 Task: Create a travel brochure for Switzerland, highlighting key tourist attractions and travel tips.
Action: Mouse moved to (360, 620)
Screenshot: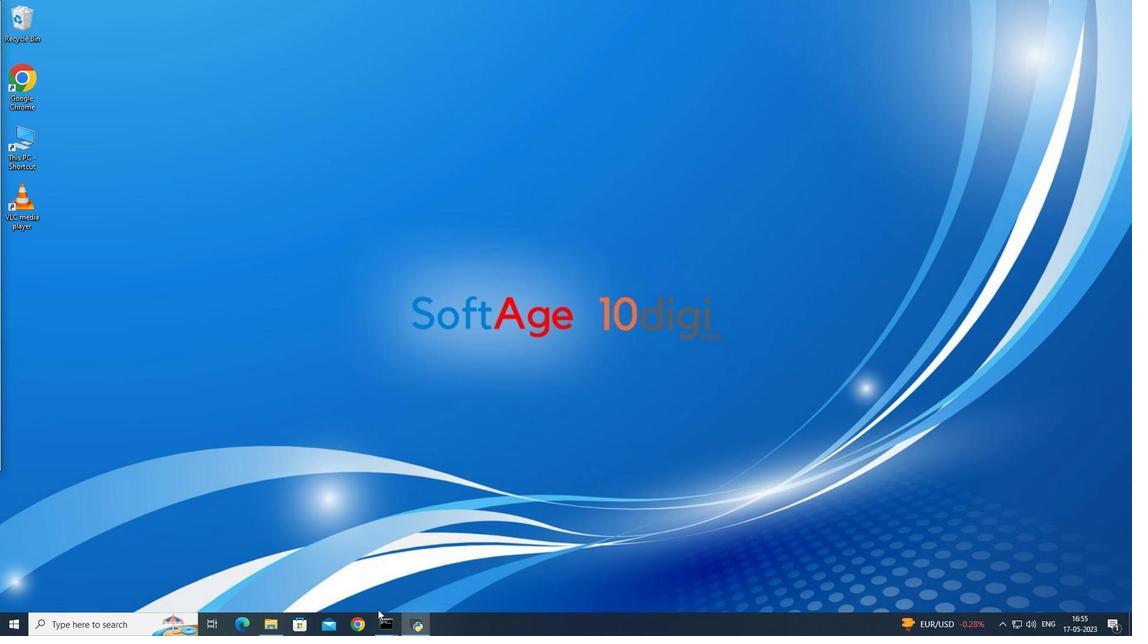 
Action: Mouse pressed left at (360, 620)
Screenshot: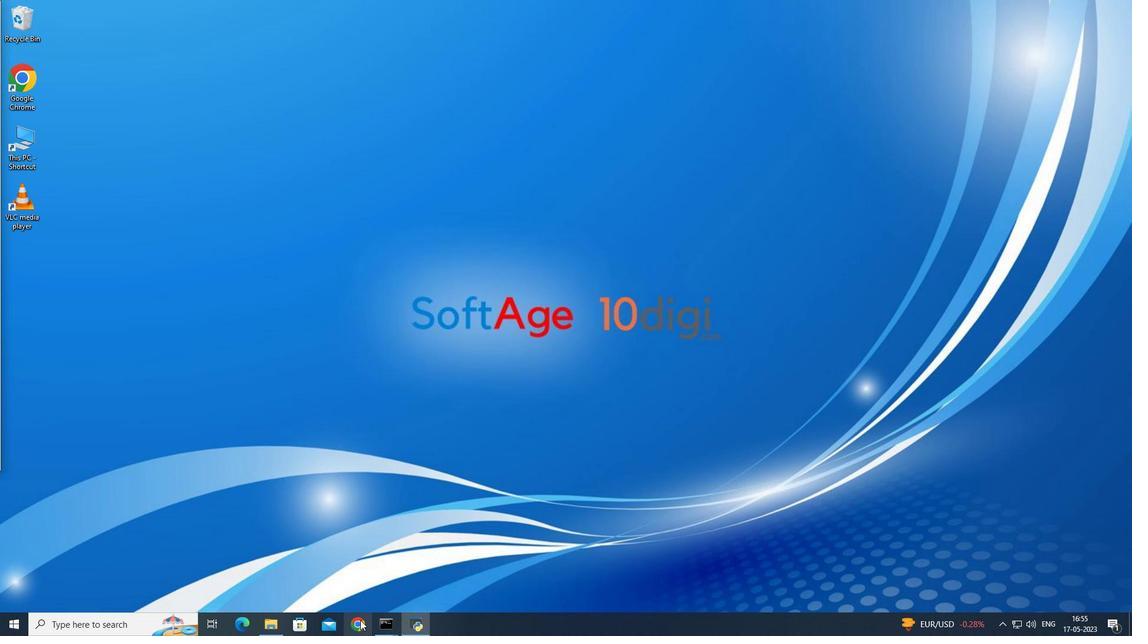 
Action: Mouse moved to (218, 30)
Screenshot: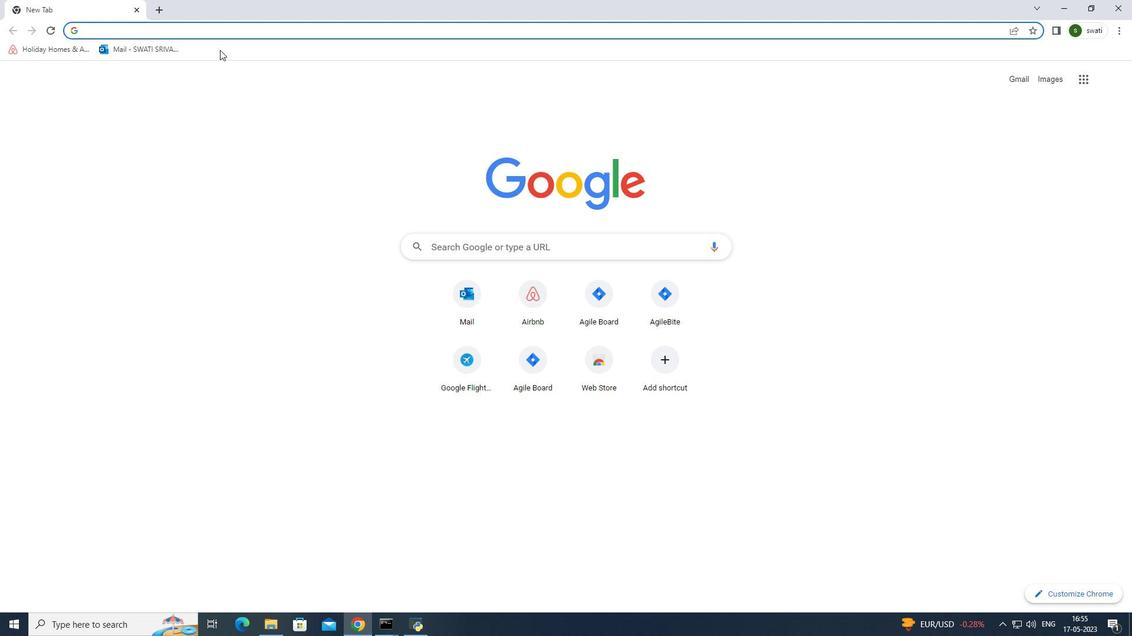 
Action: Mouse pressed left at (218, 30)
Screenshot: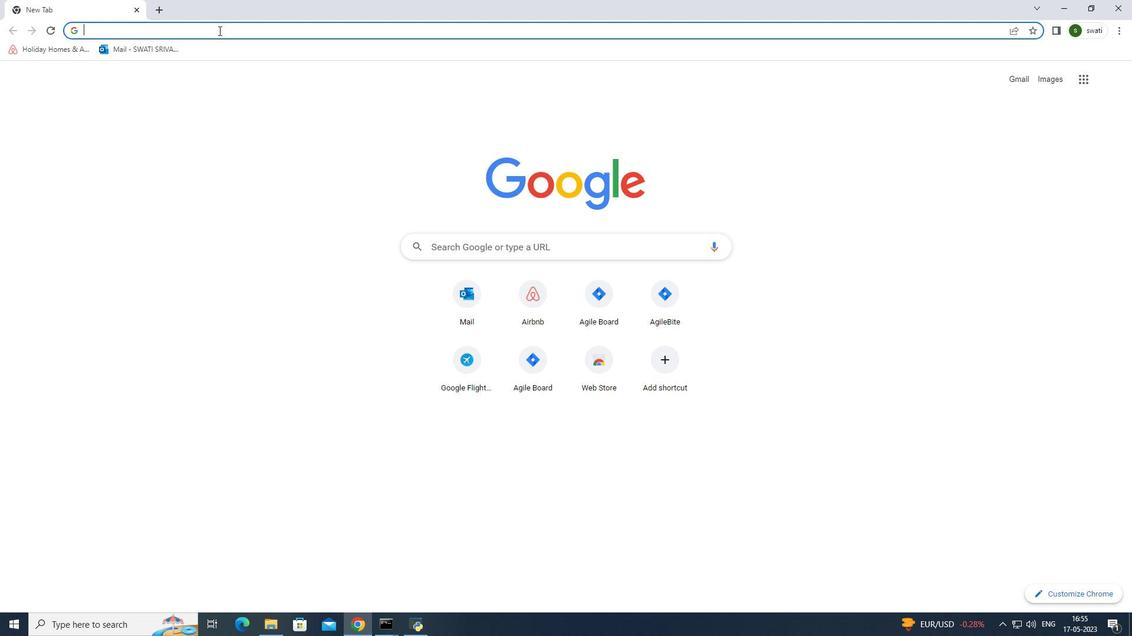 
Action: Key pressed canva
Screenshot: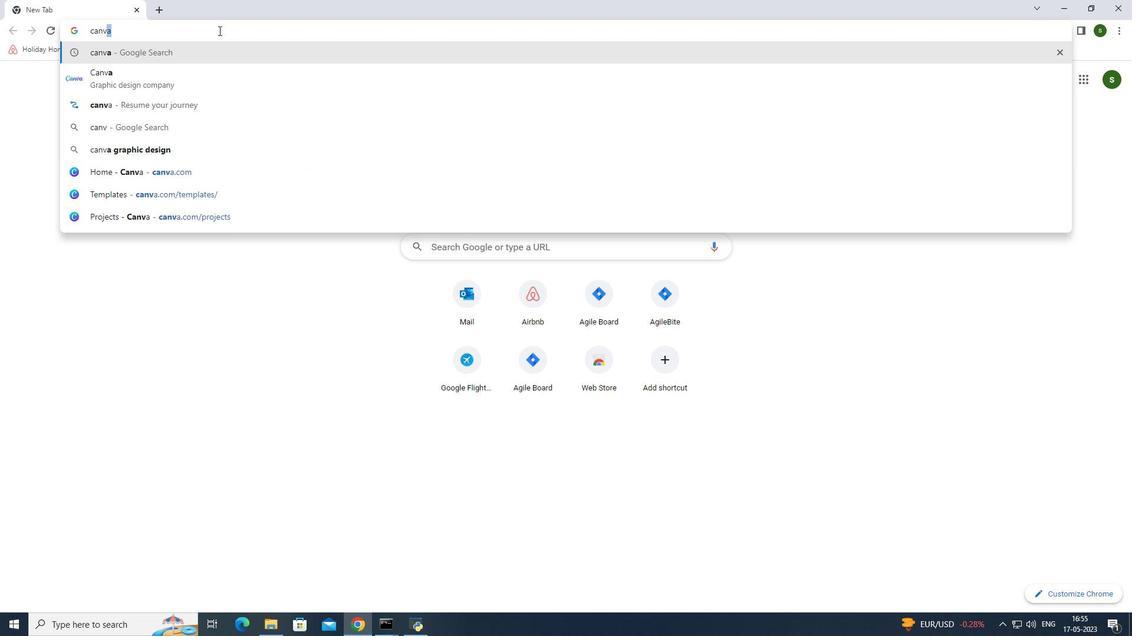 
Action: Mouse moved to (192, 82)
Screenshot: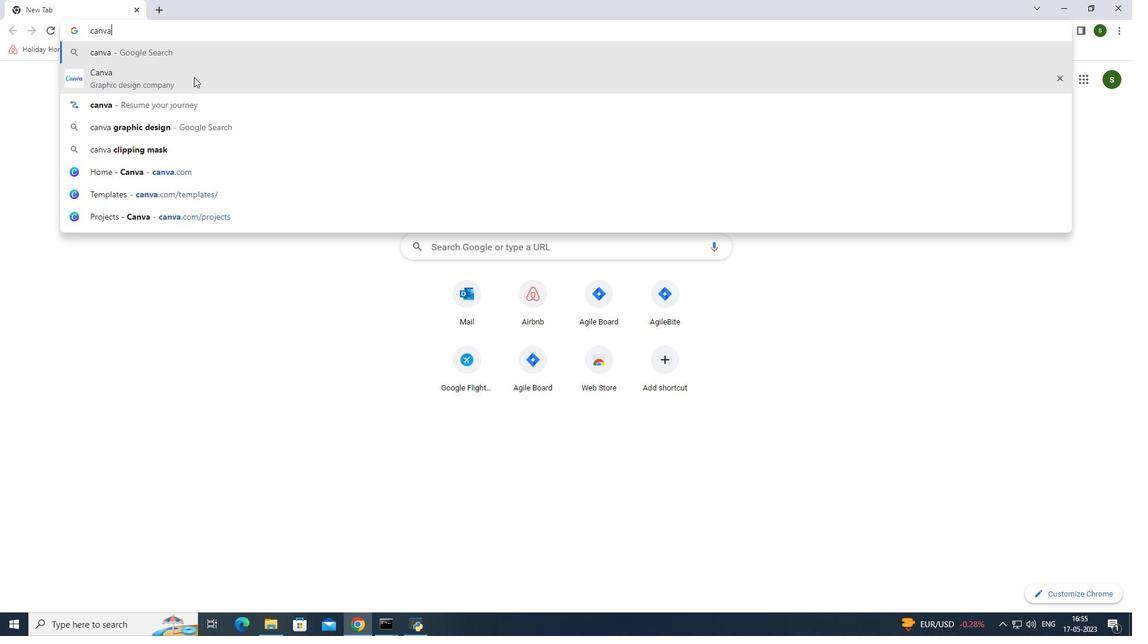 
Action: Mouse pressed left at (192, 82)
Screenshot: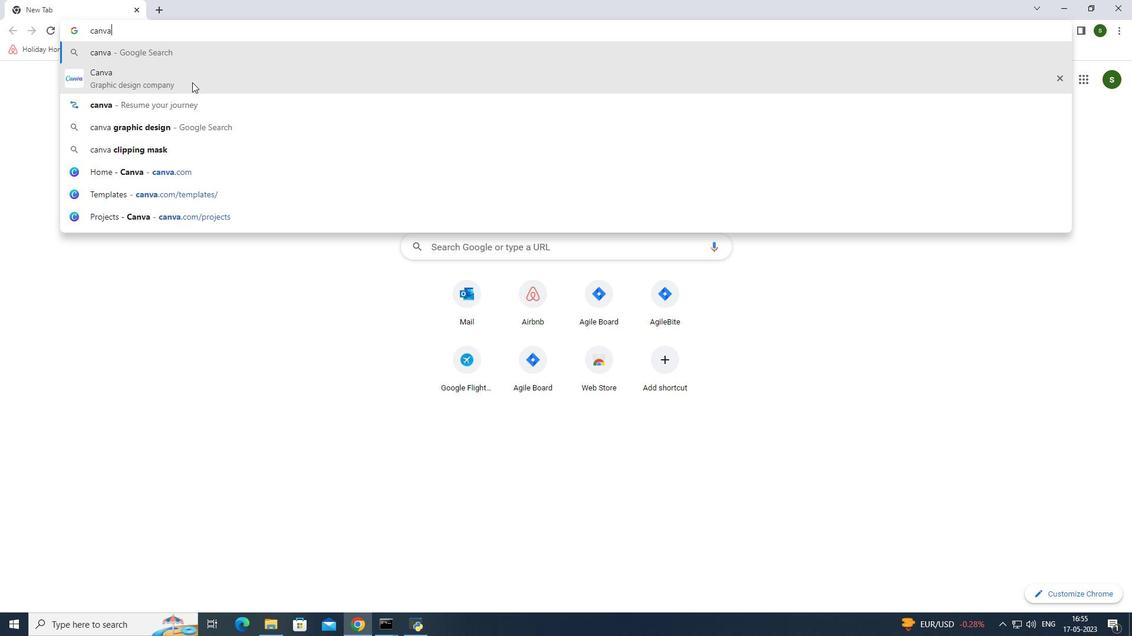 
Action: Mouse moved to (211, 178)
Screenshot: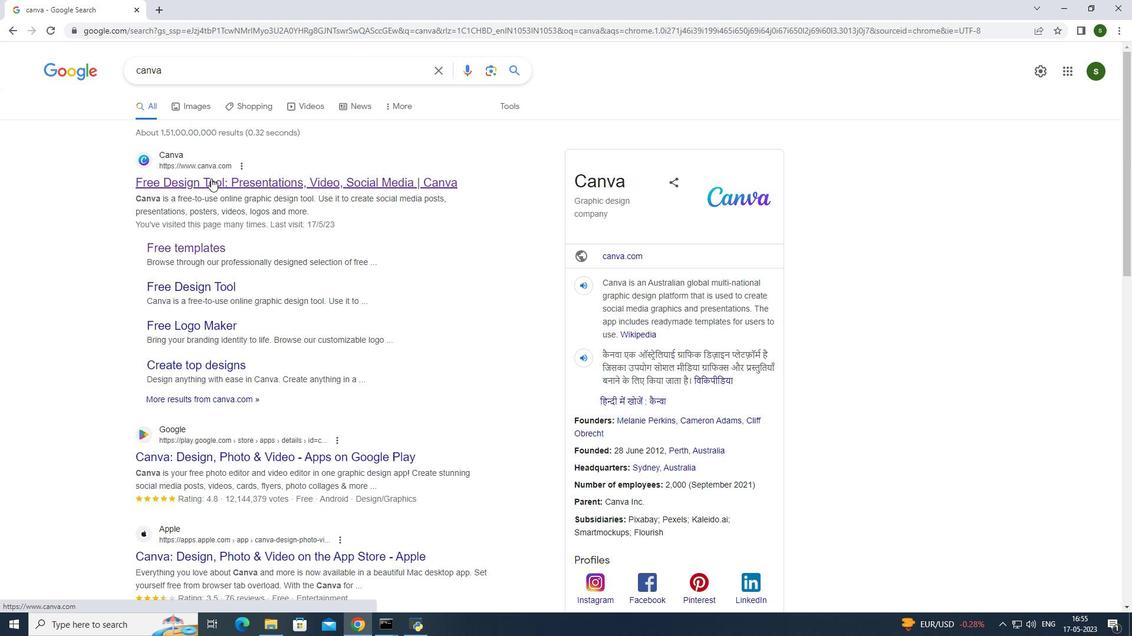
Action: Mouse pressed left at (211, 178)
Screenshot: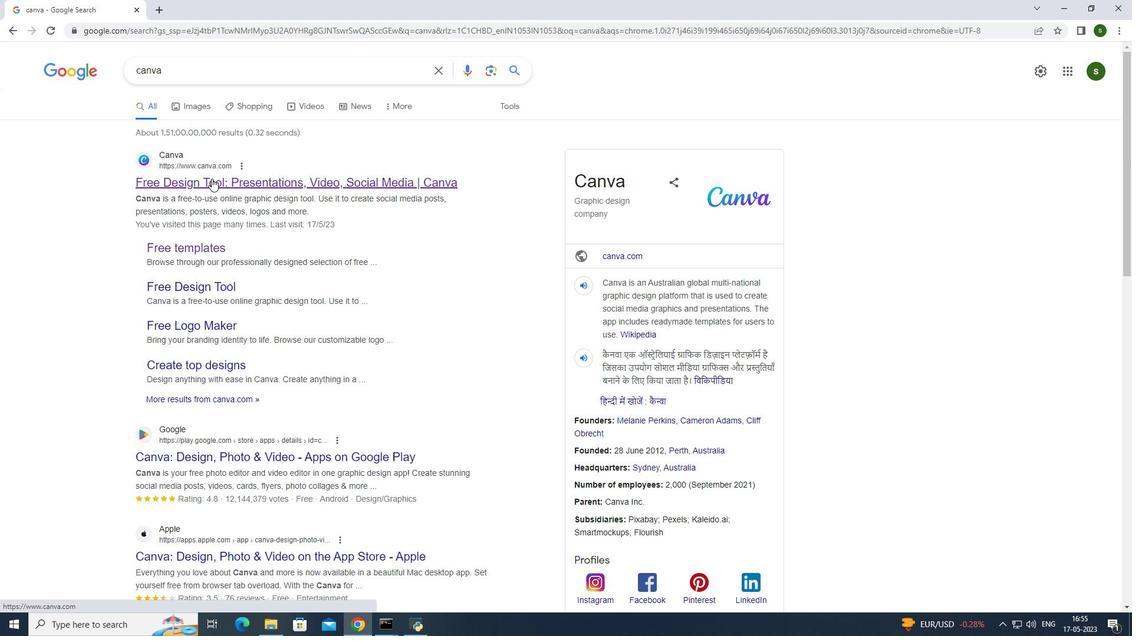 
Action: Mouse moved to (537, 160)
Screenshot: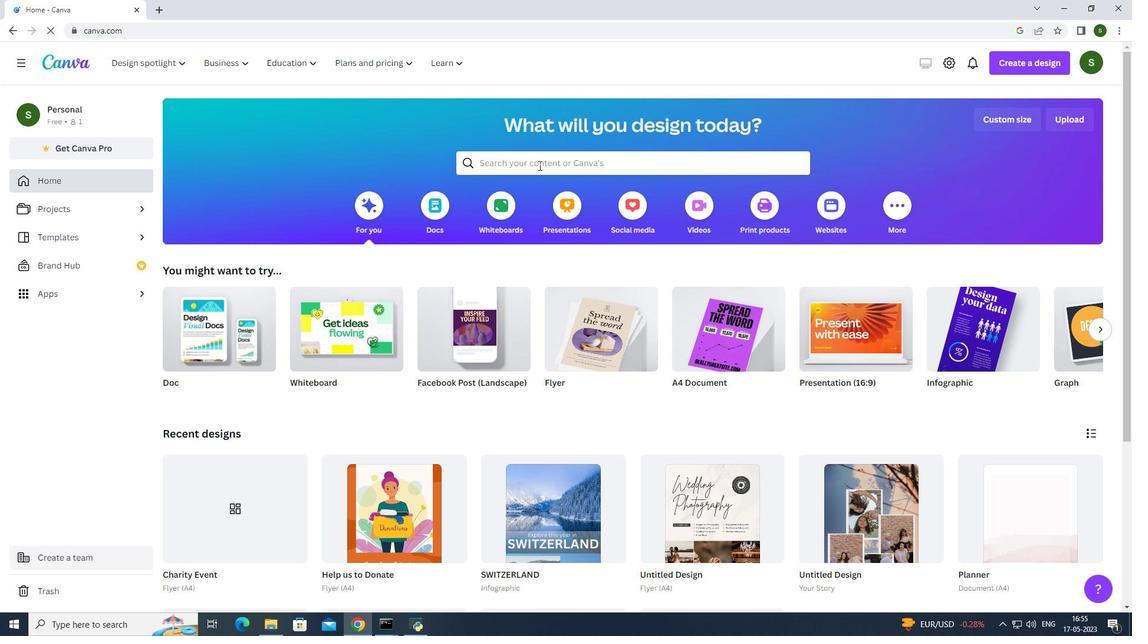 
Action: Mouse pressed left at (537, 160)
Screenshot: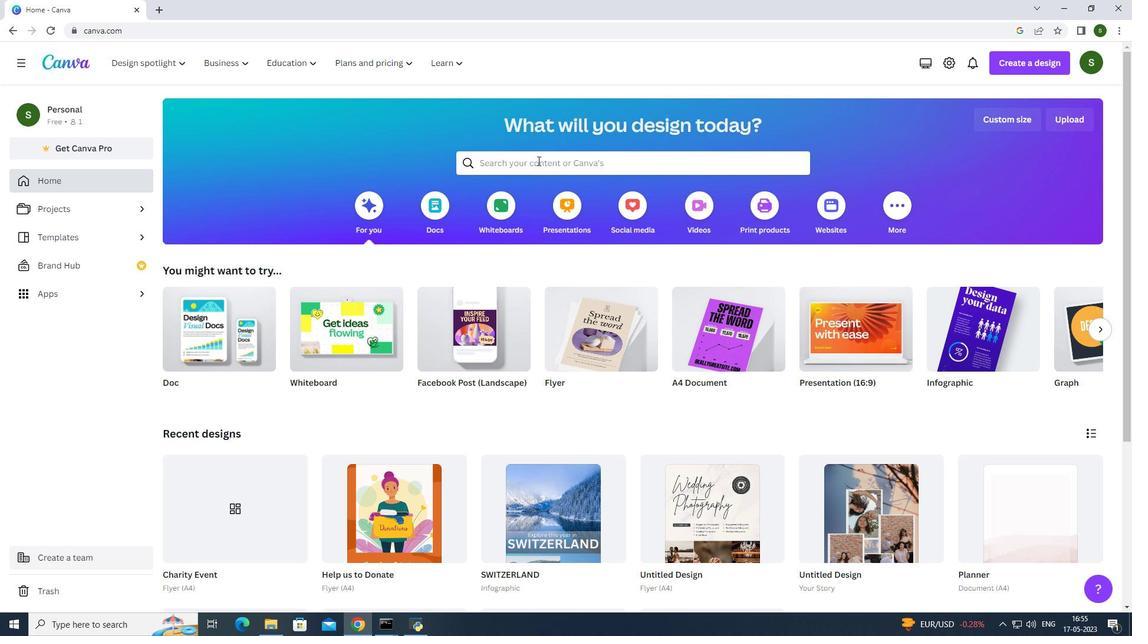 
Action: Mouse moved to (535, 160)
Screenshot: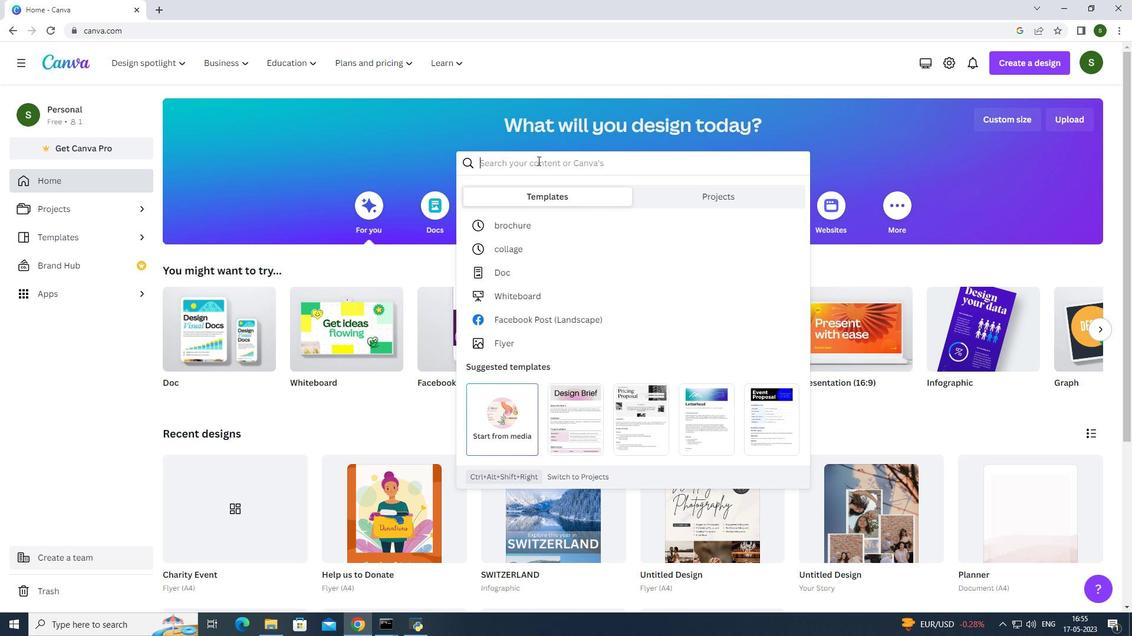 
Action: Key pressed brochure<Key.enter>
Screenshot: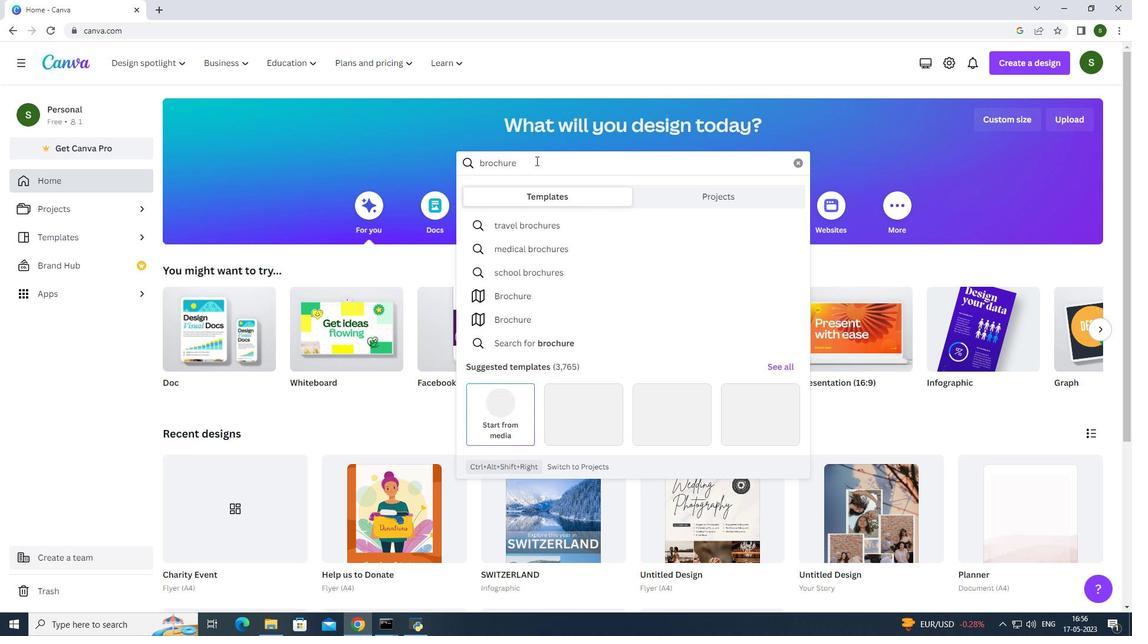 
Action: Mouse moved to (237, 383)
Screenshot: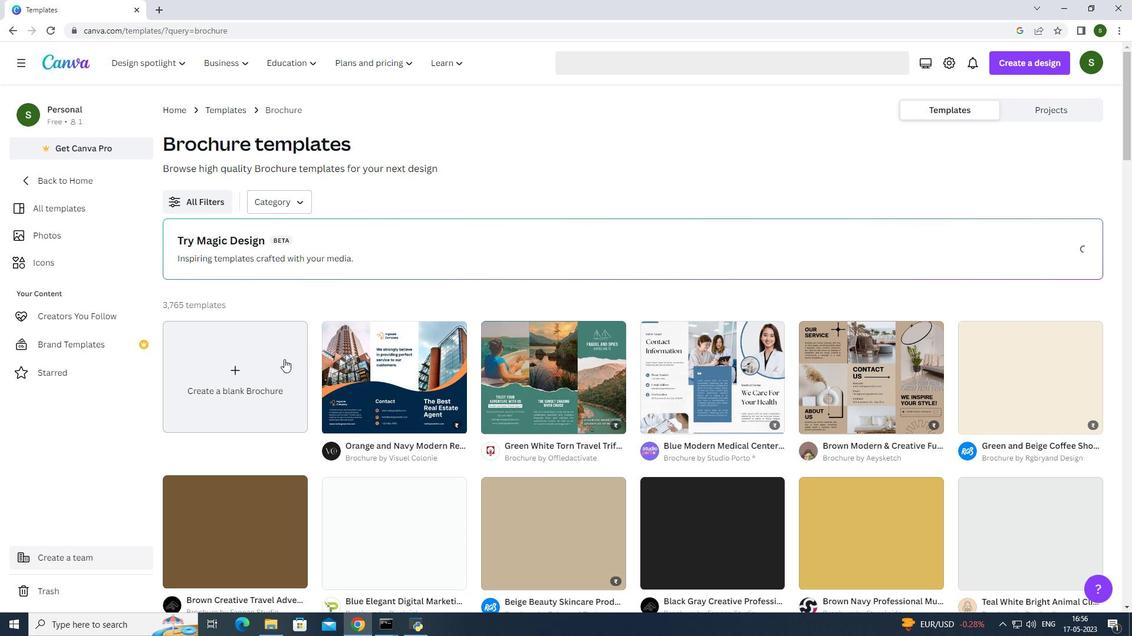 
Action: Mouse pressed left at (237, 383)
Screenshot: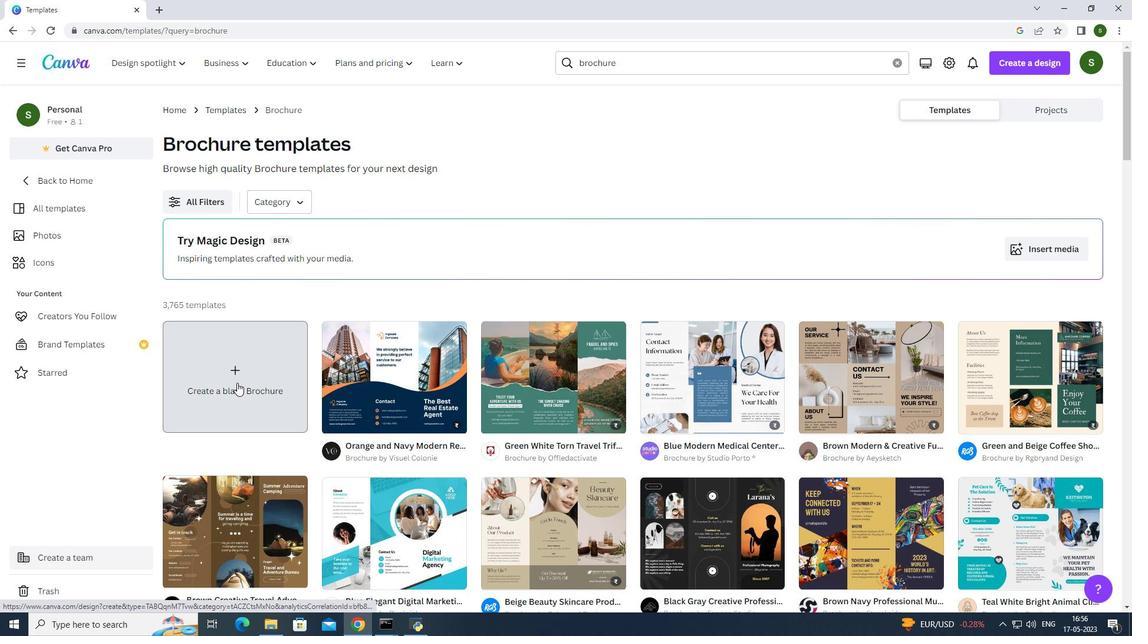 
Action: Mouse moved to (577, 253)
Screenshot: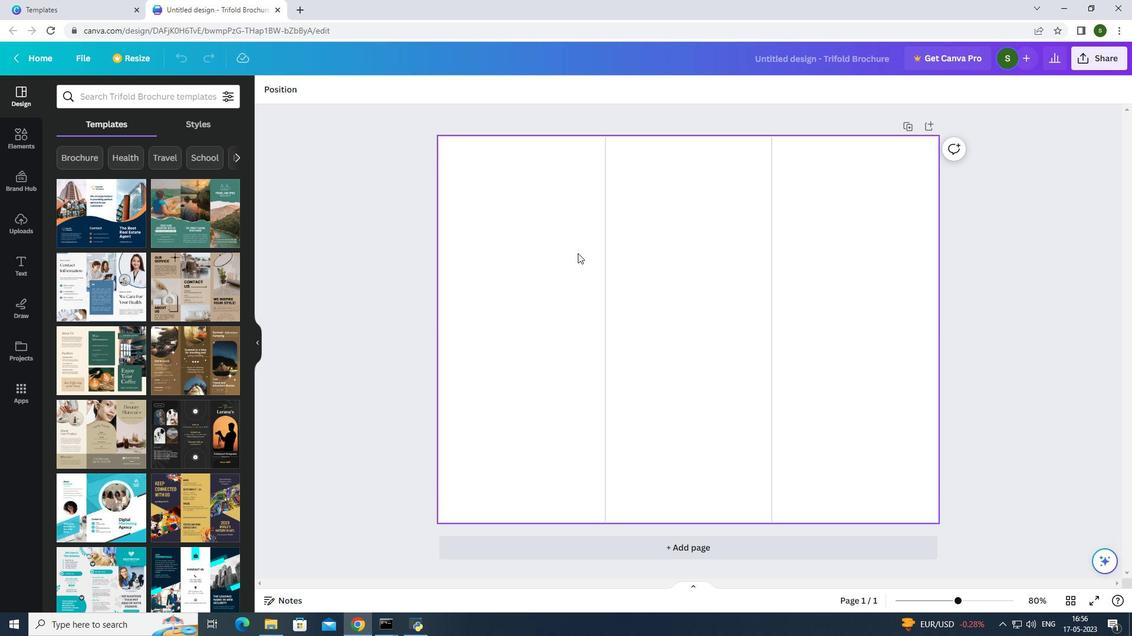 
Action: Mouse pressed left at (577, 253)
Screenshot: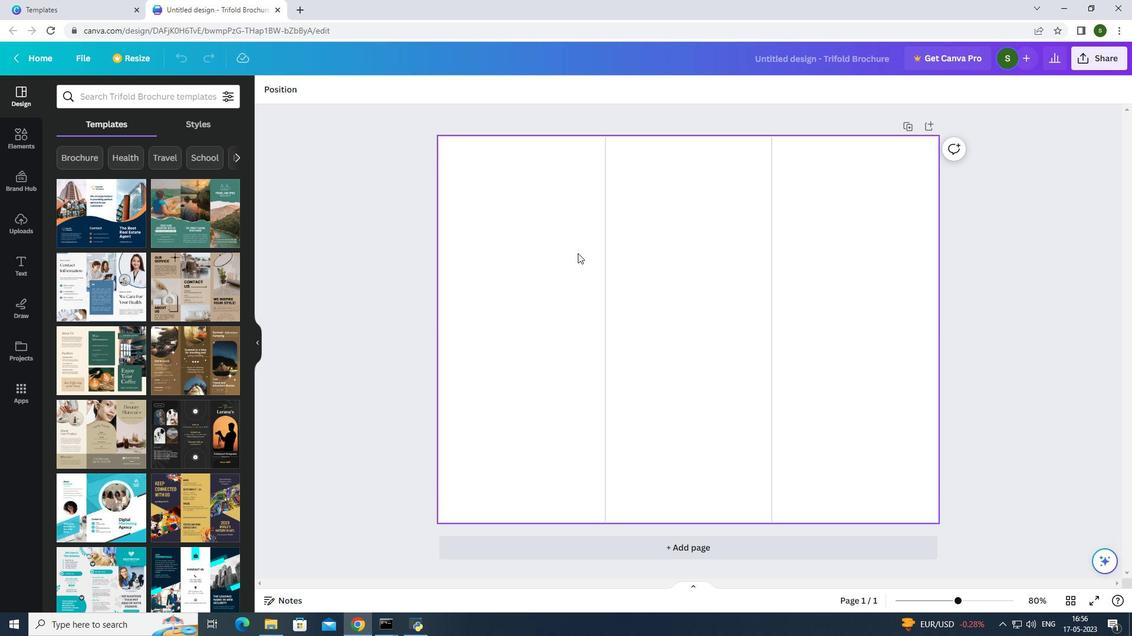 
Action: Mouse moved to (670, 251)
Screenshot: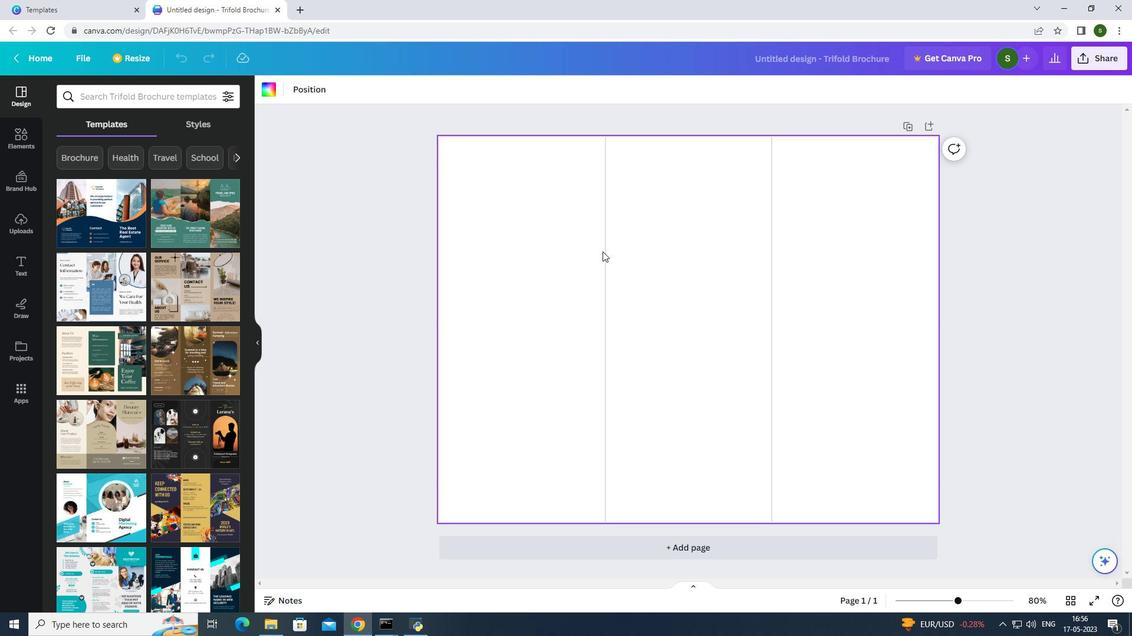 
Action: Mouse pressed left at (670, 251)
Screenshot: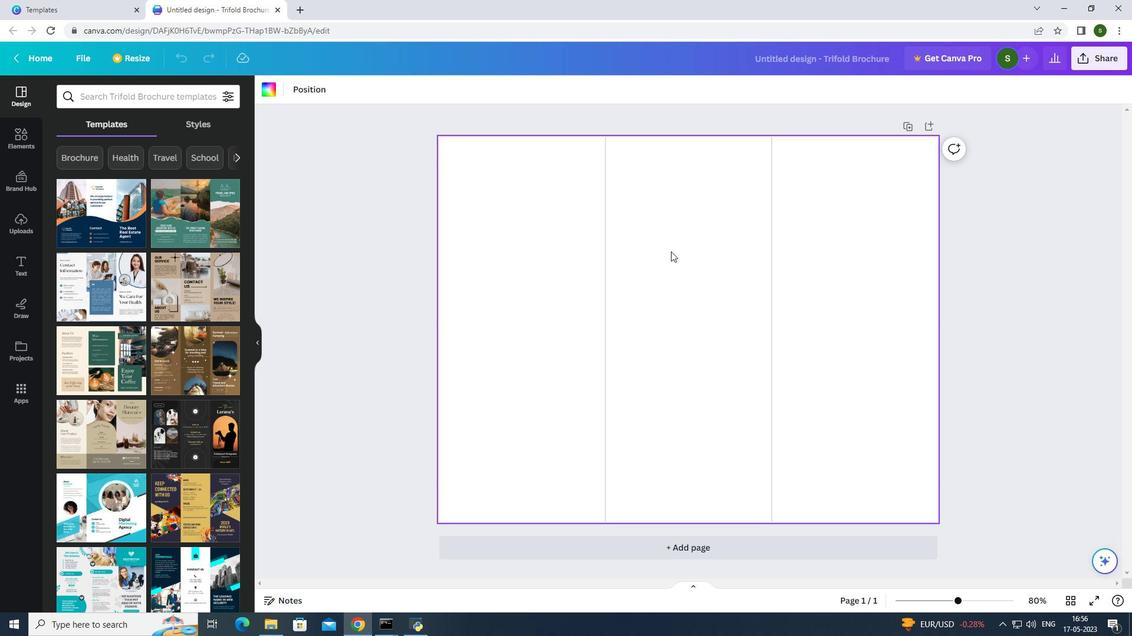 
Action: Mouse moved to (593, 242)
Screenshot: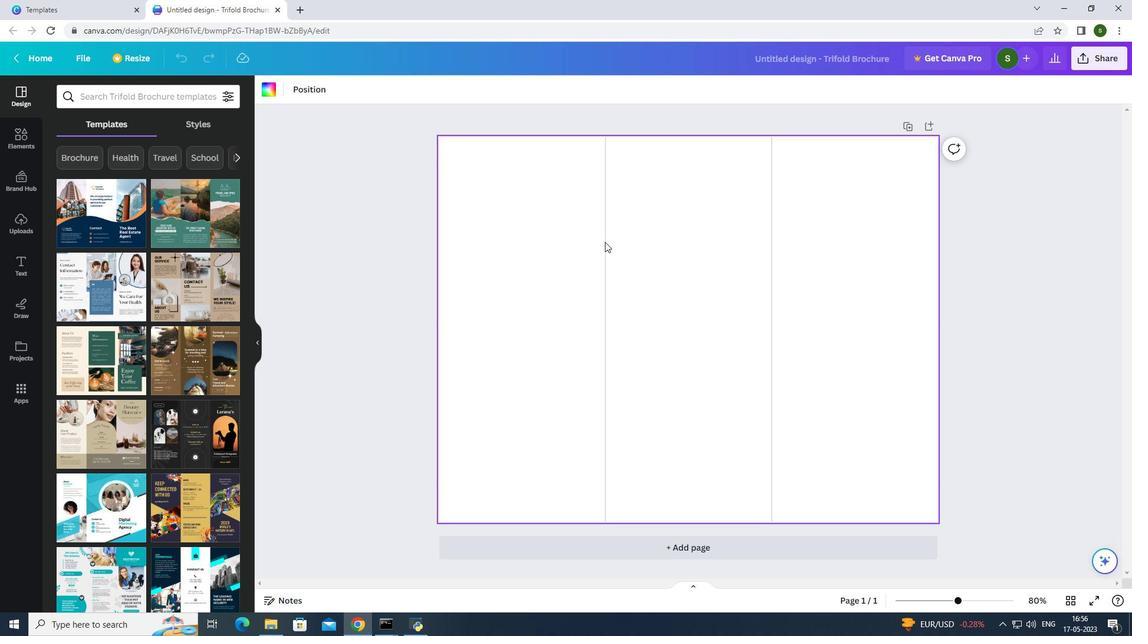 
Action: Mouse pressed left at (593, 242)
Screenshot: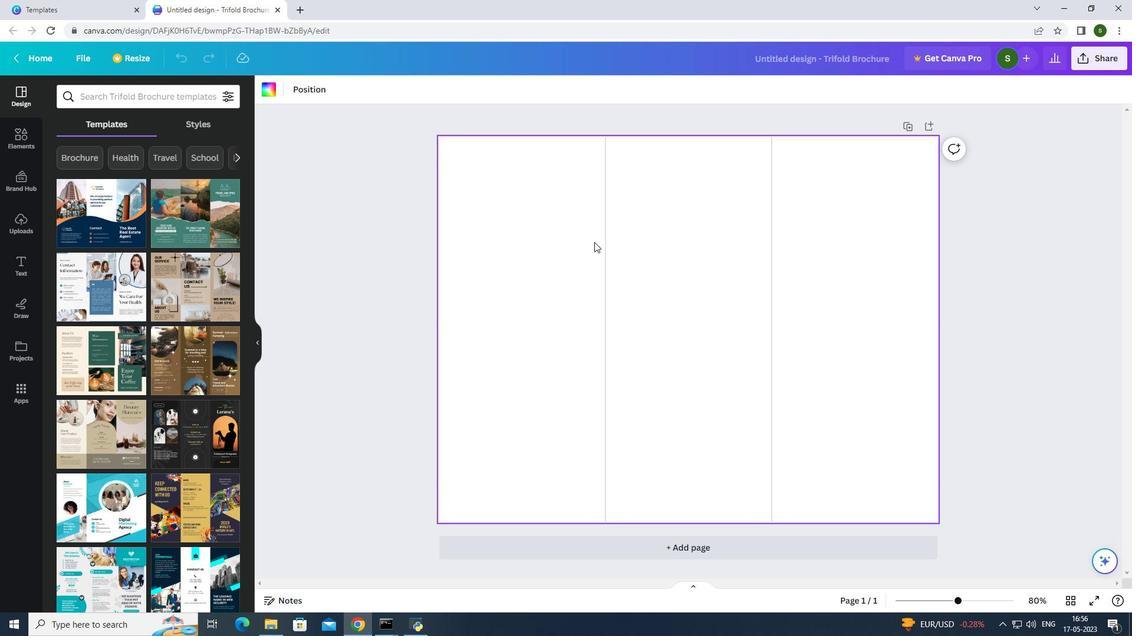 
Action: Mouse pressed left at (593, 242)
Screenshot: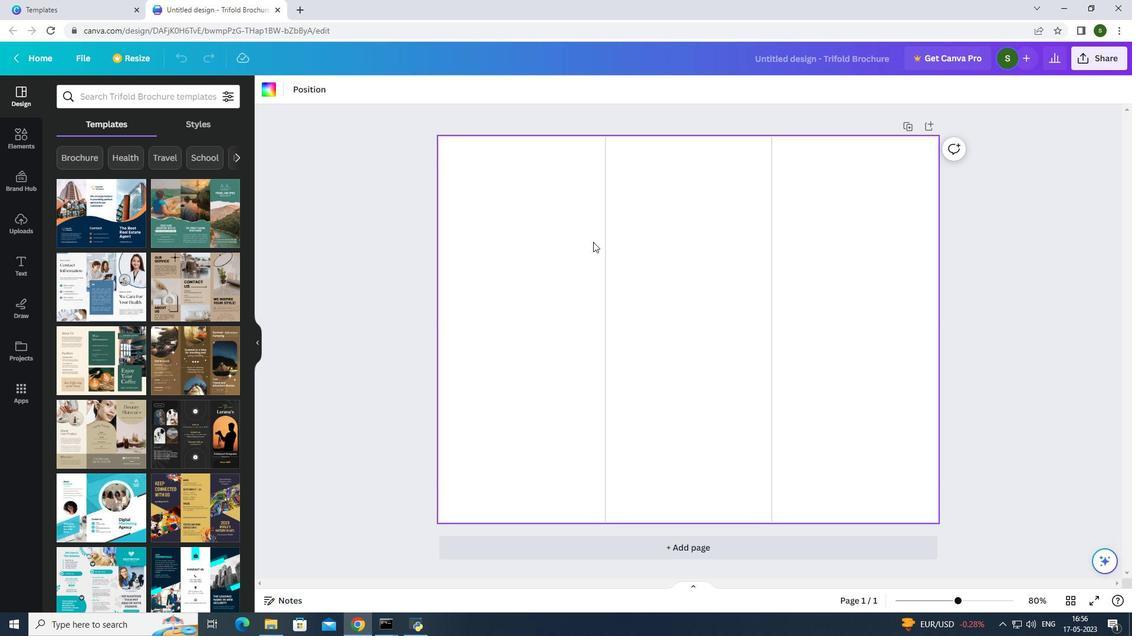 
Action: Mouse moved to (686, 238)
Screenshot: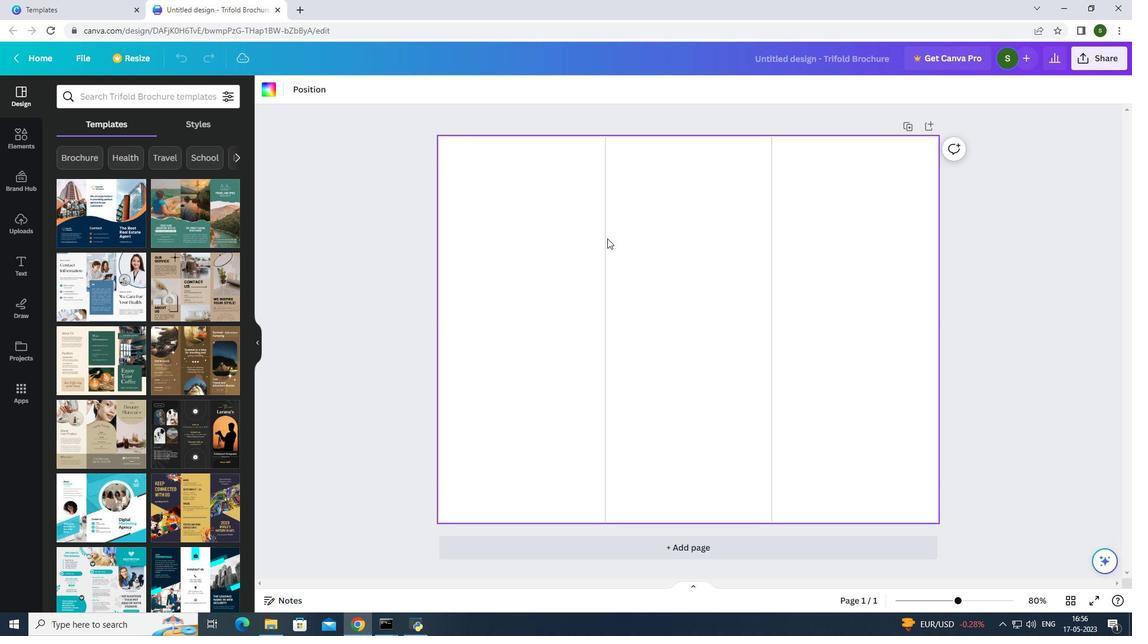 
Action: Mouse pressed left at (686, 238)
Screenshot: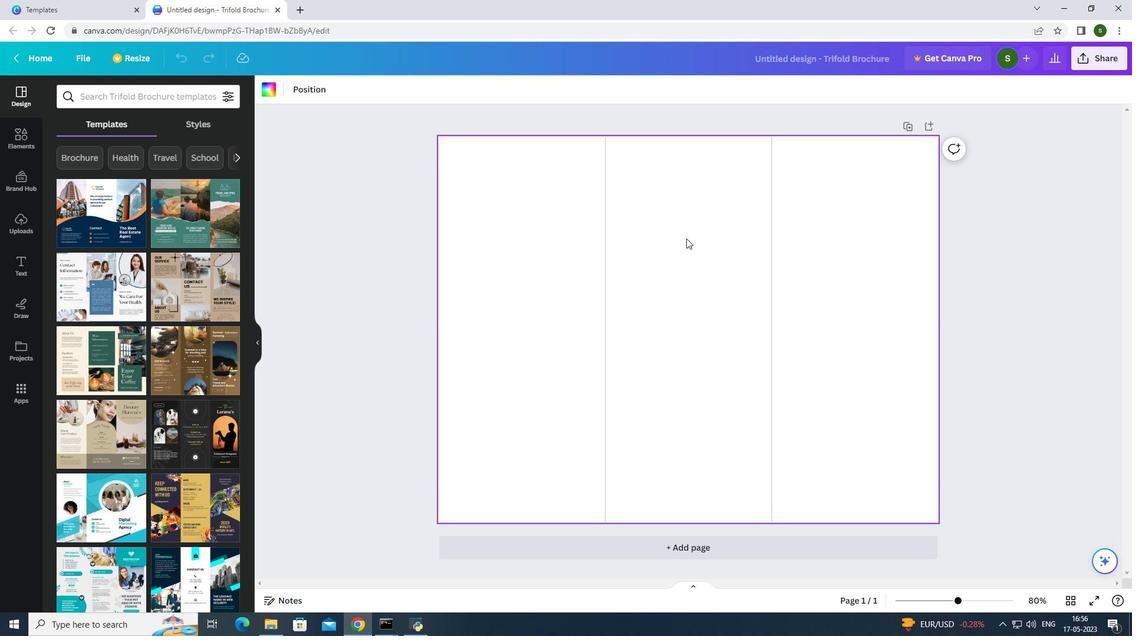 
Action: Mouse moved to (262, 84)
Screenshot: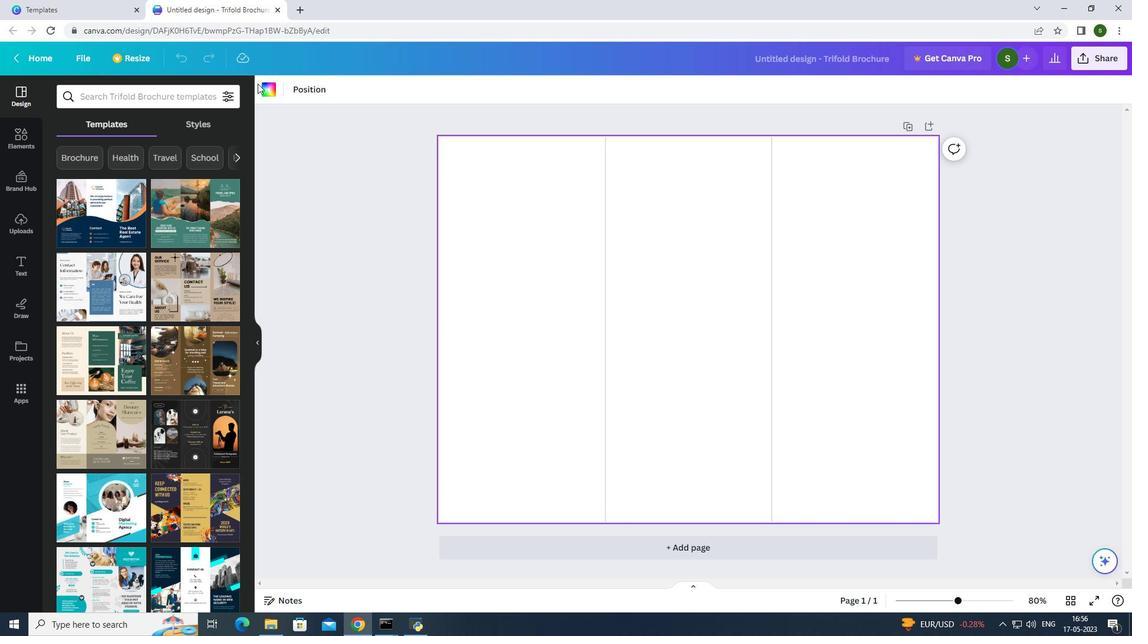 
Action: Mouse pressed left at (262, 84)
Screenshot: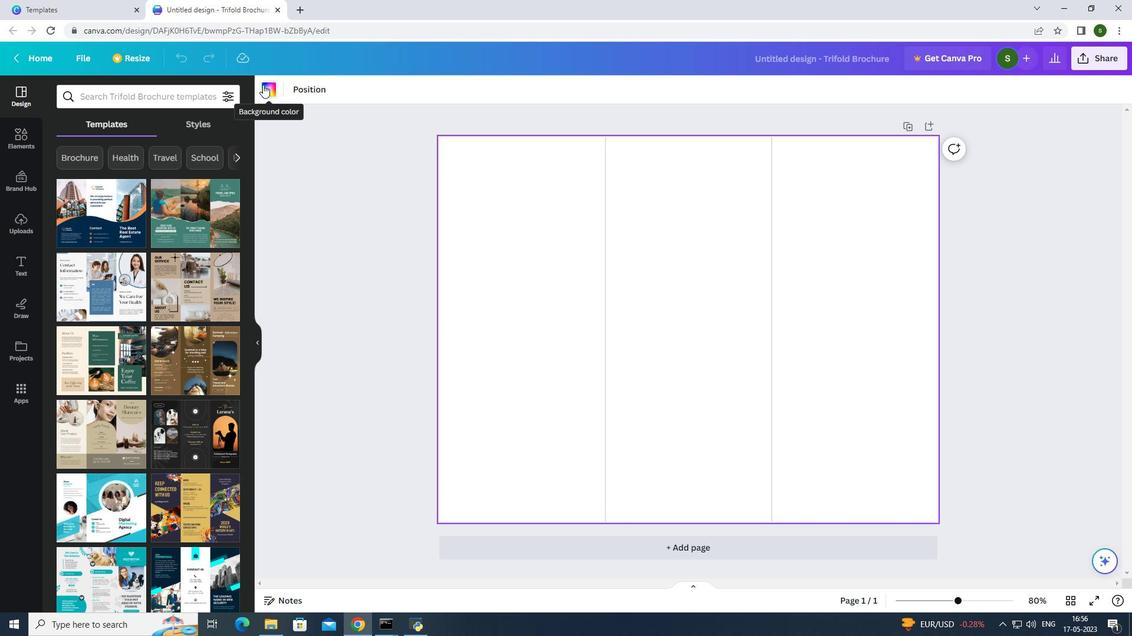 
Action: Mouse moved to (133, 382)
Screenshot: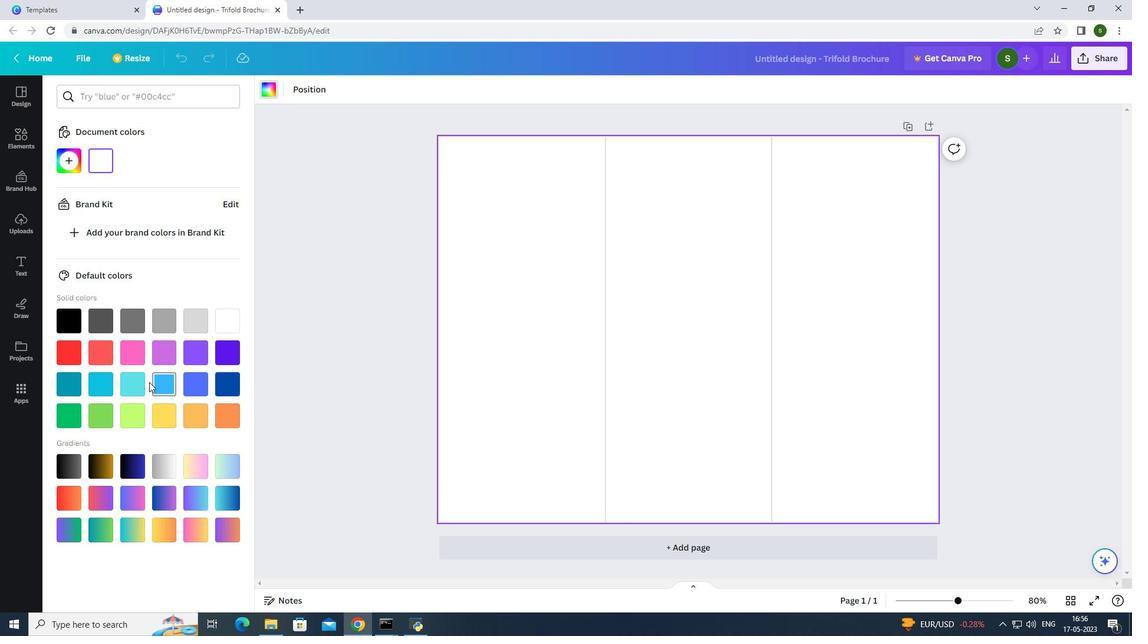 
Action: Mouse pressed left at (133, 382)
Screenshot: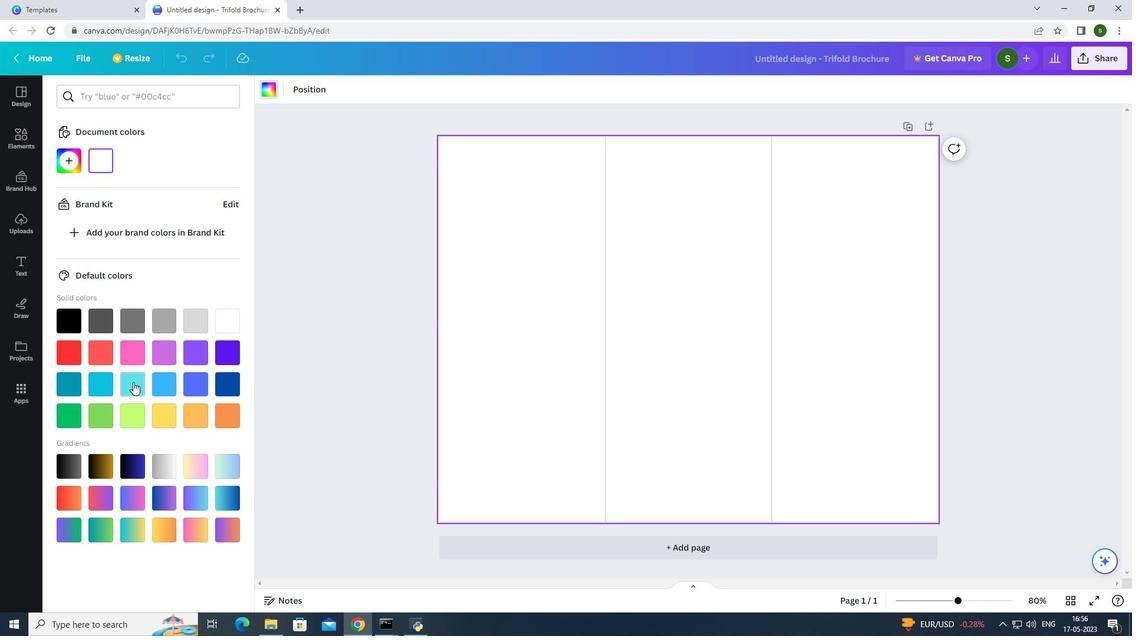 
Action: Mouse moved to (62, 153)
Screenshot: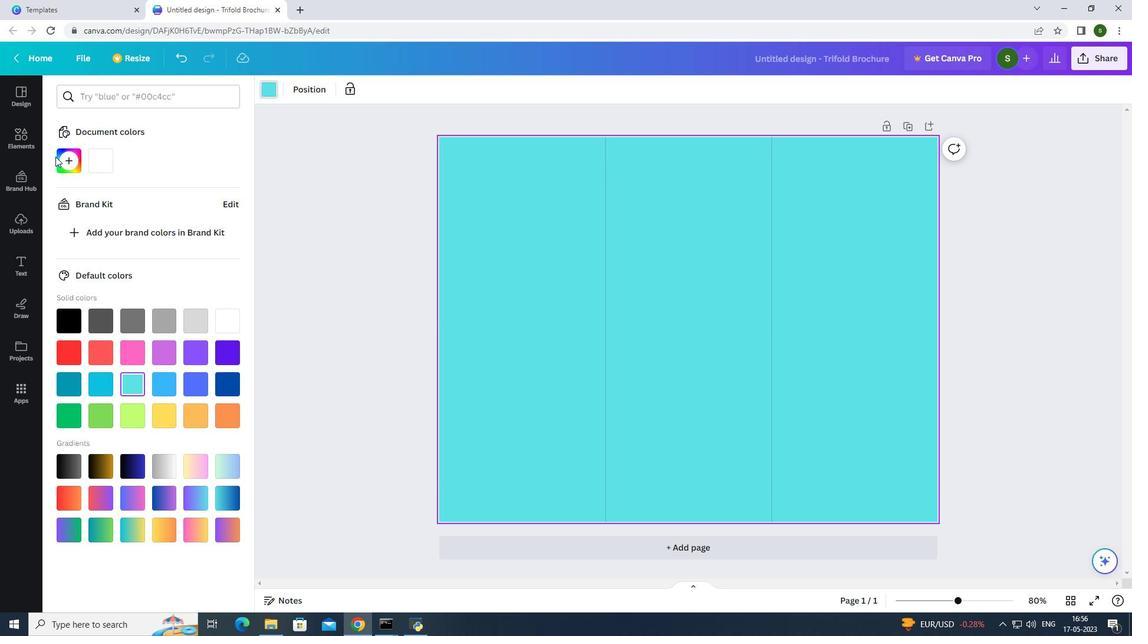 
Action: Mouse pressed left at (62, 153)
Screenshot: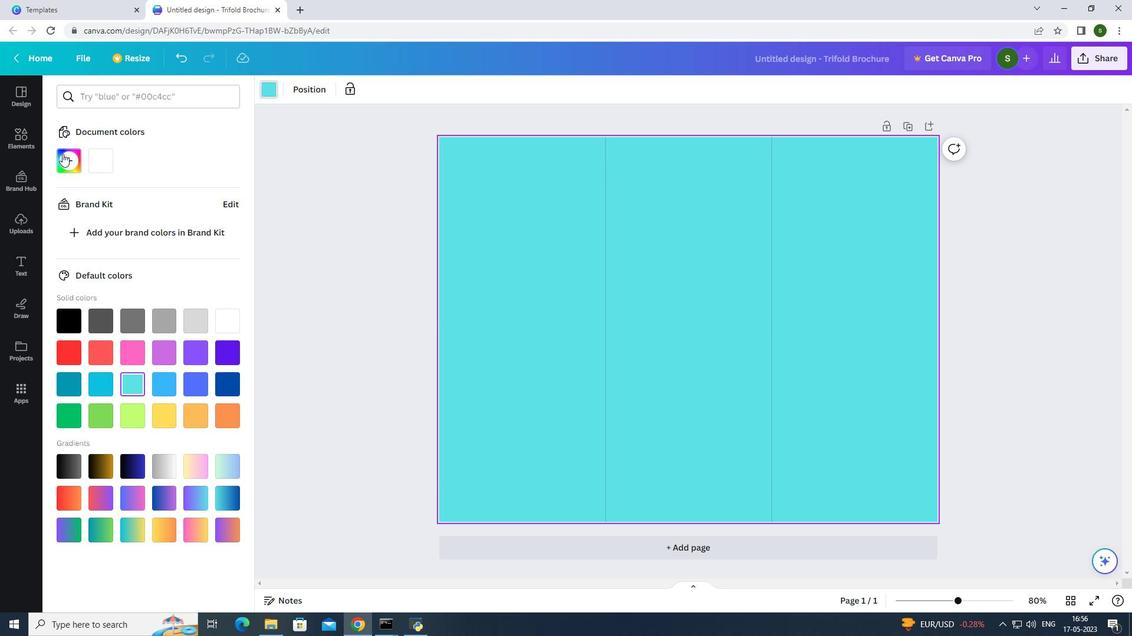 
Action: Mouse moved to (145, 224)
Screenshot: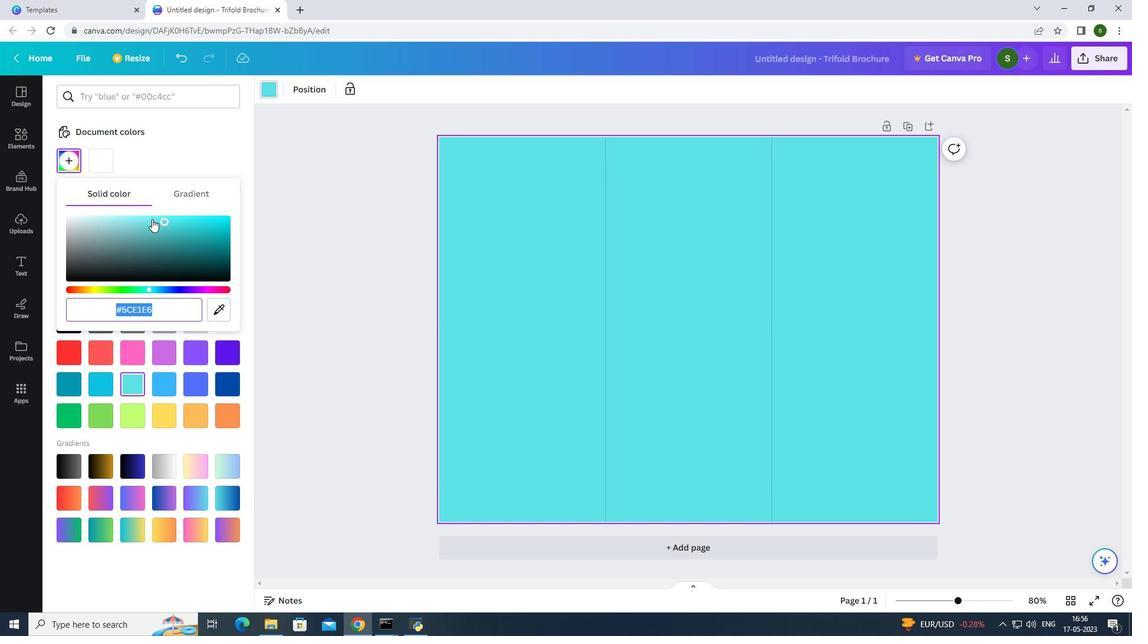 
Action: Mouse pressed left at (145, 224)
Screenshot: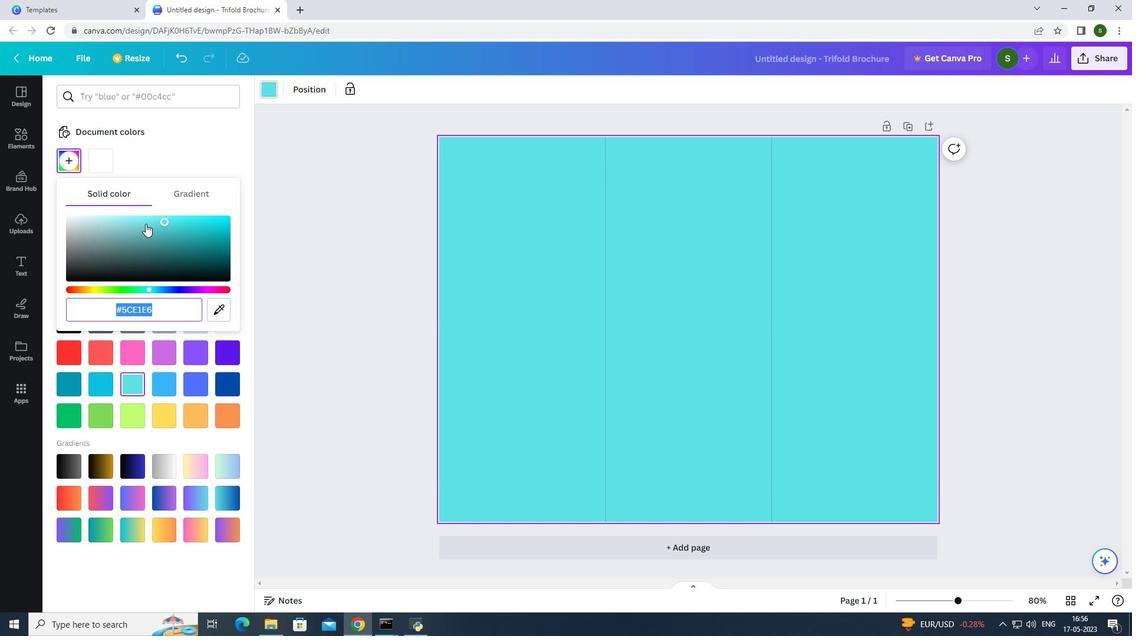 
Action: Mouse moved to (124, 219)
Screenshot: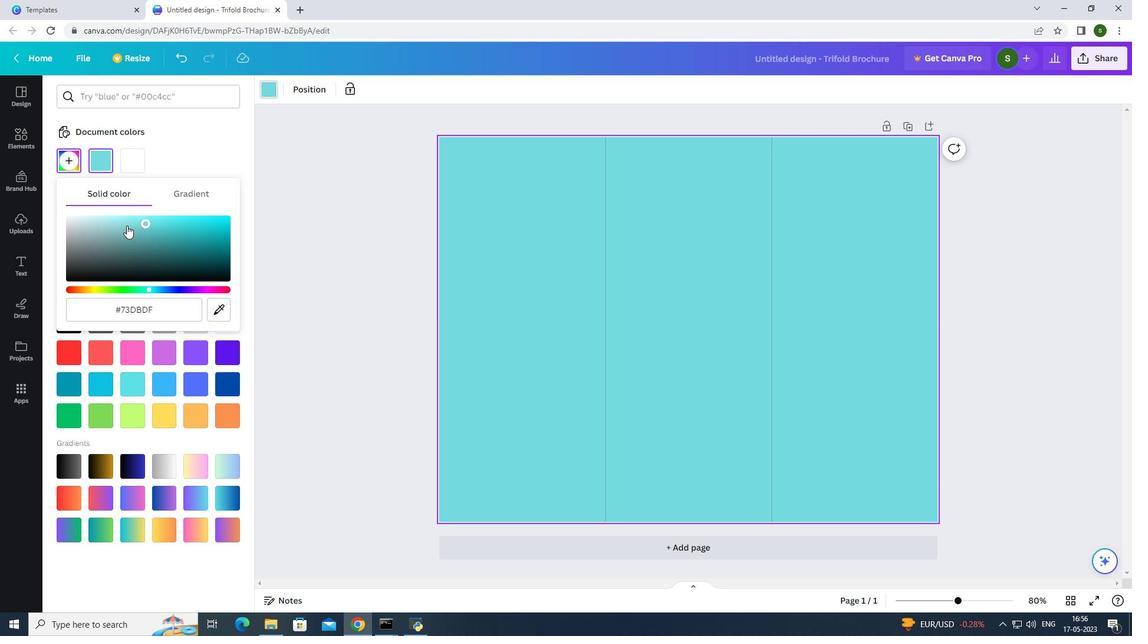 
Action: Mouse pressed left at (124, 219)
Screenshot: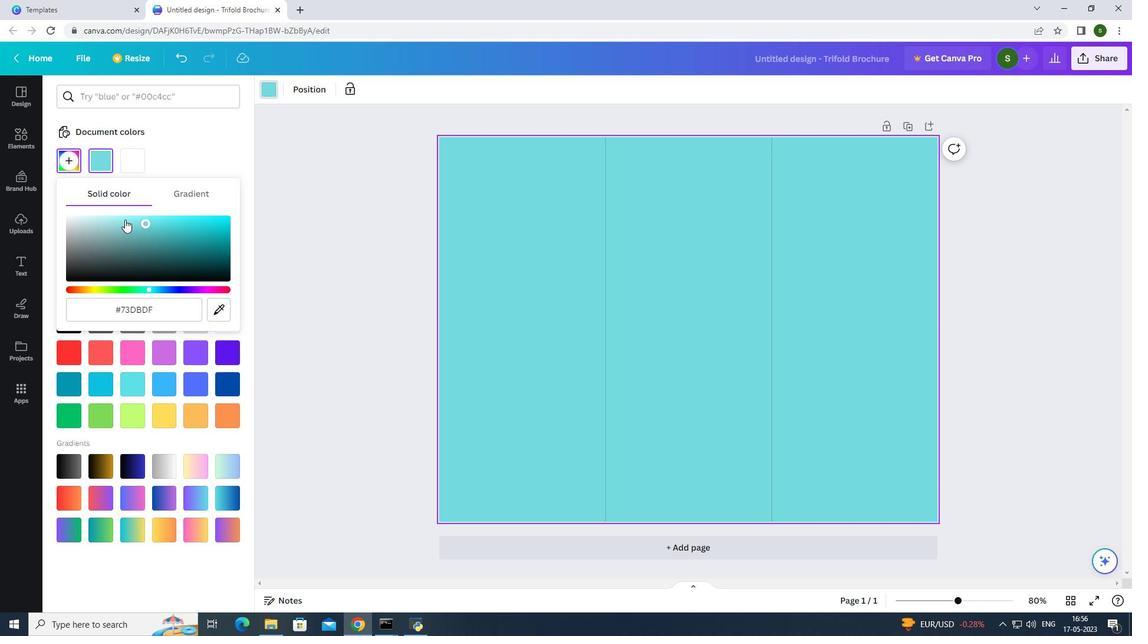 
Action: Mouse moved to (99, 219)
Screenshot: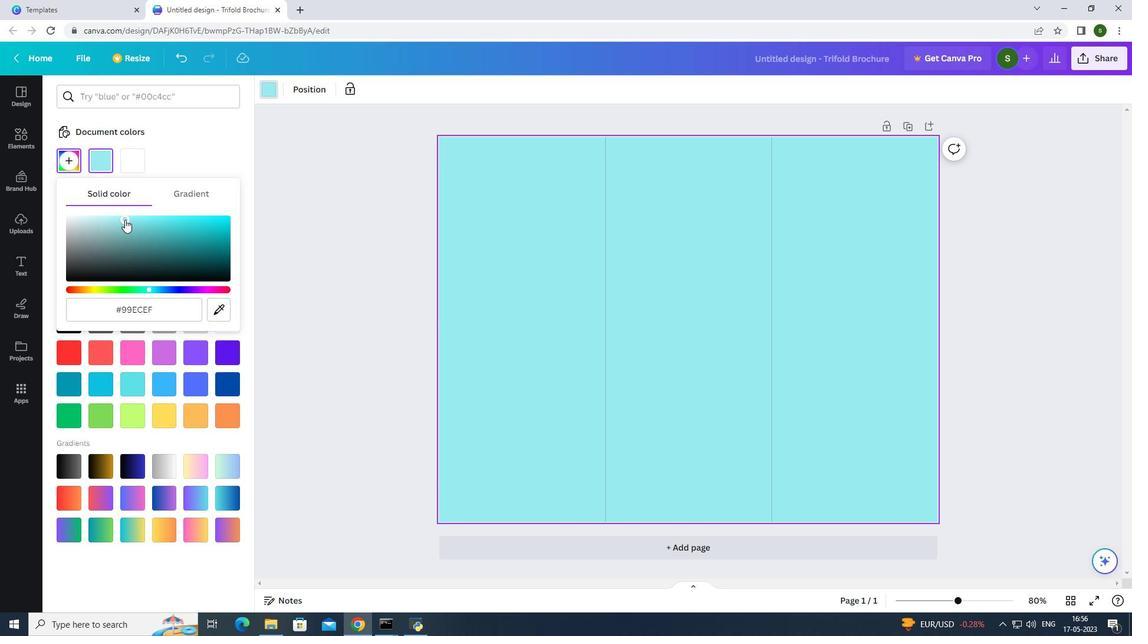 
Action: Mouse pressed left at (99, 219)
Screenshot: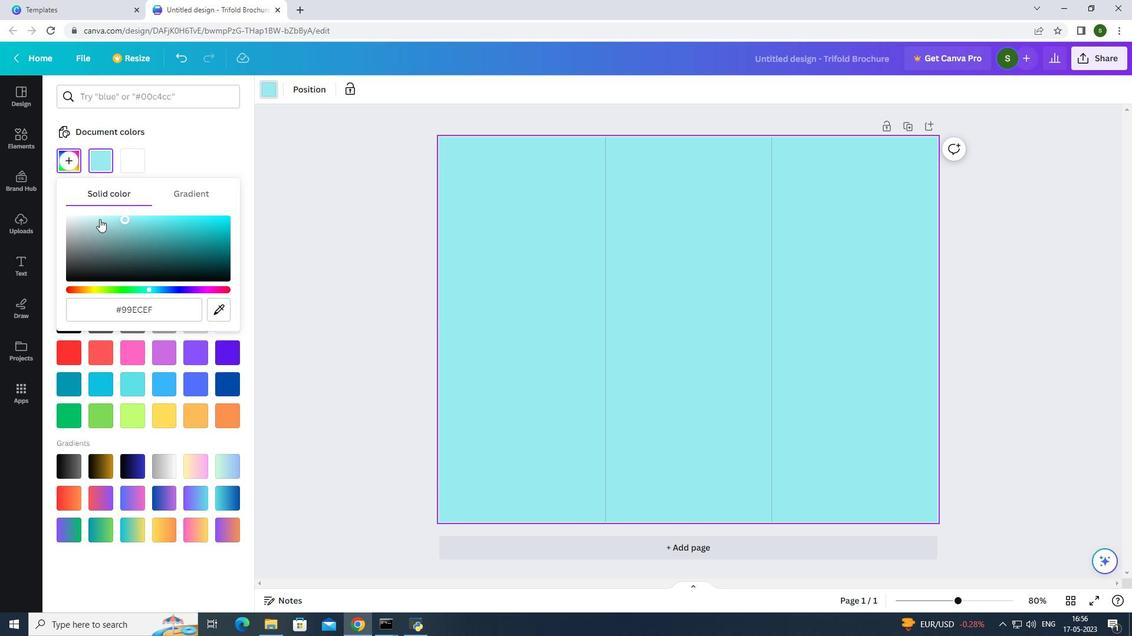 
Action: Mouse moved to (95, 219)
Screenshot: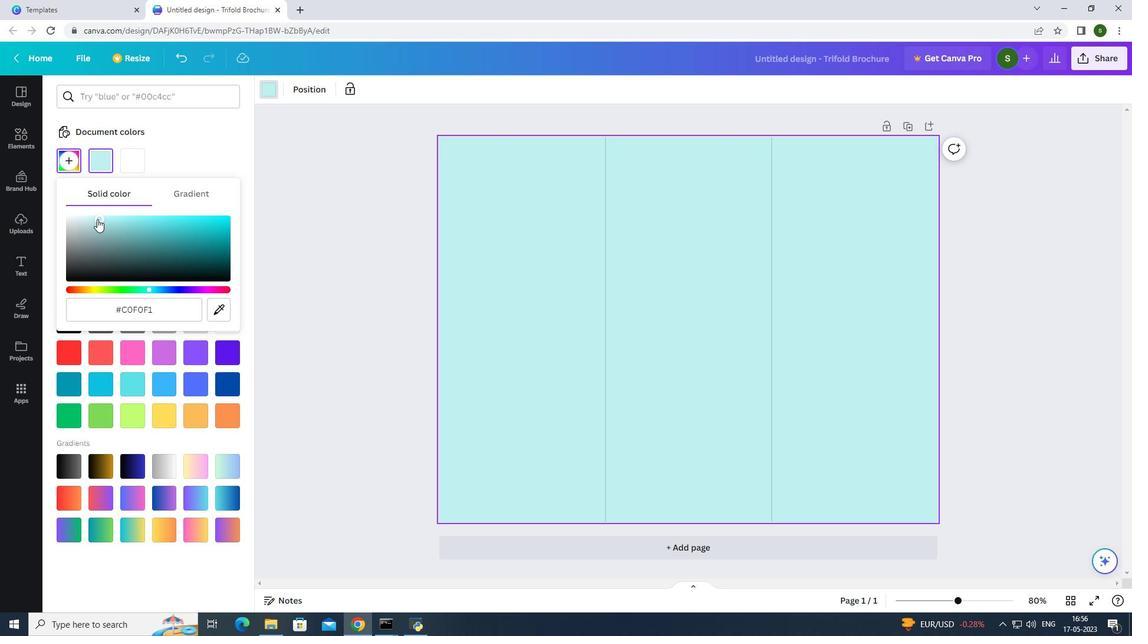 
Action: Mouse pressed left at (95, 219)
Screenshot: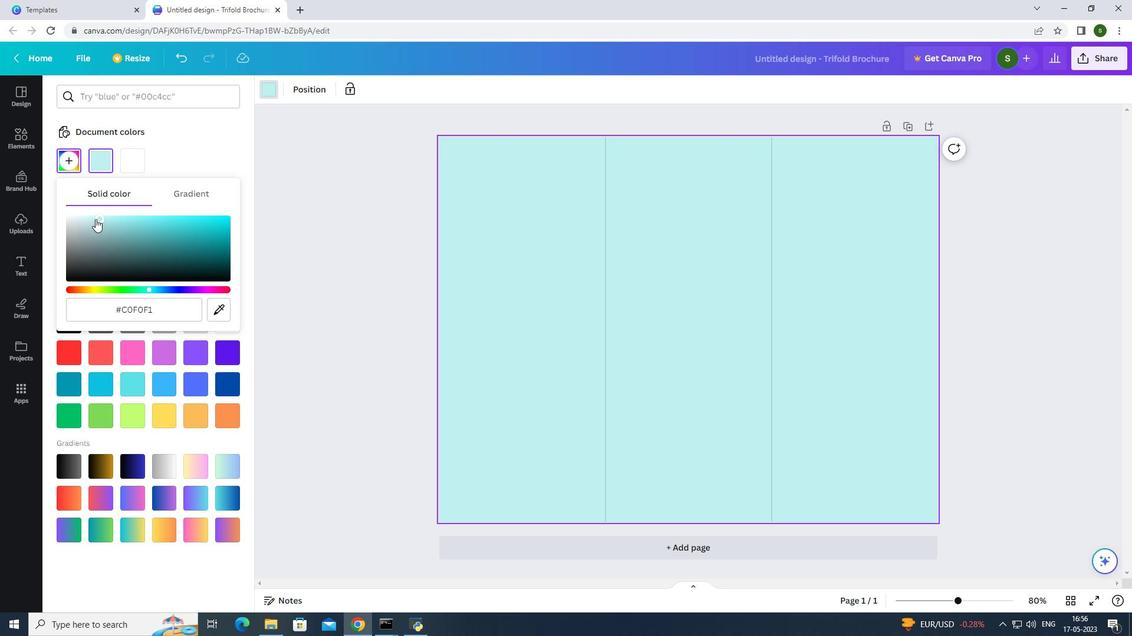 
Action: Mouse moved to (310, 189)
Screenshot: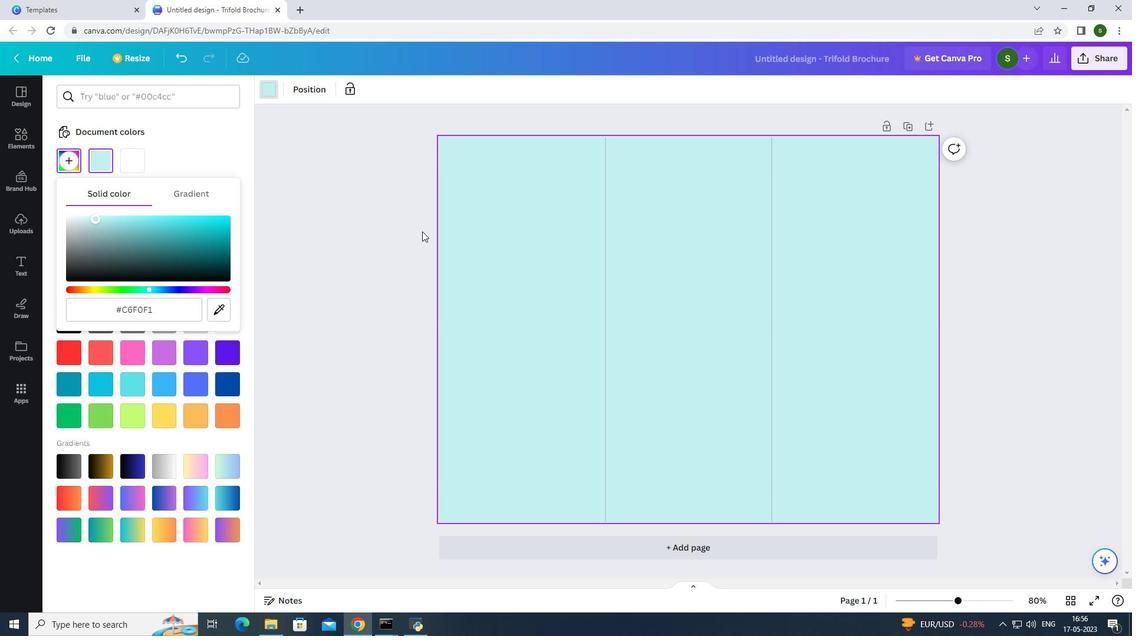 
Action: Mouse pressed left at (310, 189)
Screenshot: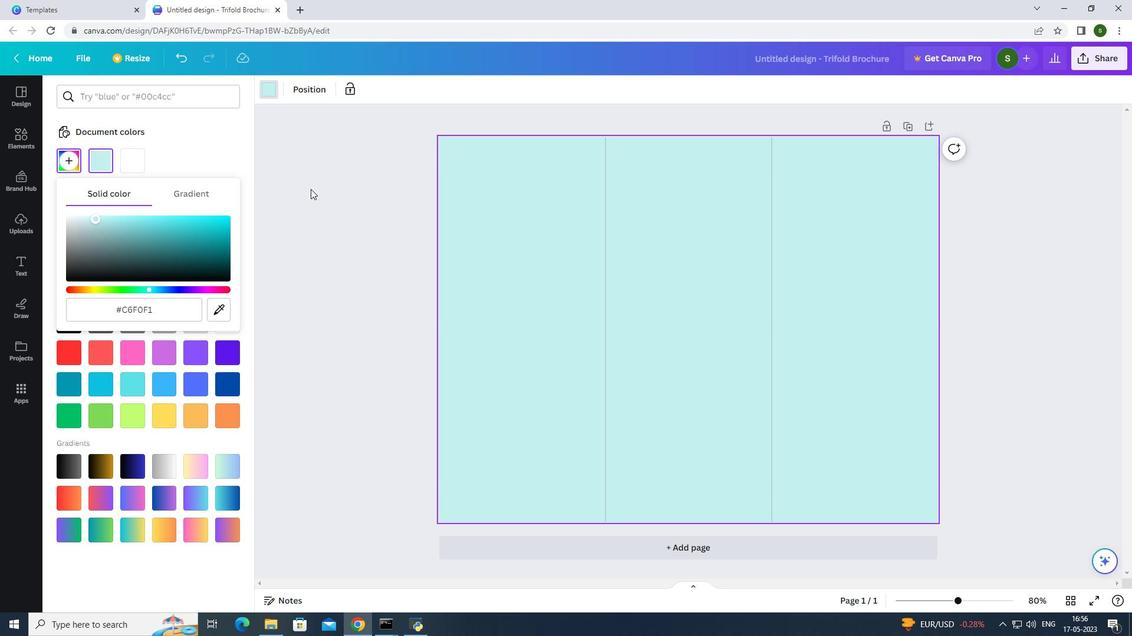 
Action: Mouse moved to (296, 5)
Screenshot: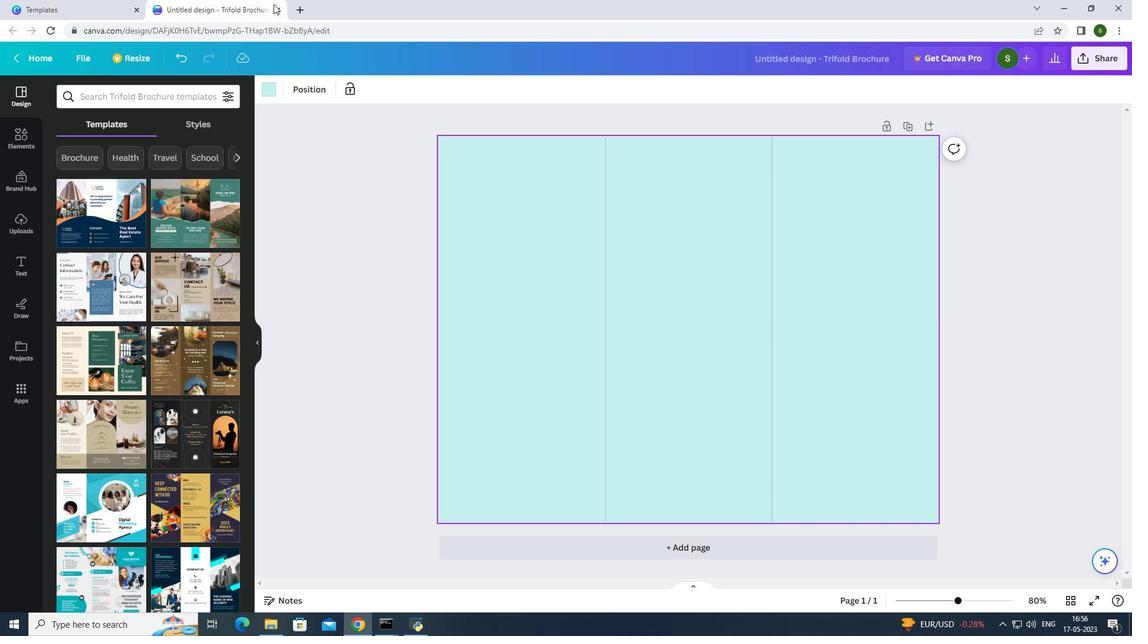 
Action: Mouse pressed left at (296, 5)
Screenshot: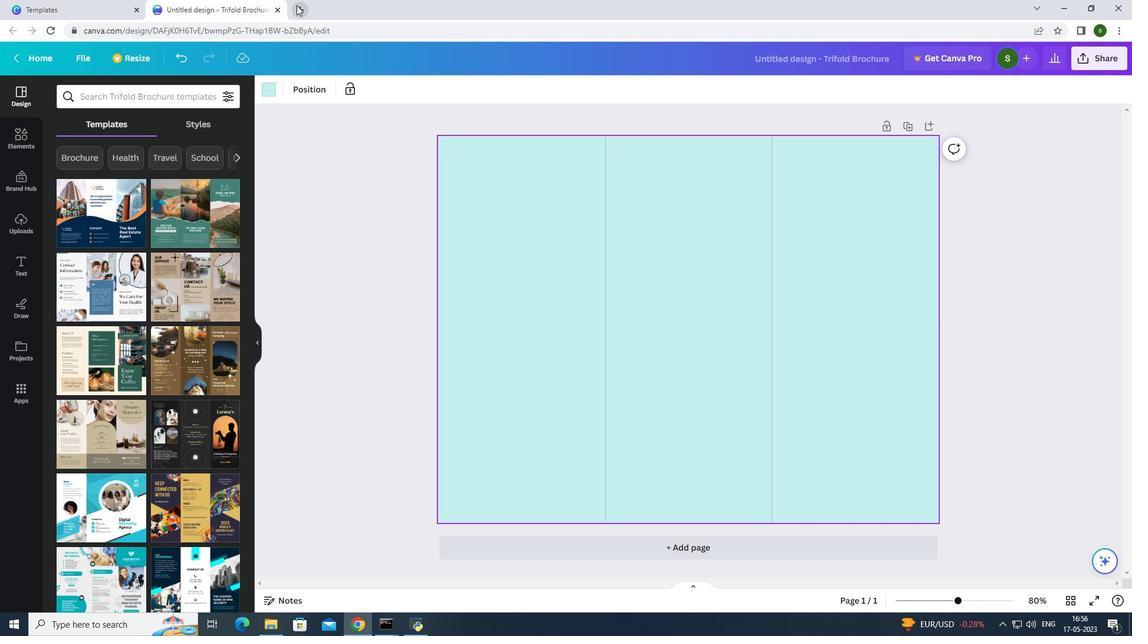 
Action: Mouse moved to (315, 25)
Screenshot: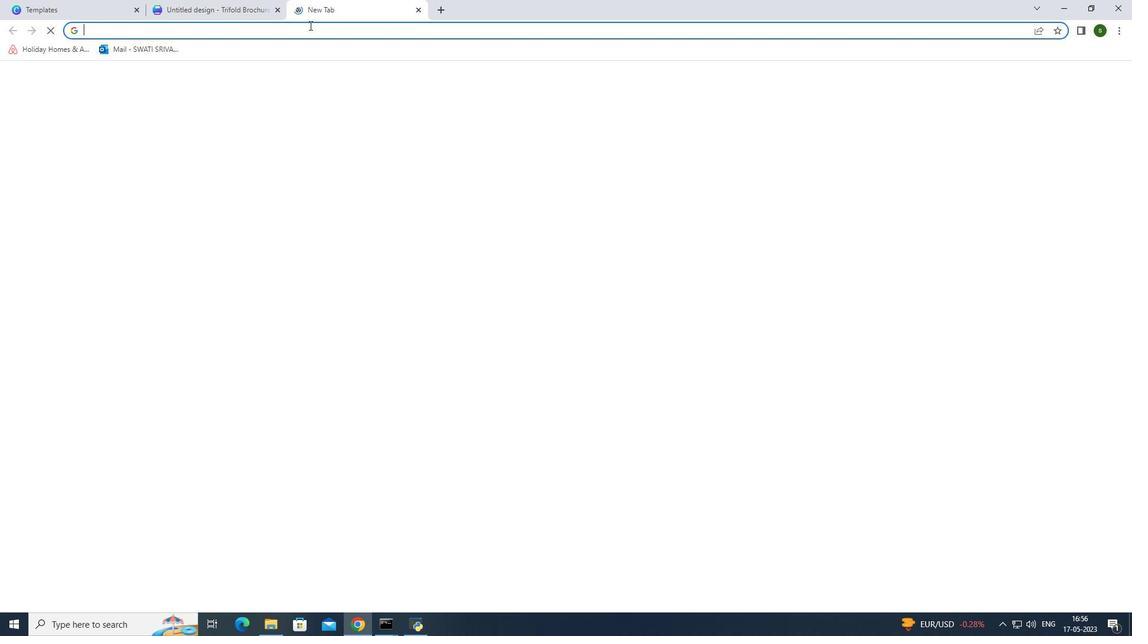 
Action: Key pressed freepik<Key.enter>
Screenshot: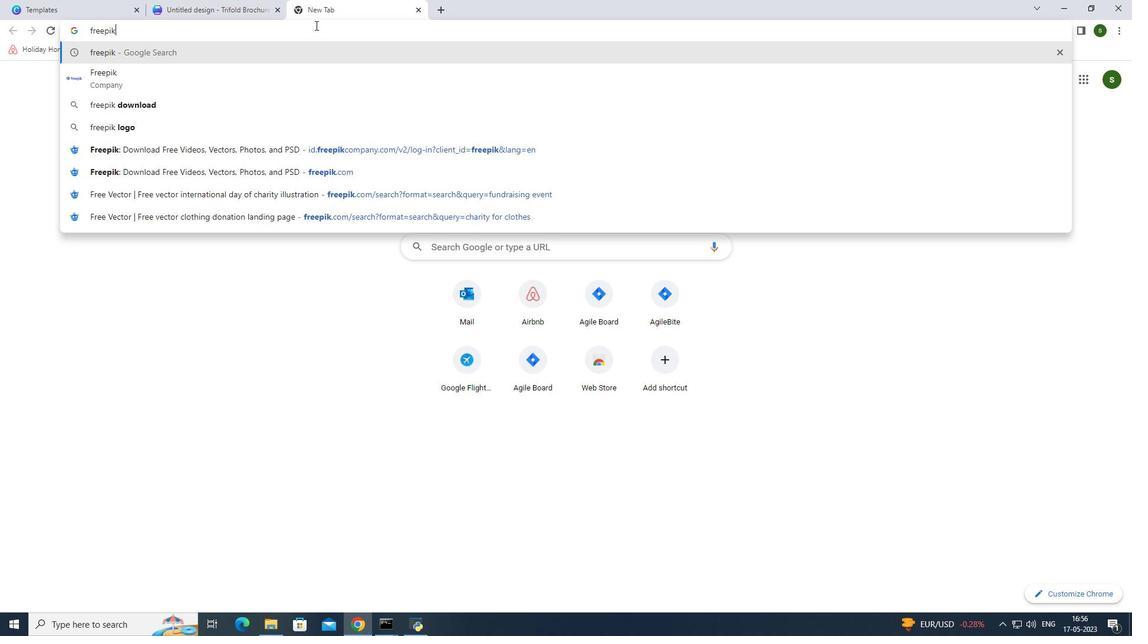 
Action: Mouse moved to (240, 175)
Screenshot: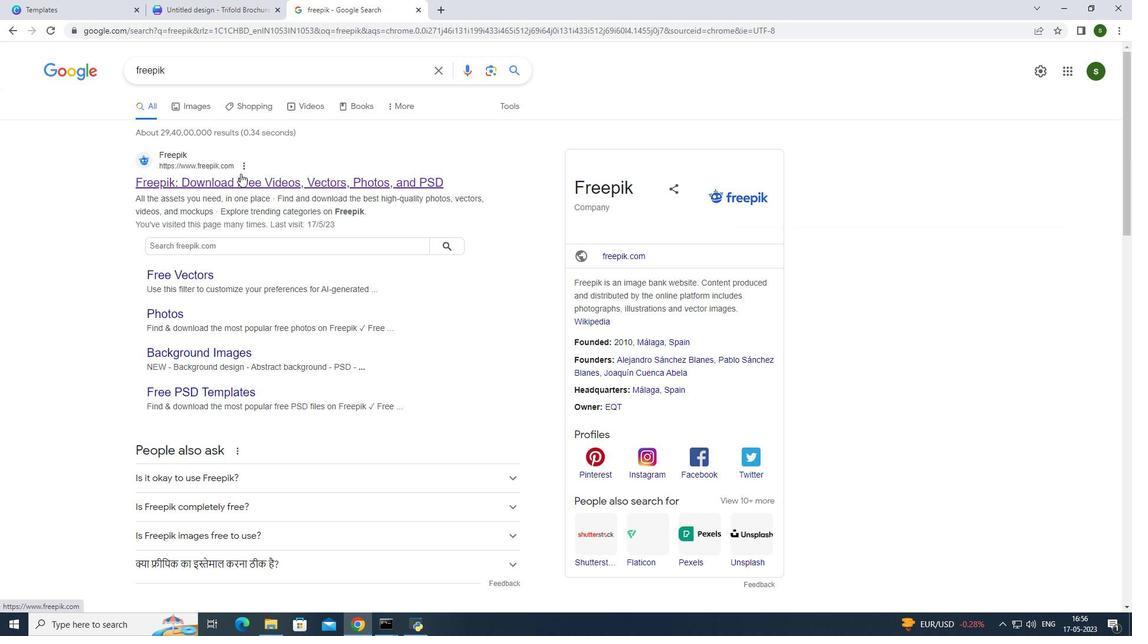 
Action: Mouse pressed left at (240, 175)
Screenshot: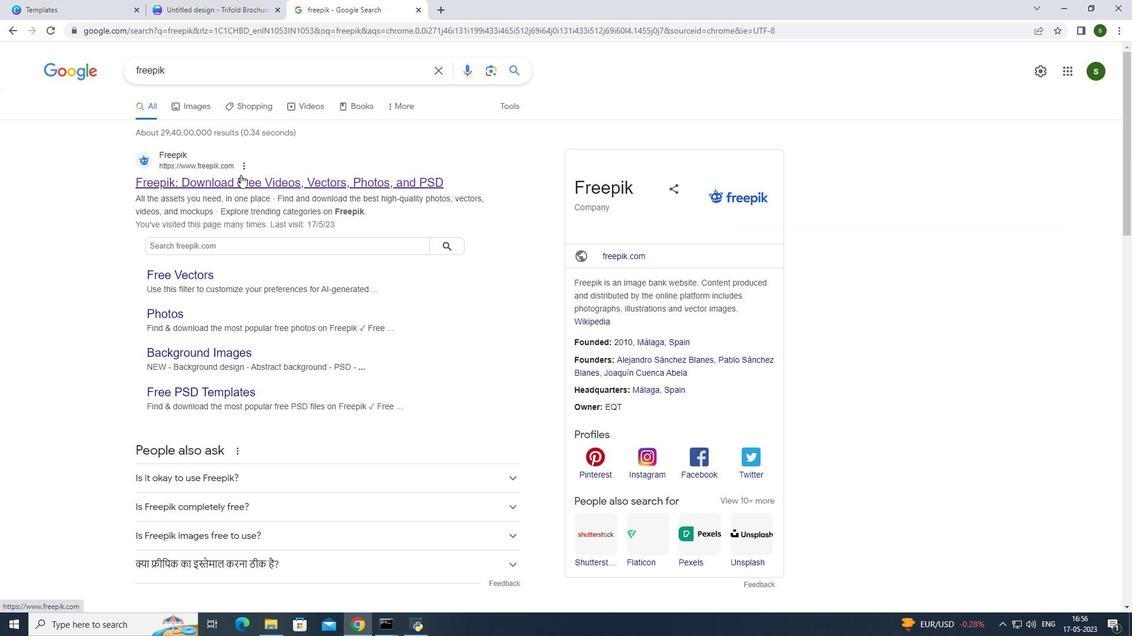 
Action: Mouse moved to (519, 188)
Screenshot: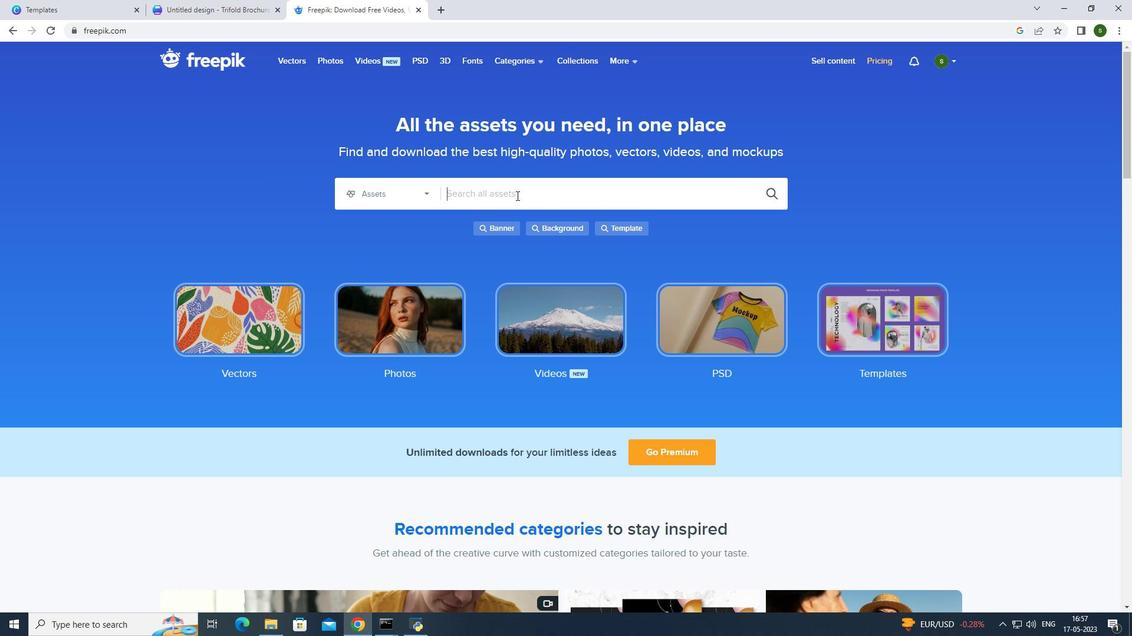 
Action: Mouse pressed left at (519, 188)
Screenshot: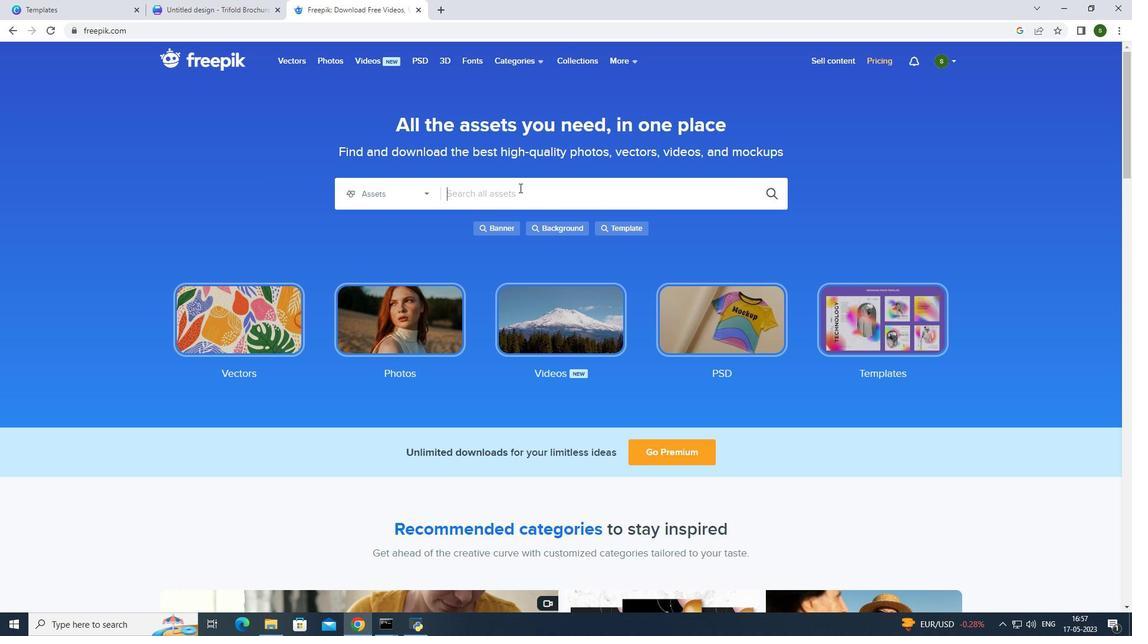 
Action: Mouse moved to (442, 8)
Screenshot: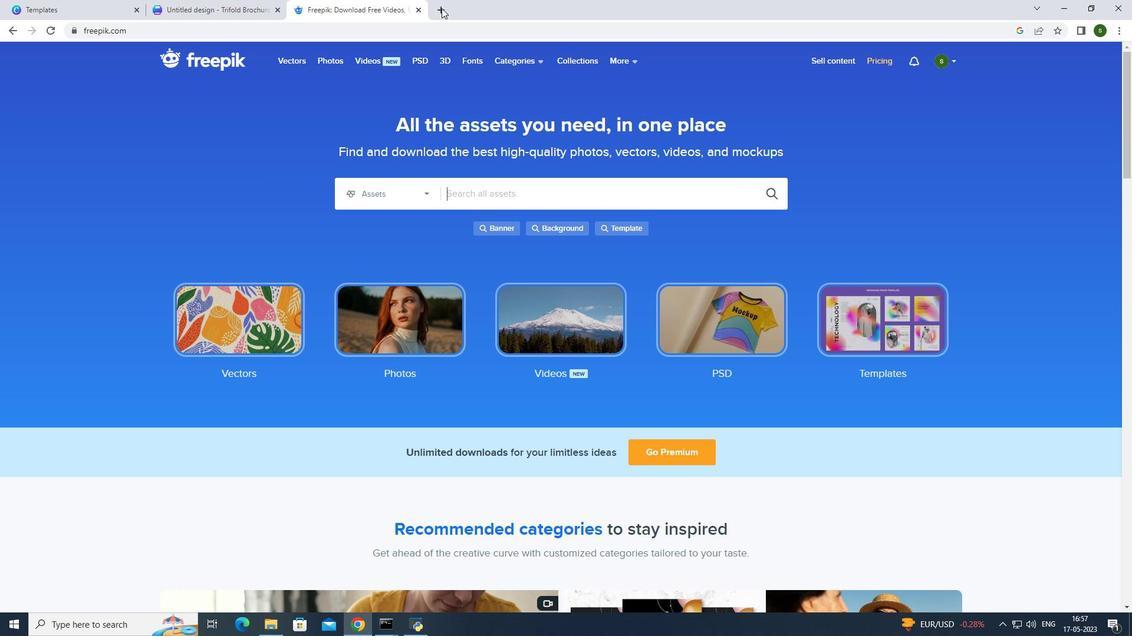 
Action: Mouse pressed left at (442, 8)
Screenshot: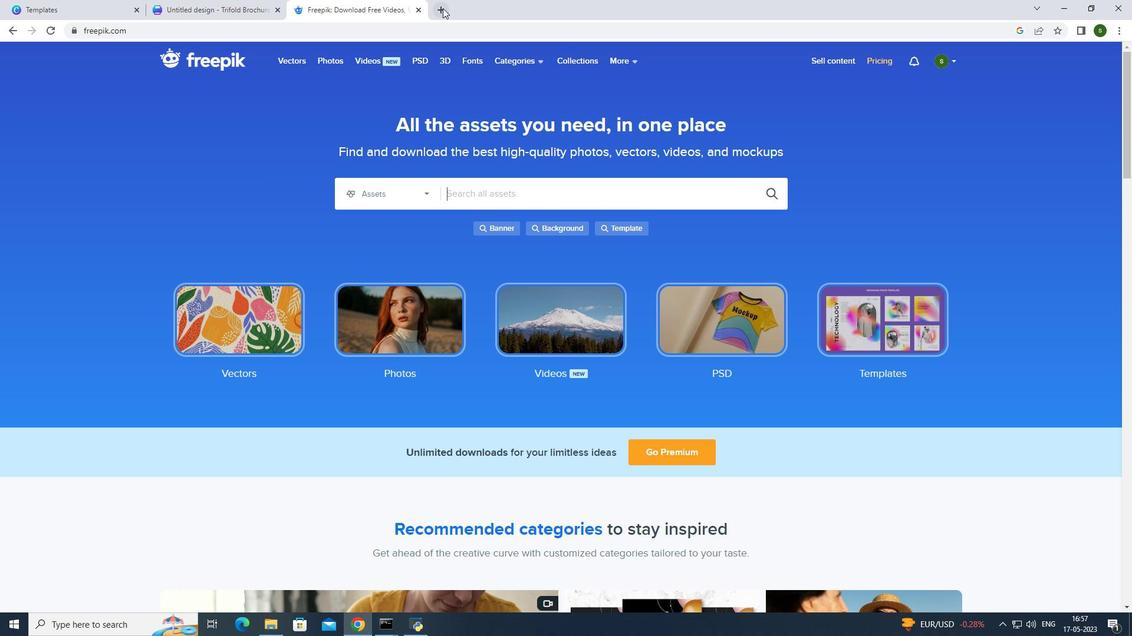 
Action: Mouse moved to (439, 30)
Screenshot: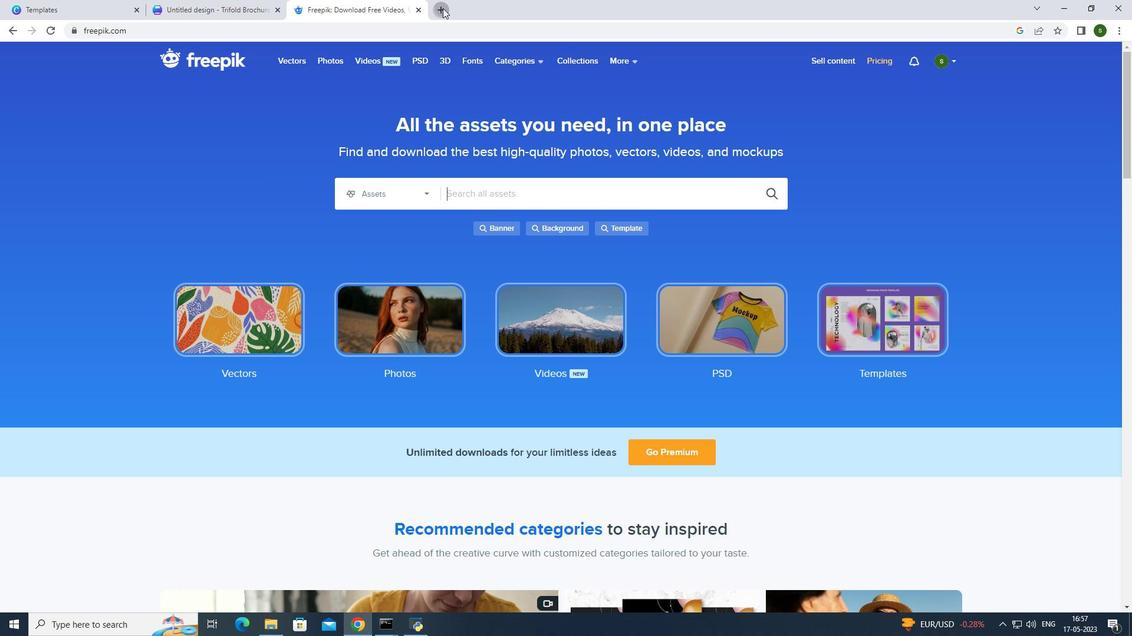 
Action: Mouse pressed left at (439, 30)
Screenshot: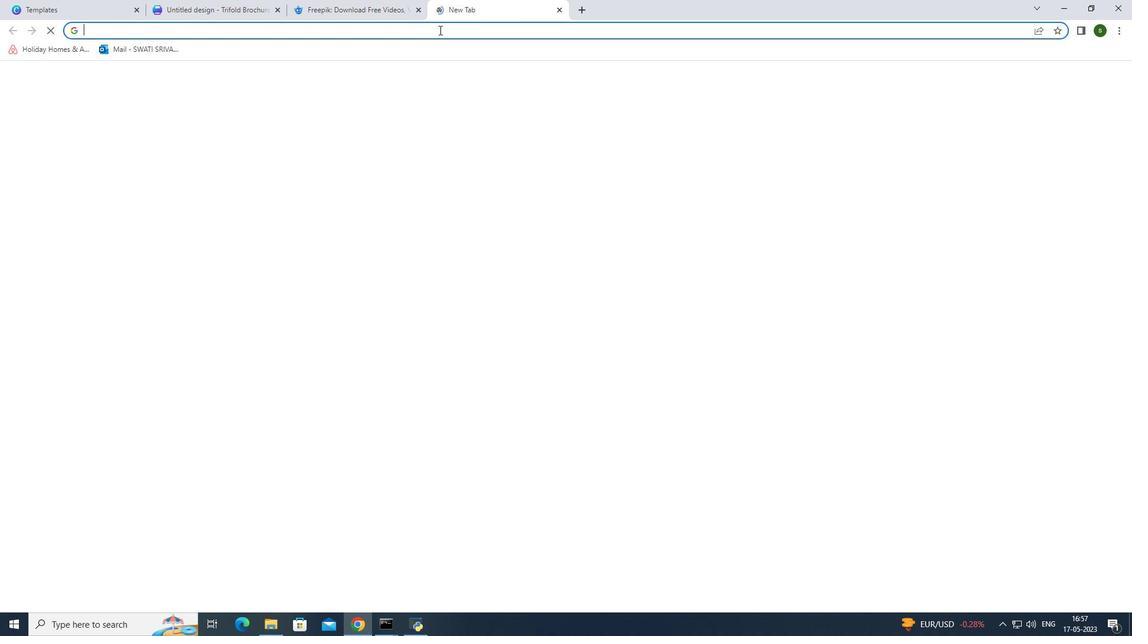 
Action: Key pressed best<Key.space>tourist<Key.space>attraction<Key.space>in<Key.space>switzerland<Key.enter>
Screenshot: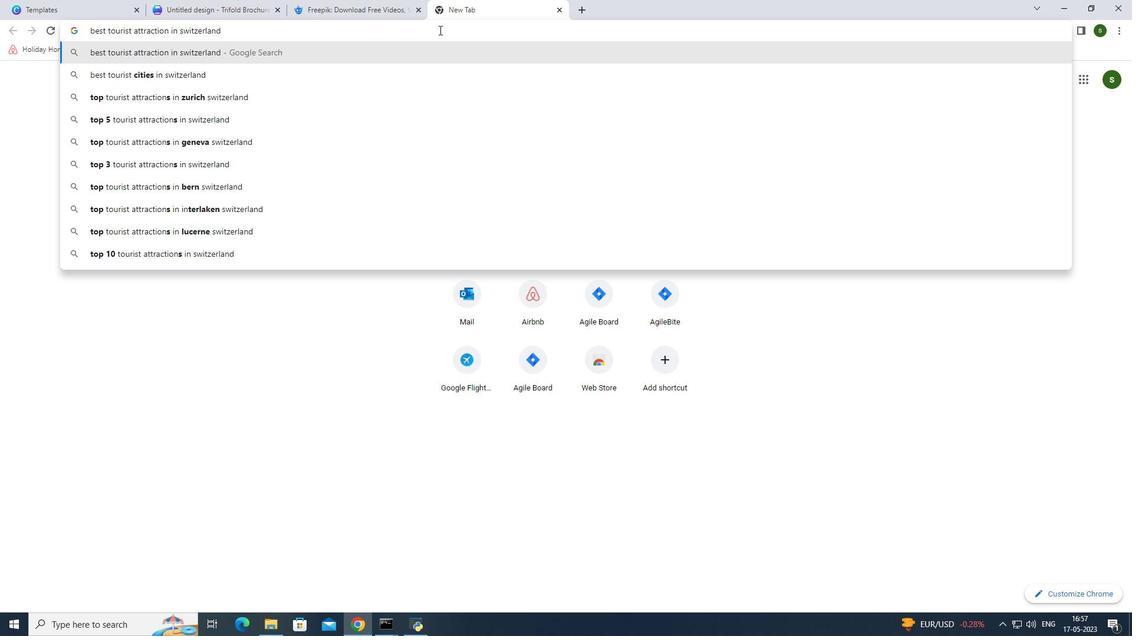 
Action: Mouse moved to (199, 105)
Screenshot: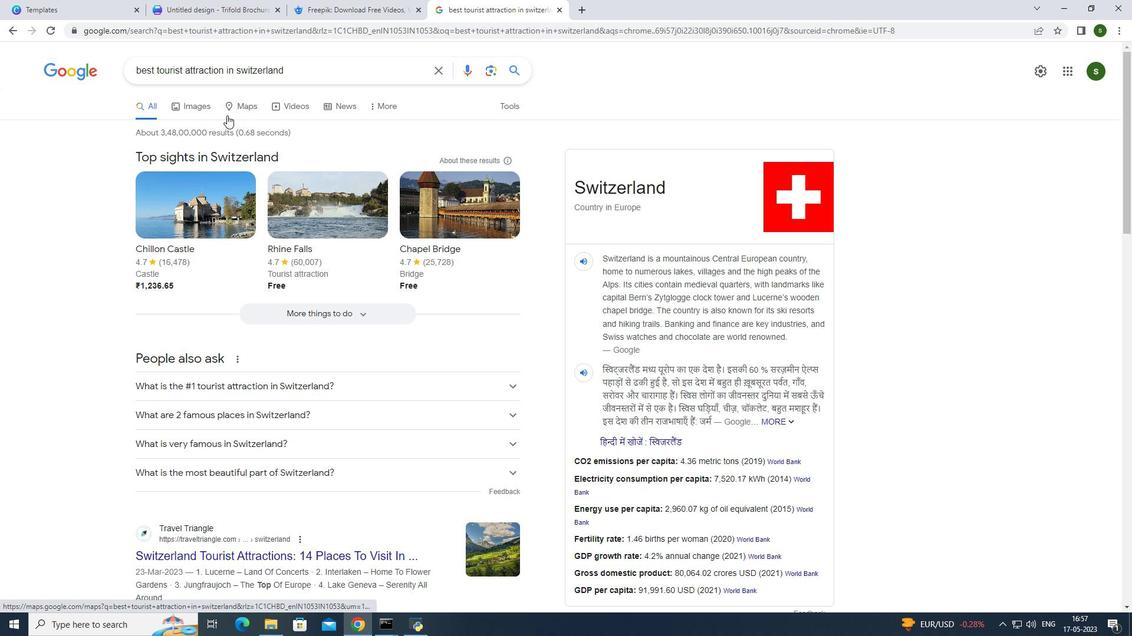 
Action: Mouse pressed left at (199, 105)
Screenshot: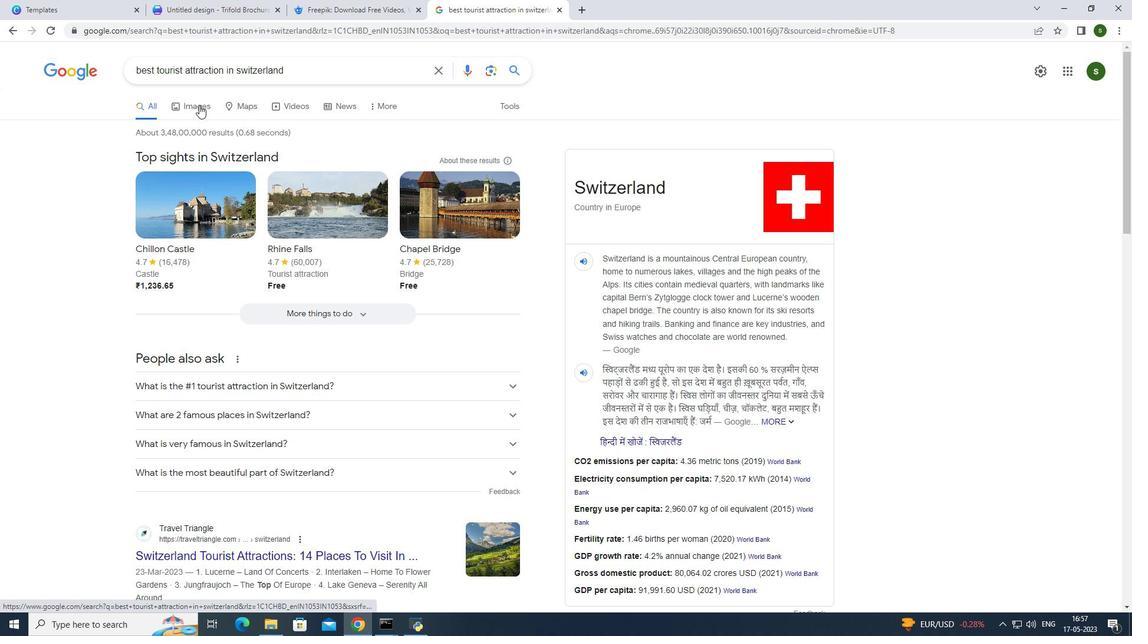 
Action: Mouse moved to (431, 208)
Screenshot: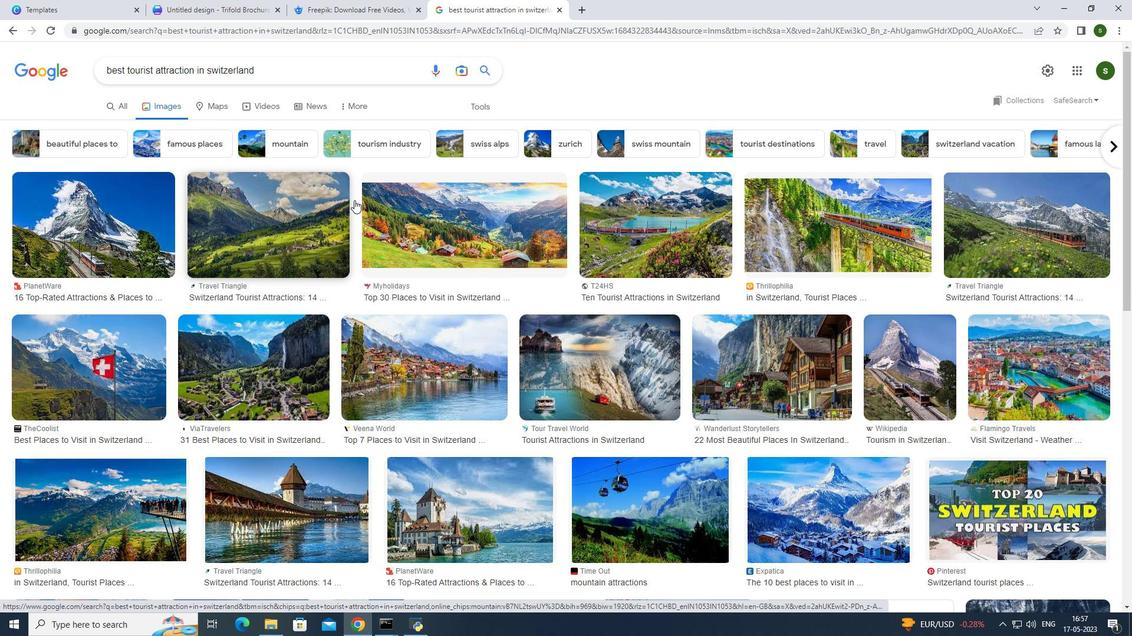 
Action: Mouse scrolled (431, 207) with delta (0, 0)
Screenshot: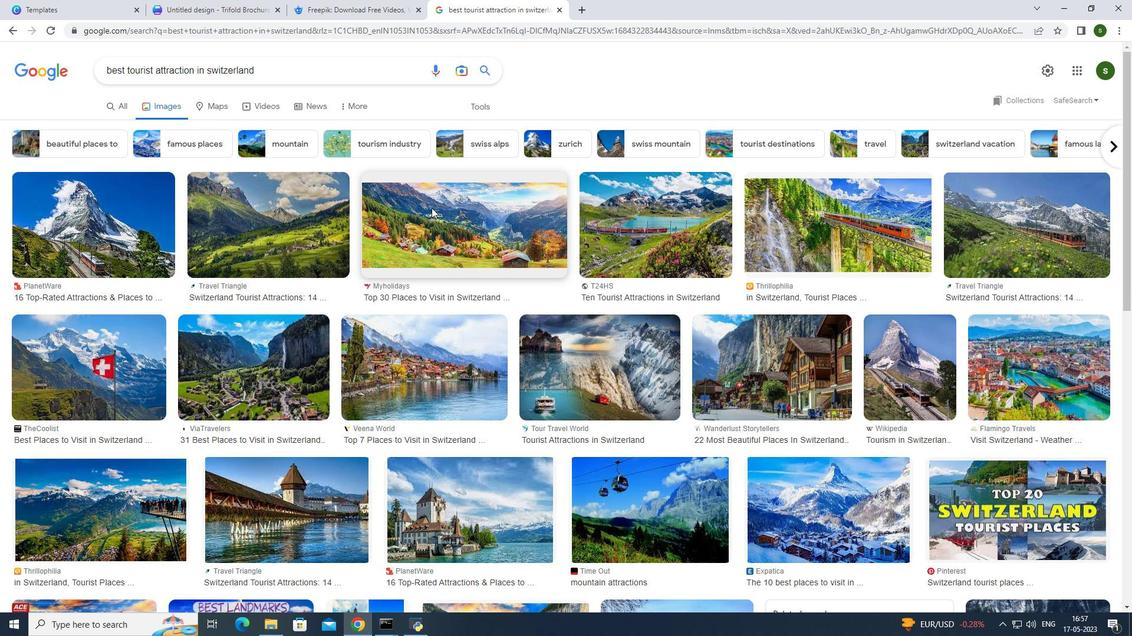 
Action: Mouse scrolled (431, 207) with delta (0, 0)
Screenshot: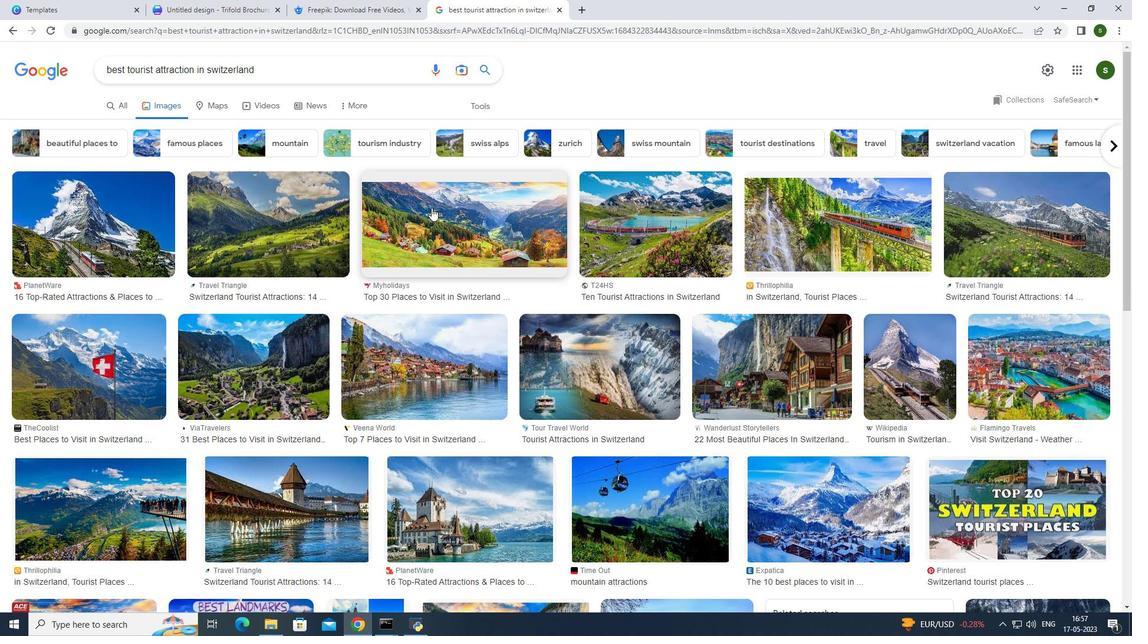 
Action: Mouse scrolled (431, 207) with delta (0, 0)
Screenshot: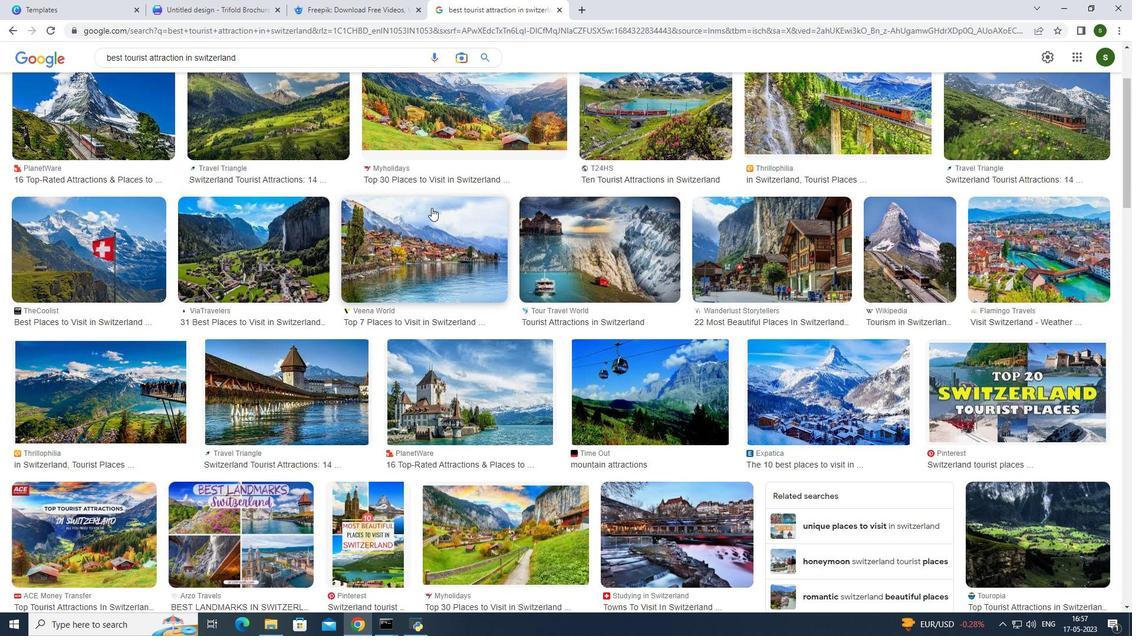 
Action: Mouse scrolled (431, 207) with delta (0, 0)
Screenshot: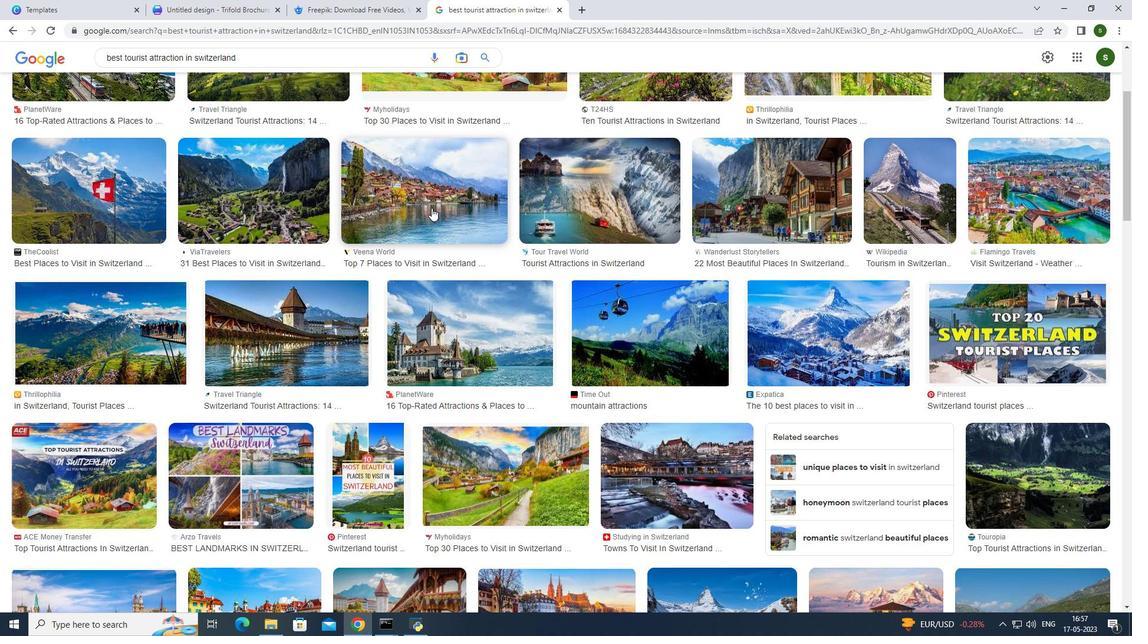 
Action: Mouse scrolled (431, 207) with delta (0, 0)
Screenshot: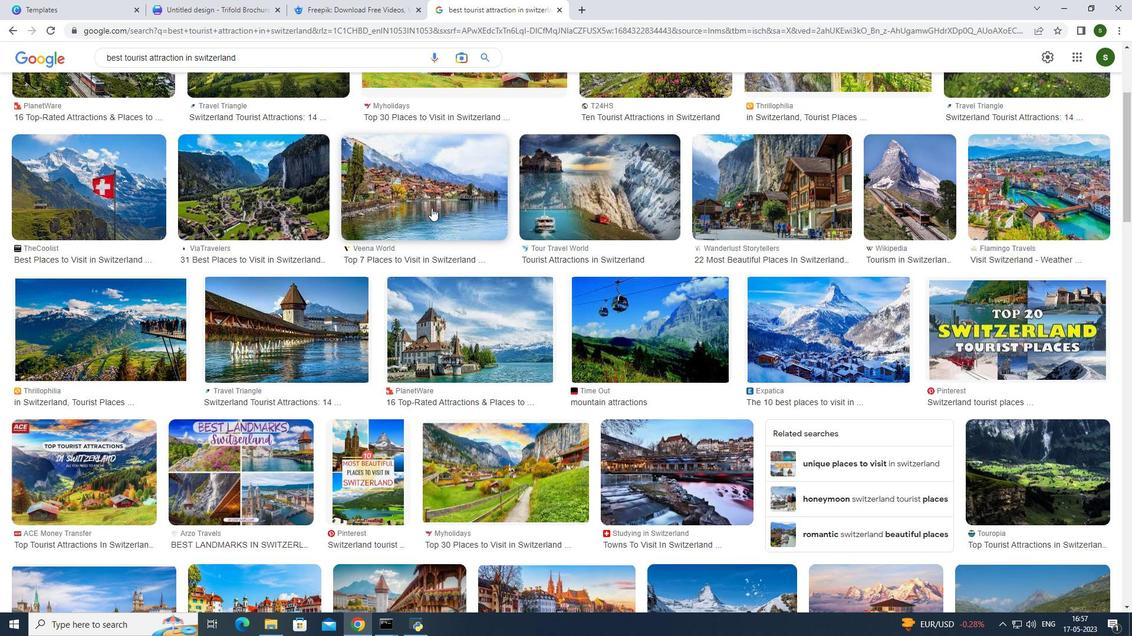 
Action: Mouse scrolled (431, 207) with delta (0, 0)
Screenshot: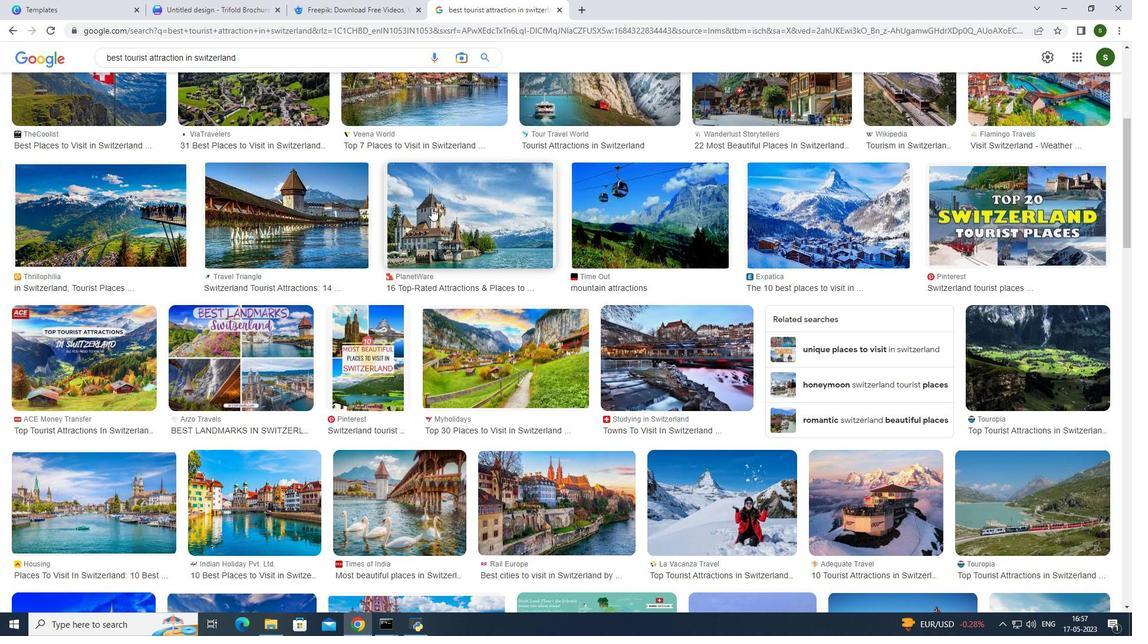 
Action: Mouse scrolled (431, 207) with delta (0, 0)
Screenshot: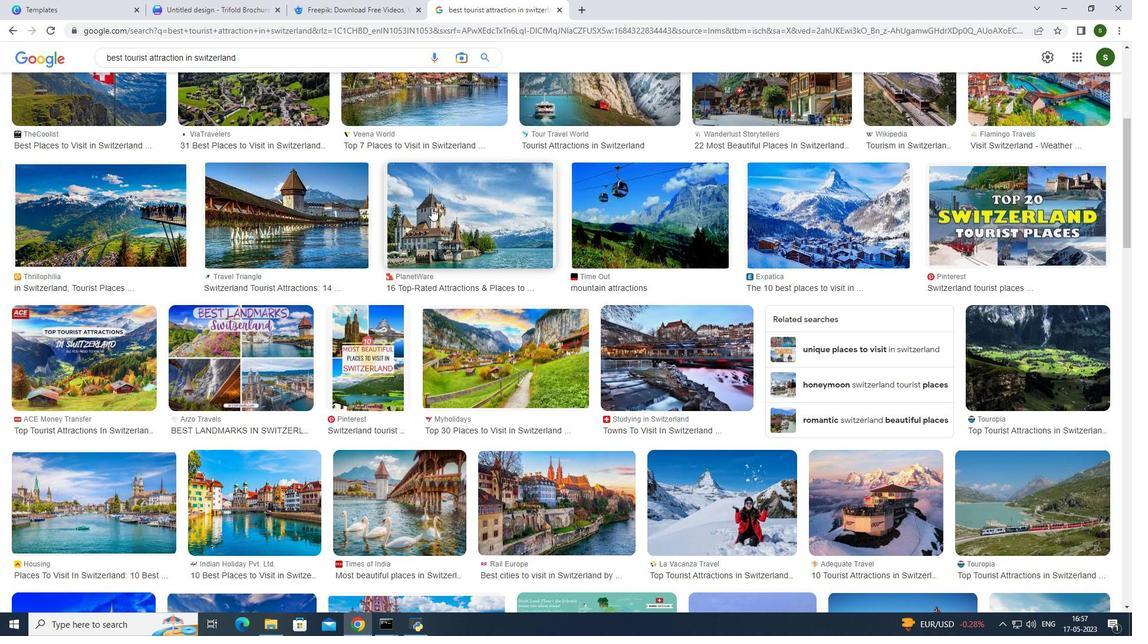 
Action: Mouse scrolled (431, 207) with delta (0, 0)
Screenshot: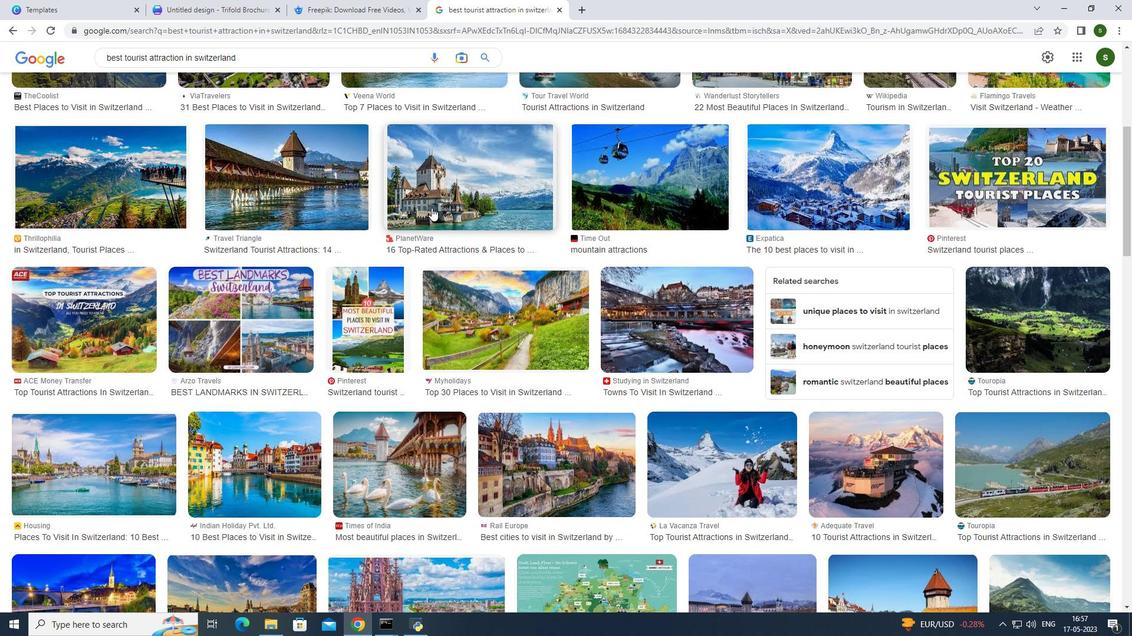 
Action: Mouse scrolled (431, 207) with delta (0, 0)
Screenshot: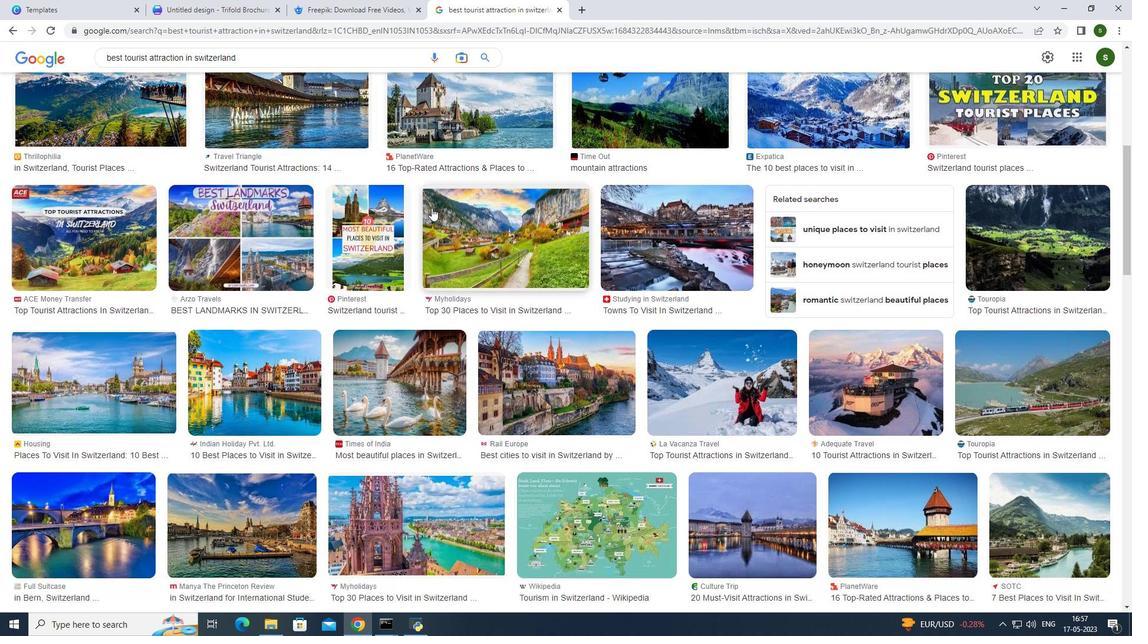 
Action: Mouse scrolled (431, 207) with delta (0, 0)
Screenshot: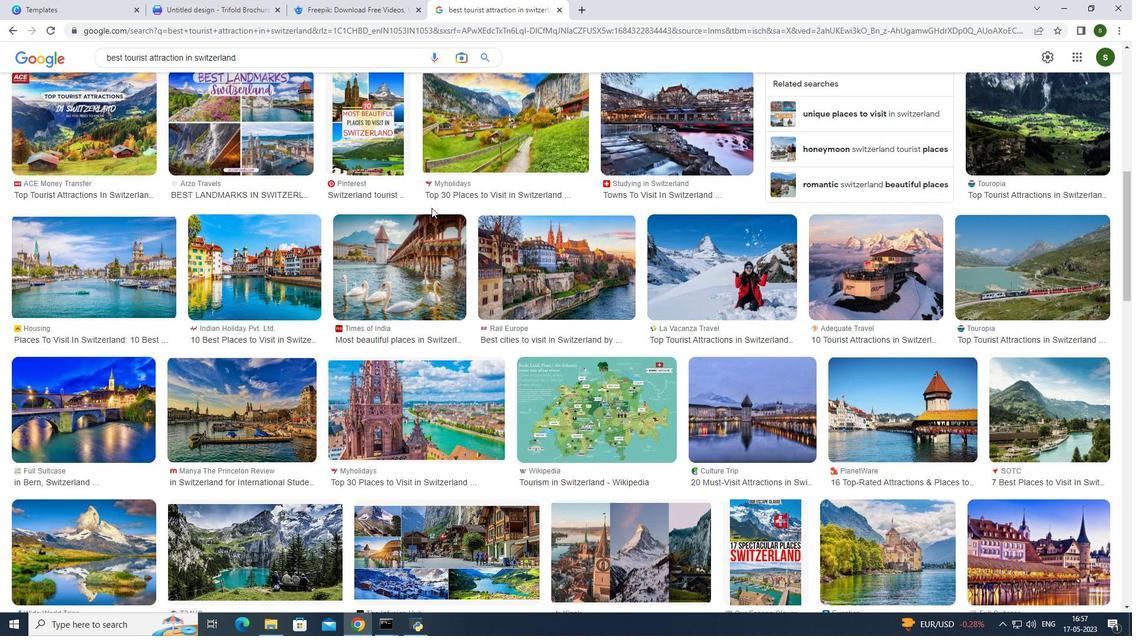 
Action: Mouse scrolled (431, 207) with delta (0, 0)
Screenshot: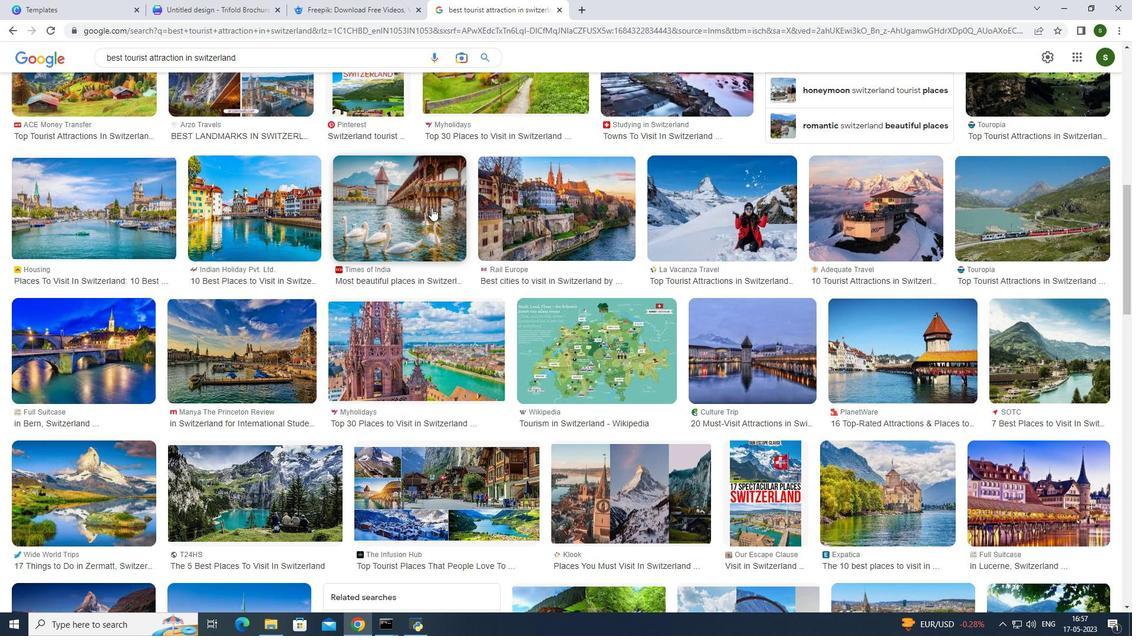 
Action: Mouse scrolled (431, 208) with delta (0, 0)
Screenshot: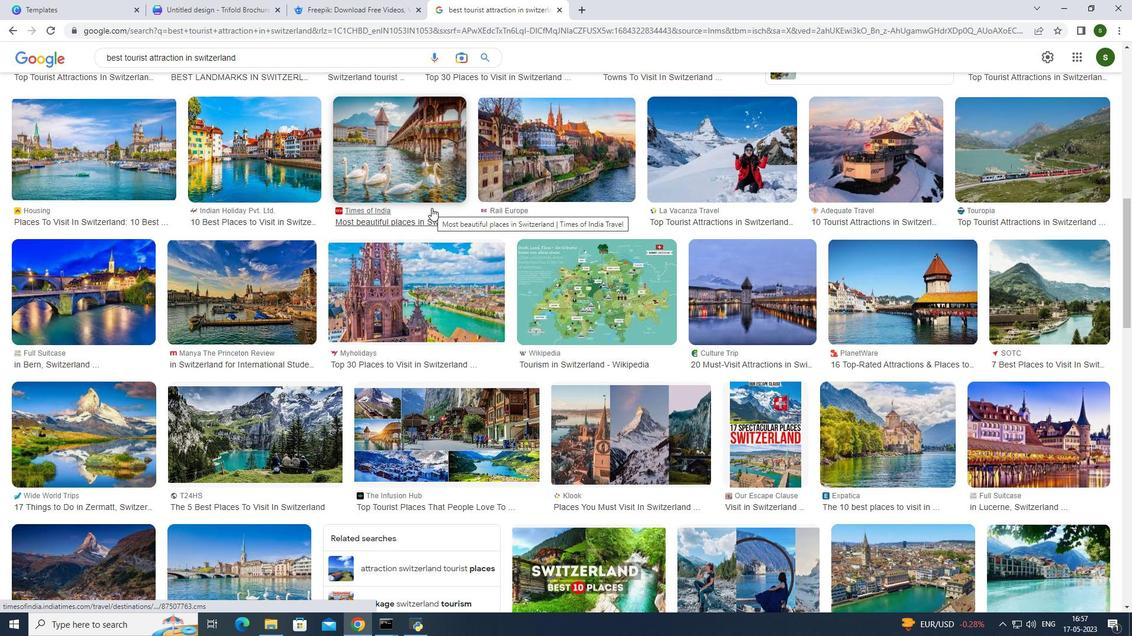 
Action: Mouse scrolled (431, 208) with delta (0, 0)
Screenshot: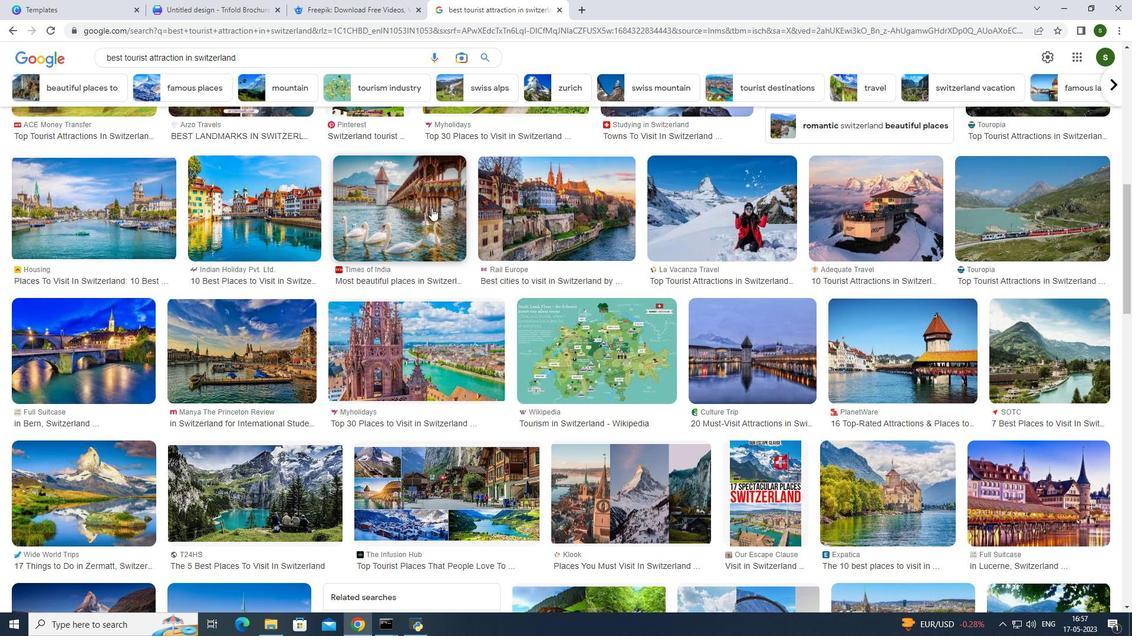 
Action: Mouse scrolled (431, 208) with delta (0, 0)
Screenshot: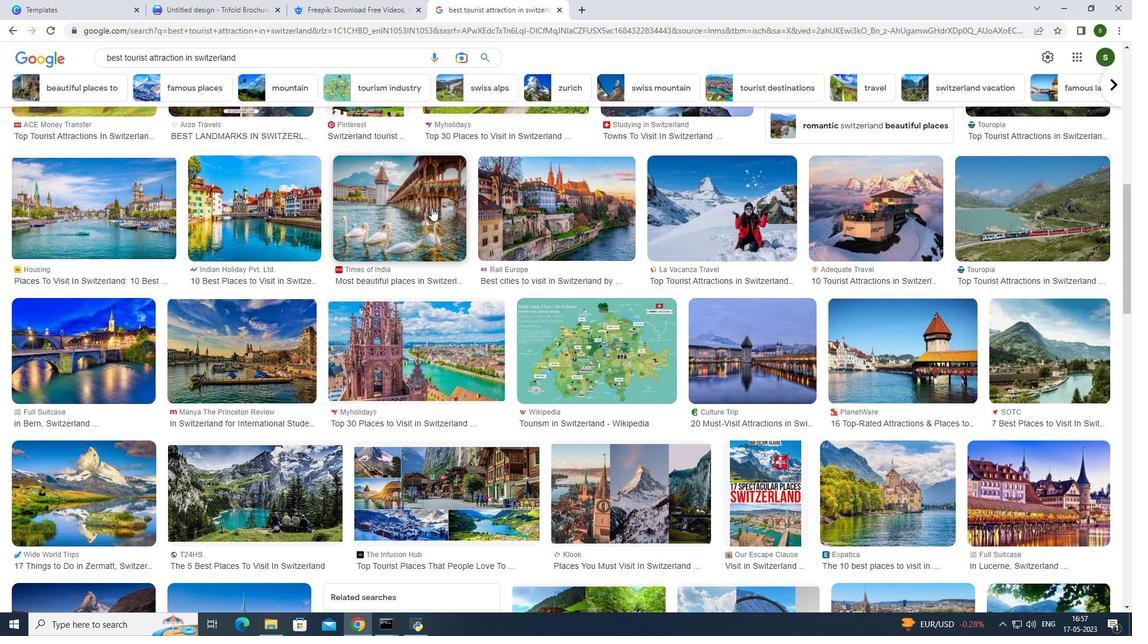
Action: Mouse scrolled (431, 208) with delta (0, 0)
Screenshot: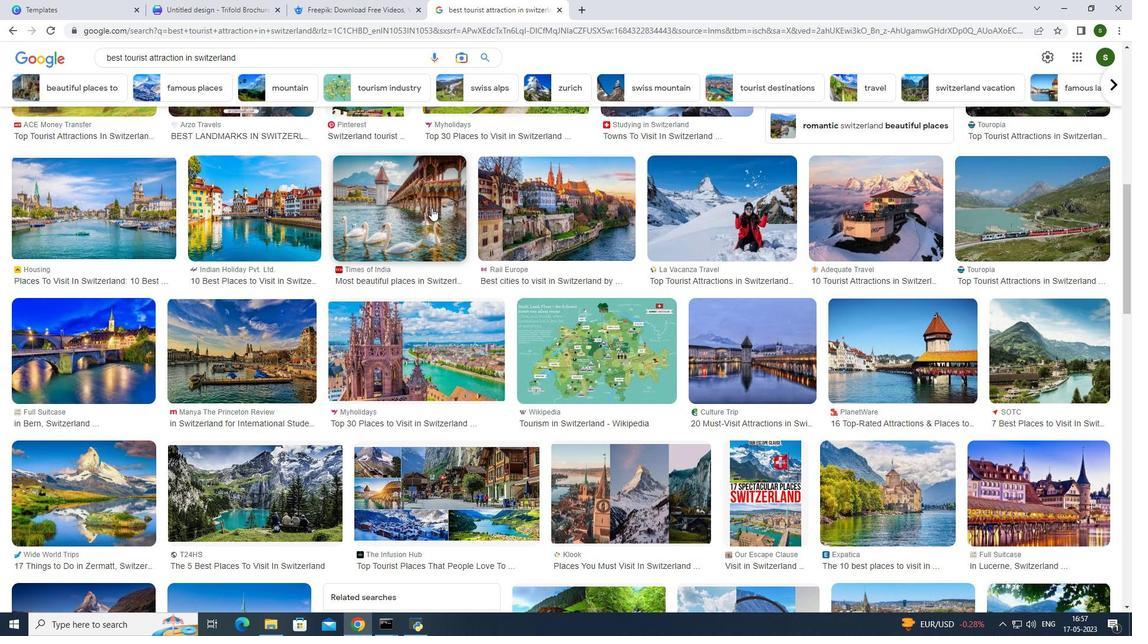 
Action: Mouse scrolled (431, 208) with delta (0, 0)
Screenshot: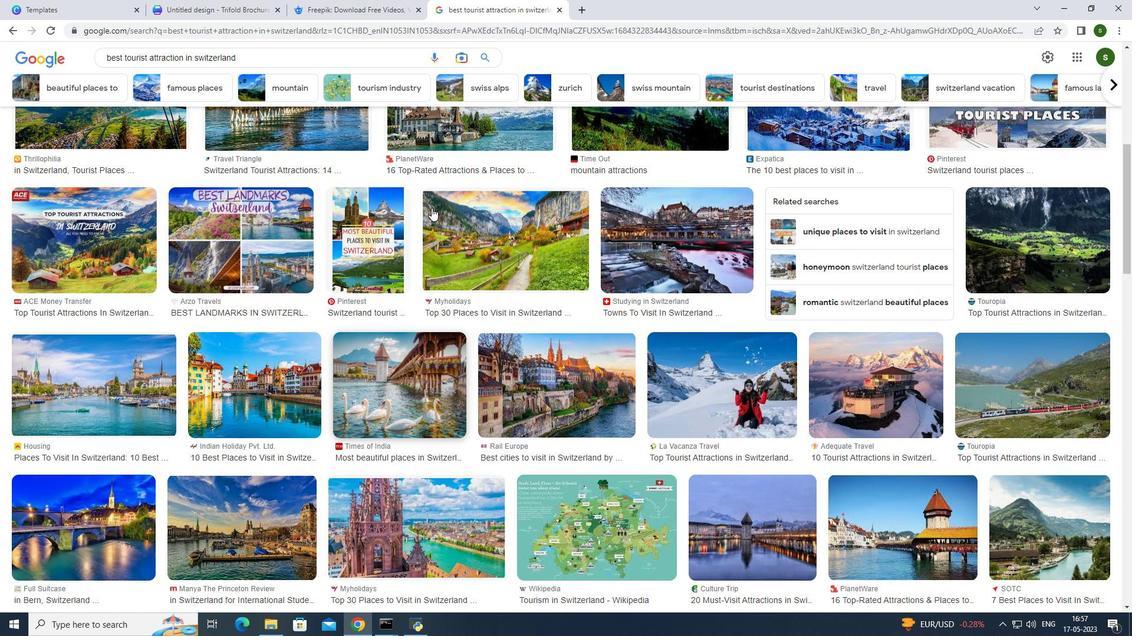 
Action: Mouse scrolled (431, 208) with delta (0, 0)
Screenshot: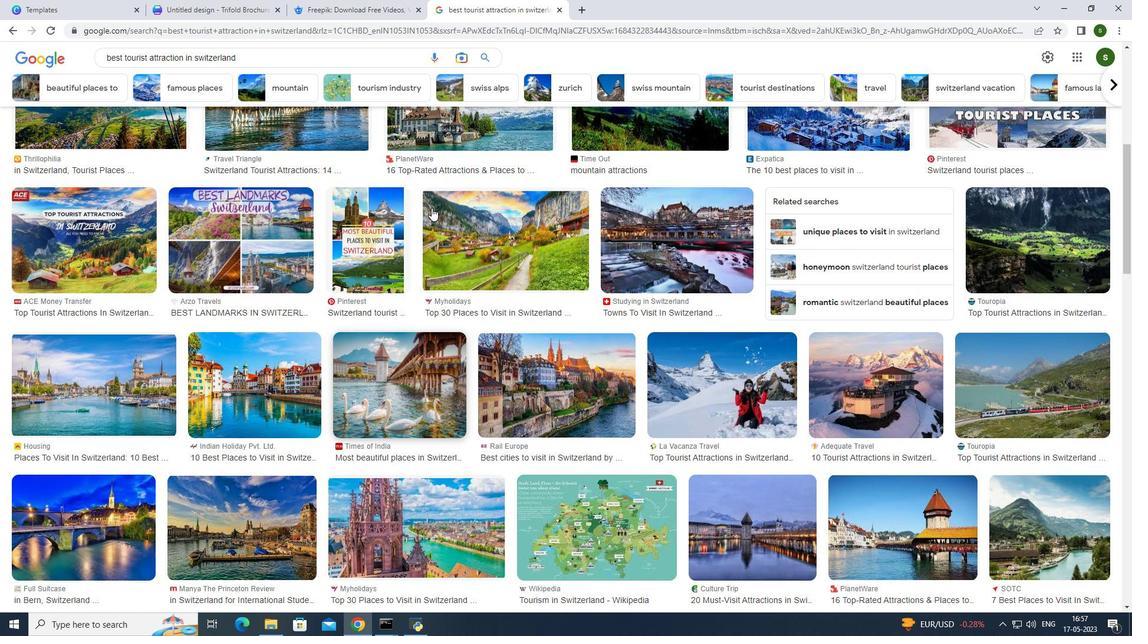 
Action: Mouse scrolled (431, 208) with delta (0, 0)
Screenshot: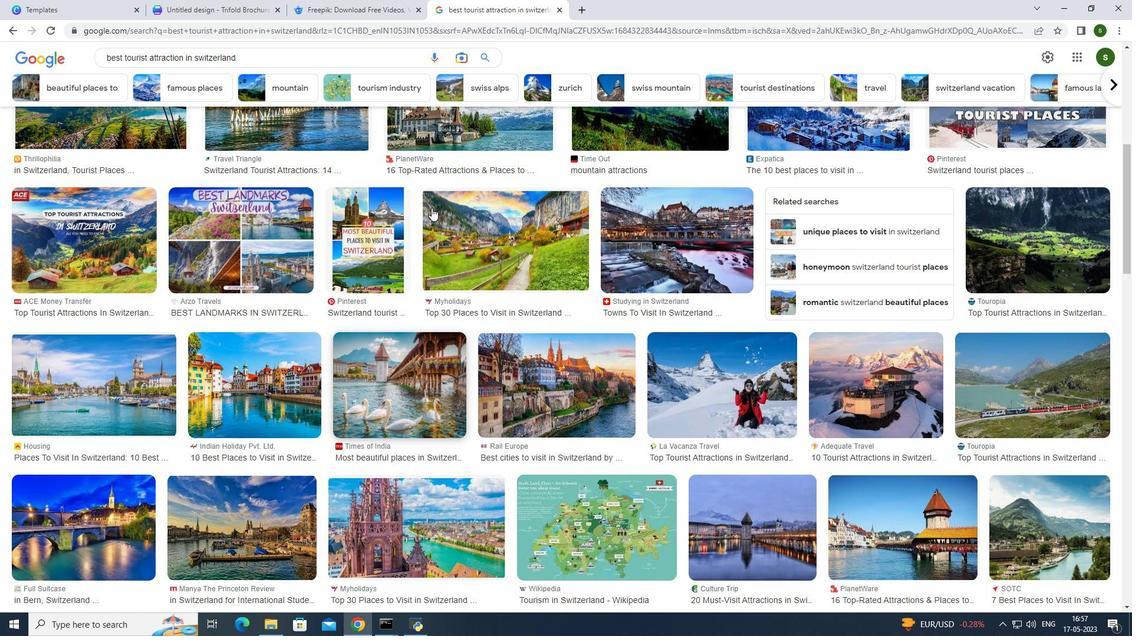 
Action: Mouse scrolled (431, 208) with delta (0, 0)
Screenshot: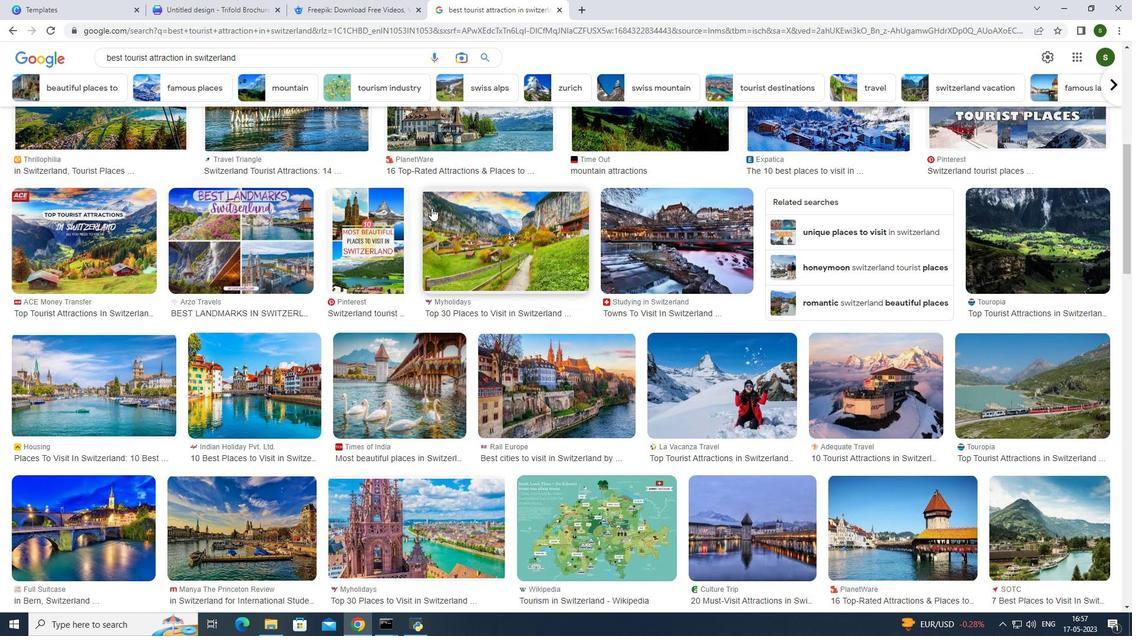 
Action: Mouse scrolled (431, 208) with delta (0, 0)
Screenshot: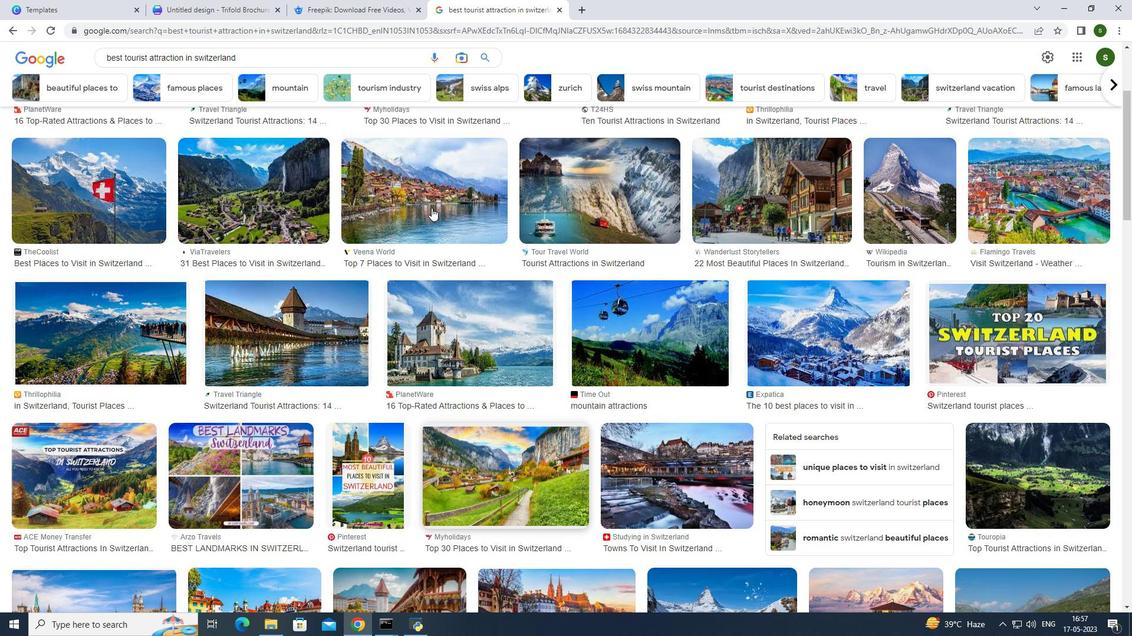 
Action: Mouse scrolled (431, 208) with delta (0, 0)
Screenshot: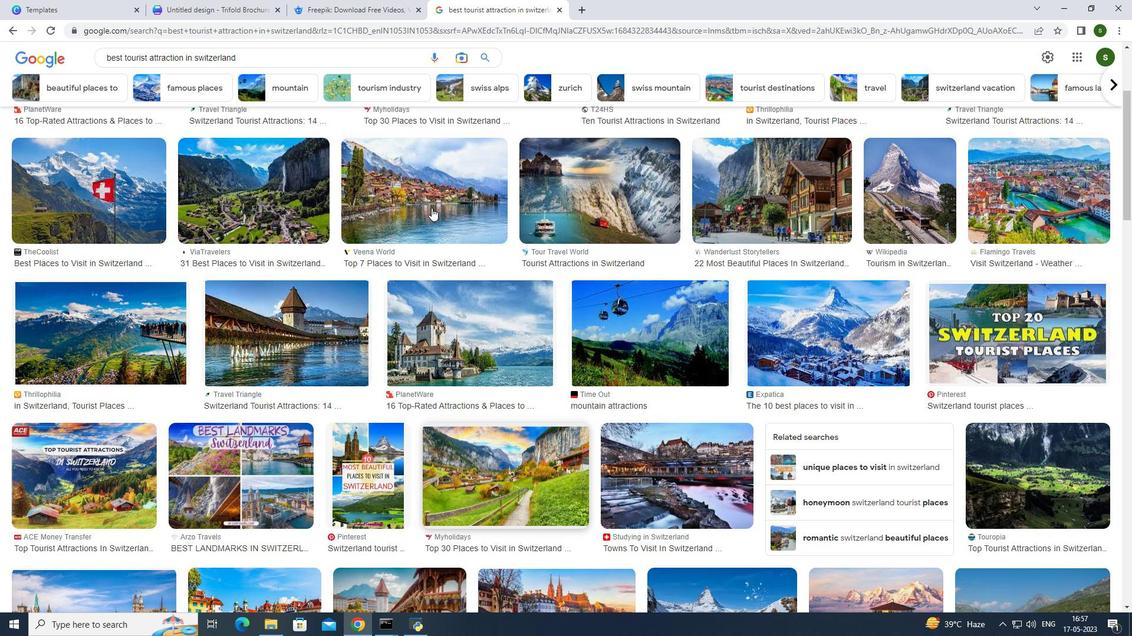 
Action: Mouse scrolled (431, 208) with delta (0, 0)
Screenshot: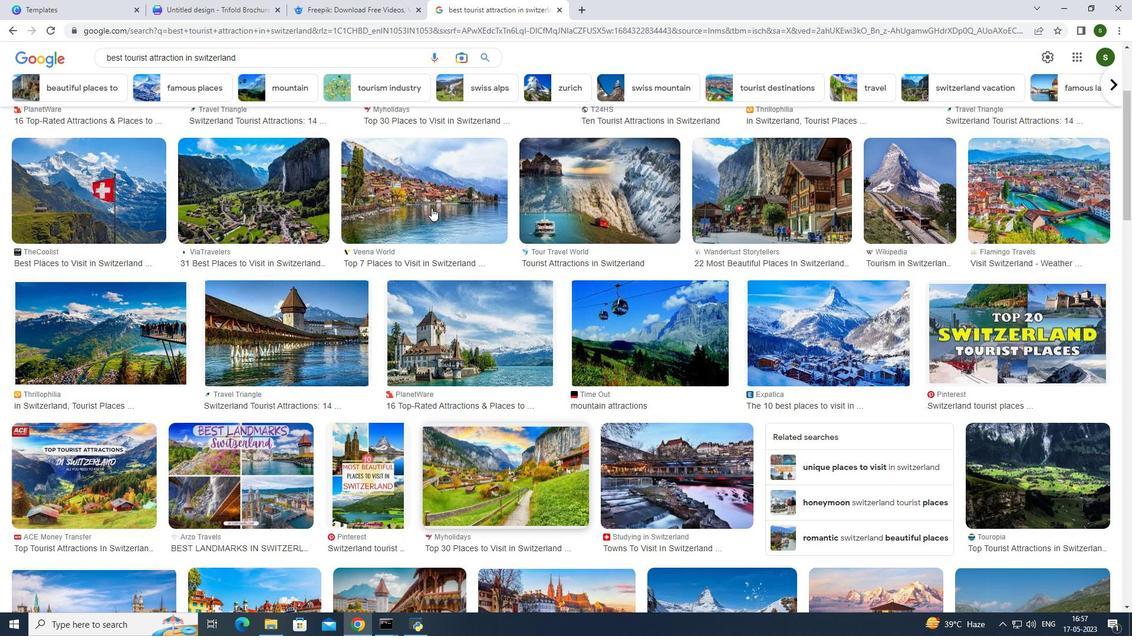 
Action: Mouse scrolled (431, 208) with delta (0, 0)
Screenshot: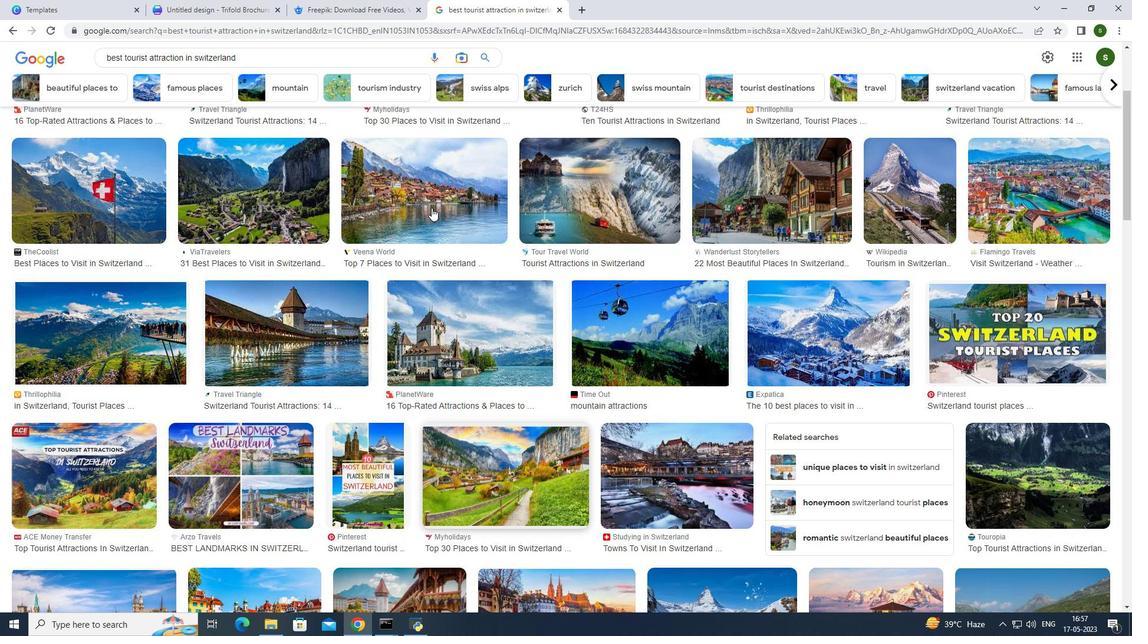 
Action: Mouse scrolled (431, 208) with delta (0, 0)
Screenshot: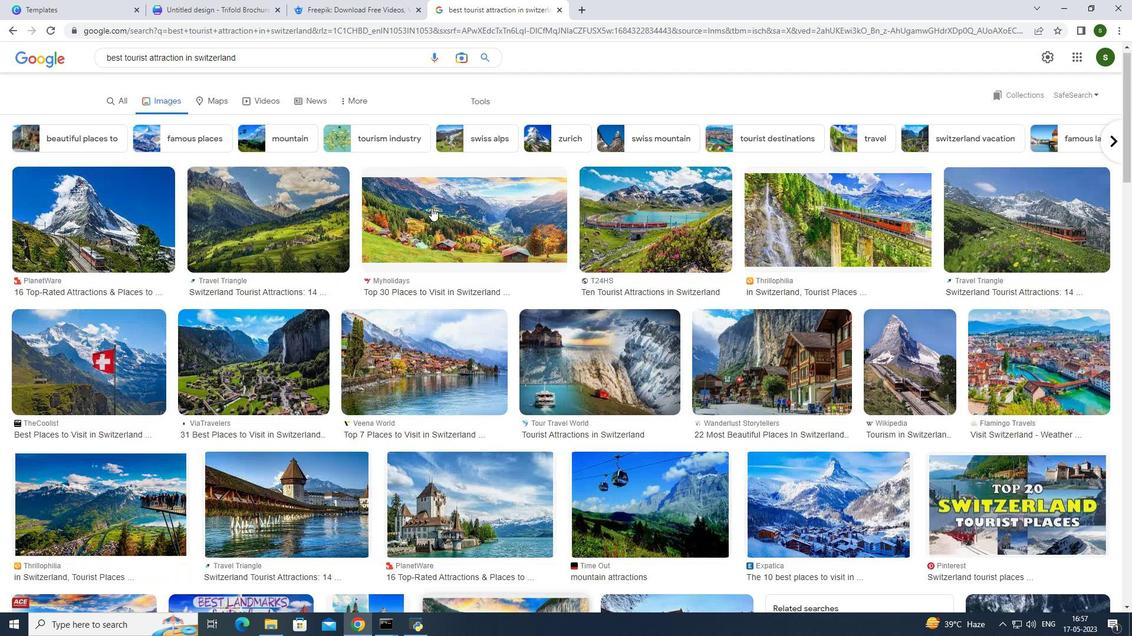 
Action: Mouse scrolled (431, 208) with delta (0, 0)
Screenshot: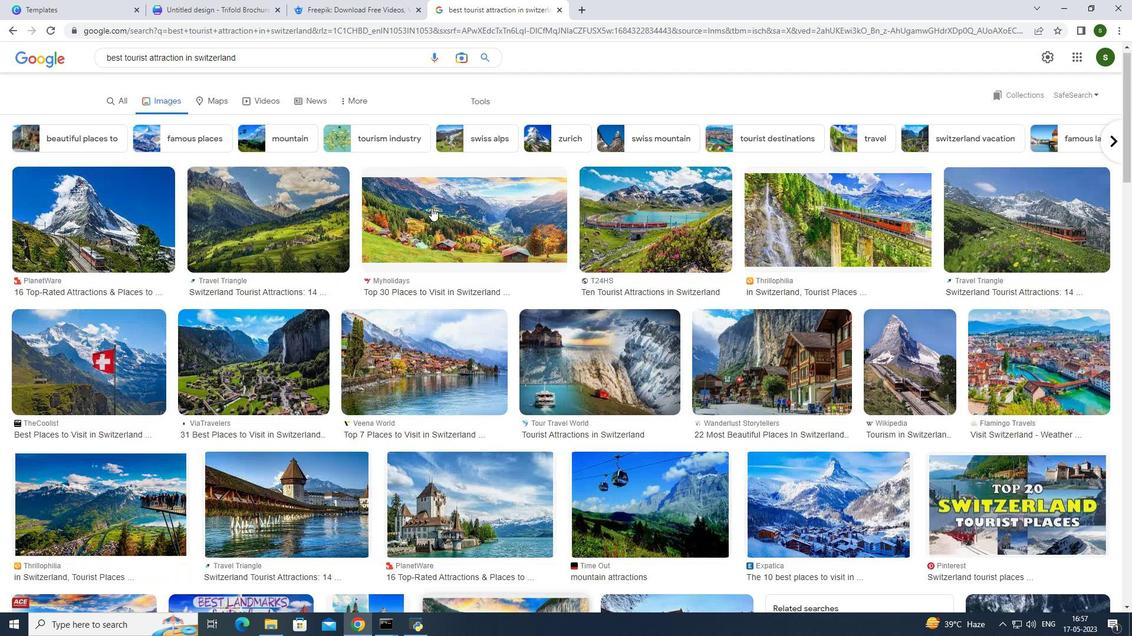 
Action: Mouse scrolled (431, 208) with delta (0, 0)
Screenshot: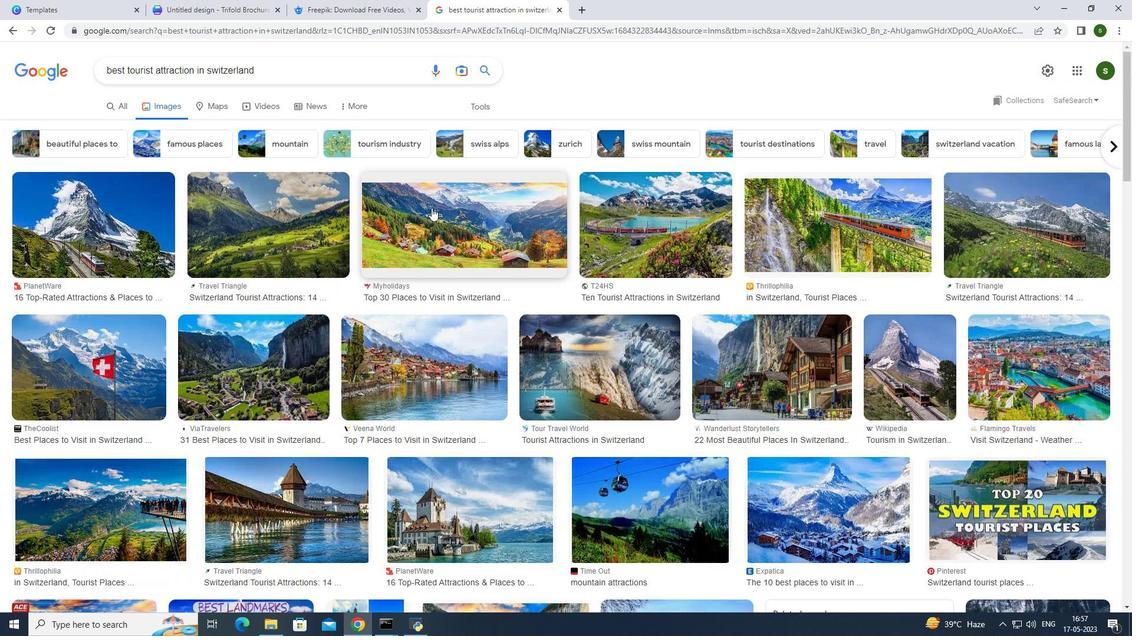 
Action: Mouse scrolled (431, 208) with delta (0, 0)
Screenshot: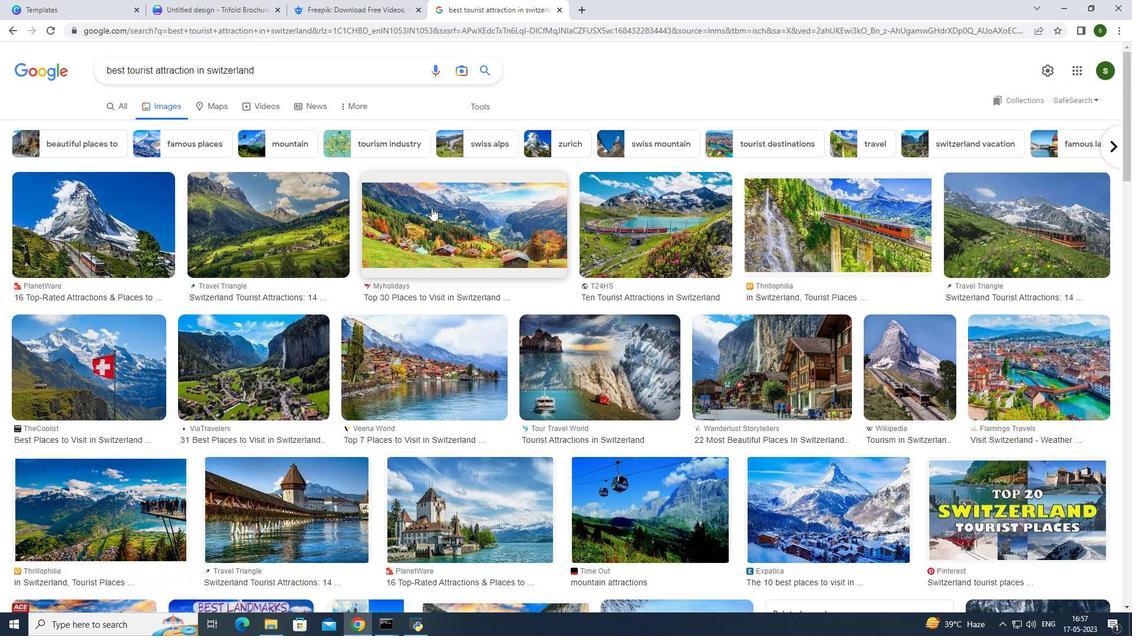 
Action: Mouse moved to (11, 28)
Screenshot: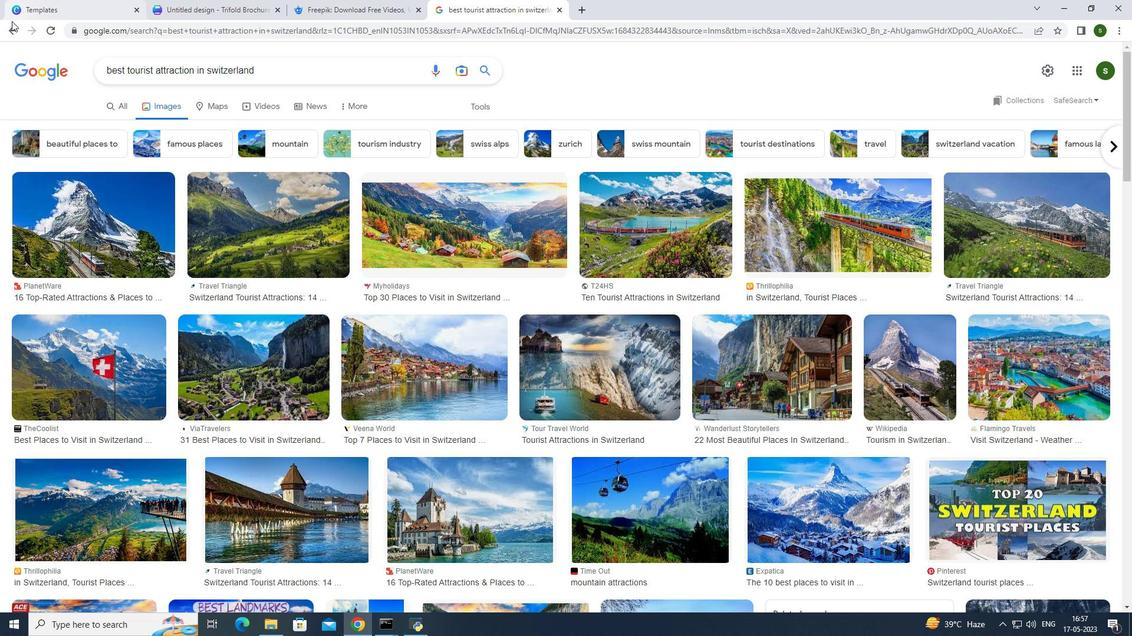 
Action: Mouse pressed left at (11, 28)
Screenshot: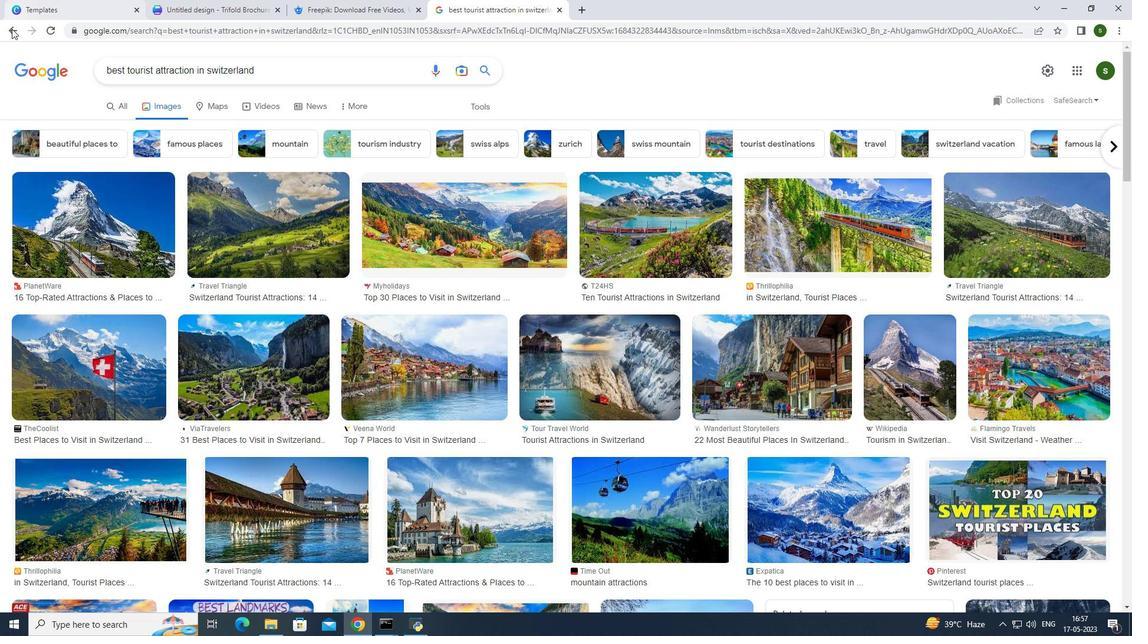 
Action: Mouse moved to (510, 386)
Screenshot: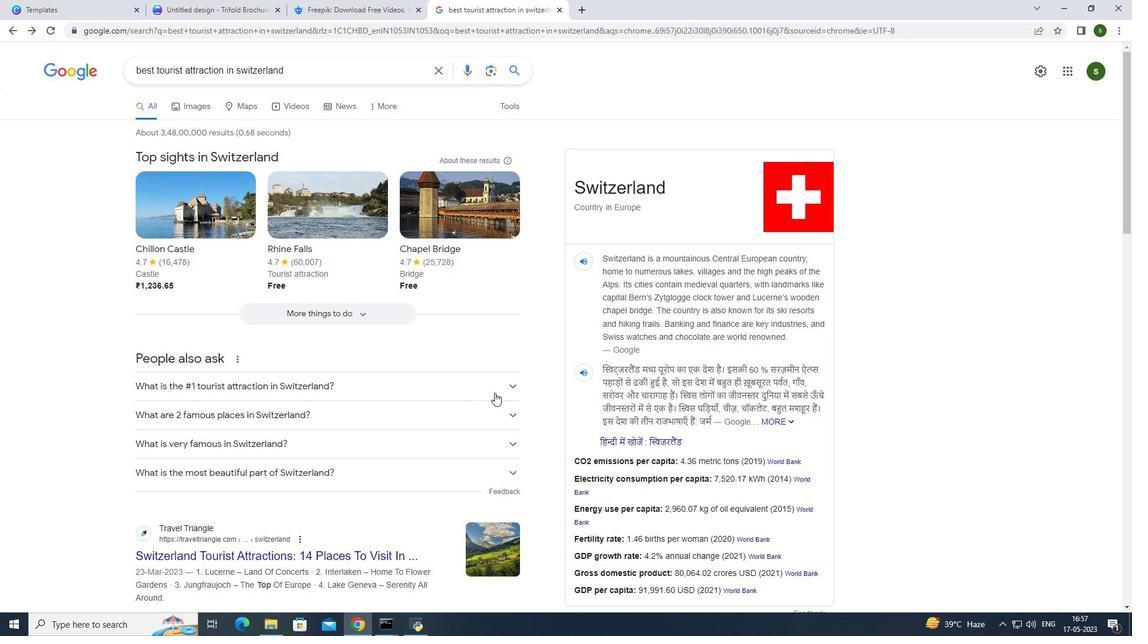 
Action: Mouse pressed left at (510, 386)
Screenshot: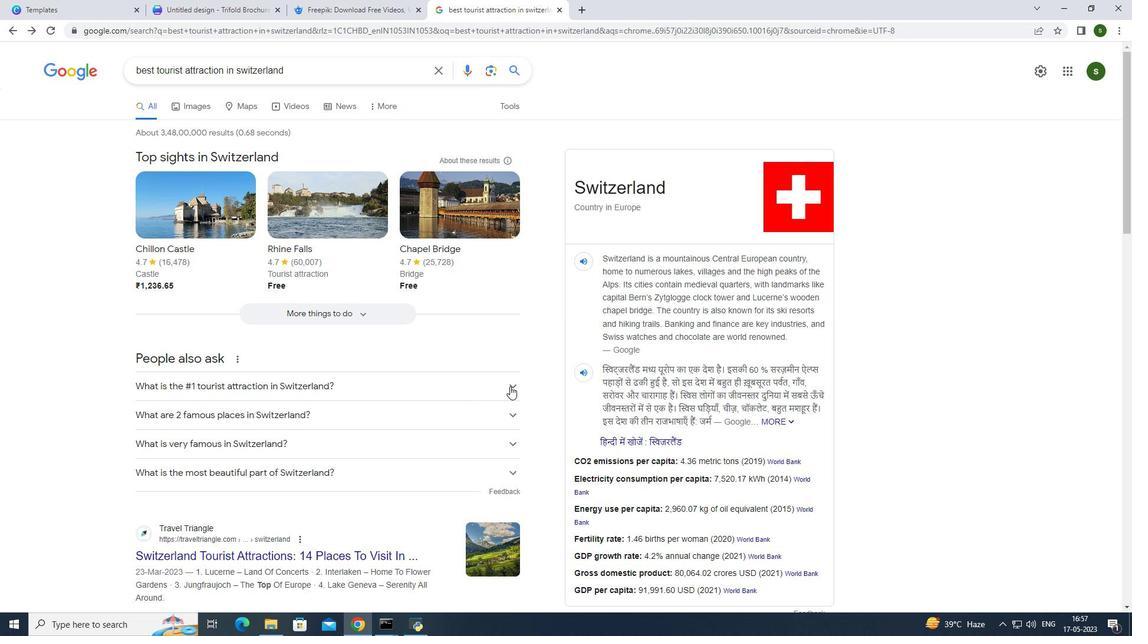 
Action: Mouse moved to (418, 408)
Screenshot: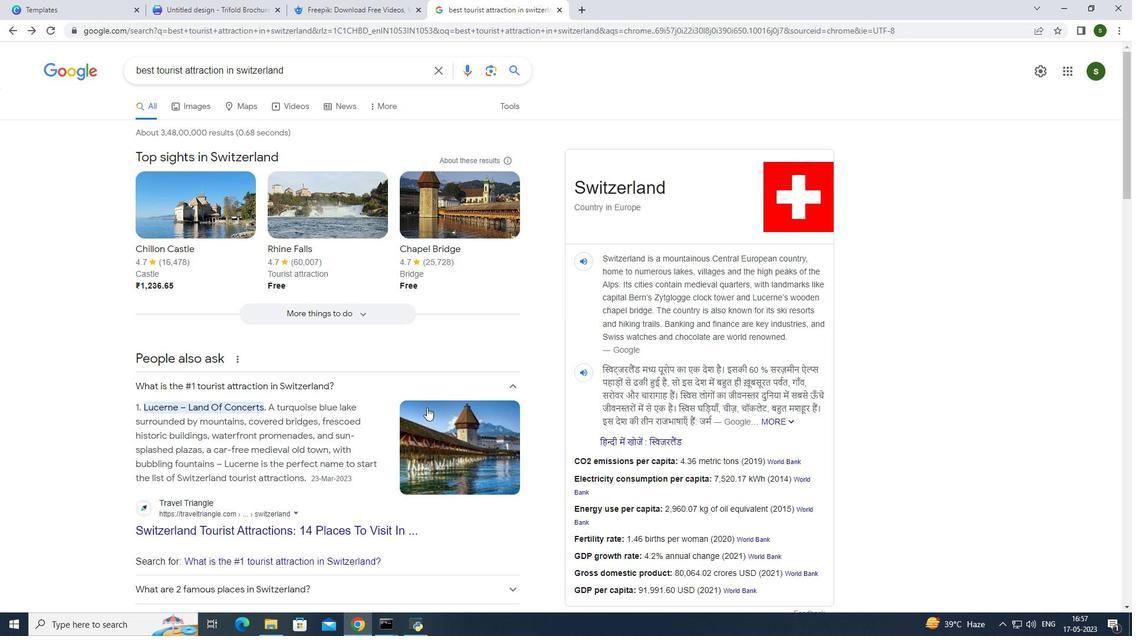 
Action: Mouse scrolled (418, 407) with delta (0, 0)
Screenshot: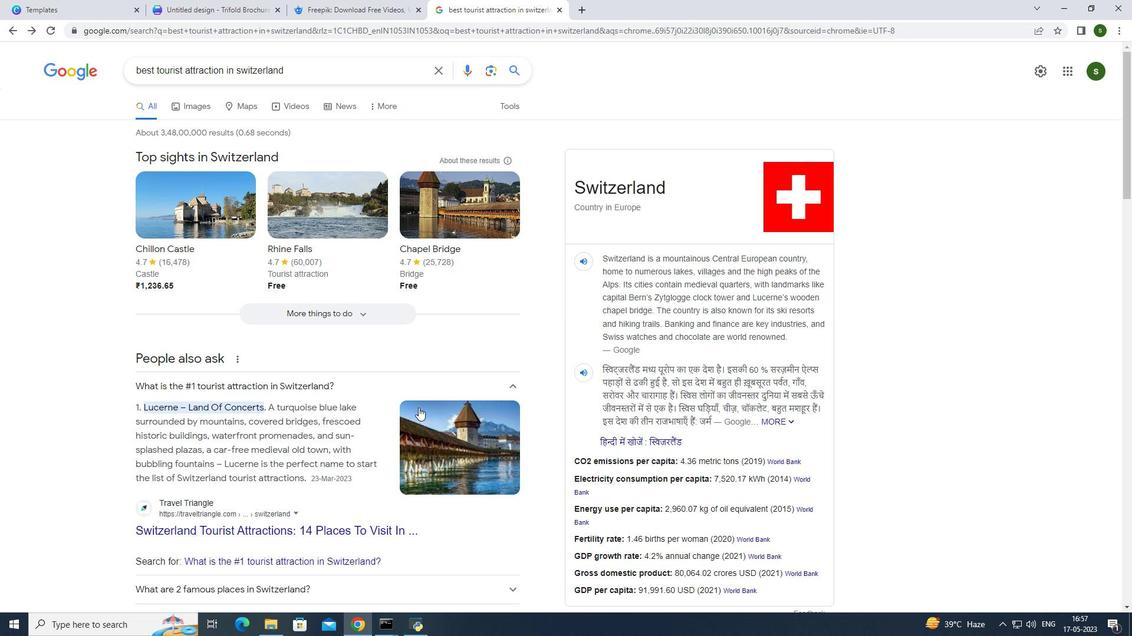 
Action: Mouse scrolled (418, 407) with delta (0, 0)
Screenshot: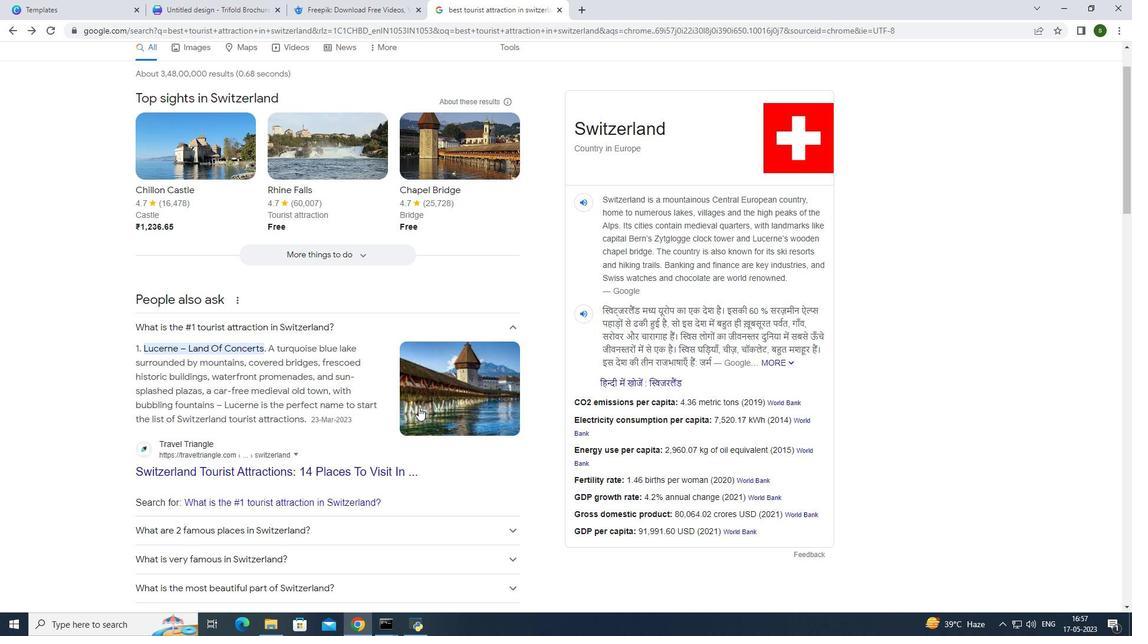 
Action: Mouse scrolled (418, 407) with delta (0, 0)
Screenshot: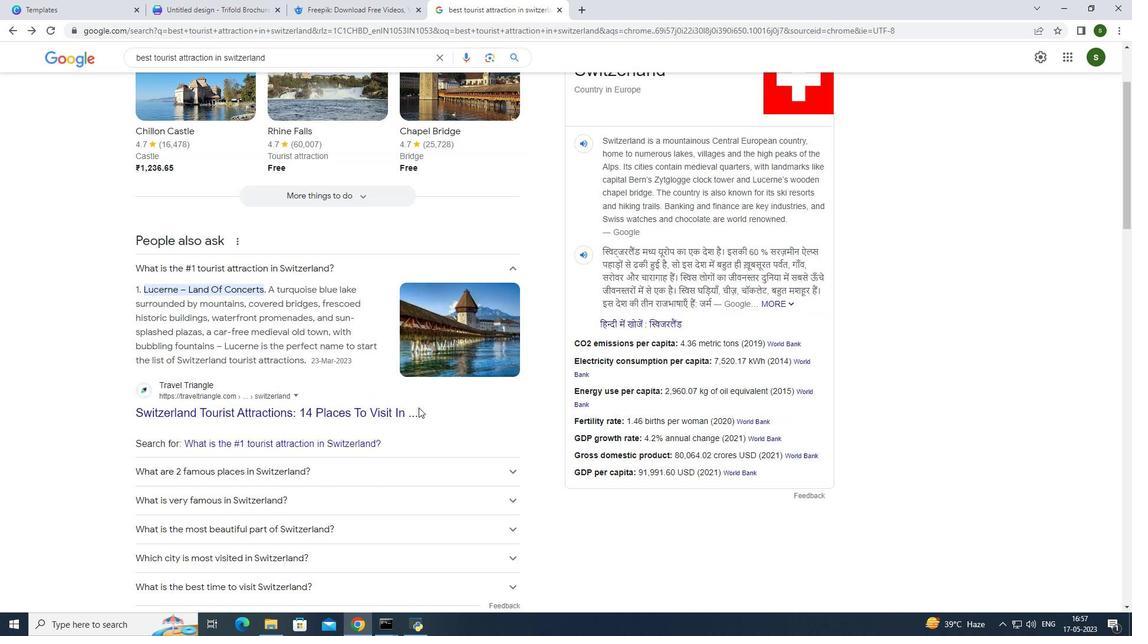 
Action: Mouse scrolled (418, 407) with delta (0, 0)
Screenshot: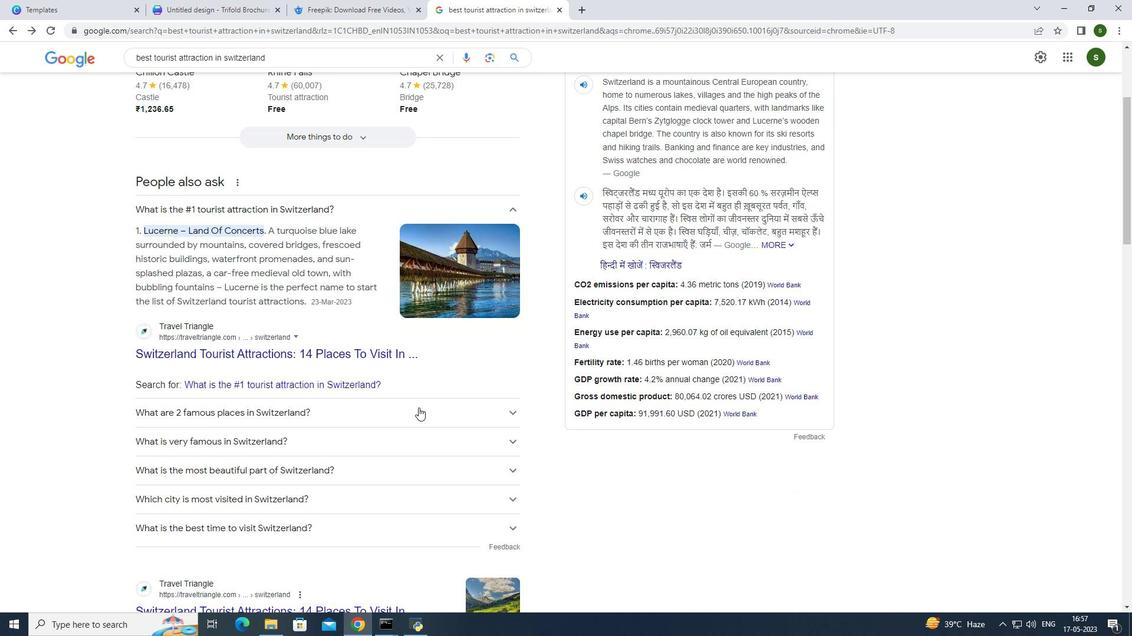 
Action: Mouse scrolled (418, 407) with delta (0, 0)
Screenshot: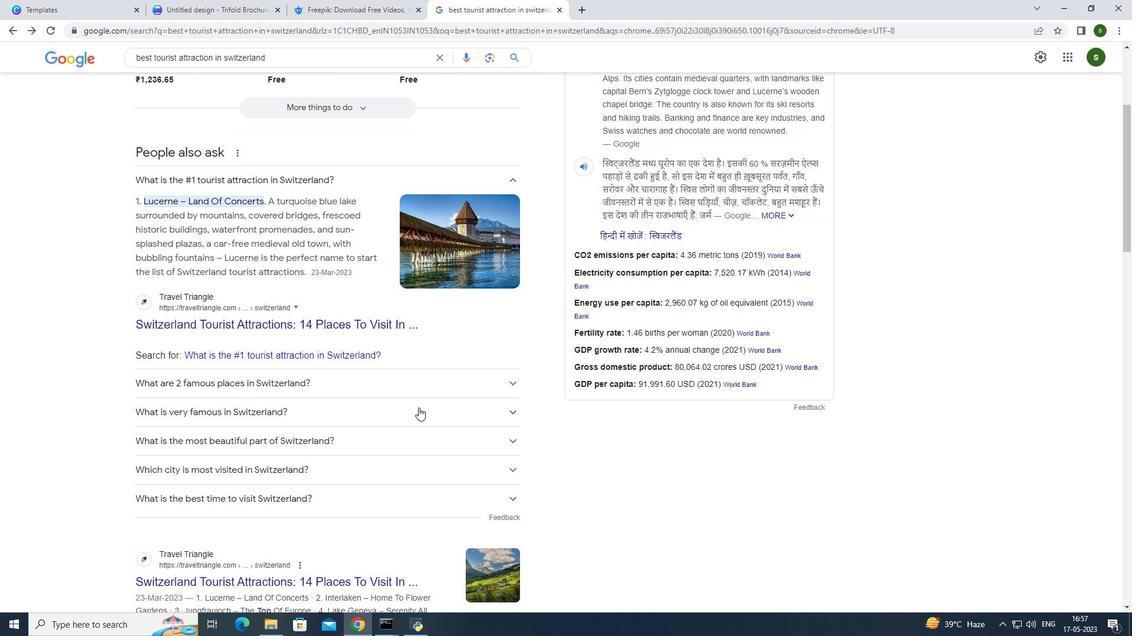 
Action: Mouse moved to (502, 318)
Screenshot: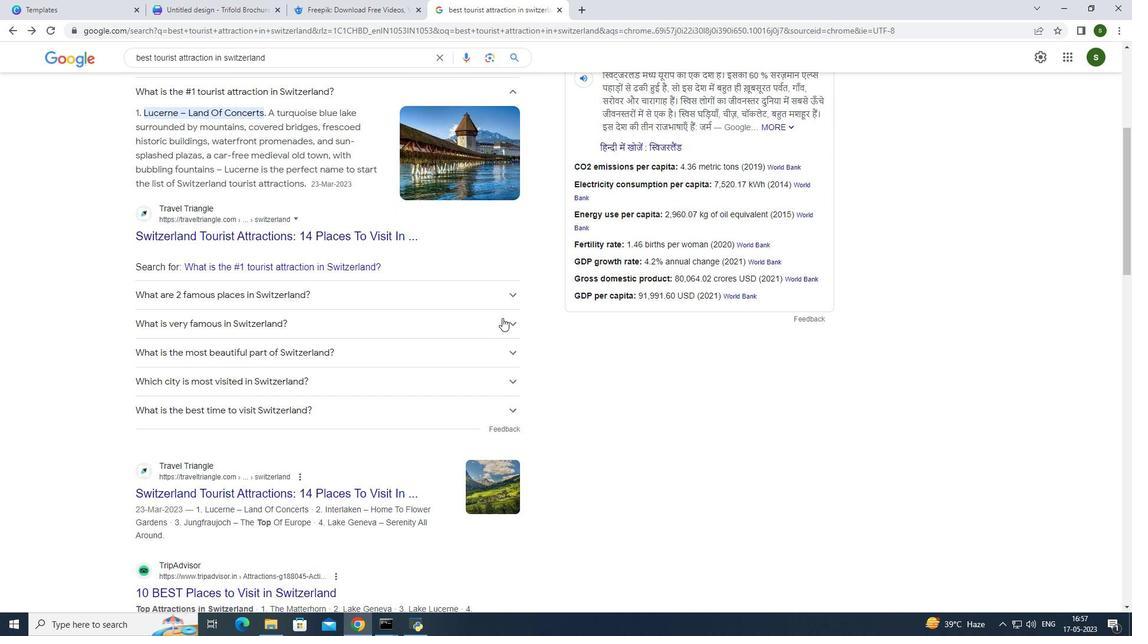 
Action: Mouse pressed left at (502, 318)
Screenshot: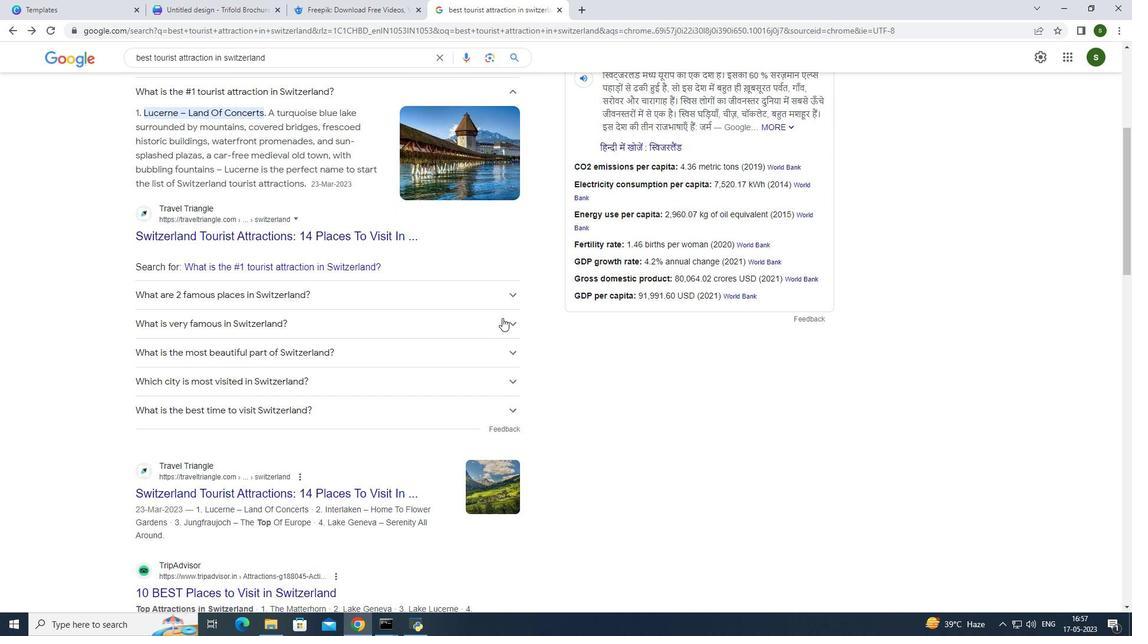 
Action: Mouse moved to (547, 395)
Screenshot: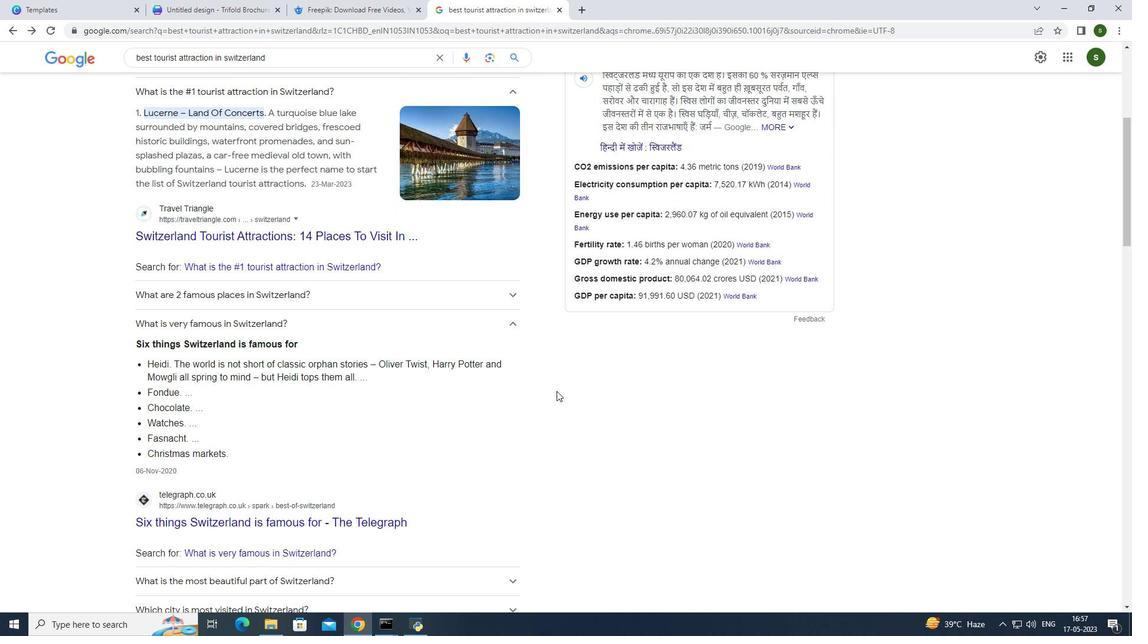 
Action: Mouse scrolled (547, 395) with delta (0, 0)
Screenshot: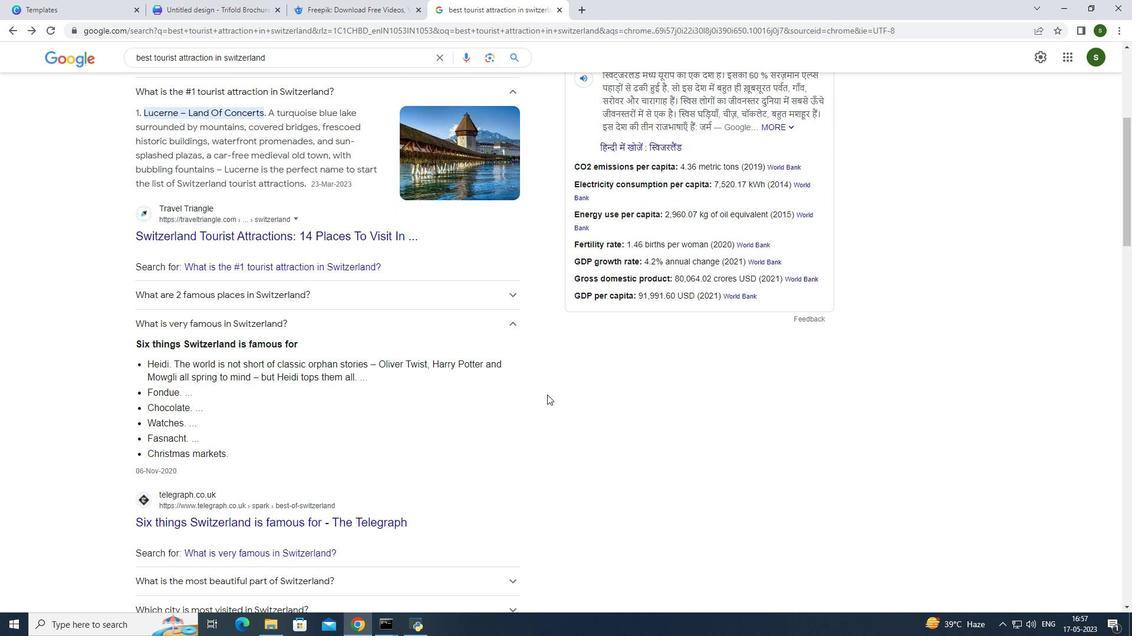 
Action: Mouse scrolled (547, 395) with delta (0, 0)
Screenshot: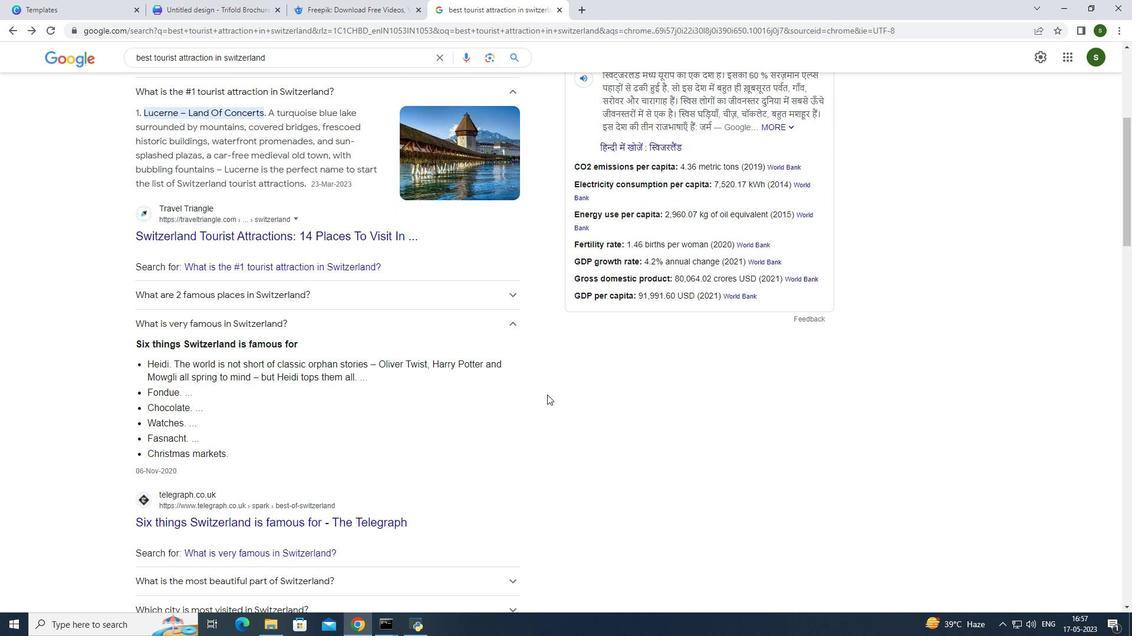 
Action: Mouse scrolled (547, 395) with delta (0, 0)
Screenshot: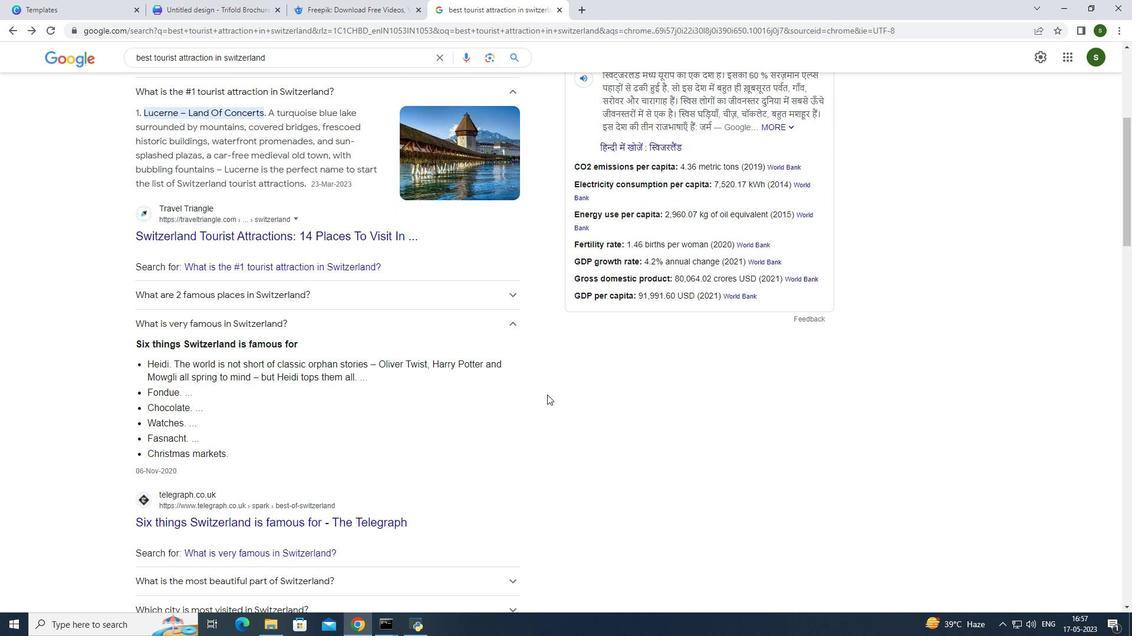 
Action: Mouse scrolled (547, 395) with delta (0, 0)
Screenshot: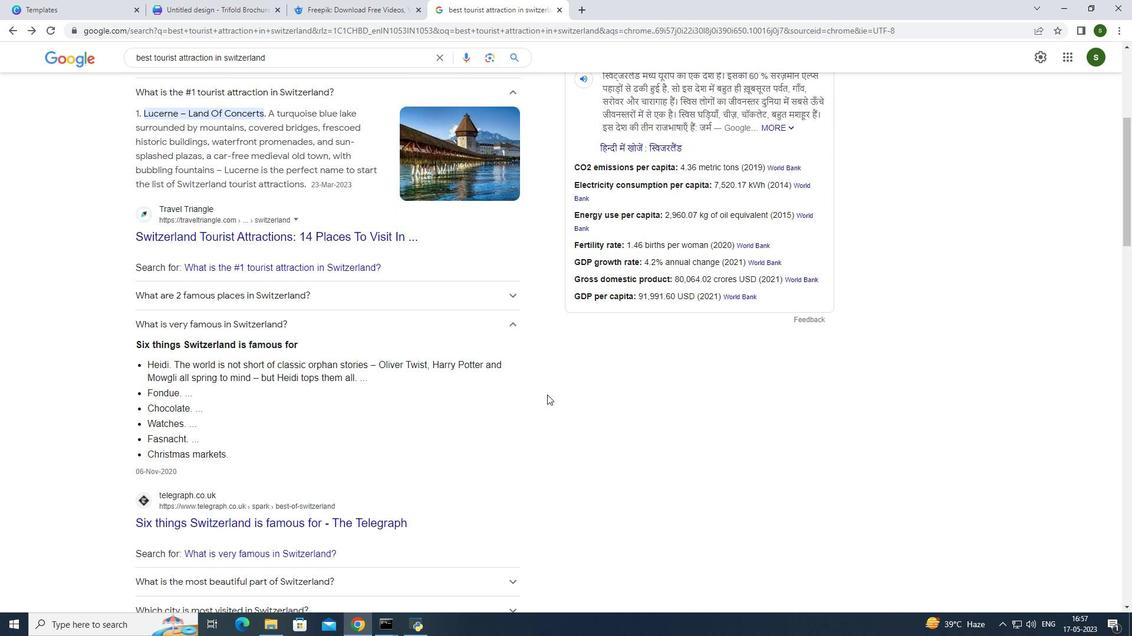 
Action: Mouse moved to (310, 103)
Screenshot: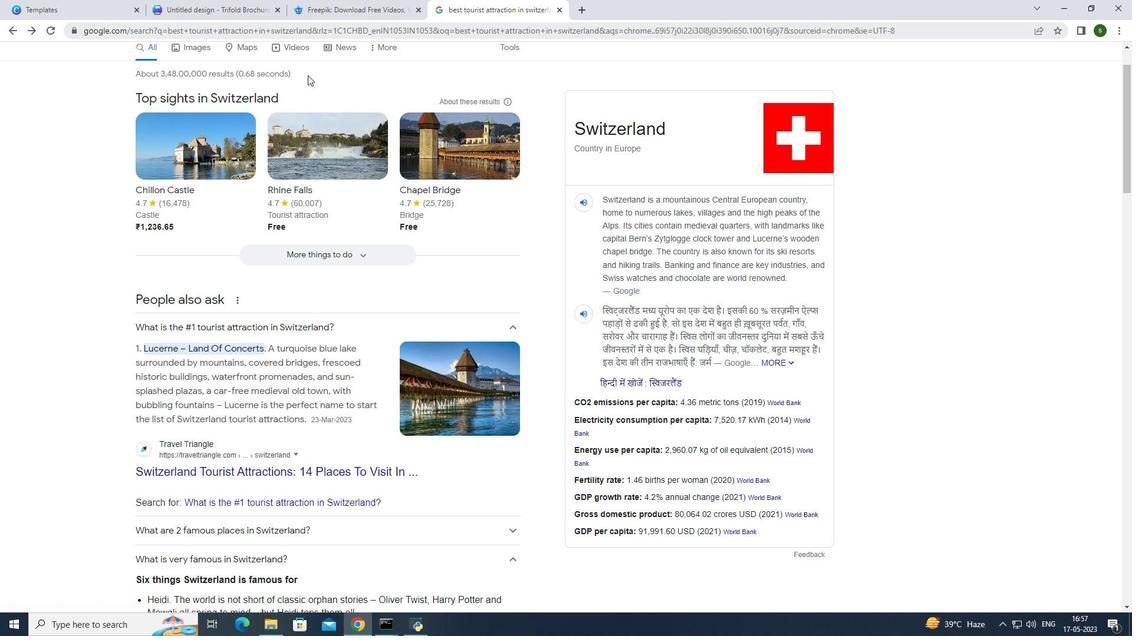 
Action: Mouse scrolled (310, 104) with delta (0, 0)
Screenshot: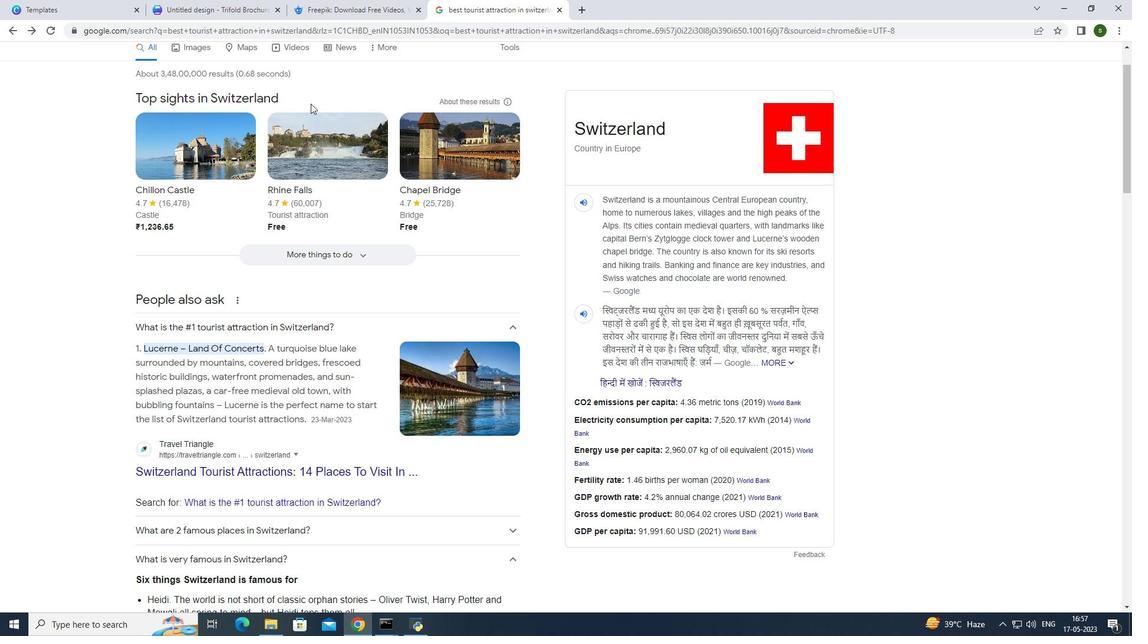 
Action: Mouse scrolled (310, 104) with delta (0, 0)
Screenshot: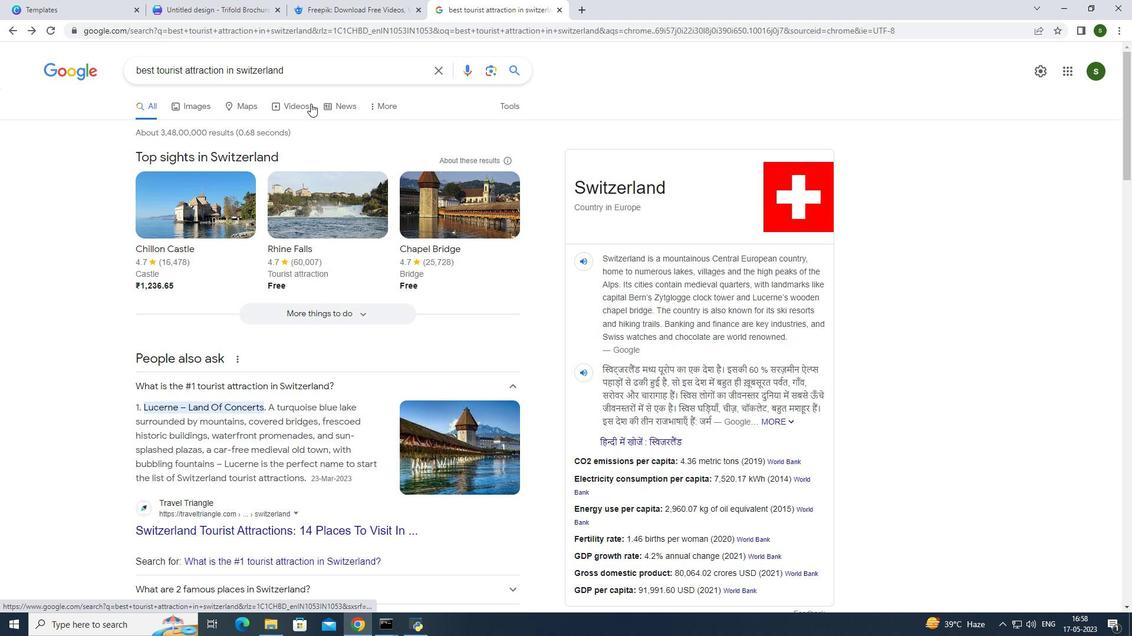 
Action: Mouse moved to (193, 101)
Screenshot: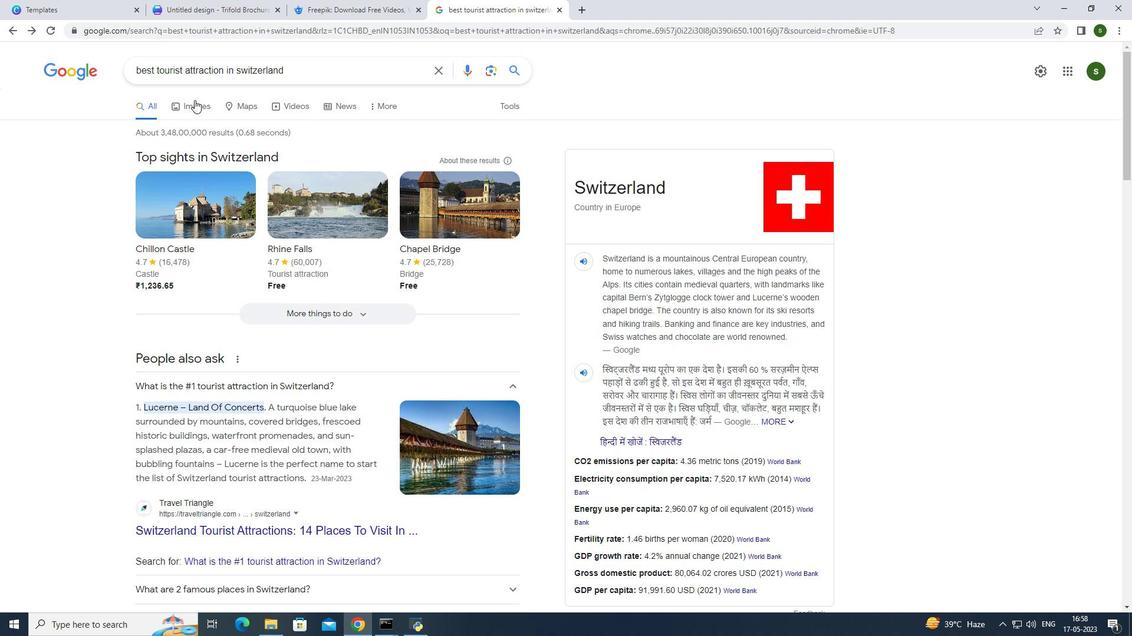 
Action: Mouse pressed left at (193, 101)
Screenshot: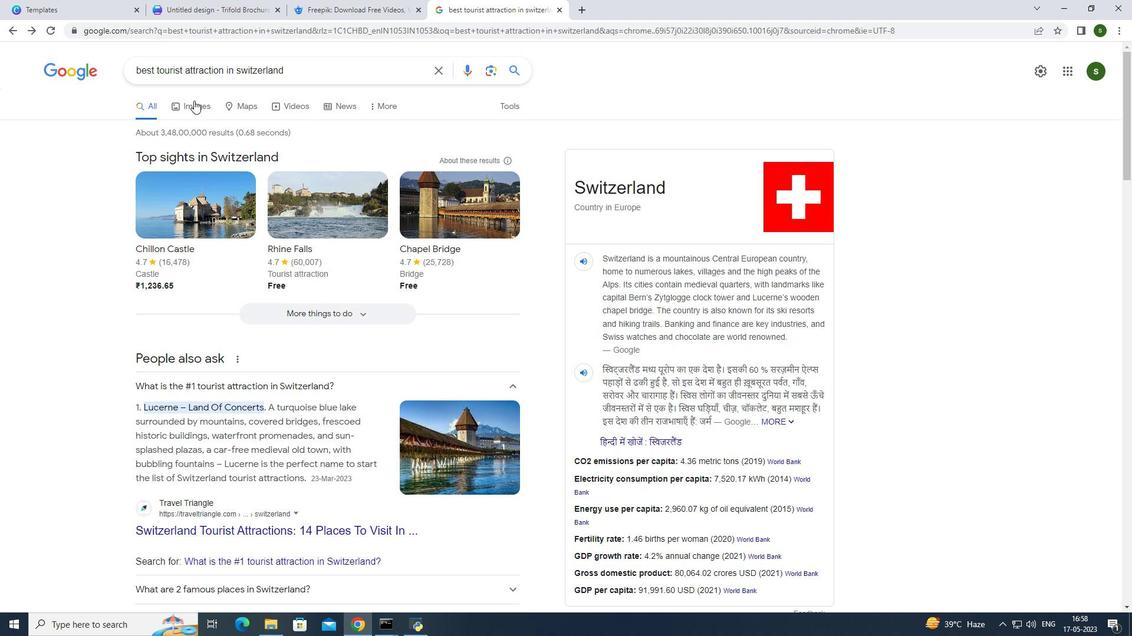 
Action: Mouse moved to (666, 307)
Screenshot: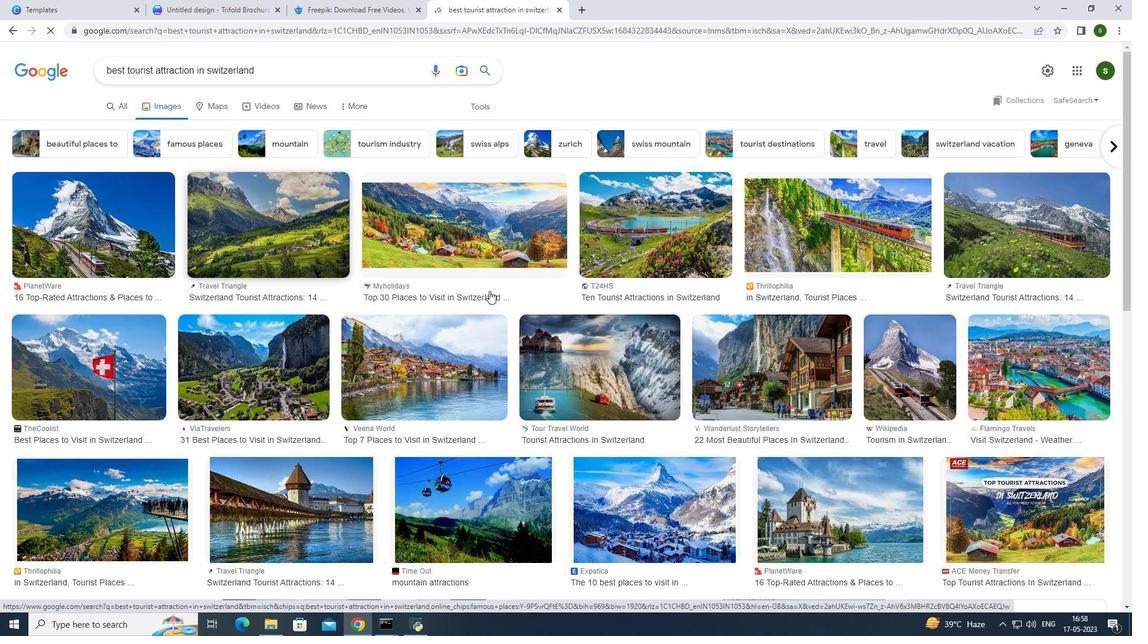 
Action: Mouse scrolled (666, 306) with delta (0, 0)
Screenshot: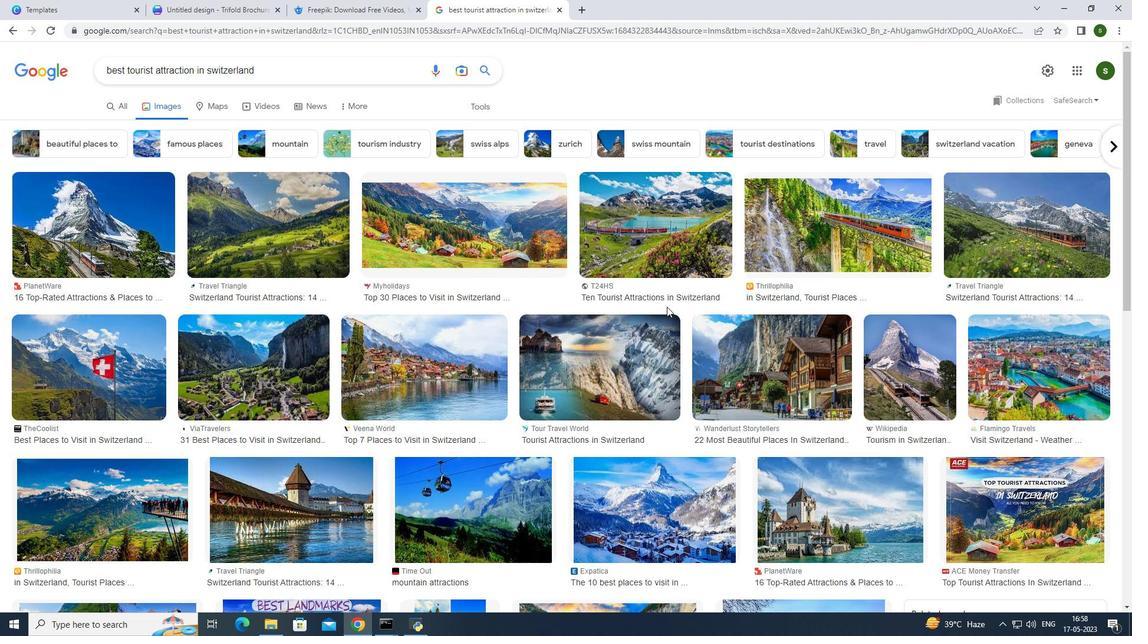 
Action: Mouse scrolled (666, 306) with delta (0, 0)
Screenshot: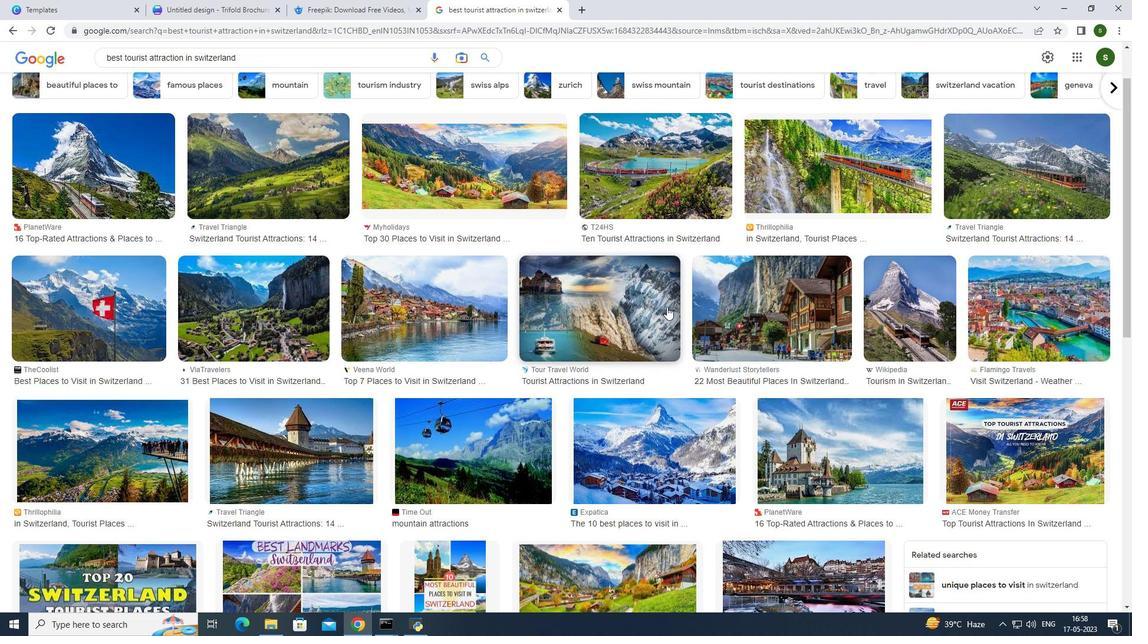 
Action: Mouse scrolled (666, 306) with delta (0, 0)
Screenshot: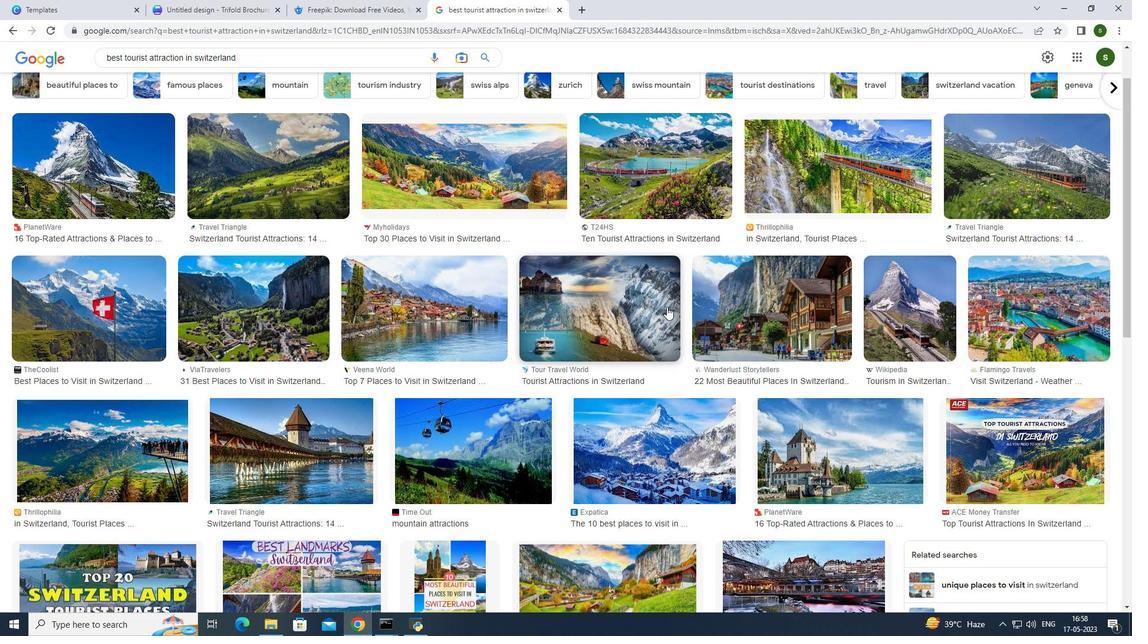 
Action: Mouse scrolled (666, 306) with delta (0, 0)
Screenshot: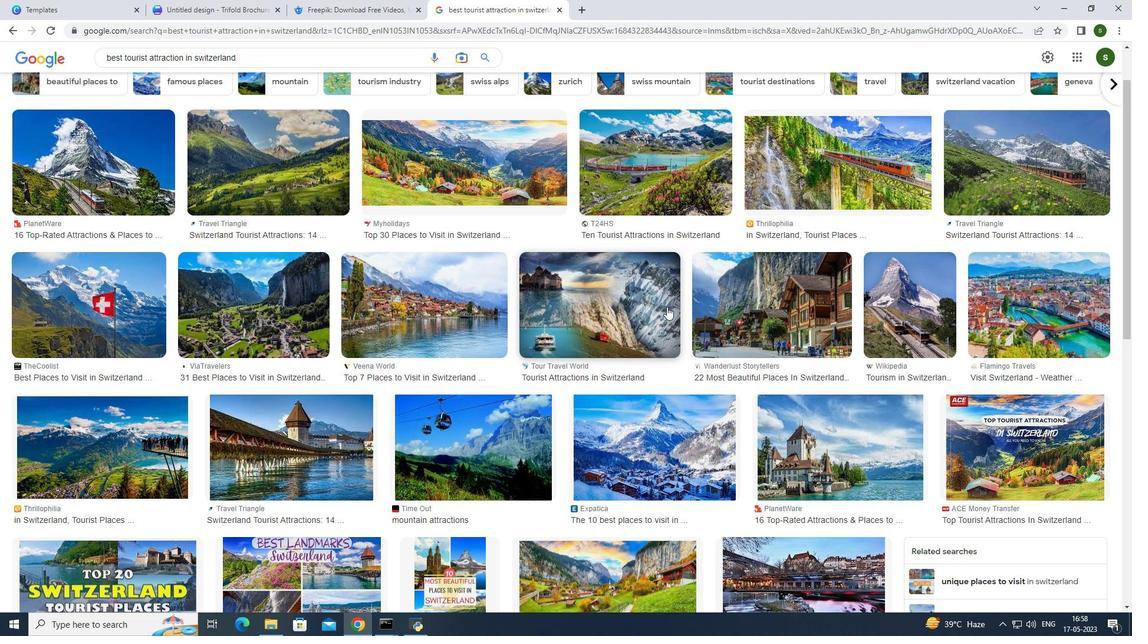 
Action: Mouse scrolled (666, 306) with delta (0, 0)
Screenshot: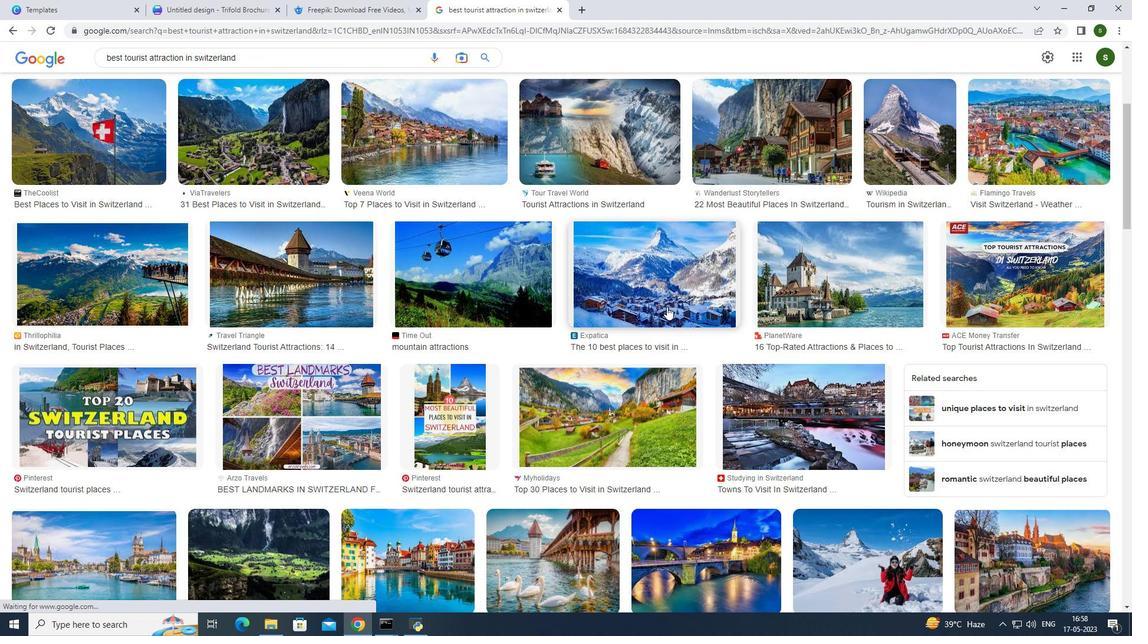 
Action: Mouse scrolled (666, 306) with delta (0, 0)
Screenshot: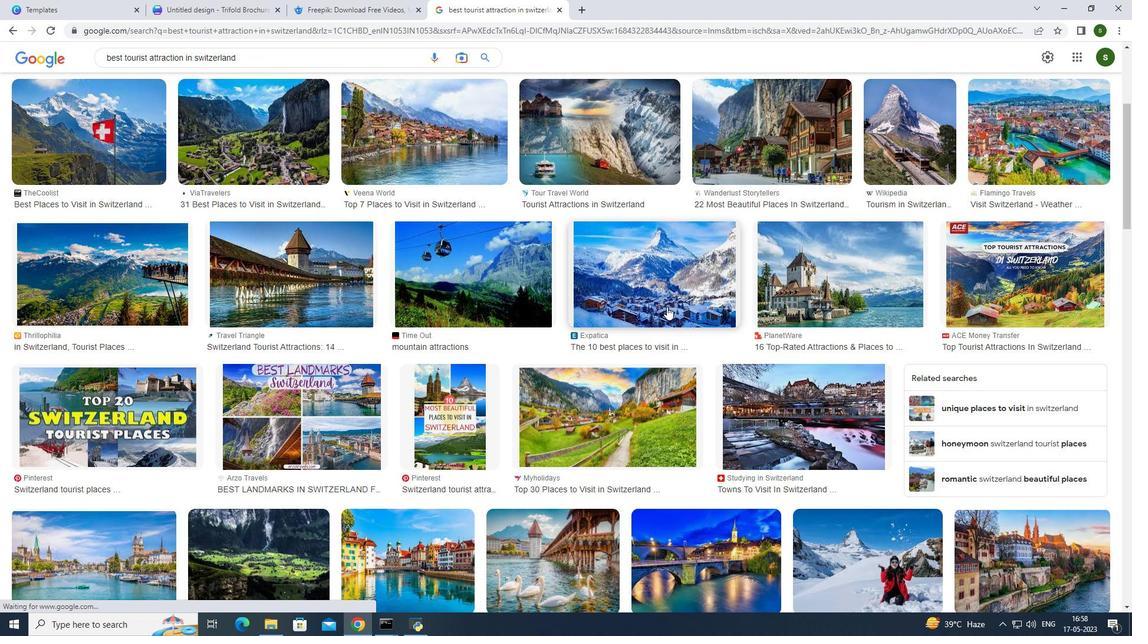 
Action: Mouse scrolled (666, 306) with delta (0, 0)
Screenshot: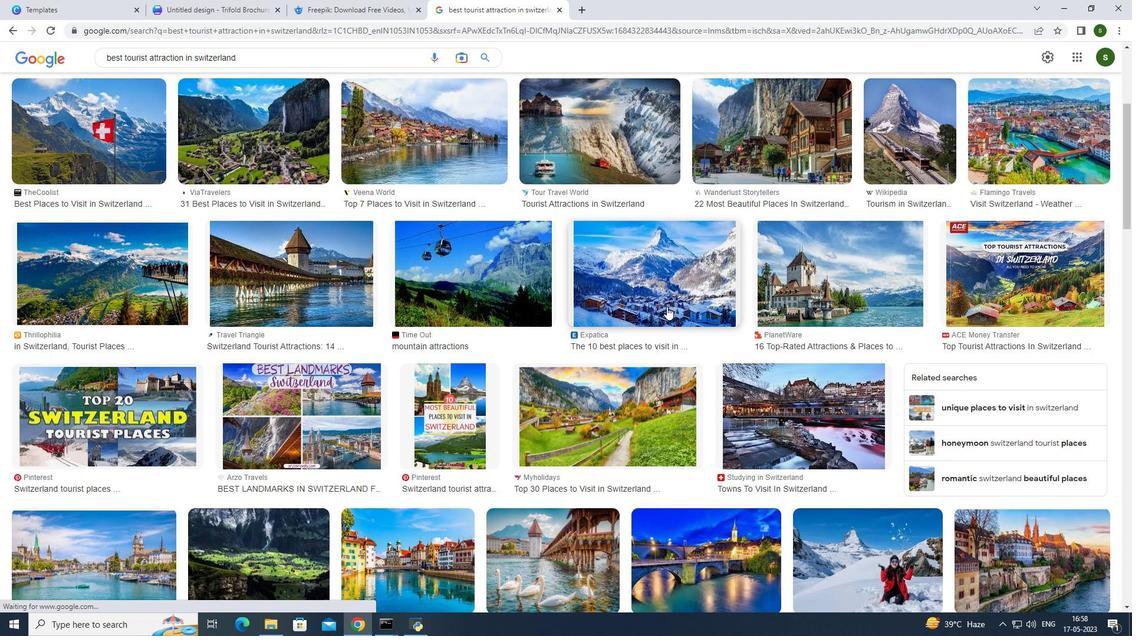 
Action: Mouse scrolled (666, 306) with delta (0, 0)
Screenshot: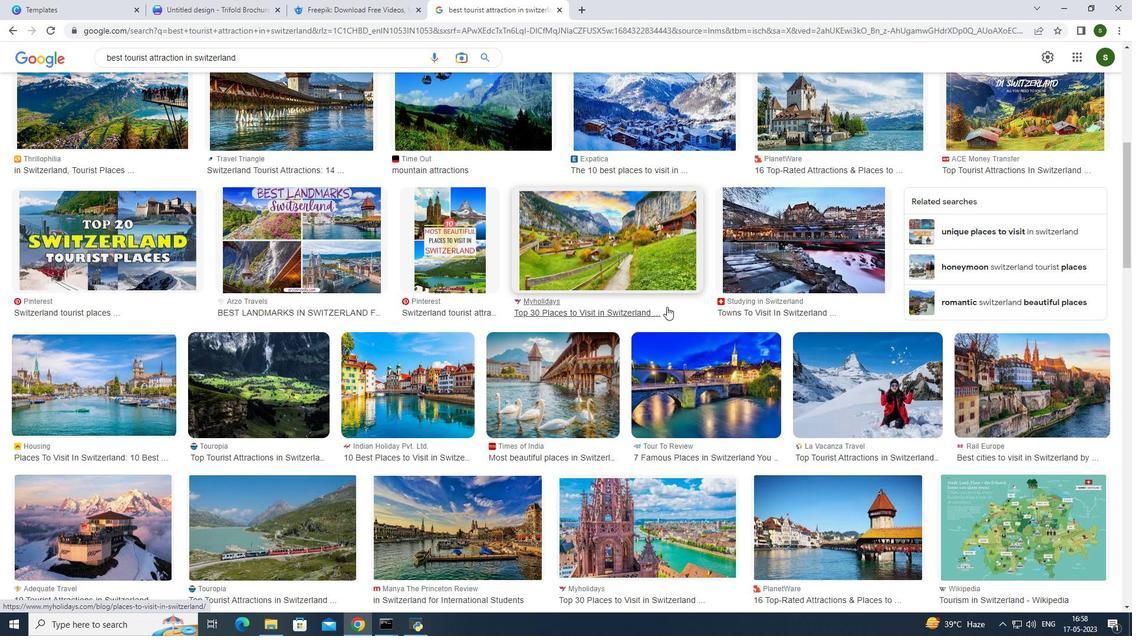 
Action: Mouse scrolled (666, 306) with delta (0, 0)
Screenshot: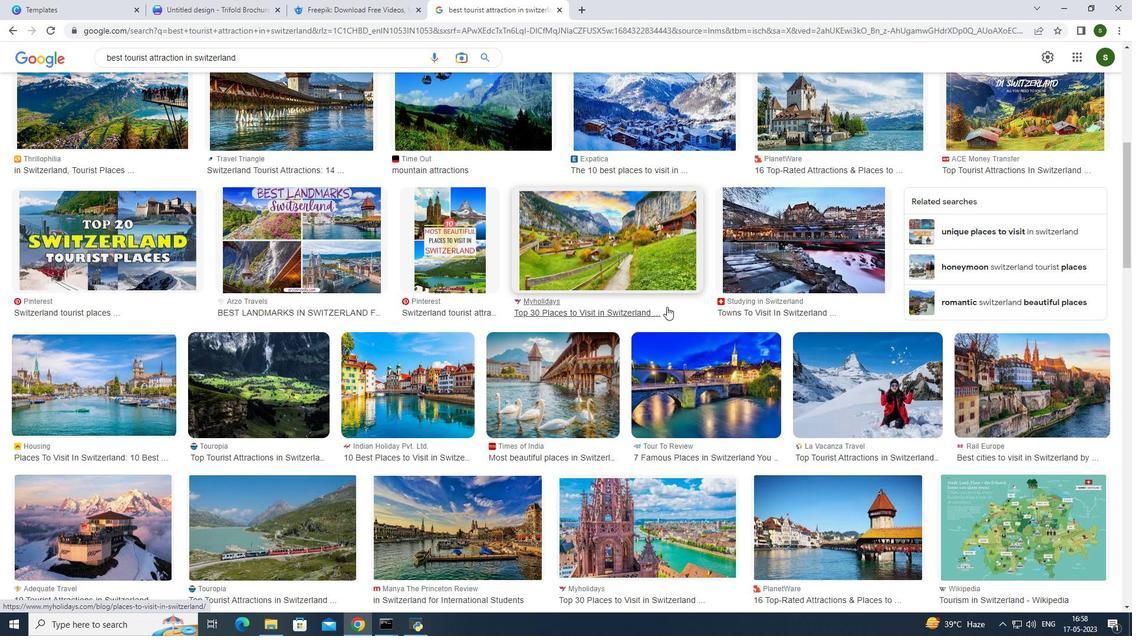
Action: Mouse scrolled (666, 306) with delta (0, 0)
Screenshot: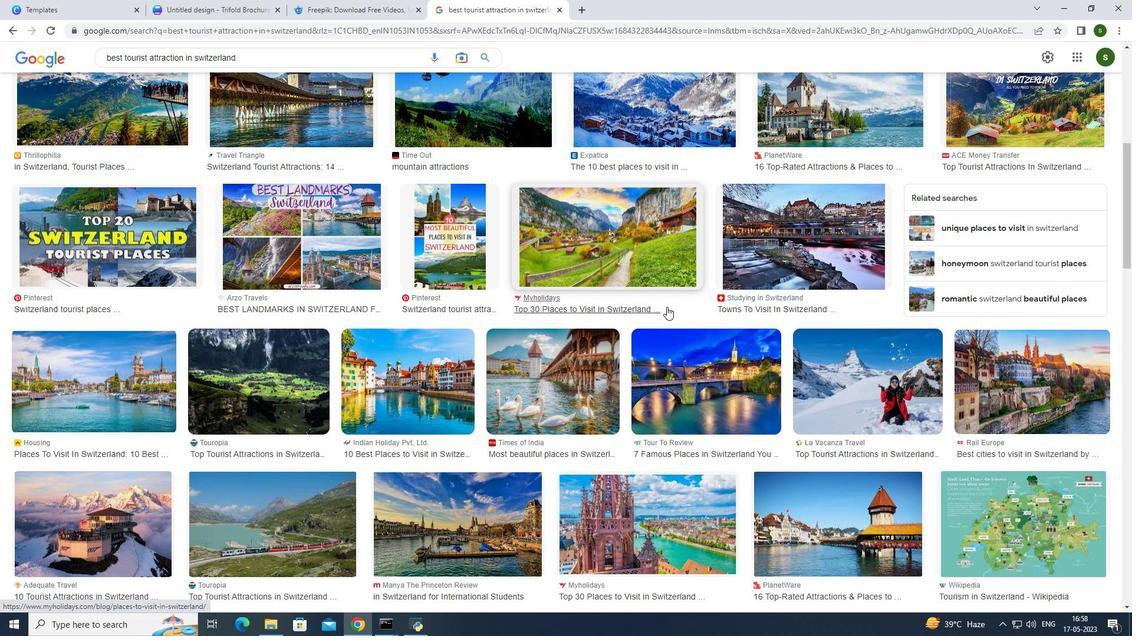 
Action: Mouse scrolled (666, 307) with delta (0, 0)
Screenshot: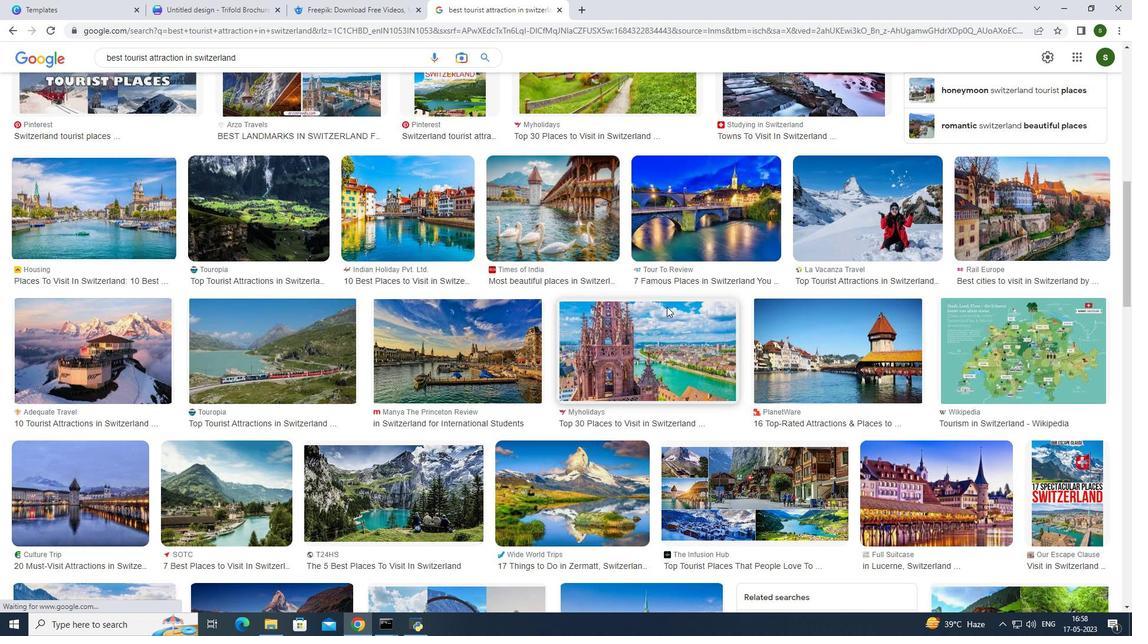 
Action: Mouse scrolled (666, 307) with delta (0, 0)
Screenshot: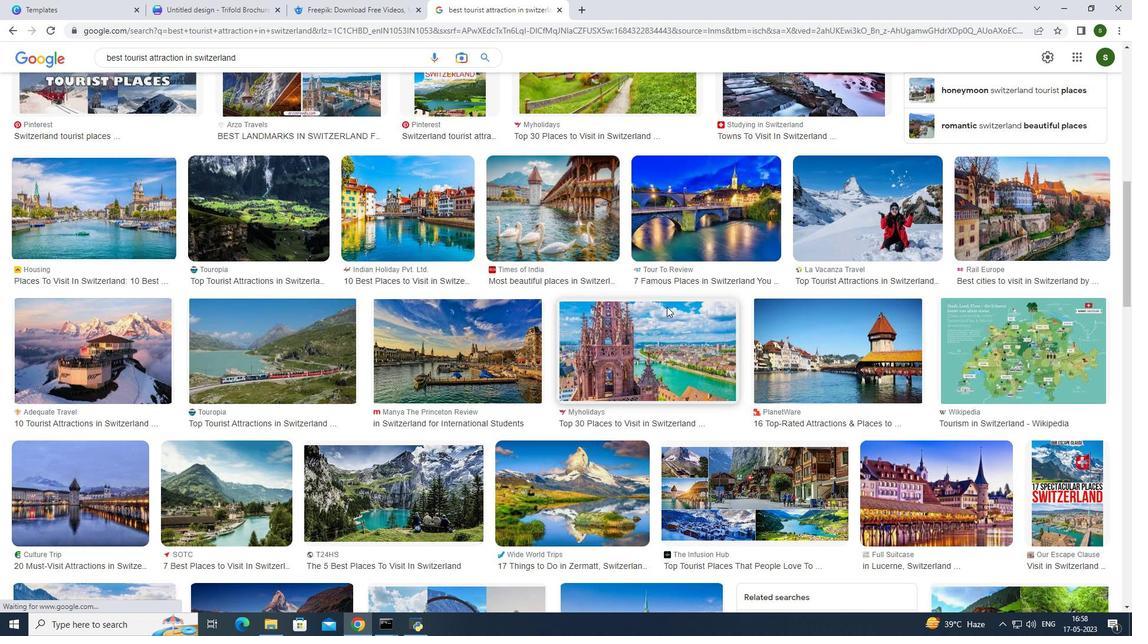 
Action: Mouse scrolled (666, 307) with delta (0, 0)
Screenshot: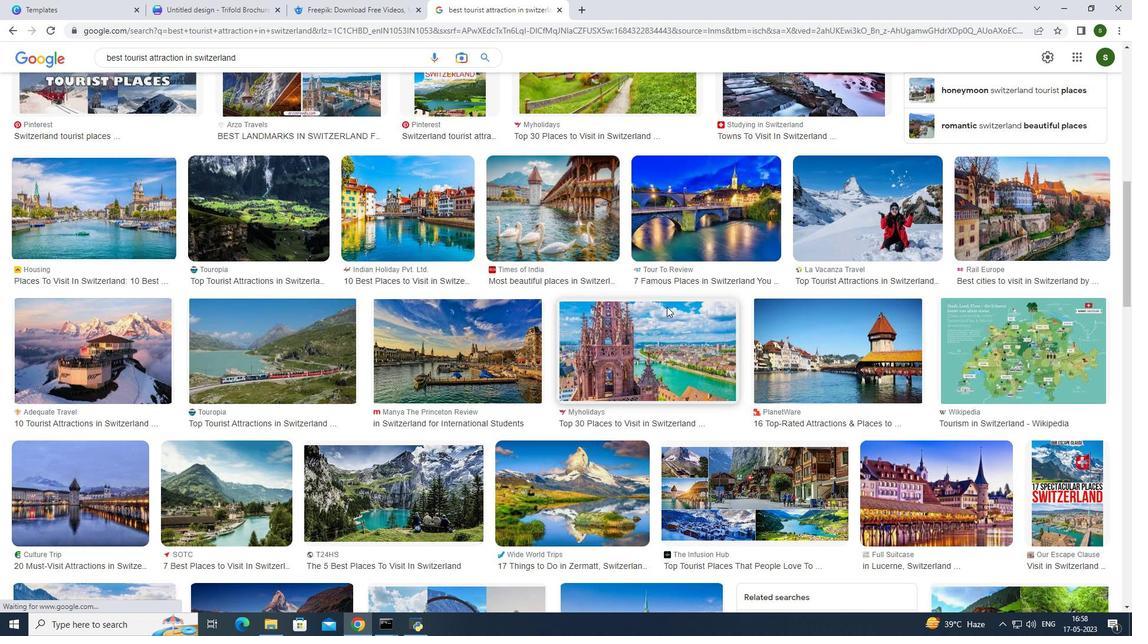 
Action: Mouse scrolled (666, 307) with delta (0, 0)
Screenshot: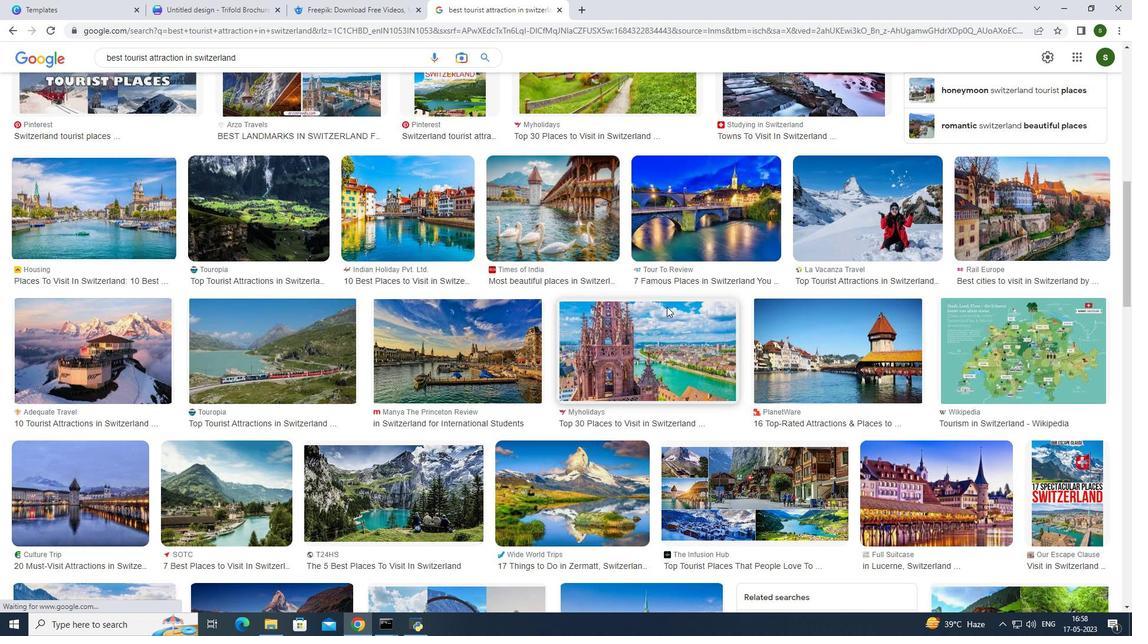 
Action: Mouse scrolled (666, 307) with delta (0, 0)
Screenshot: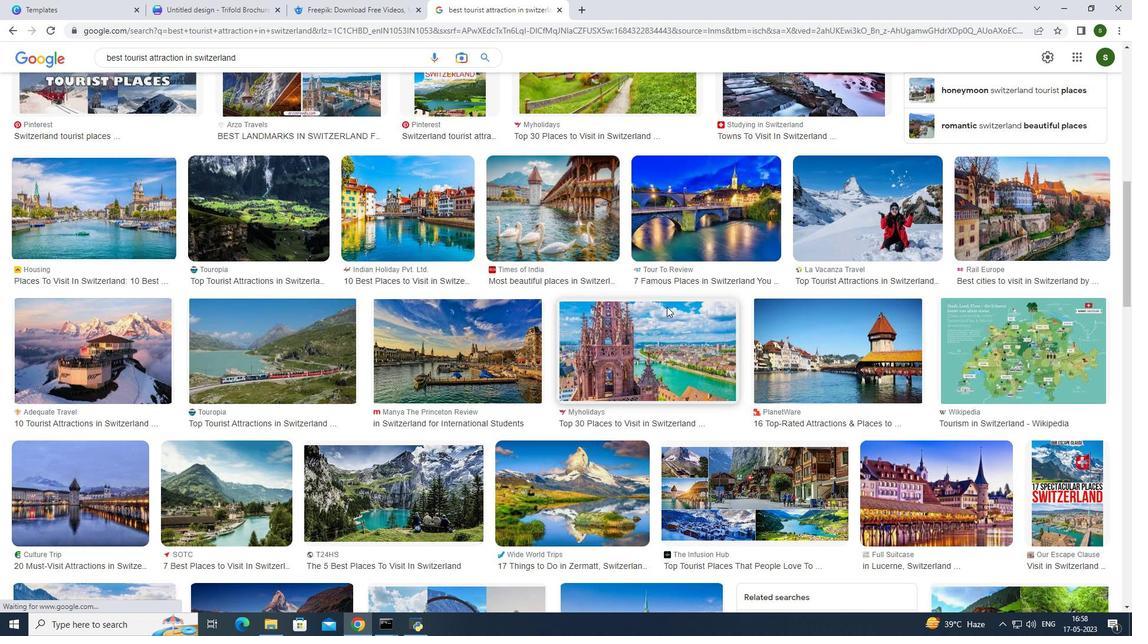 
Action: Mouse scrolled (666, 307) with delta (0, 0)
Screenshot: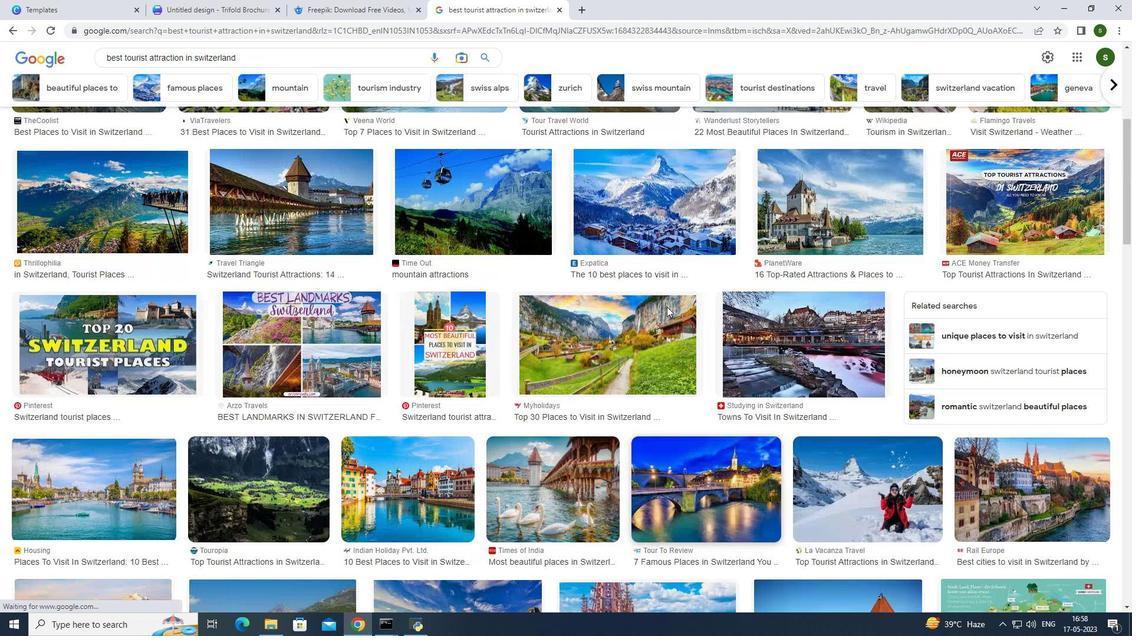 
Action: Mouse scrolled (666, 307) with delta (0, 0)
Screenshot: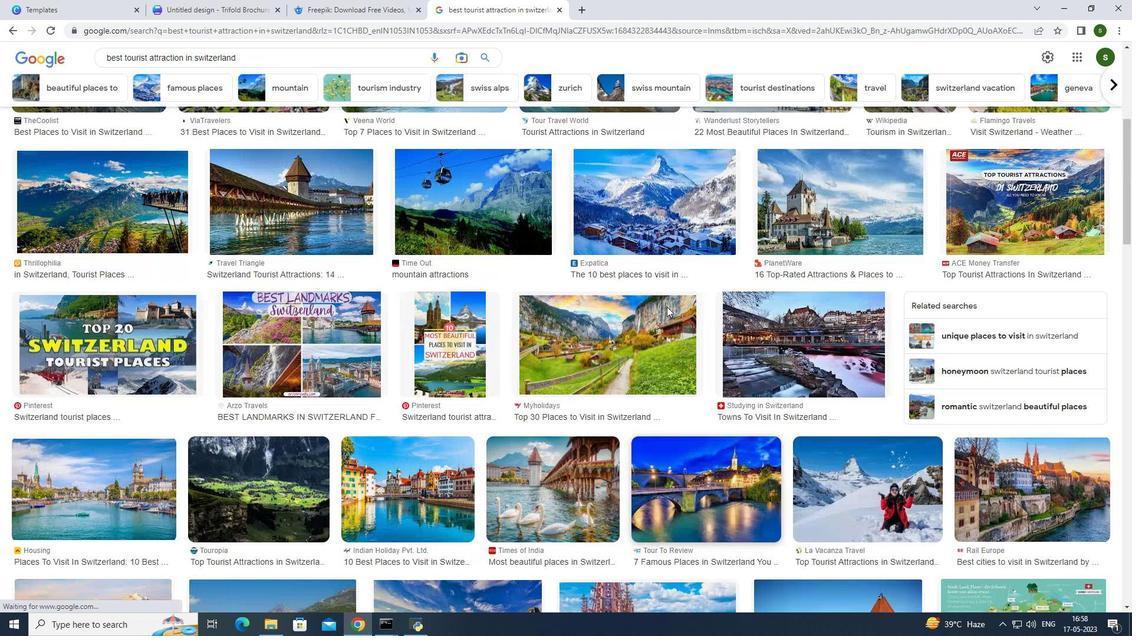 
Action: Mouse scrolled (666, 307) with delta (0, 0)
Screenshot: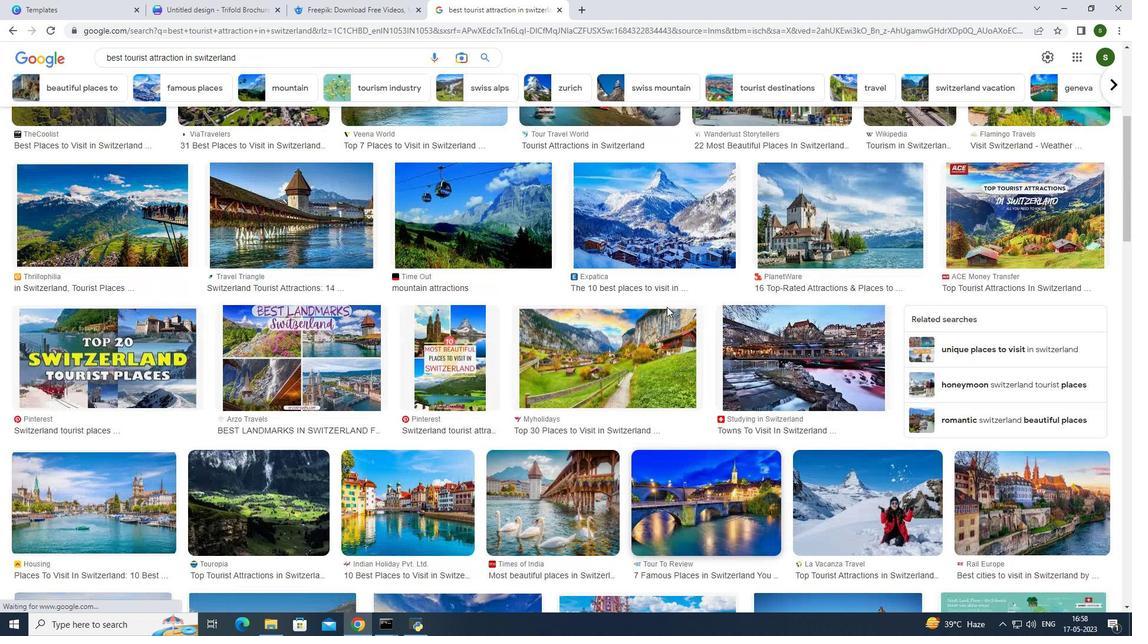 
Action: Mouse scrolled (666, 307) with delta (0, 0)
Screenshot: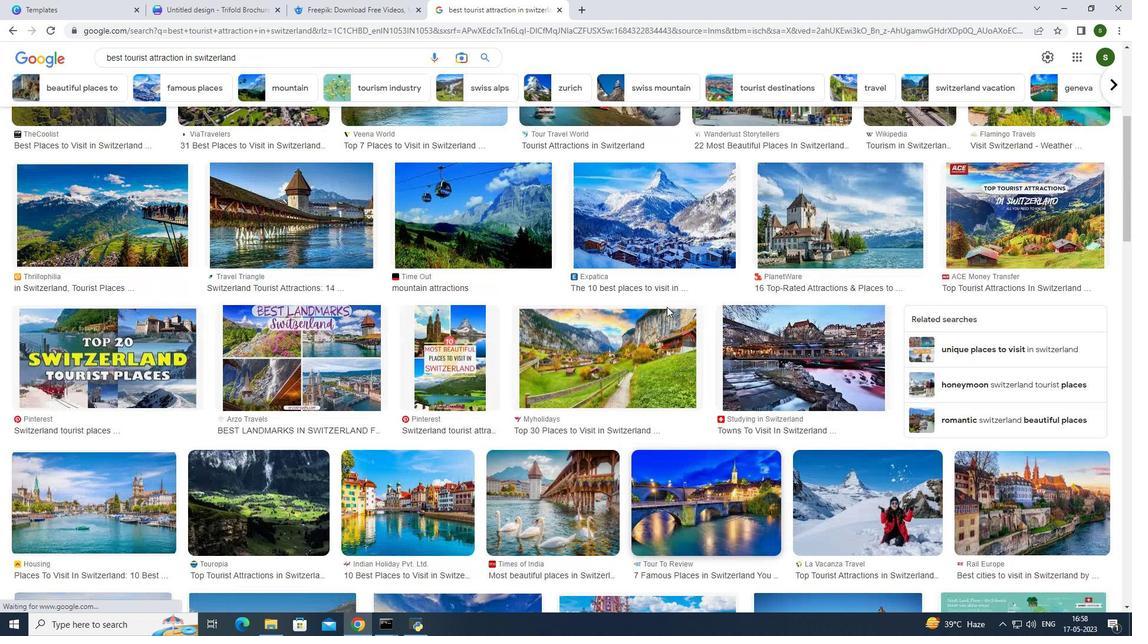 
Action: Mouse scrolled (666, 307) with delta (0, 0)
Screenshot: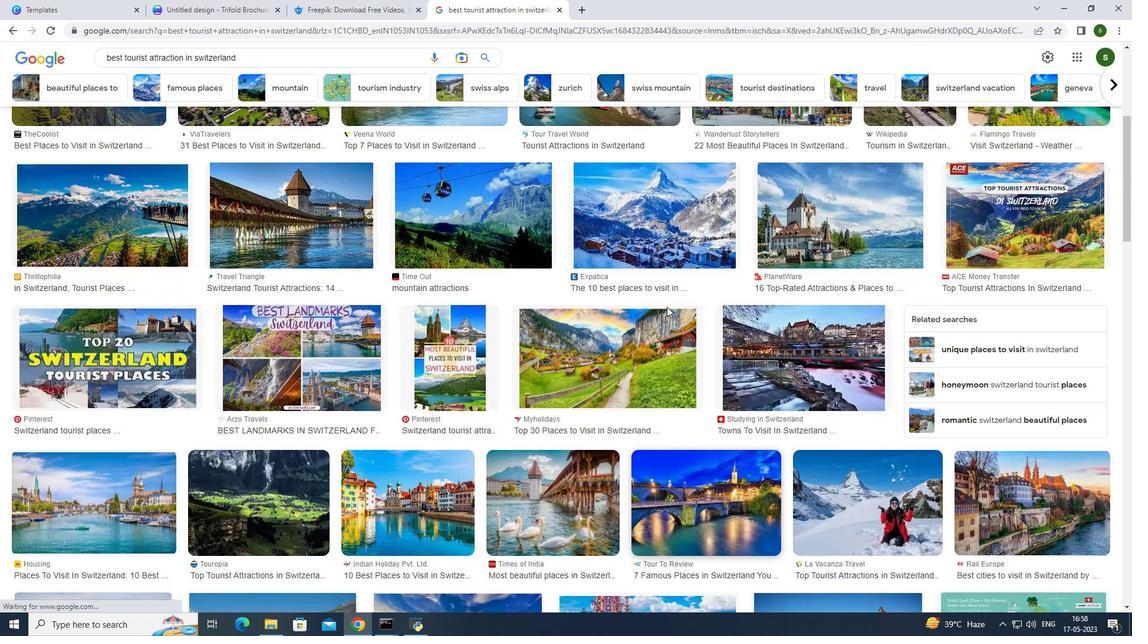 
Action: Mouse moved to (17, 33)
Screenshot: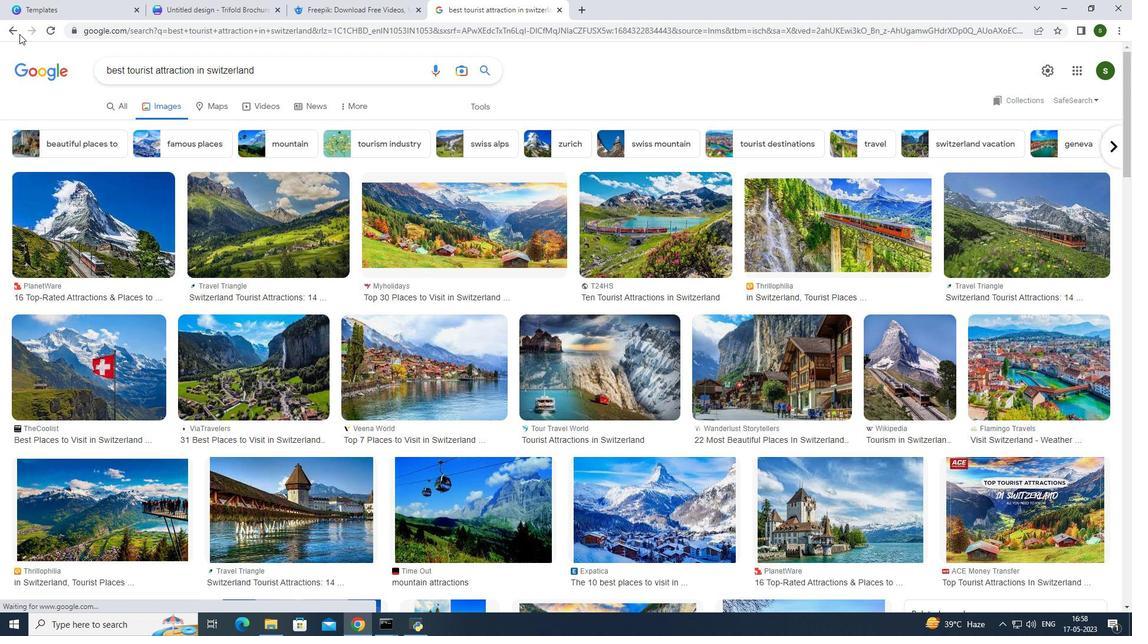 
Action: Mouse pressed left at (17, 33)
Screenshot: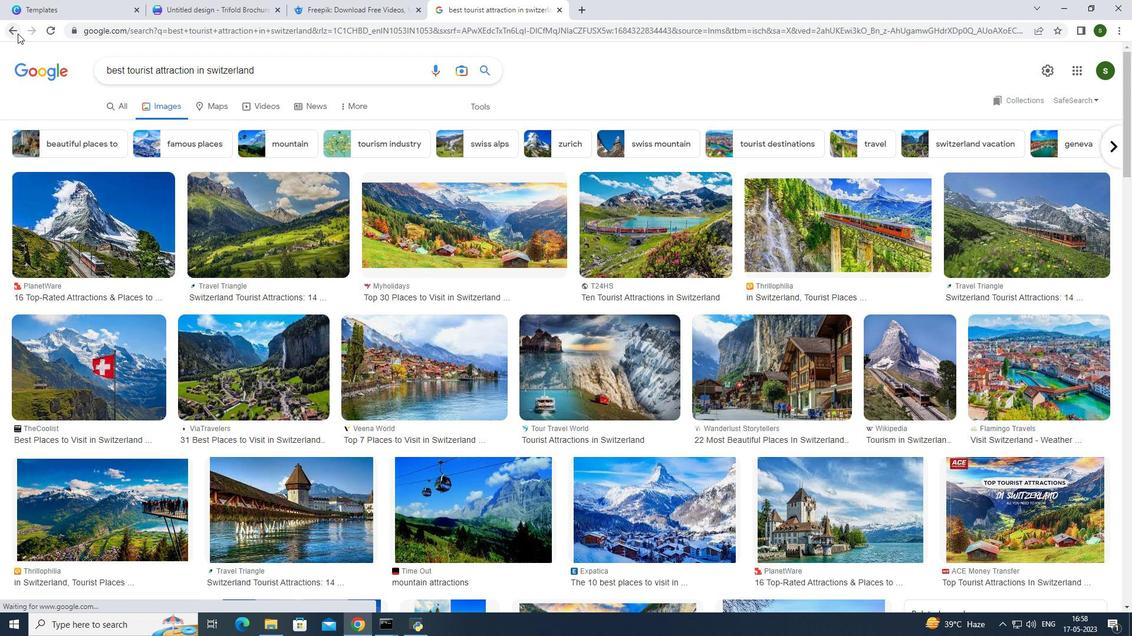 
Action: Mouse moved to (583, 9)
Screenshot: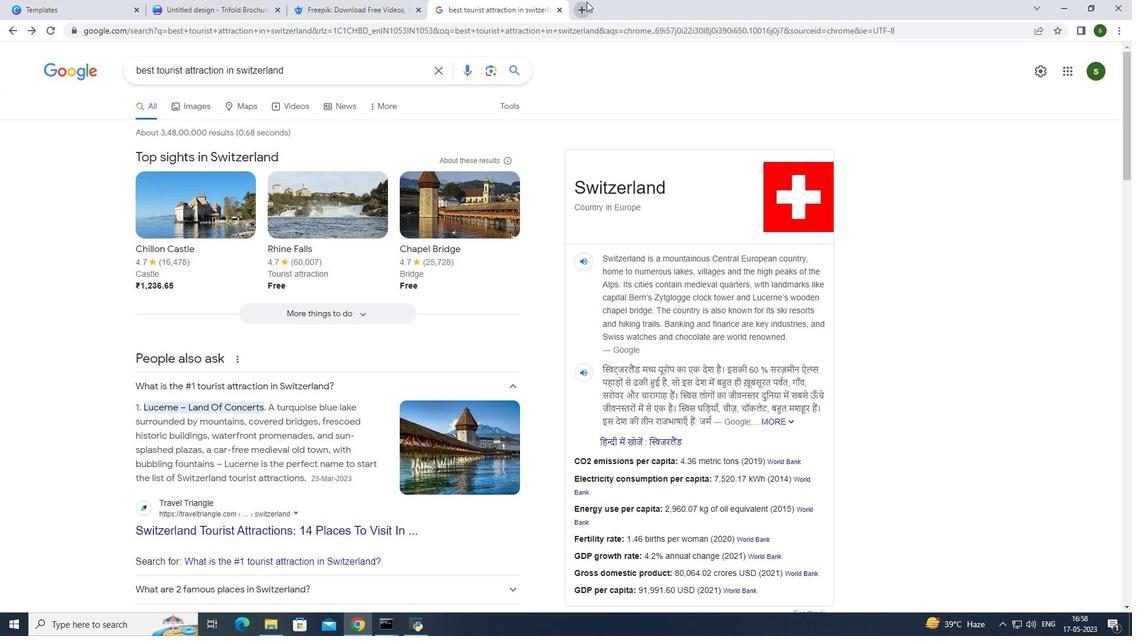 
Action: Mouse pressed left at (583, 9)
Screenshot: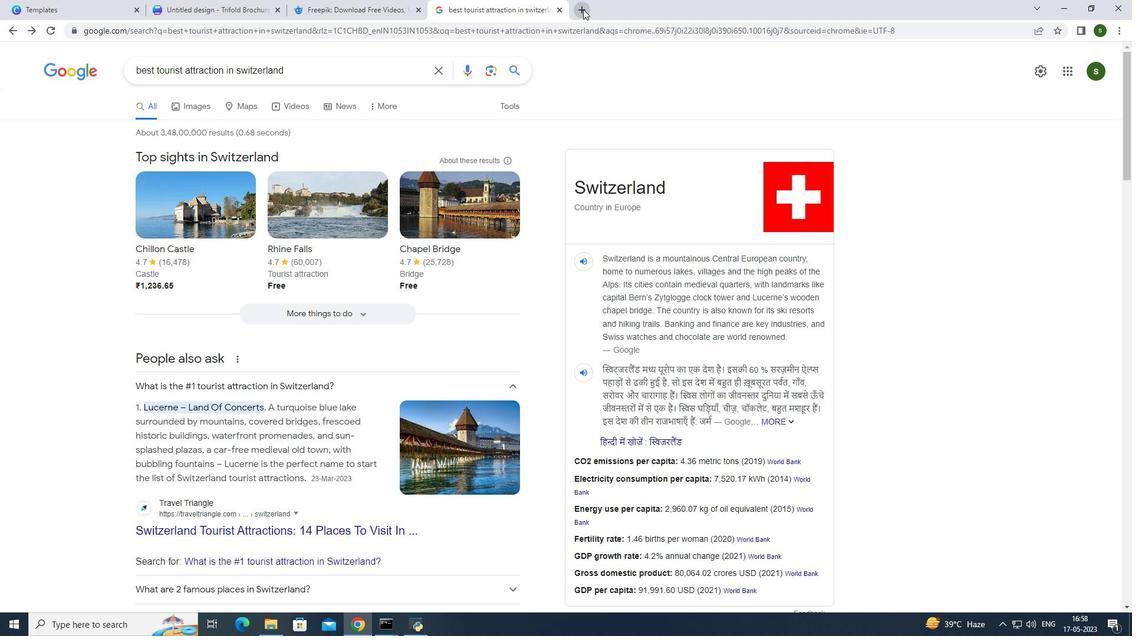 
Action: Mouse moved to (573, 32)
Screenshot: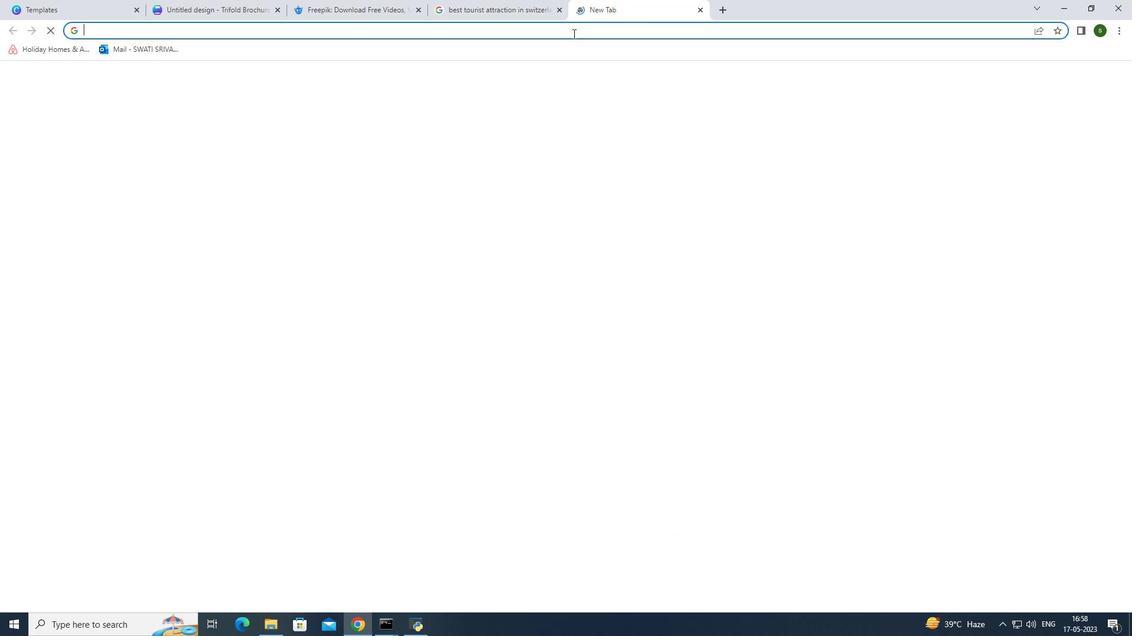 
Action: Mouse pressed left at (573, 32)
Screenshot: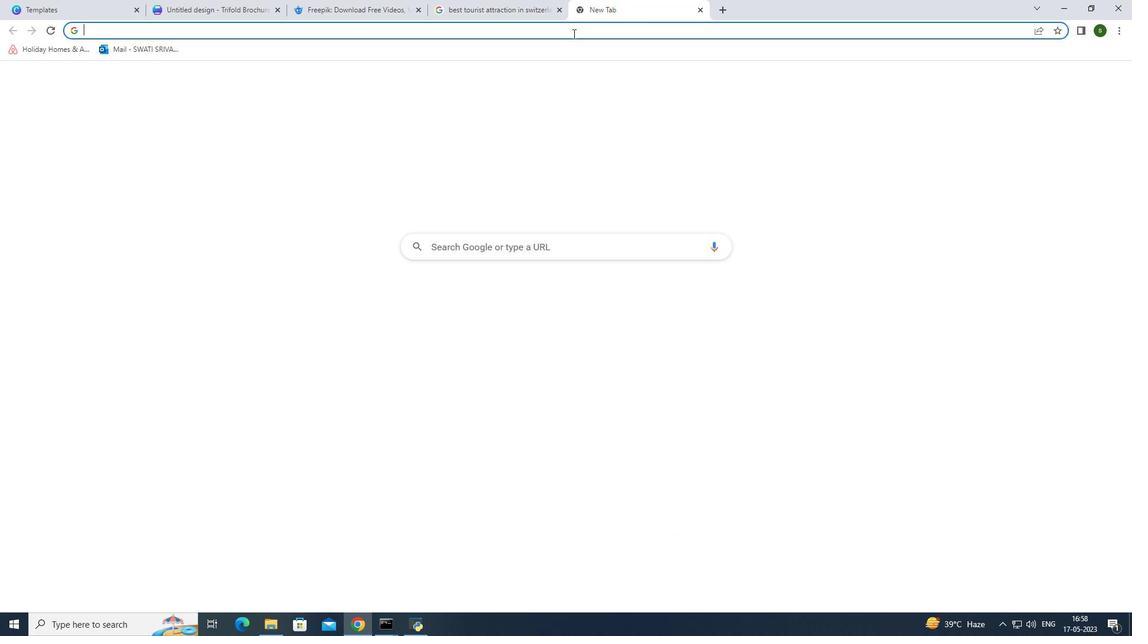 
Action: Key pressed chape
Screenshot: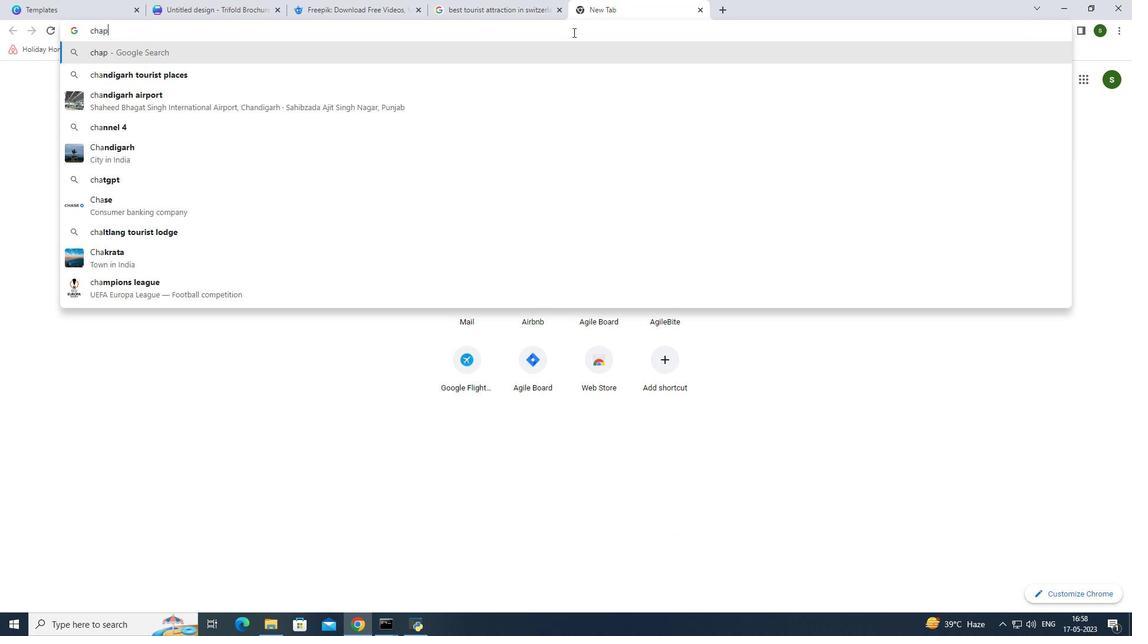
Action: Mouse moved to (344, 0)
Screenshot: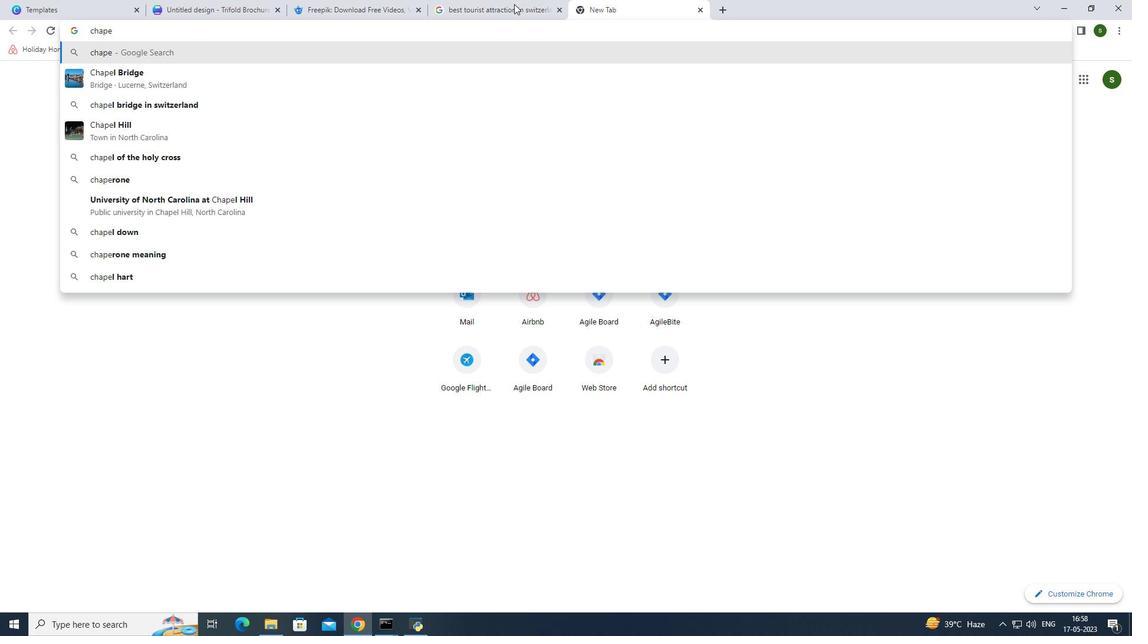 
Action: Mouse pressed left at (344, 0)
Screenshot: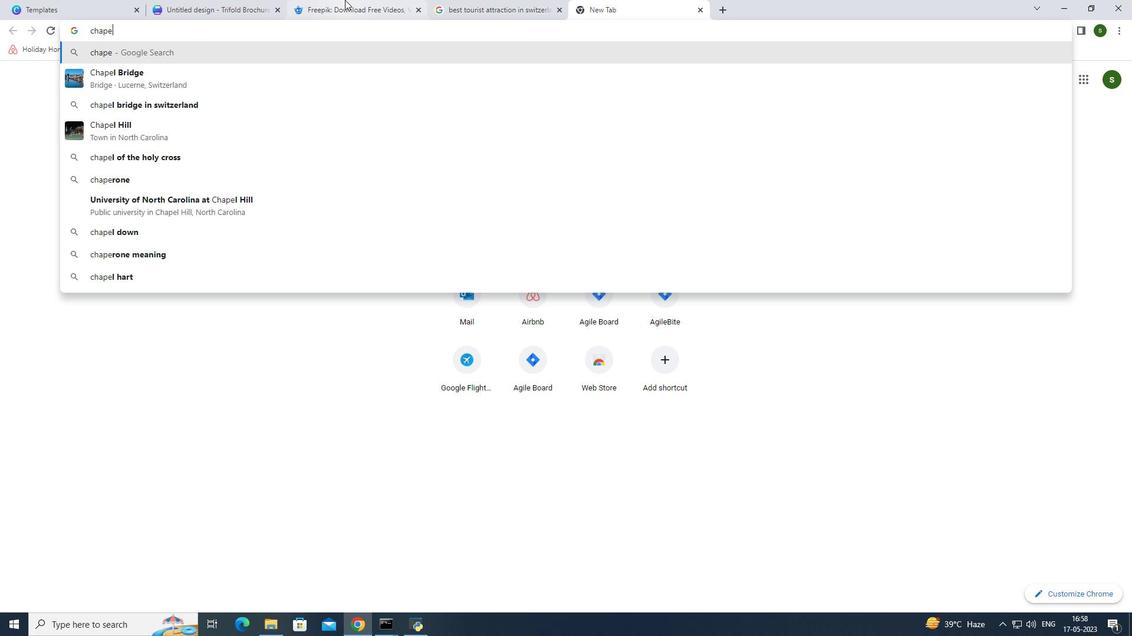 
Action: Mouse moved to (491, 195)
Screenshot: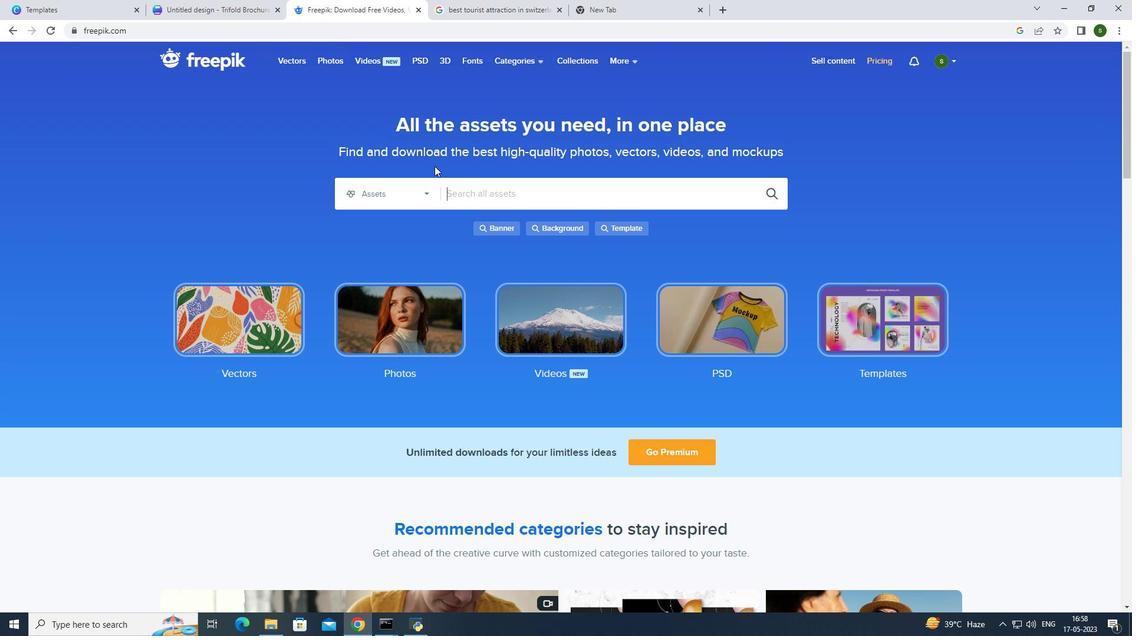 
Action: Mouse pressed left at (491, 195)
Screenshot: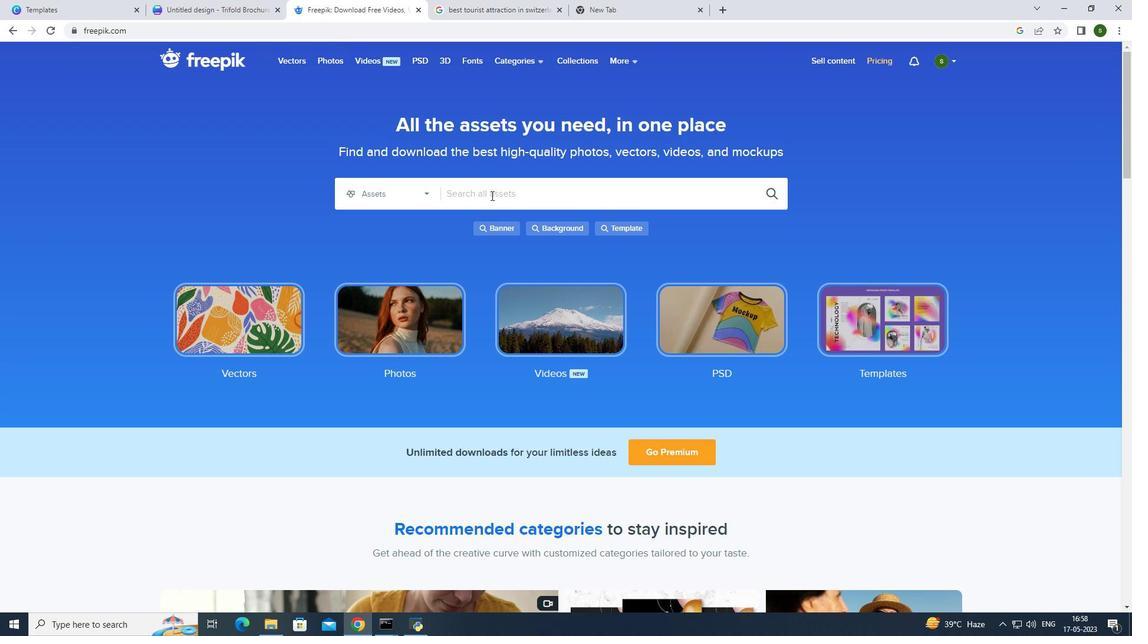 
Action: Key pressed chapel<Key.space>bri
Screenshot: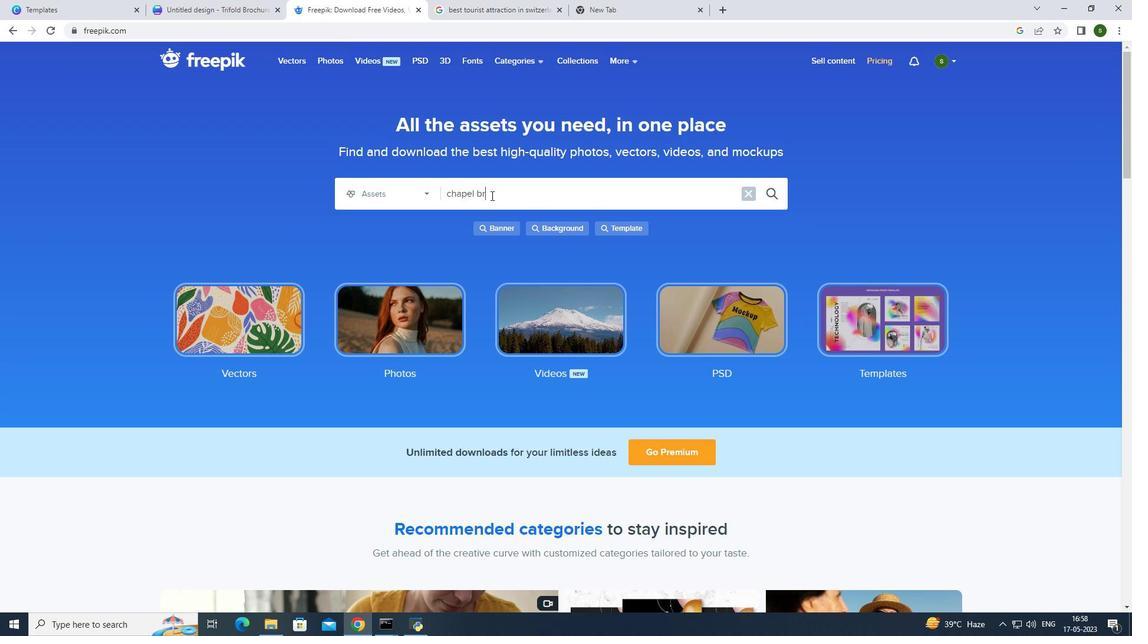 
Action: Mouse moved to (491, 195)
Screenshot: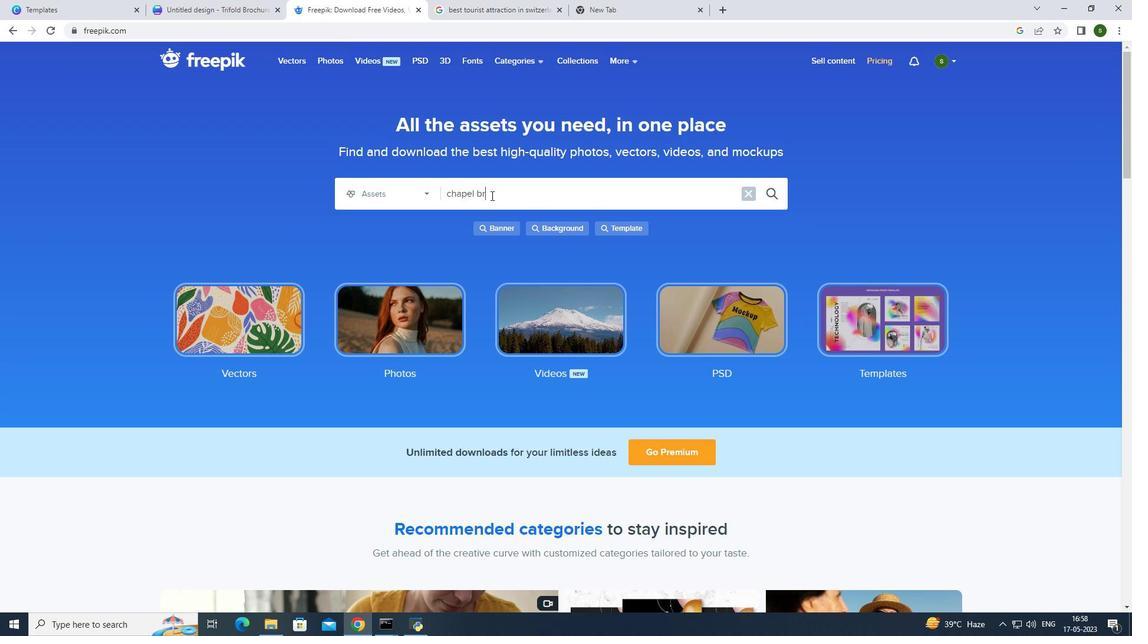 
Action: Key pressed dge<Key.enter>
Screenshot: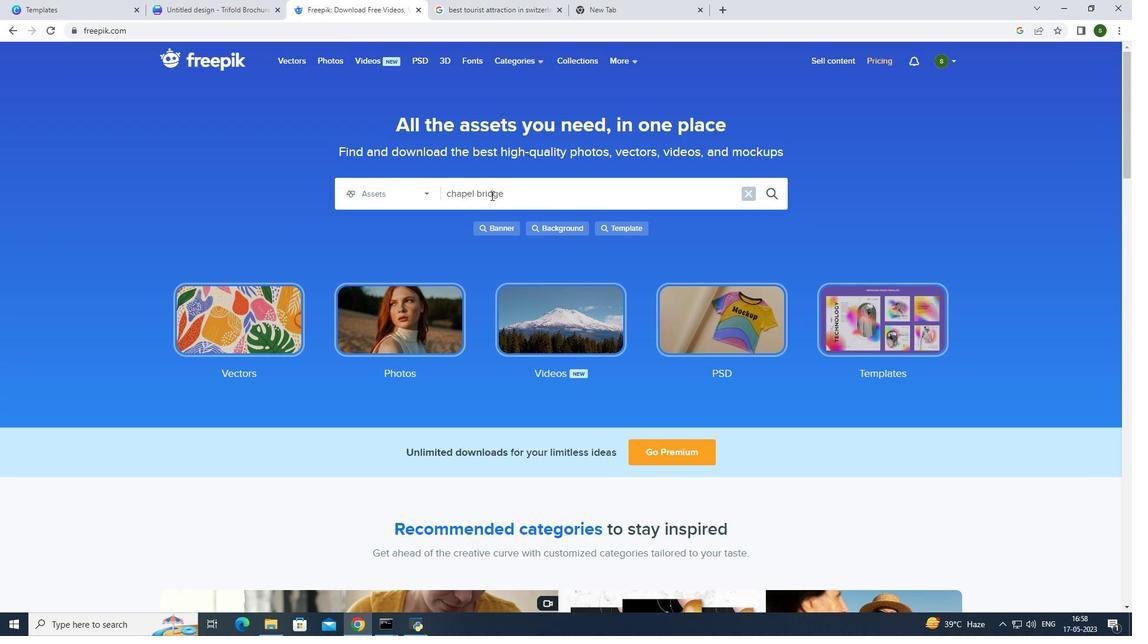 
Action: Mouse moved to (486, 239)
Screenshot: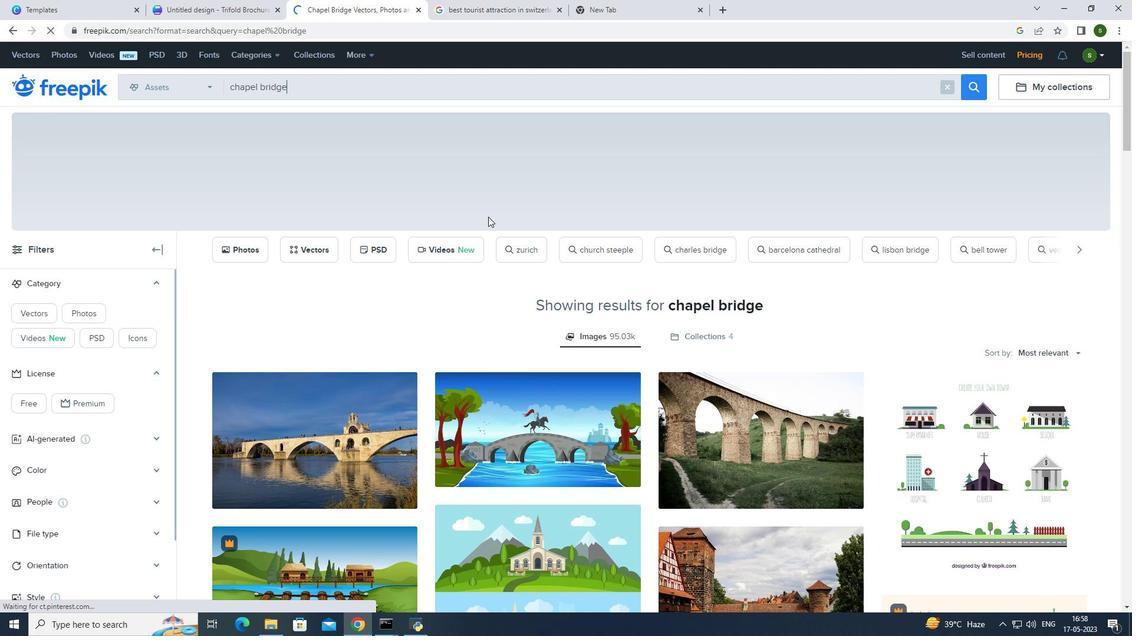
Action: Mouse scrolled (486, 238) with delta (0, 0)
Screenshot: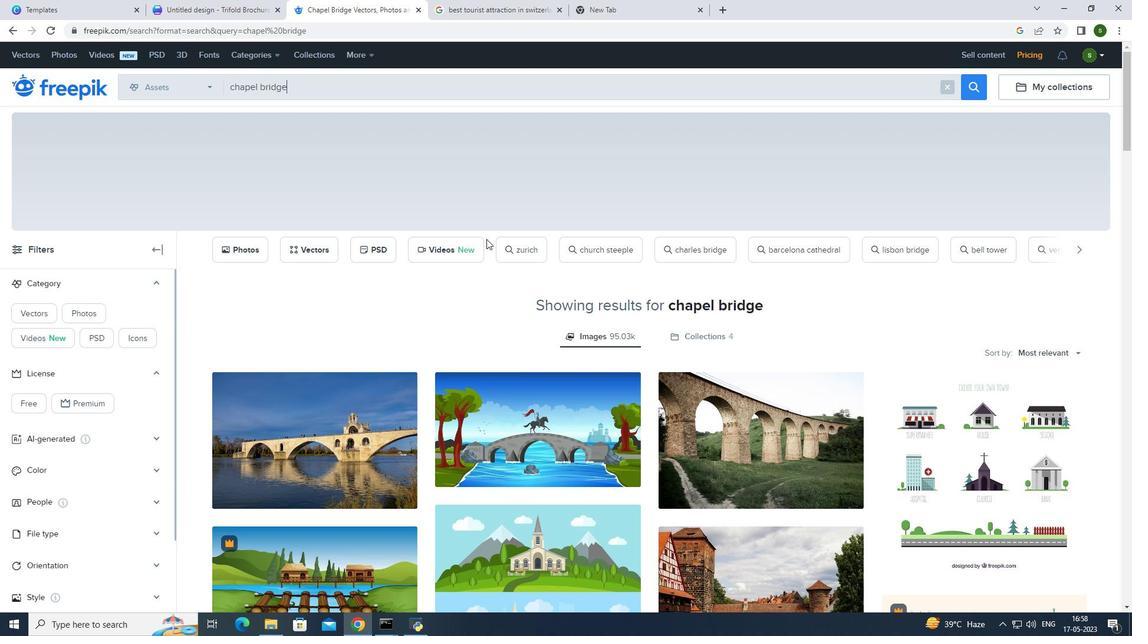 
Action: Mouse scrolled (486, 238) with delta (0, 0)
Screenshot: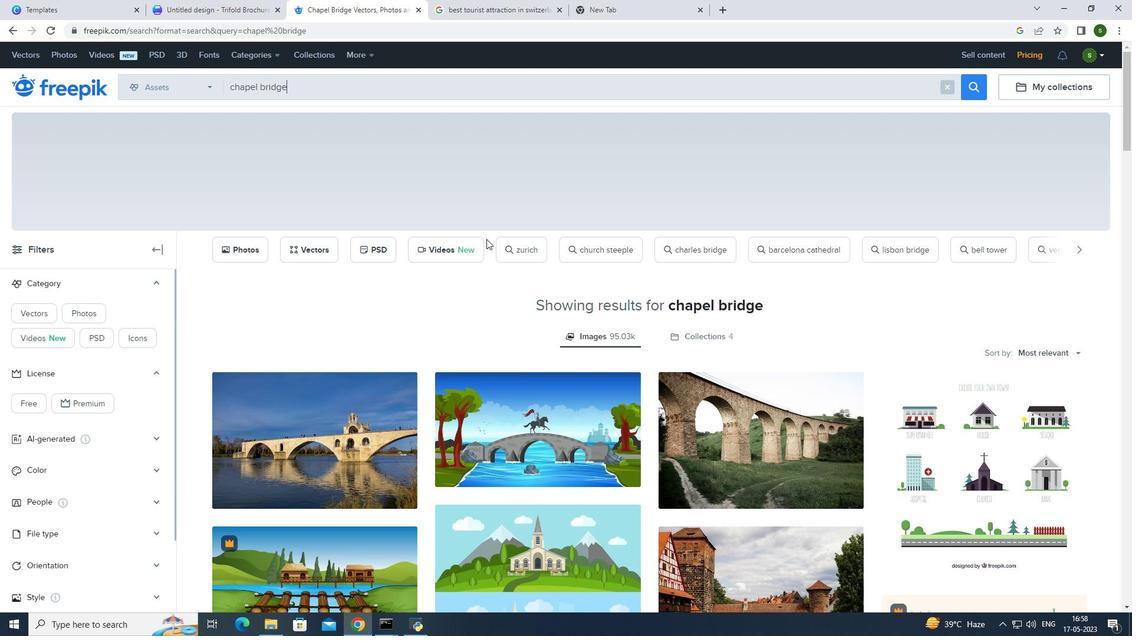 
Action: Mouse scrolled (486, 238) with delta (0, 0)
Screenshot: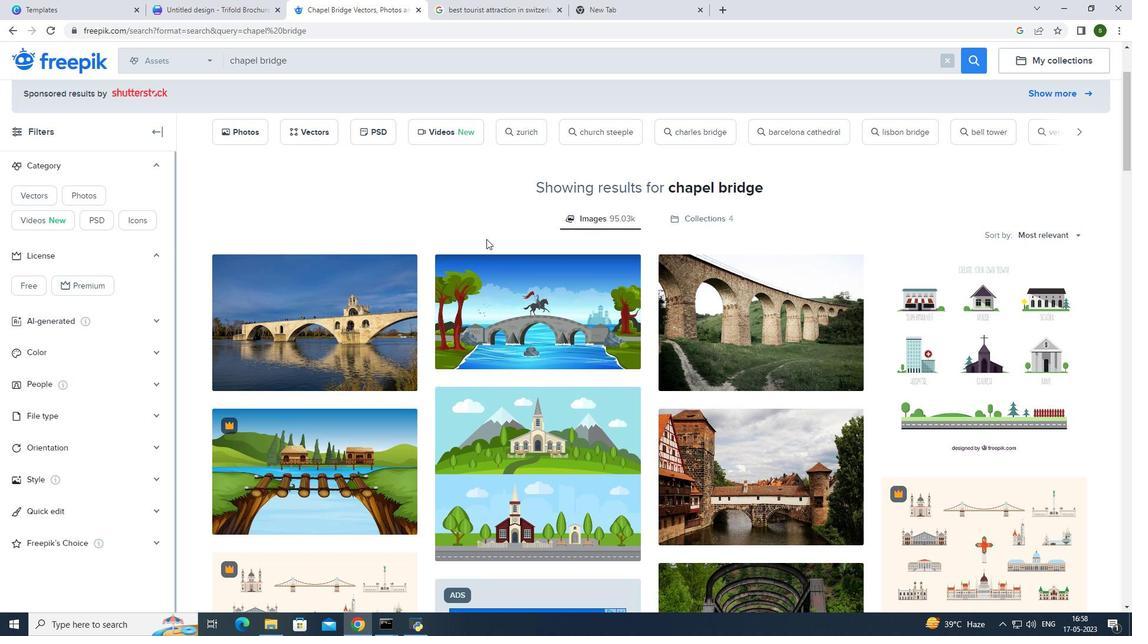 
Action: Mouse scrolled (486, 238) with delta (0, 0)
Screenshot: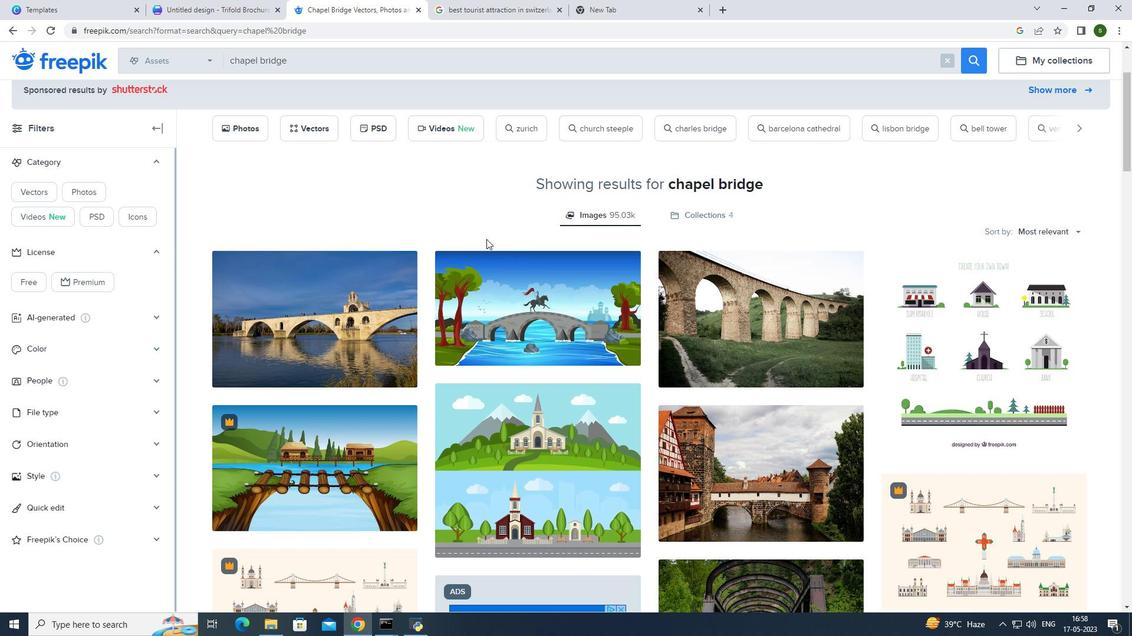 
Action: Mouse scrolled (486, 238) with delta (0, 0)
Screenshot: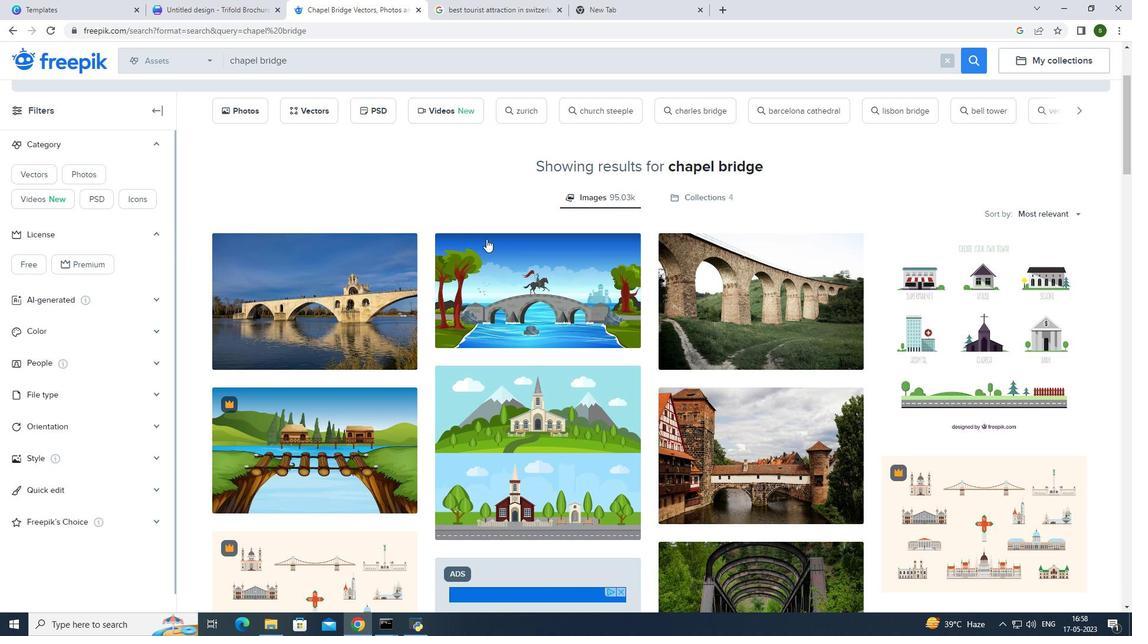 
Action: Mouse scrolled (486, 238) with delta (0, 0)
Screenshot: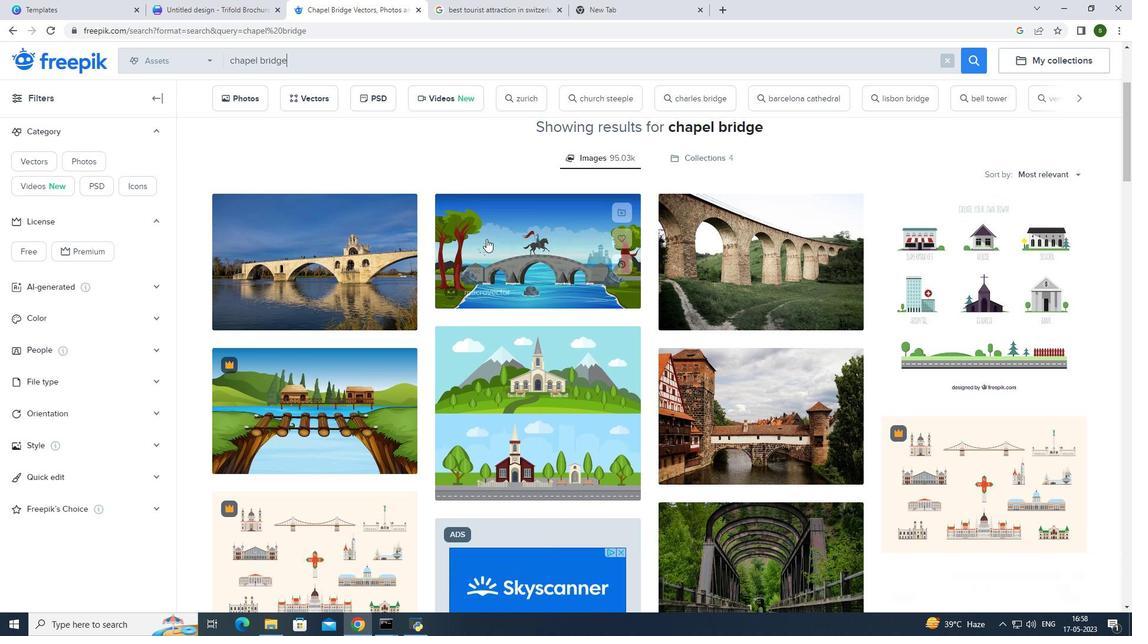 
Action: Mouse scrolled (486, 238) with delta (0, 0)
Screenshot: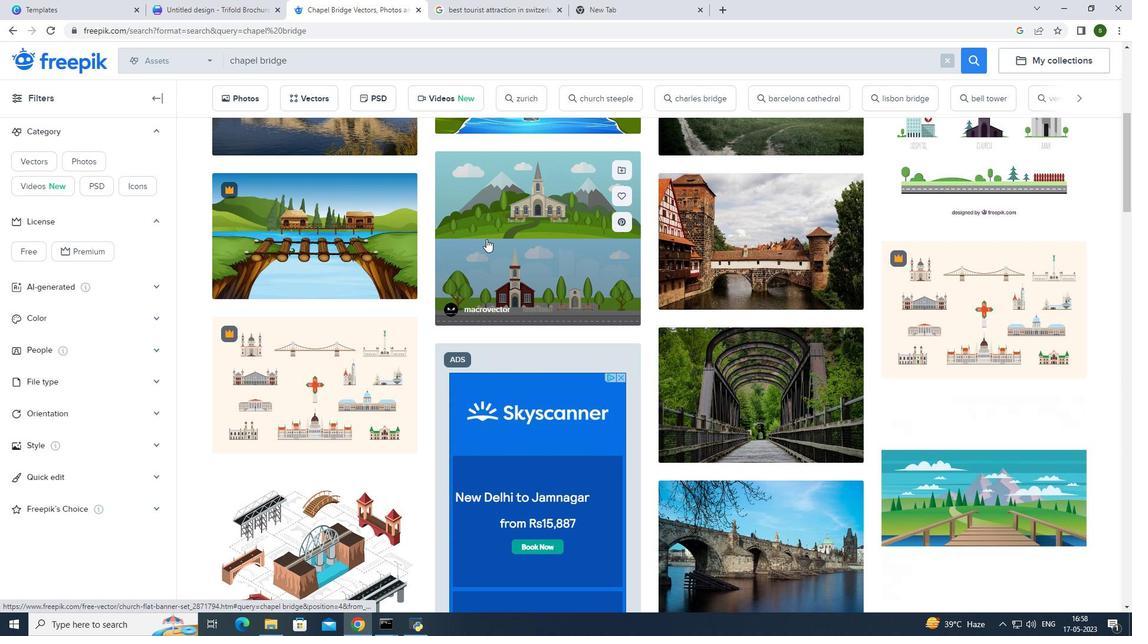 
Action: Mouse scrolled (486, 238) with delta (0, 0)
Screenshot: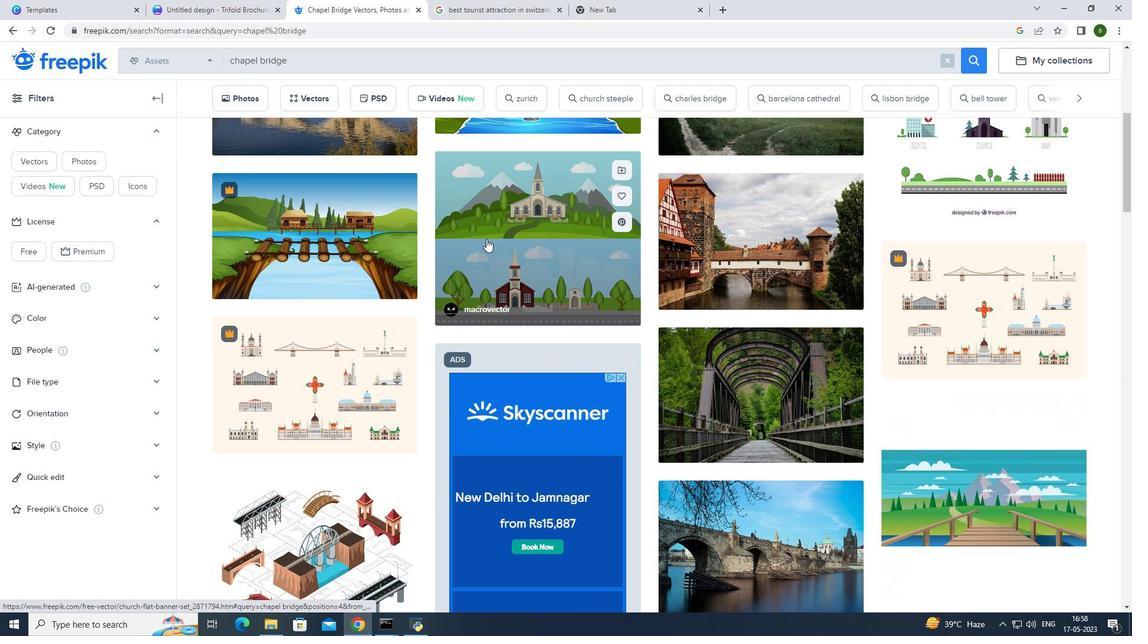 
Action: Mouse scrolled (486, 238) with delta (0, 0)
Screenshot: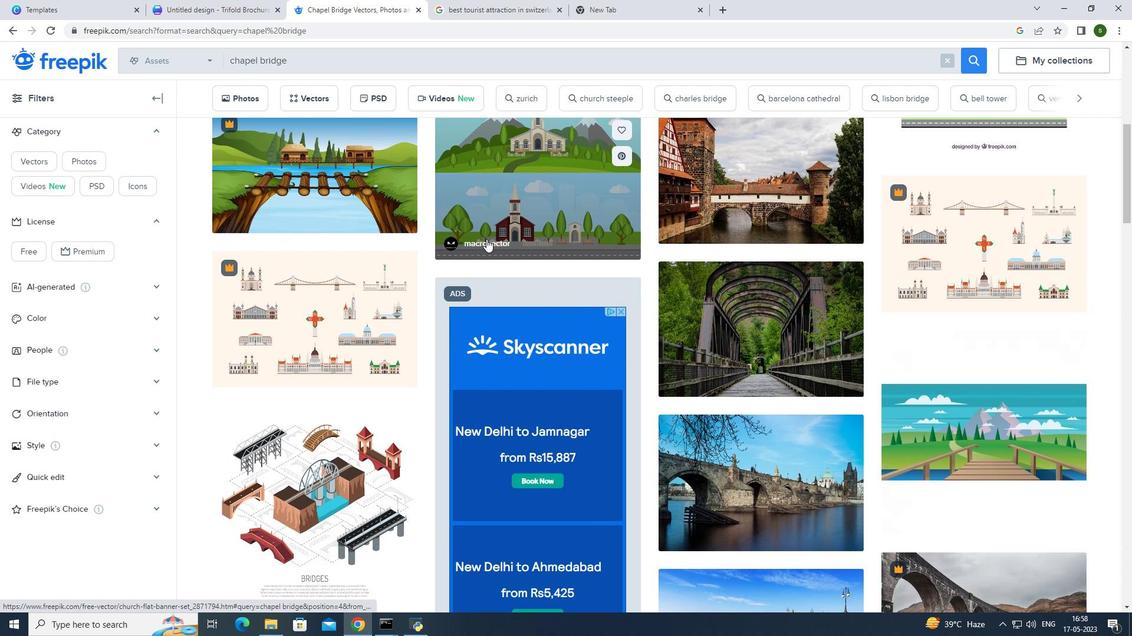 
Action: Mouse scrolled (486, 238) with delta (0, 0)
Screenshot: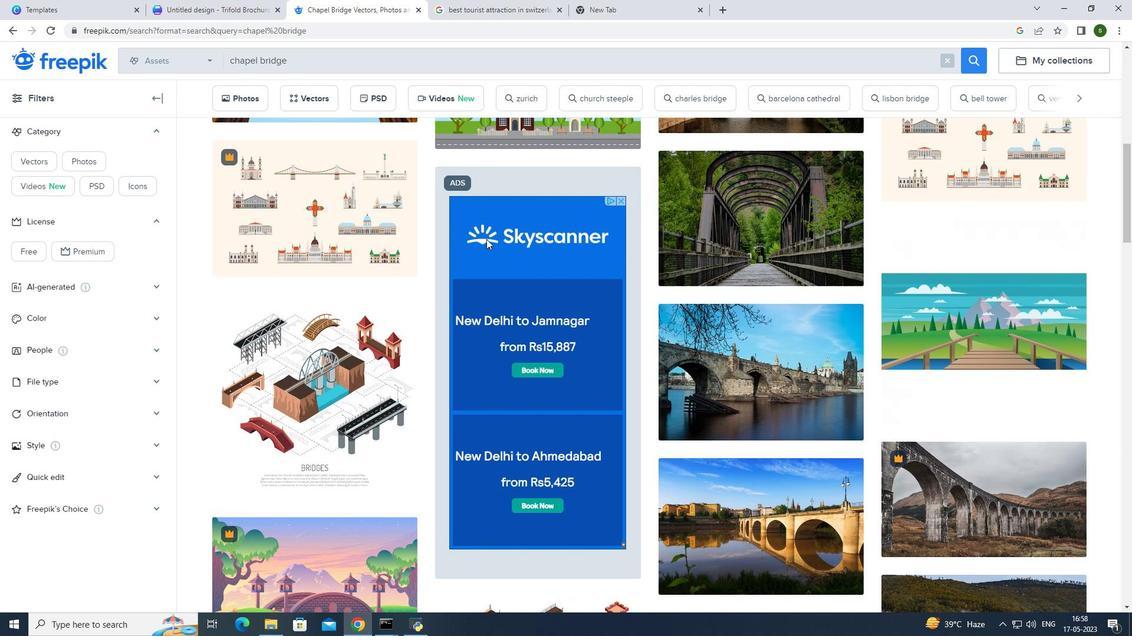 
Action: Mouse scrolled (486, 239) with delta (0, 0)
Screenshot: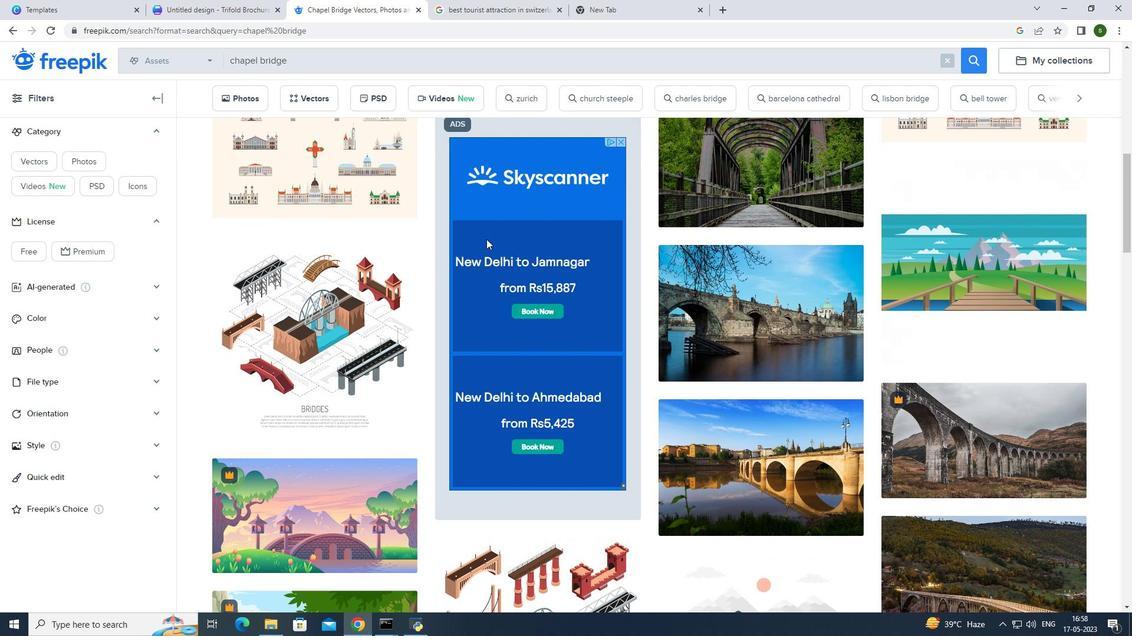 
Action: Mouse scrolled (486, 239) with delta (0, 0)
Screenshot: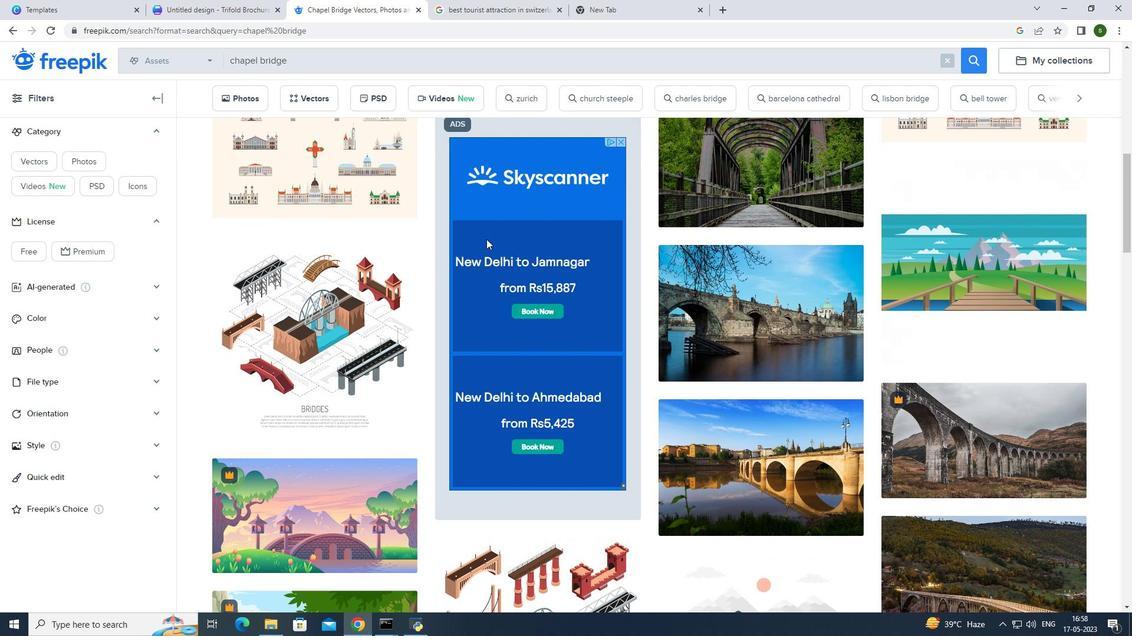 
Action: Mouse scrolled (486, 239) with delta (0, 0)
Screenshot: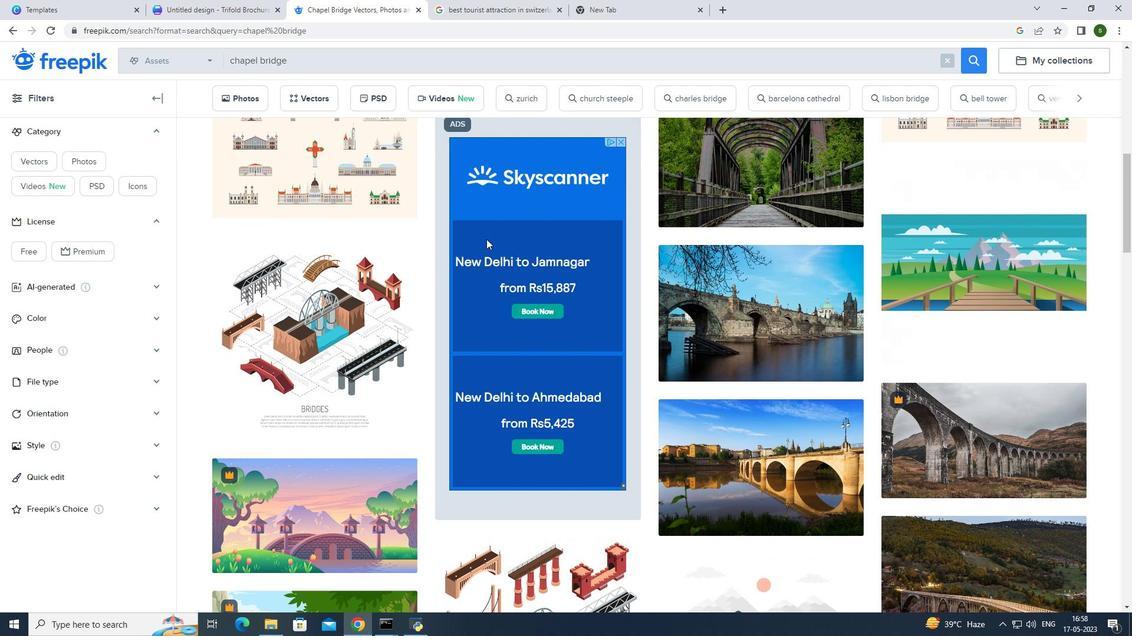 
Action: Mouse scrolled (486, 239) with delta (0, 0)
Screenshot: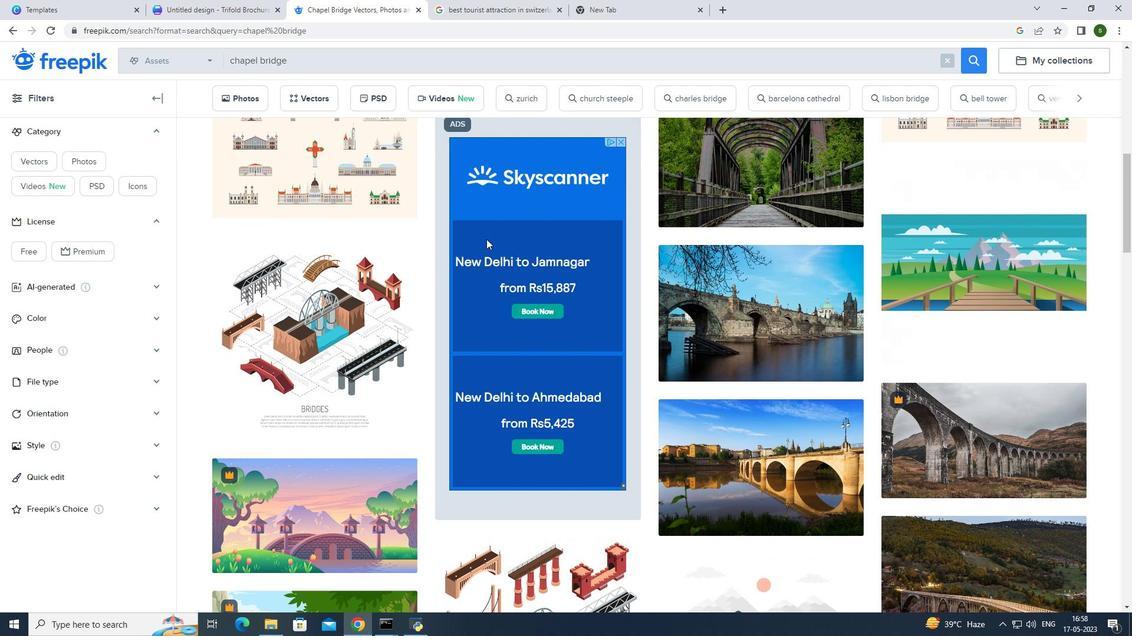 
Action: Mouse scrolled (486, 239) with delta (0, 0)
Screenshot: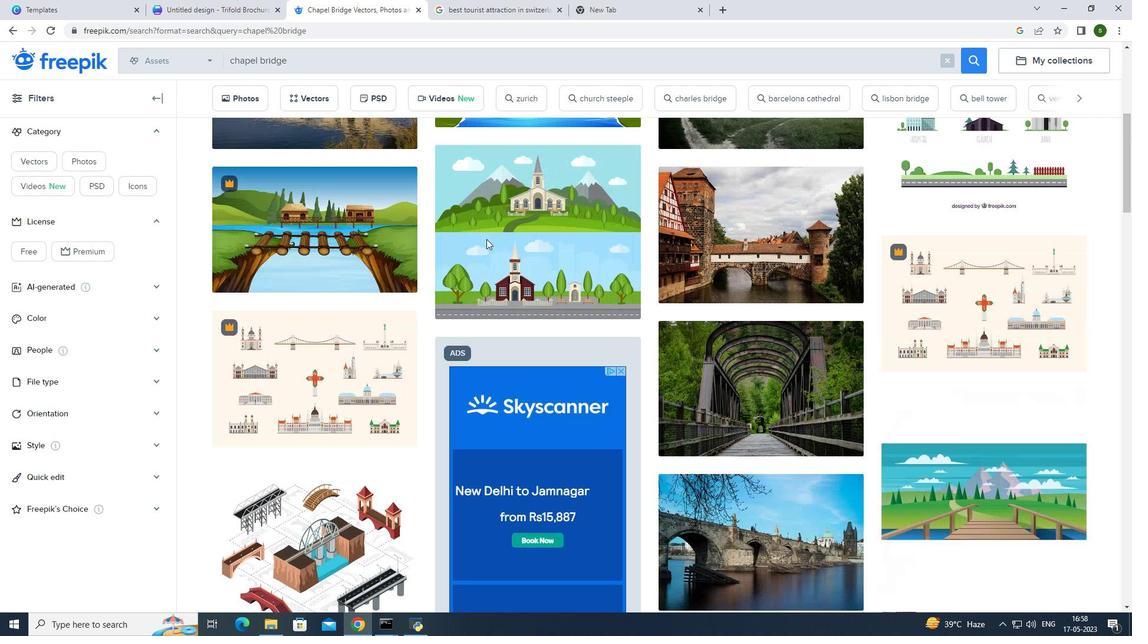 
Action: Mouse scrolled (486, 239) with delta (0, 0)
Screenshot: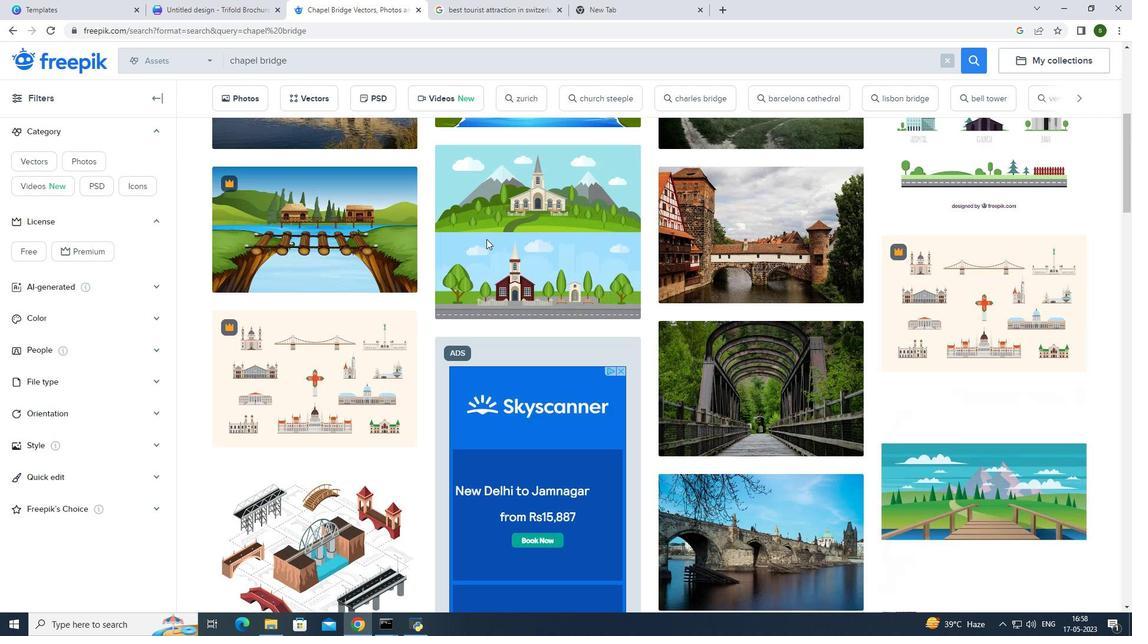 
Action: Mouse scrolled (486, 239) with delta (0, 0)
Screenshot: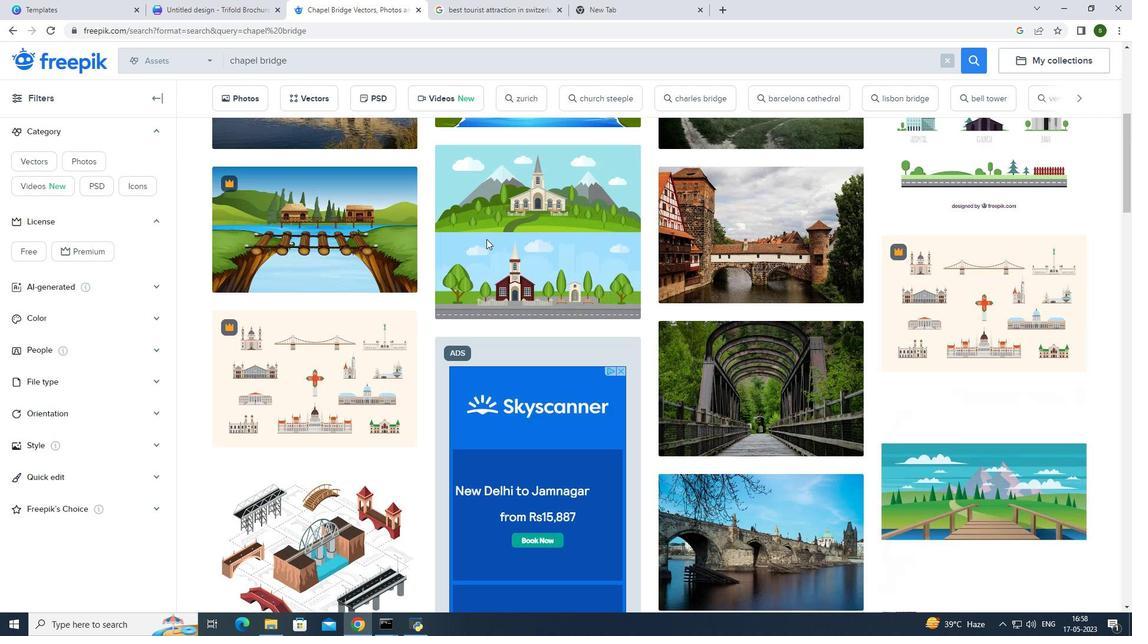 
Action: Mouse scrolled (486, 239) with delta (0, 0)
Screenshot: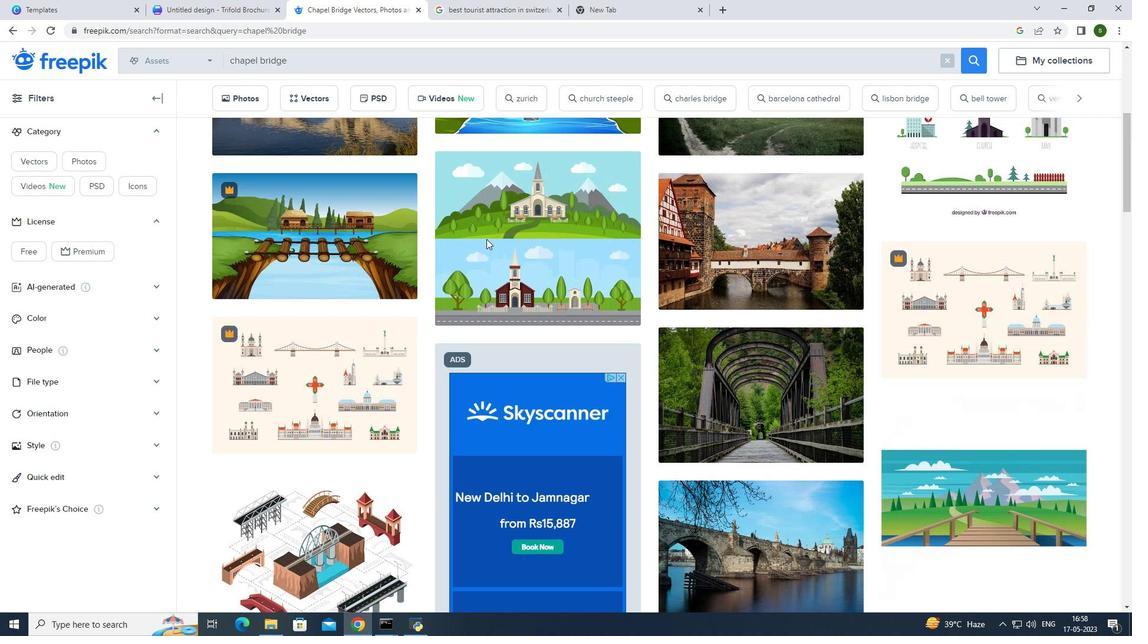 
Action: Mouse scrolled (486, 239) with delta (0, 0)
Screenshot: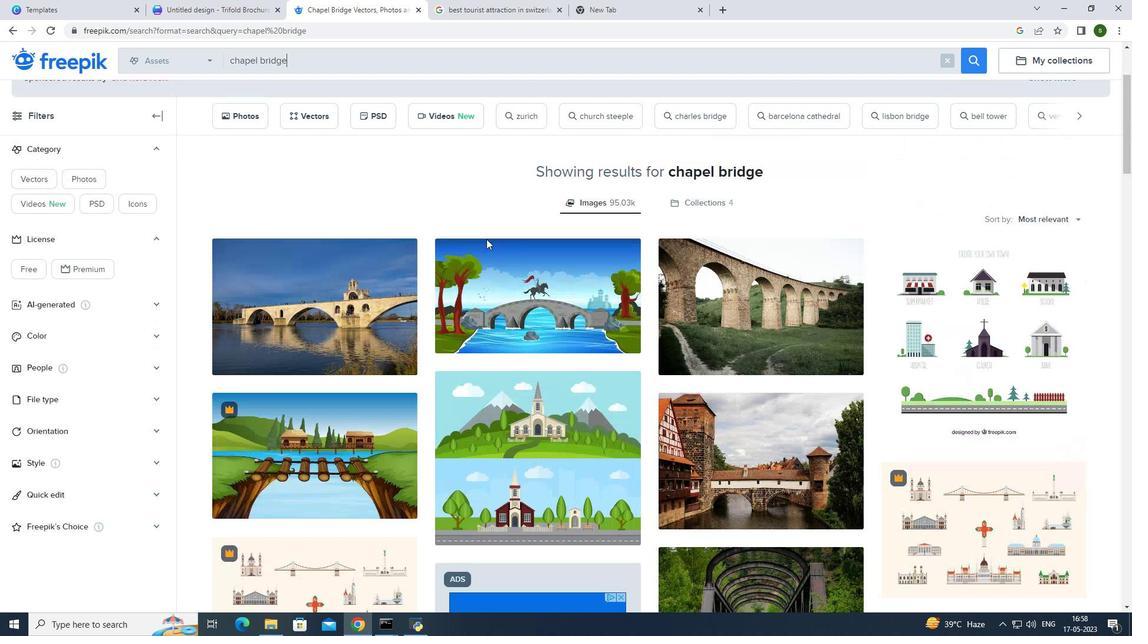 
Action: Mouse scrolled (486, 239) with delta (0, 0)
Screenshot: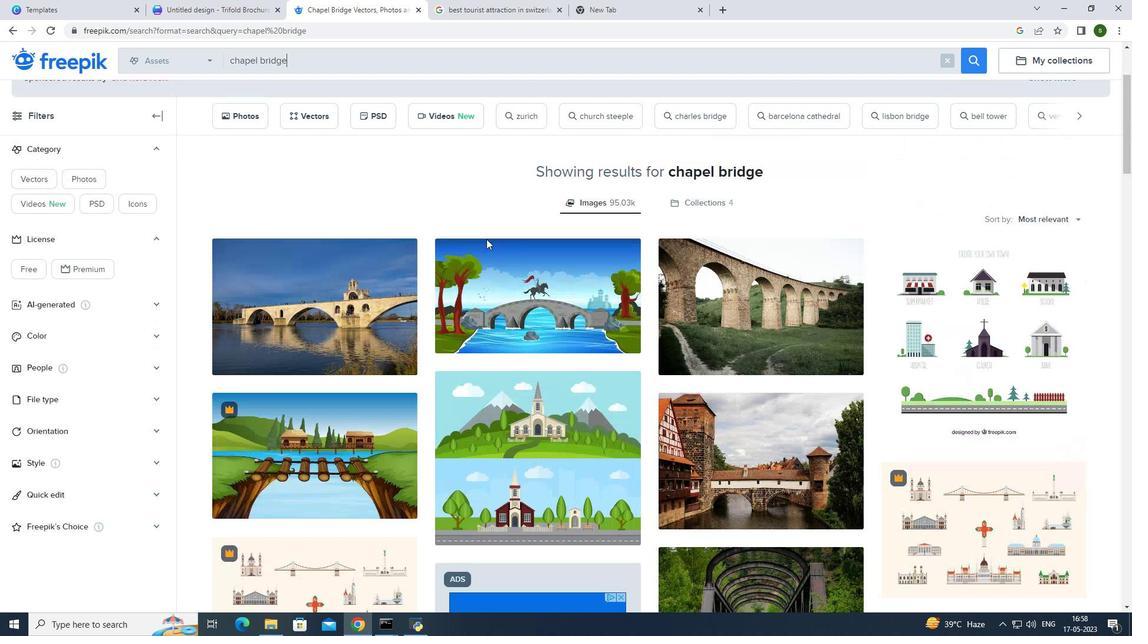 
Action: Mouse scrolled (486, 239) with delta (0, 0)
Screenshot: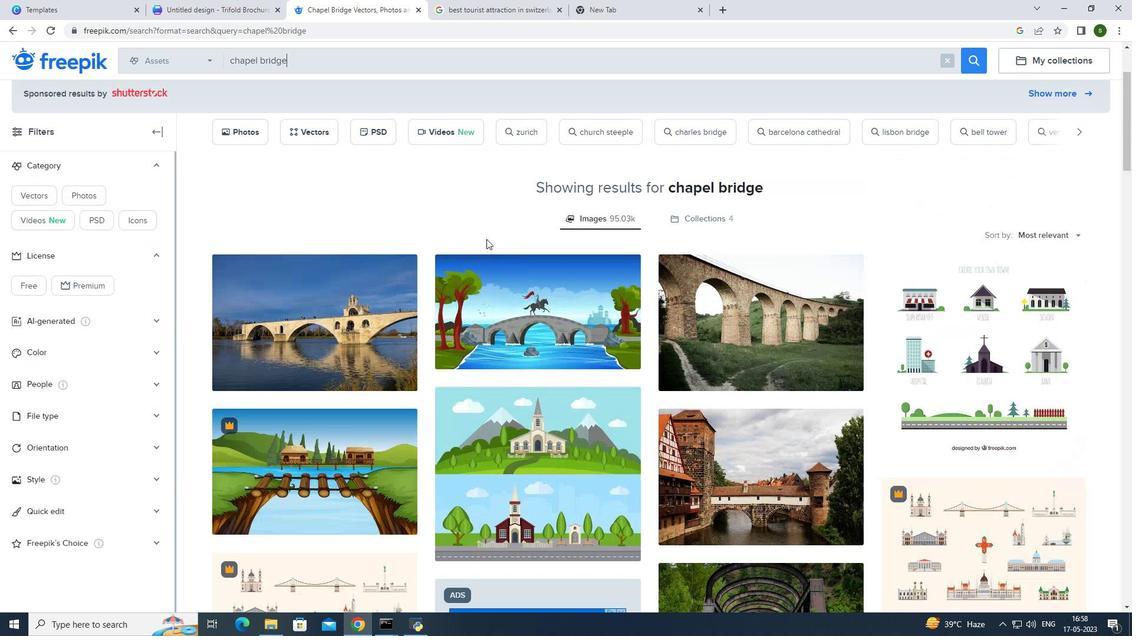 
Action: Mouse scrolled (486, 239) with delta (0, 0)
Screenshot: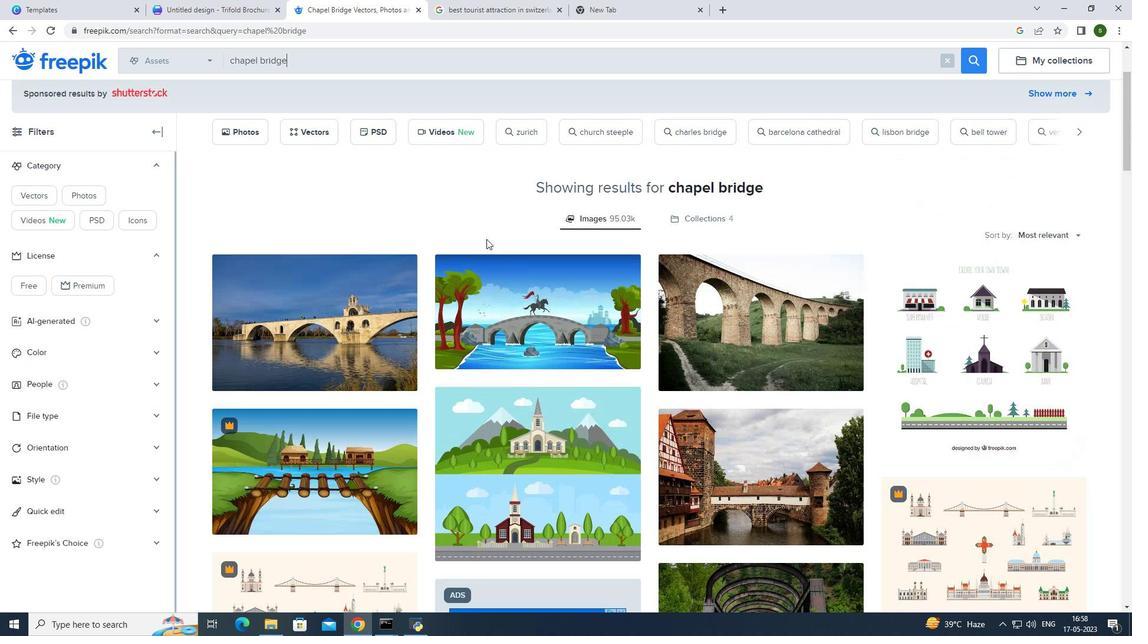 
Action: Mouse moved to (616, 0)
Screenshot: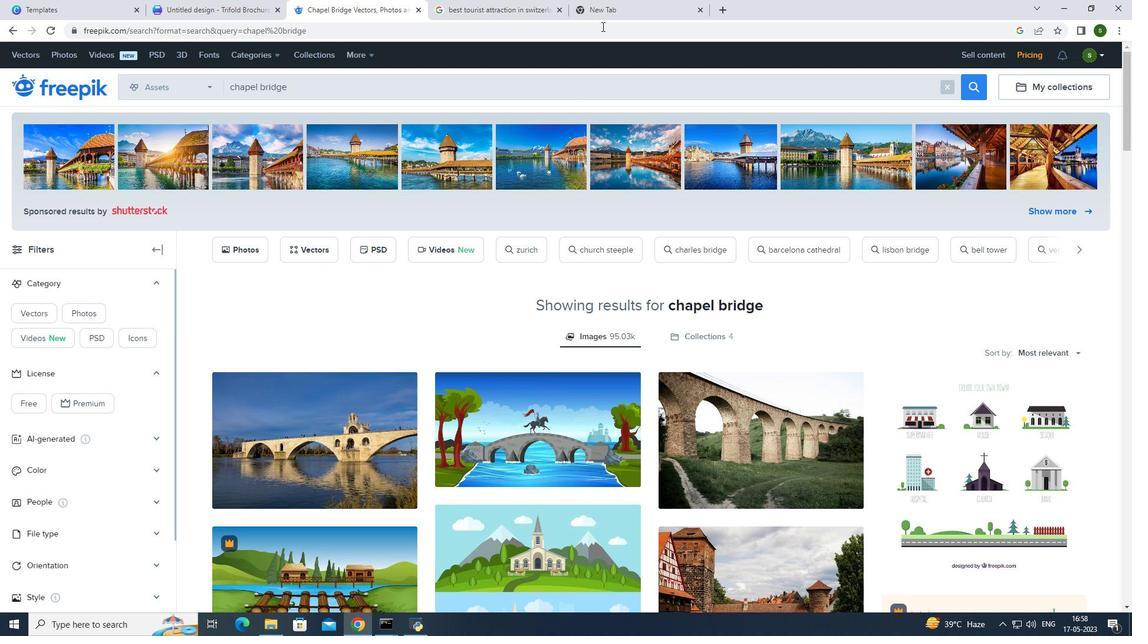 
Action: Mouse pressed left at (616, 0)
Screenshot: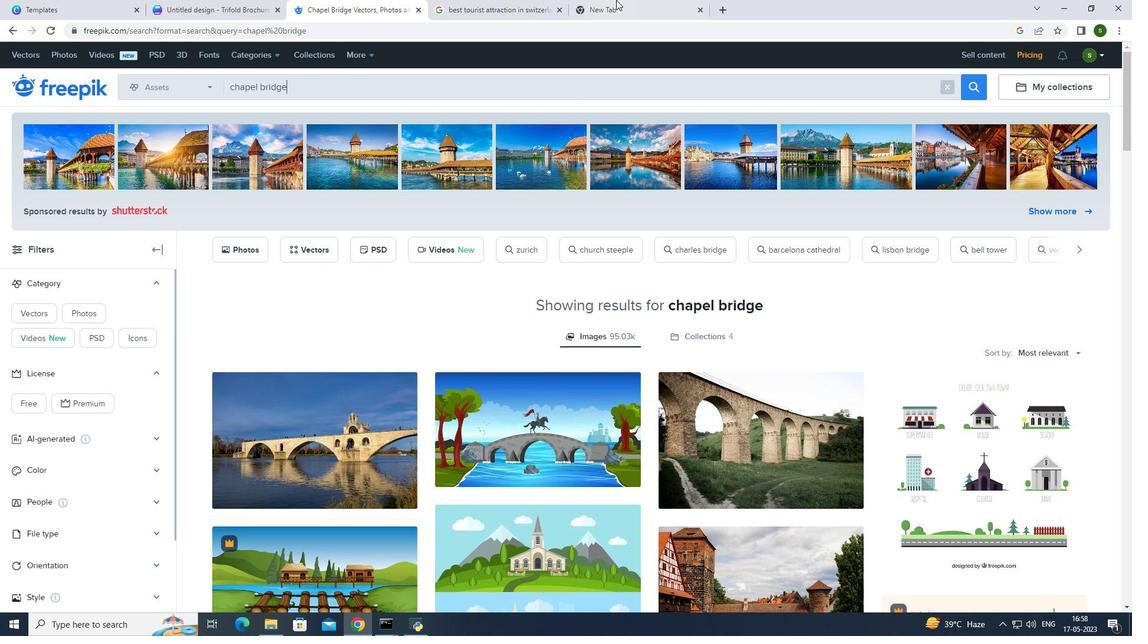 
Action: Mouse moved to (284, 32)
Screenshot: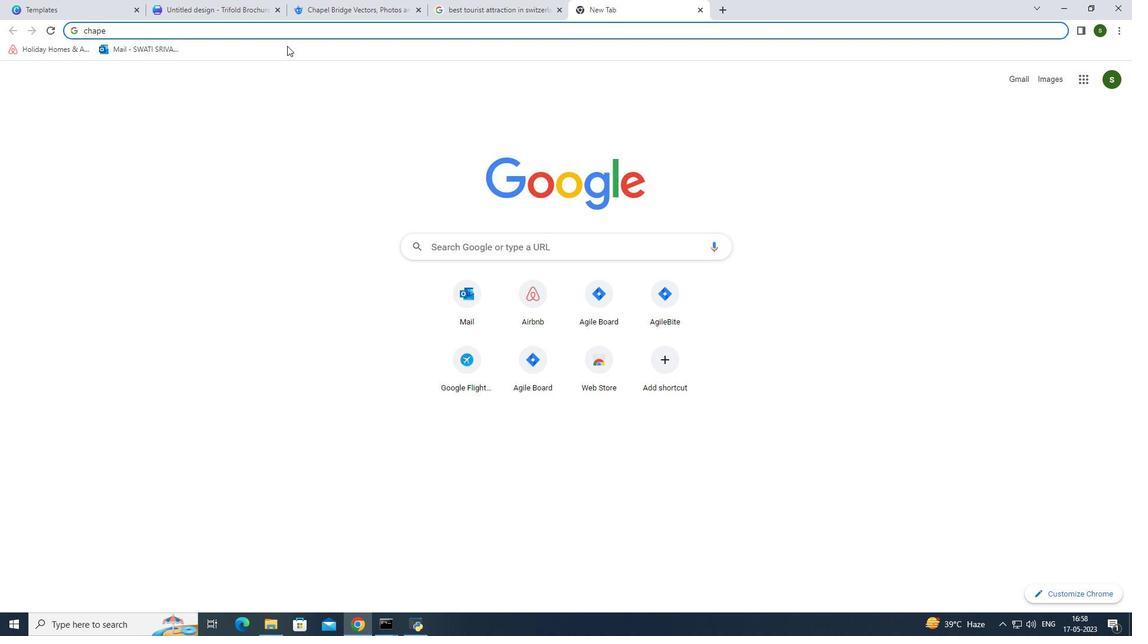 
Action: Key pressed l<Key.space>bridge<Key.space>switzerland<Key.enter>
Screenshot: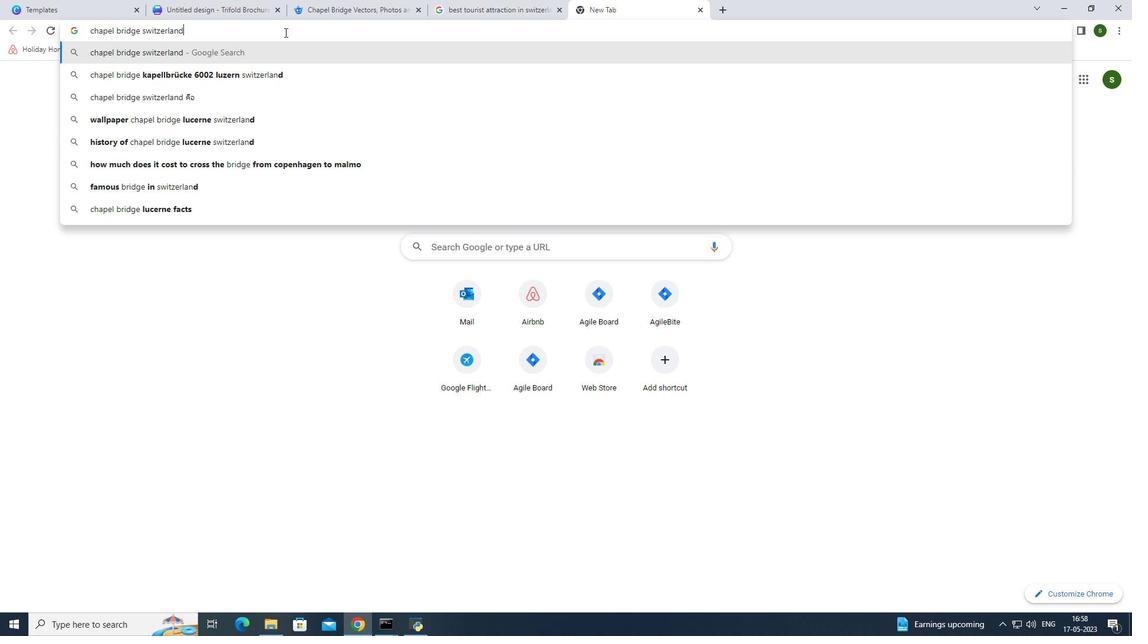 
Action: Mouse moved to (183, 106)
Screenshot: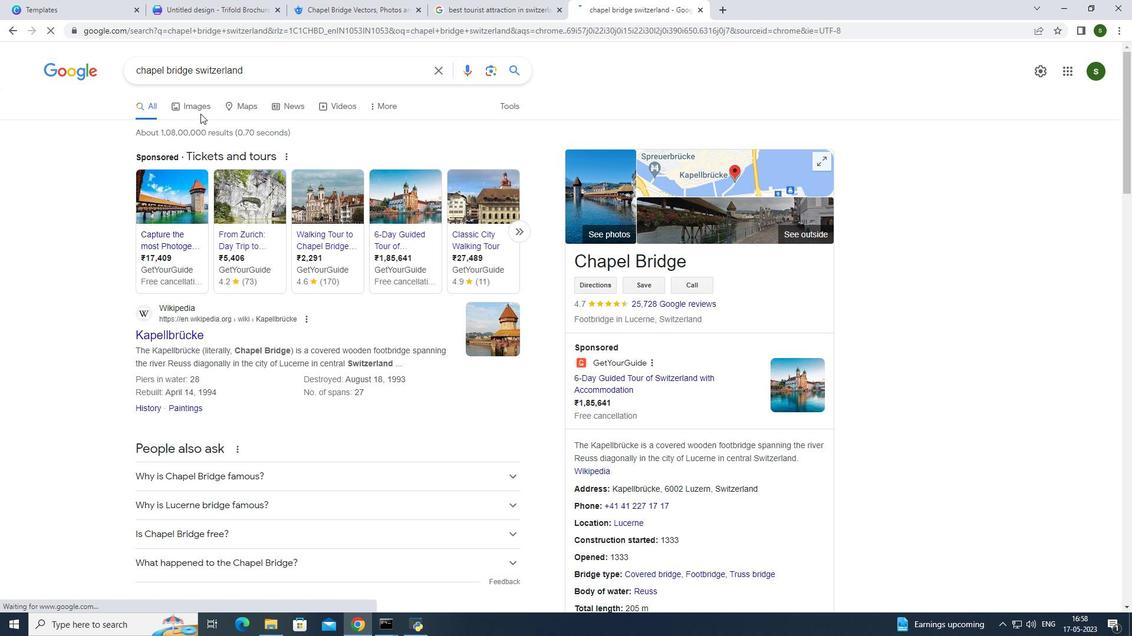 
Action: Mouse pressed left at (183, 106)
Screenshot: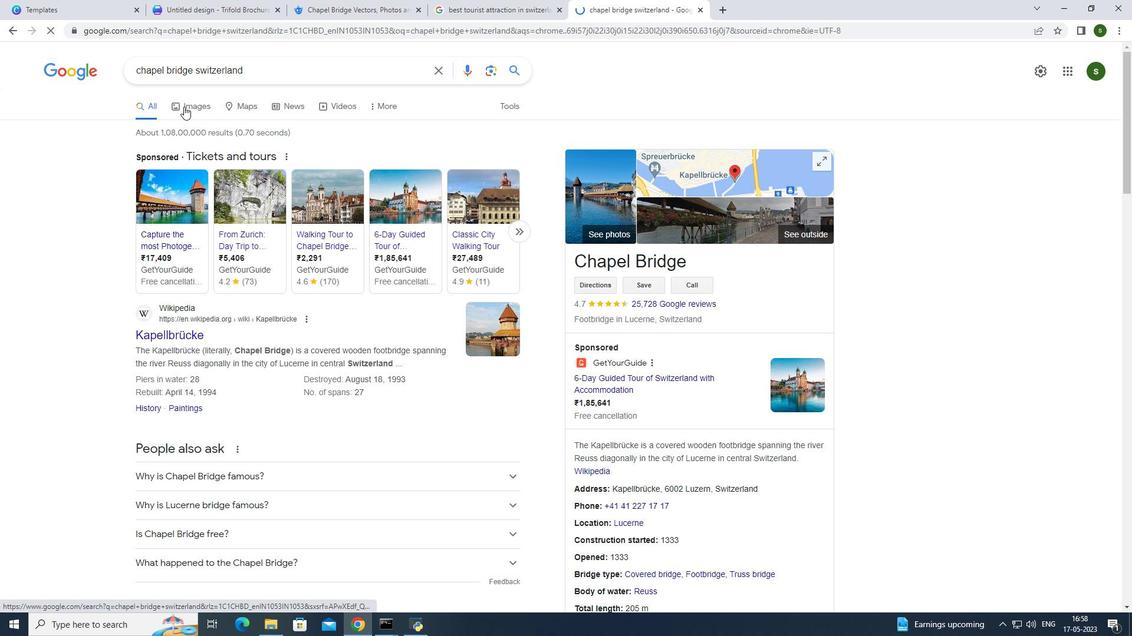 
Action: Mouse moved to (350, 110)
Screenshot: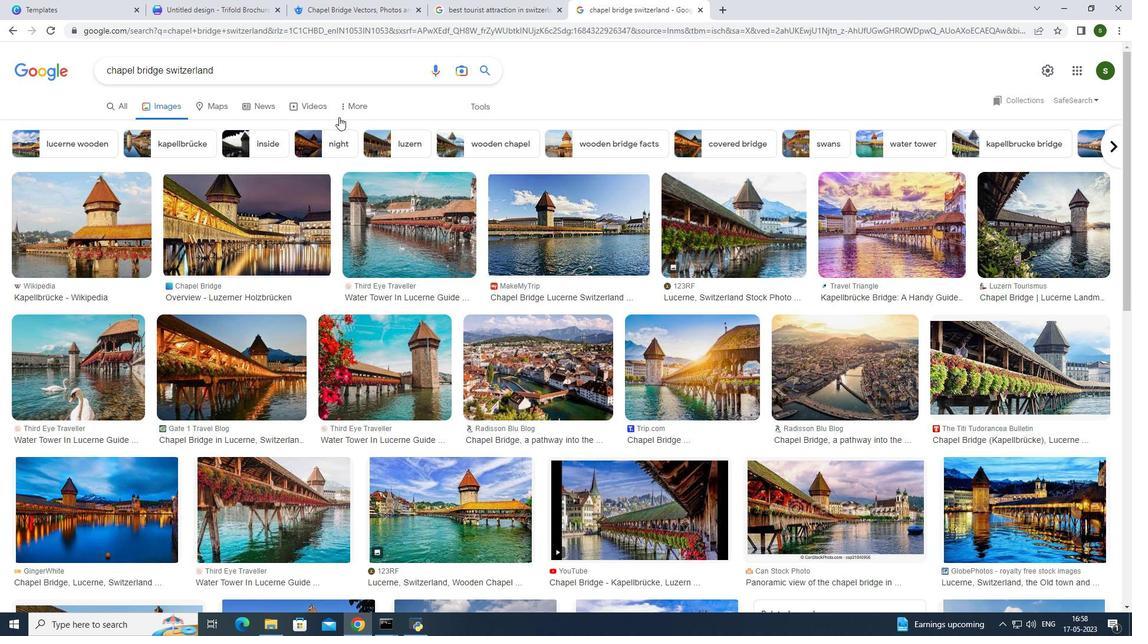 
Action: Mouse pressed left at (350, 110)
Screenshot: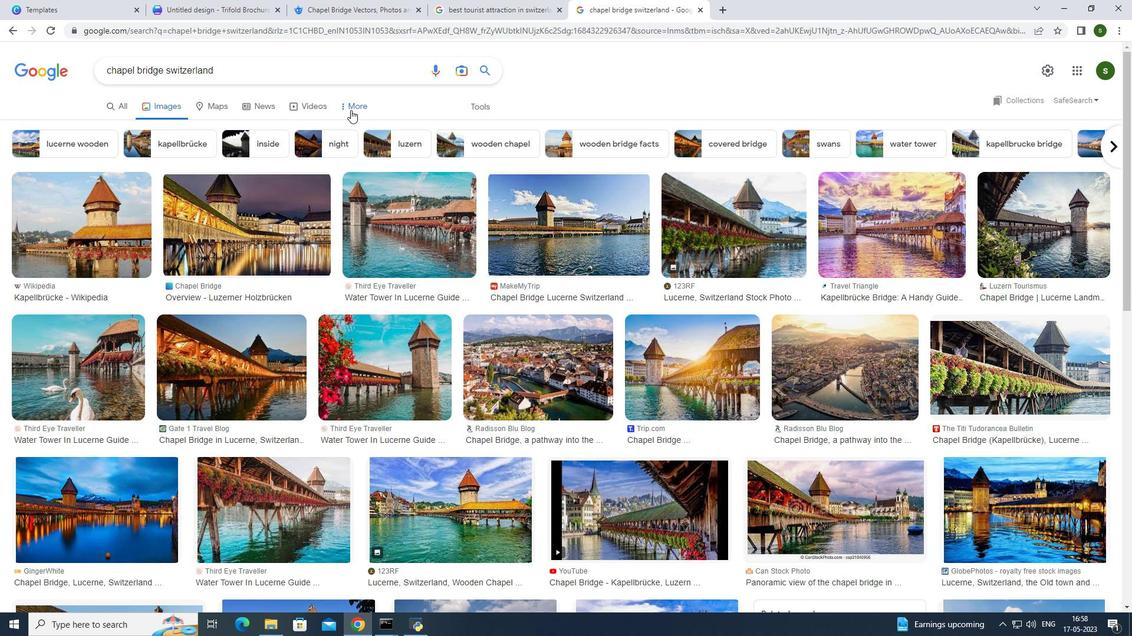 
Action: Mouse moved to (482, 107)
Screenshot: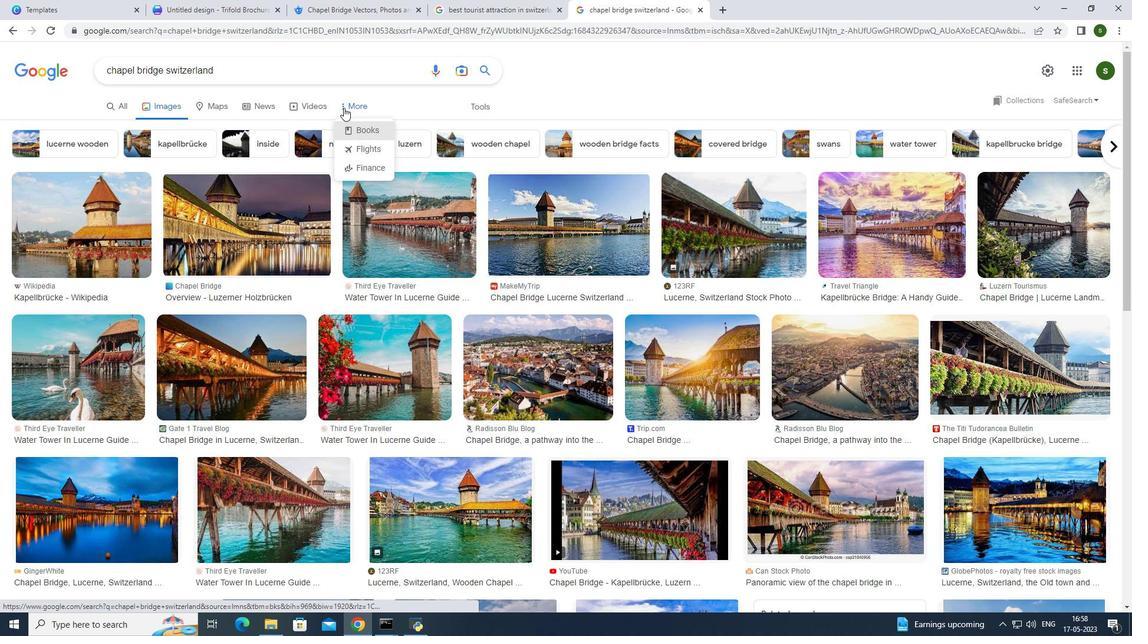 
Action: Mouse pressed left at (482, 107)
Screenshot: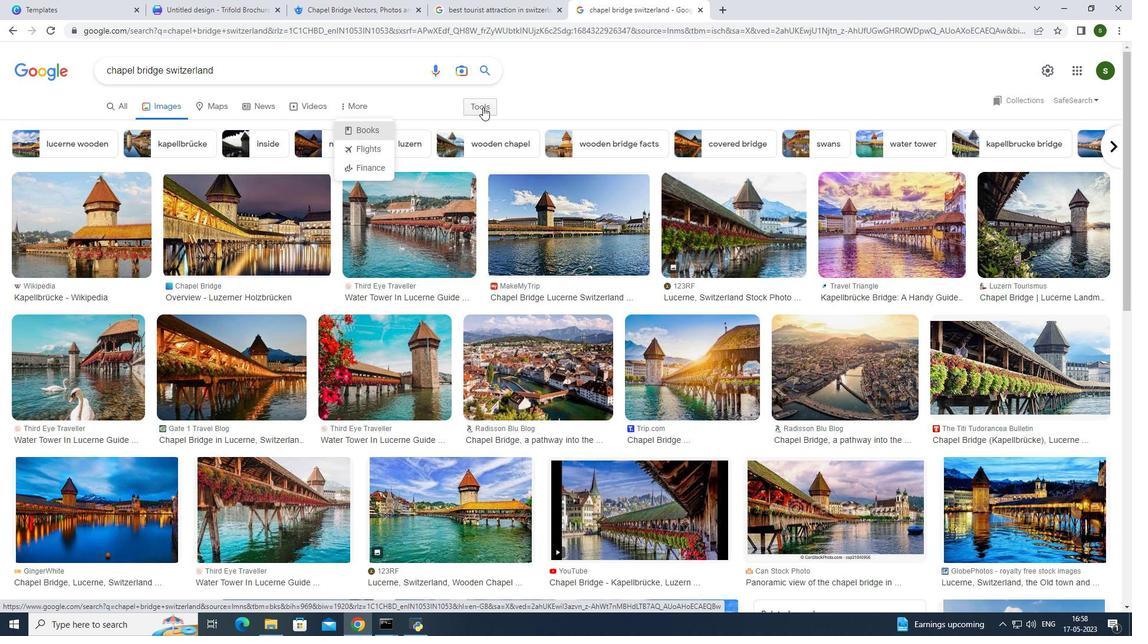 
Action: Mouse moved to (113, 123)
Screenshot: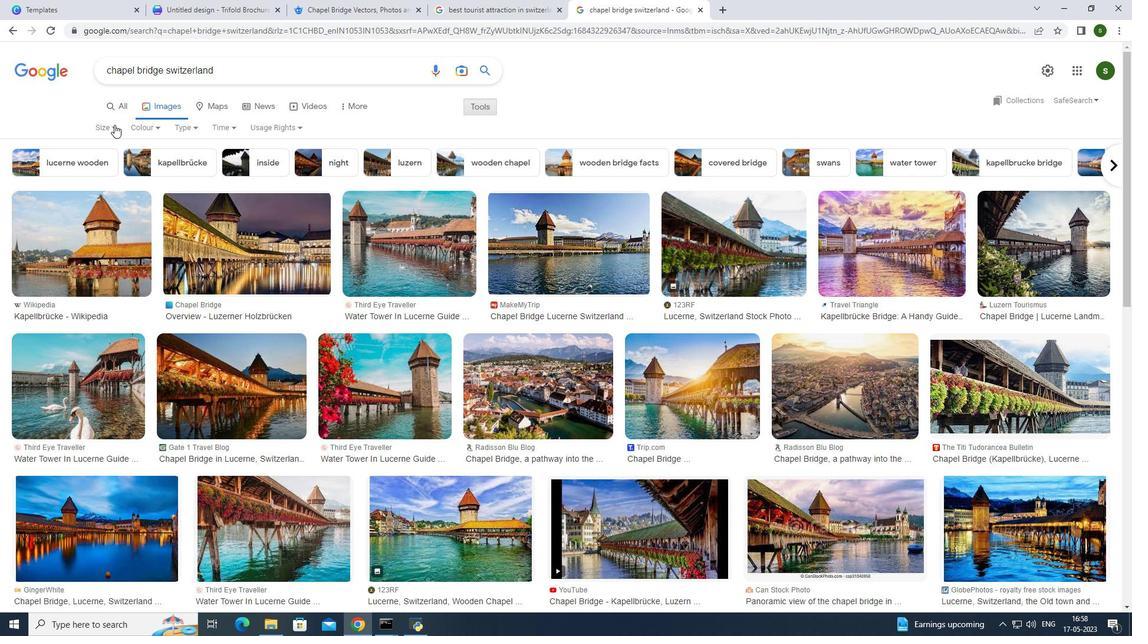 
Action: Mouse pressed left at (113, 123)
Screenshot: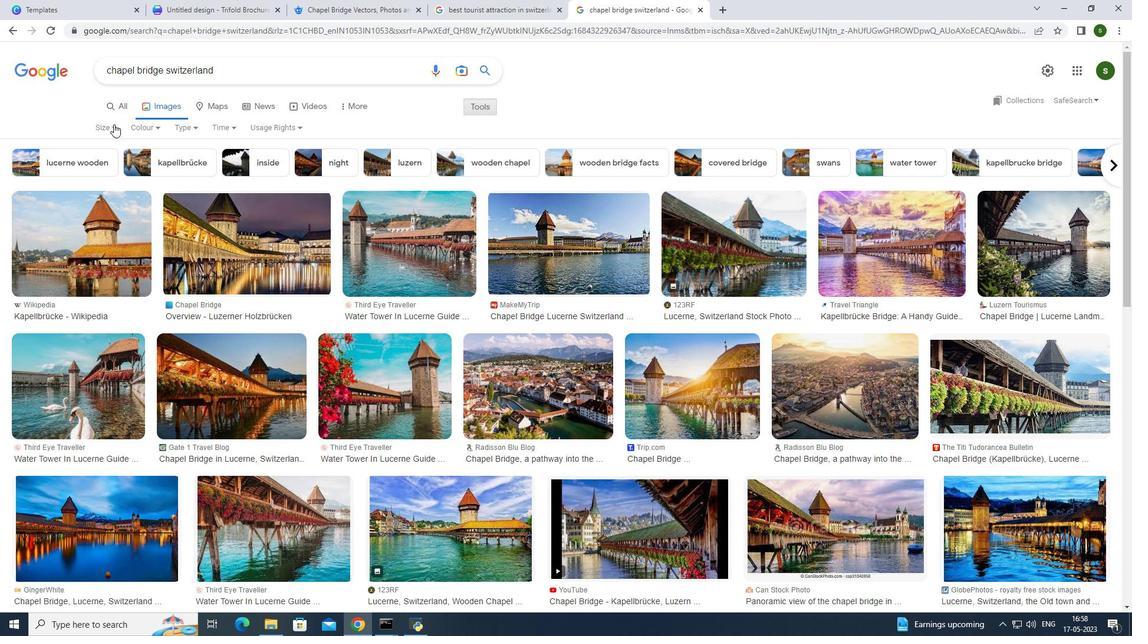 
Action: Mouse moved to (119, 166)
Screenshot: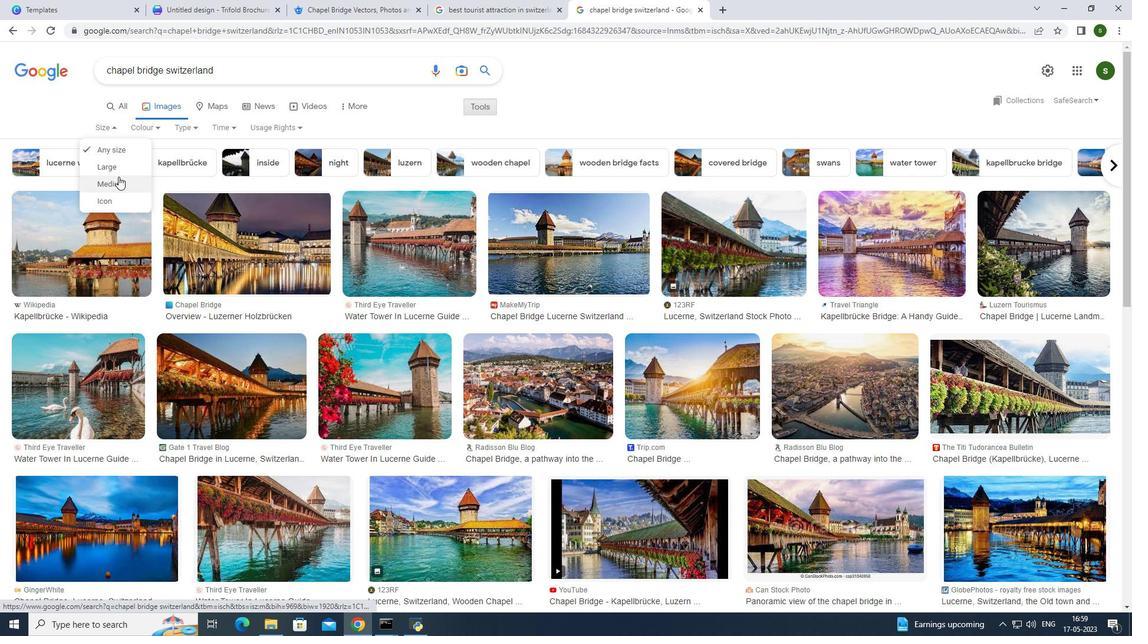 
Action: Mouse pressed left at (119, 166)
Screenshot: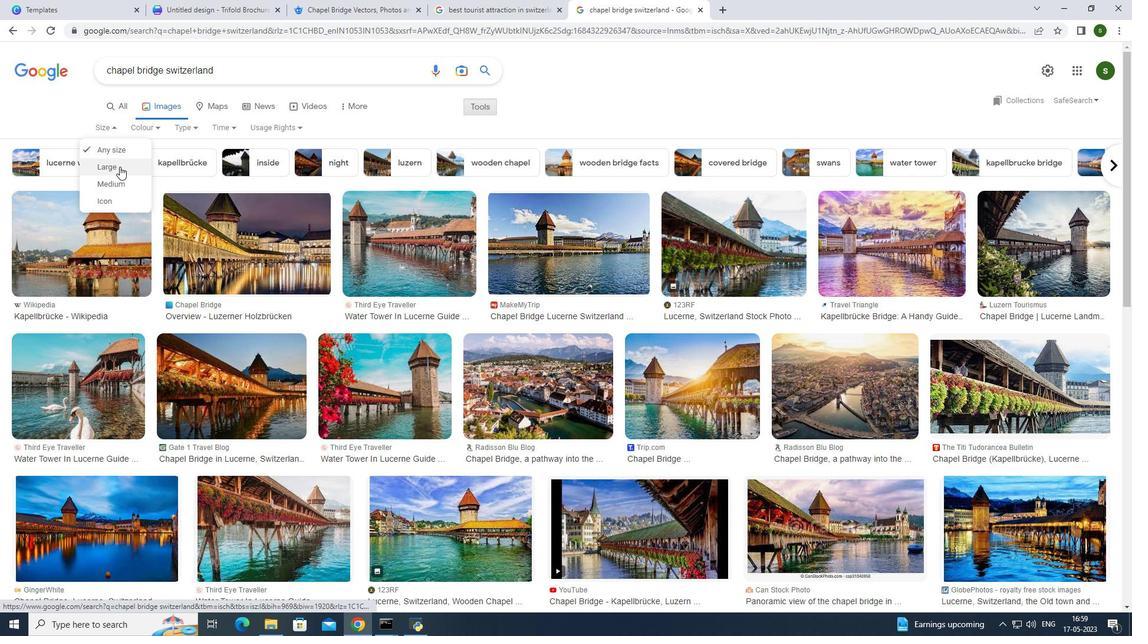 
Action: Mouse moved to (678, 228)
Screenshot: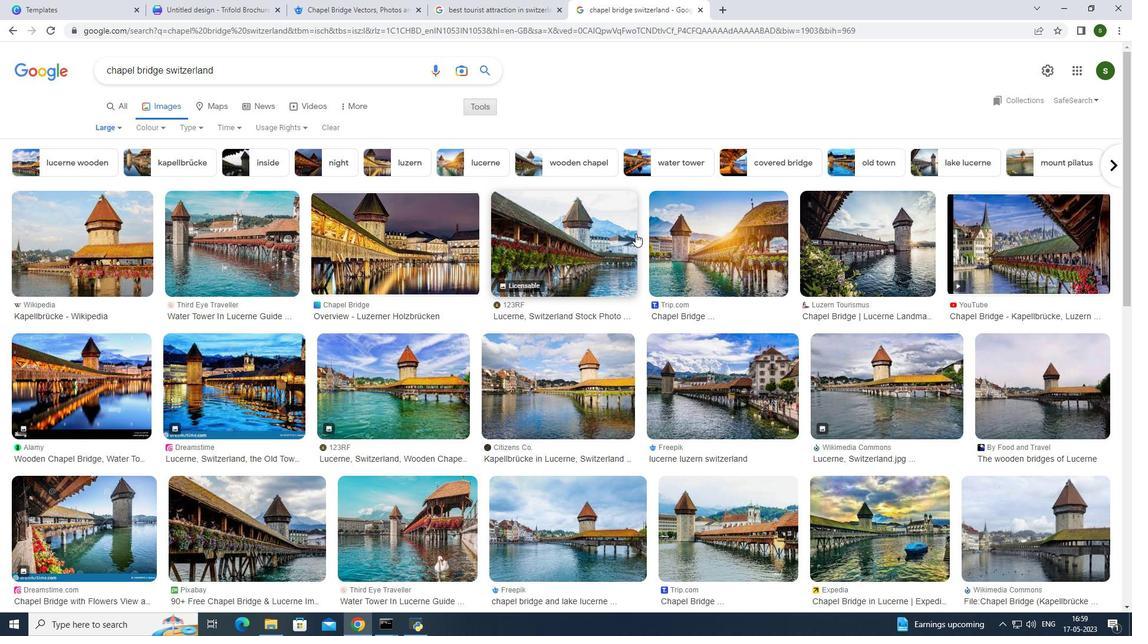 
Action: Mouse pressed right at (678, 228)
Screenshot: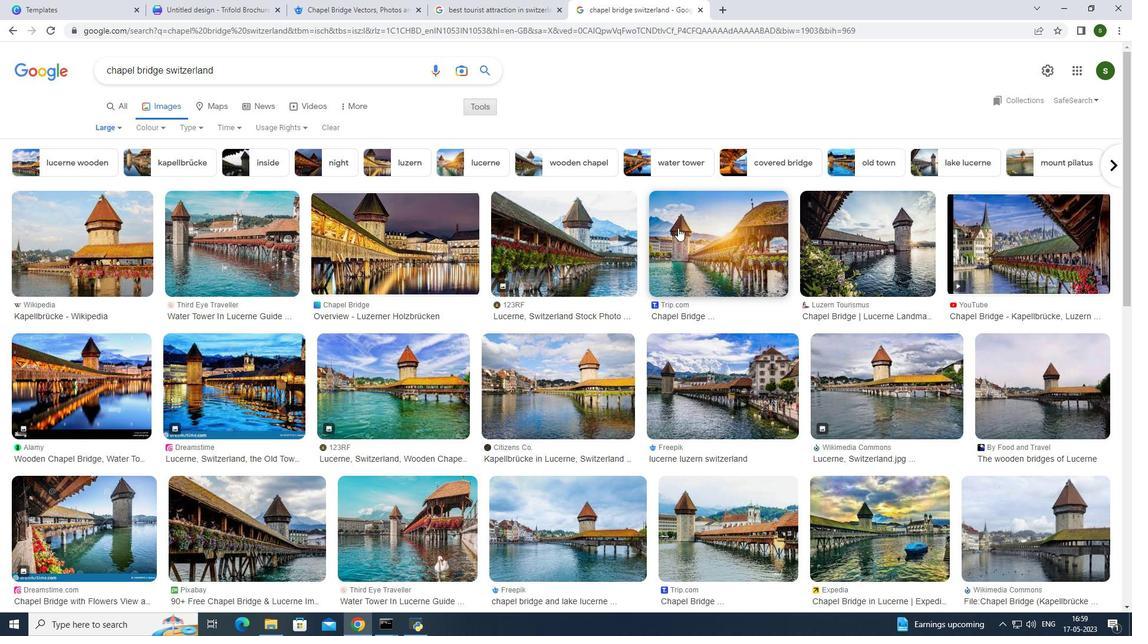 
Action: Mouse moved to (616, 117)
Screenshot: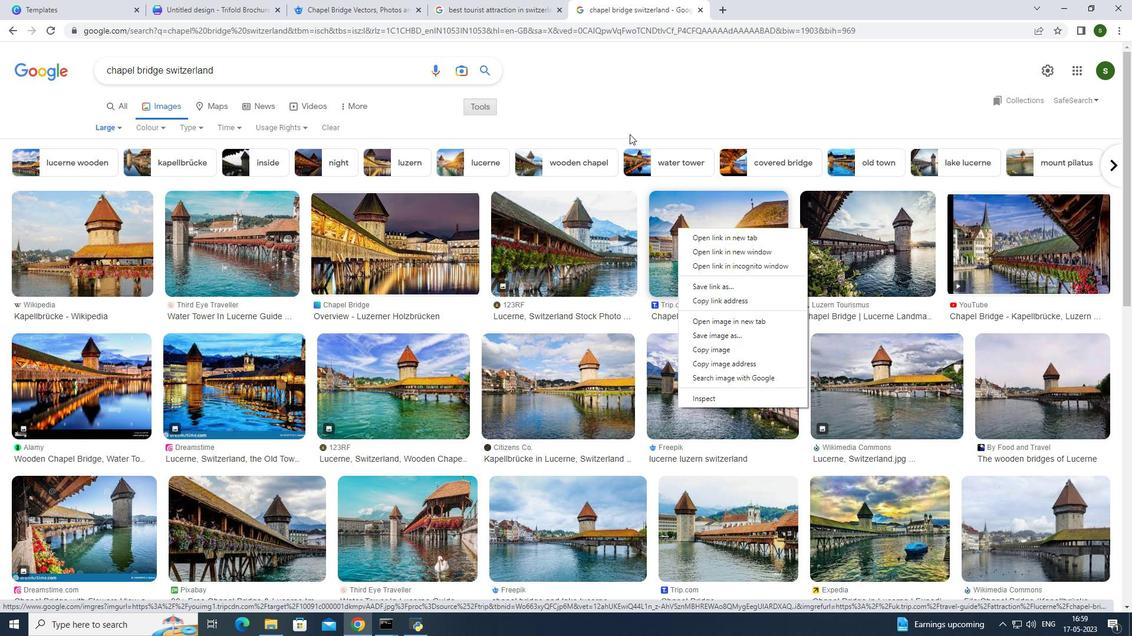 
Action: Mouse pressed left at (616, 117)
Screenshot: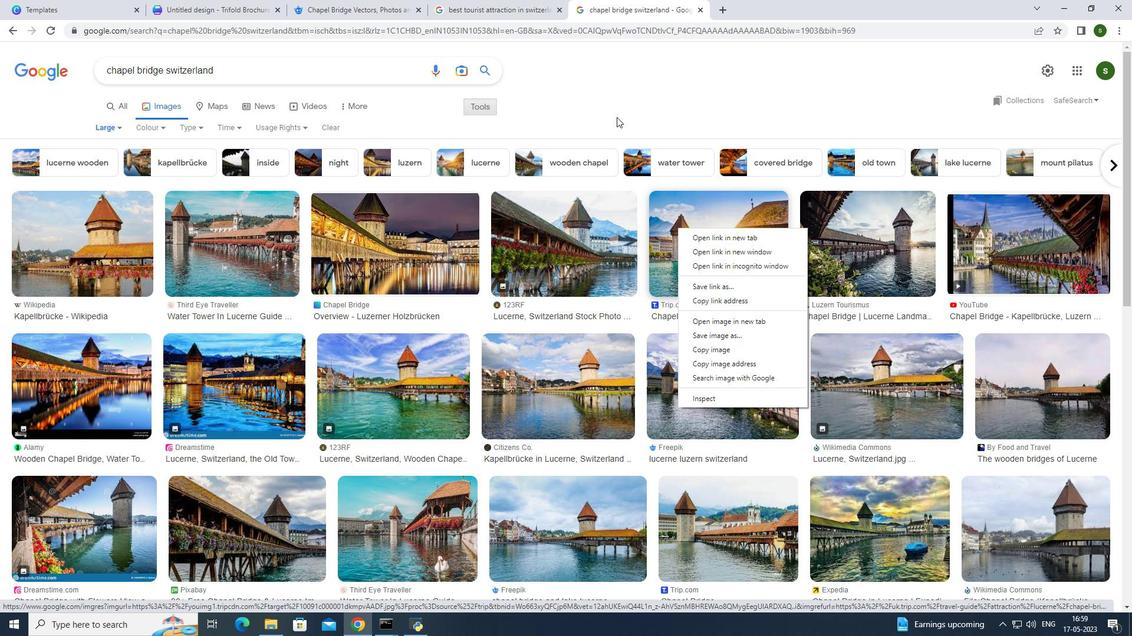 
Action: Mouse moved to (736, 236)
Screenshot: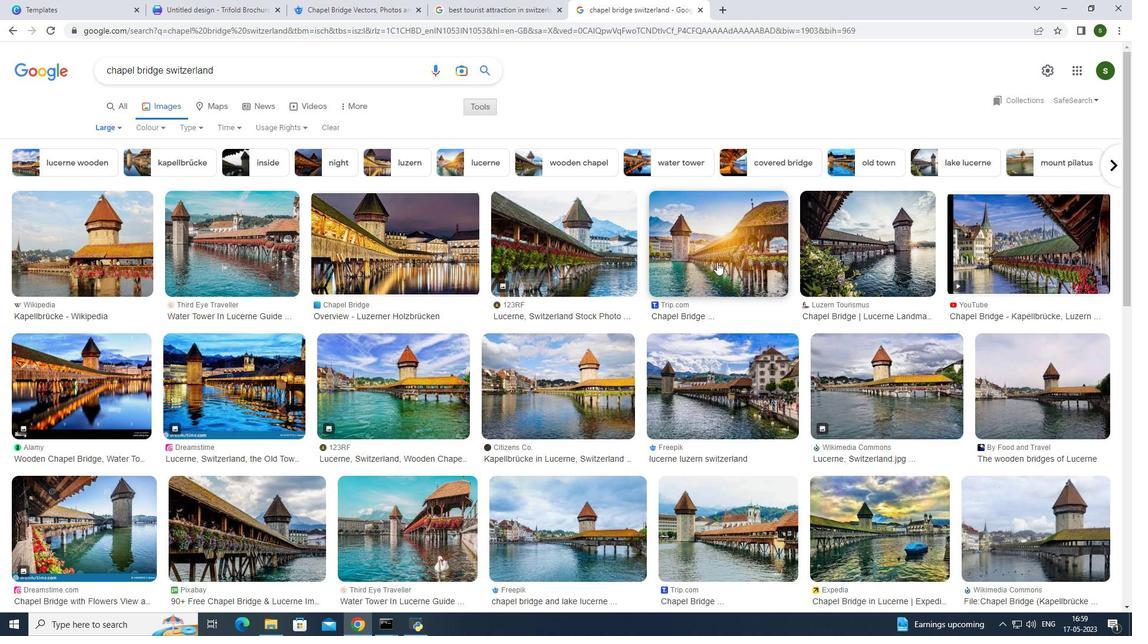 
Action: Mouse pressed left at (736, 236)
Screenshot: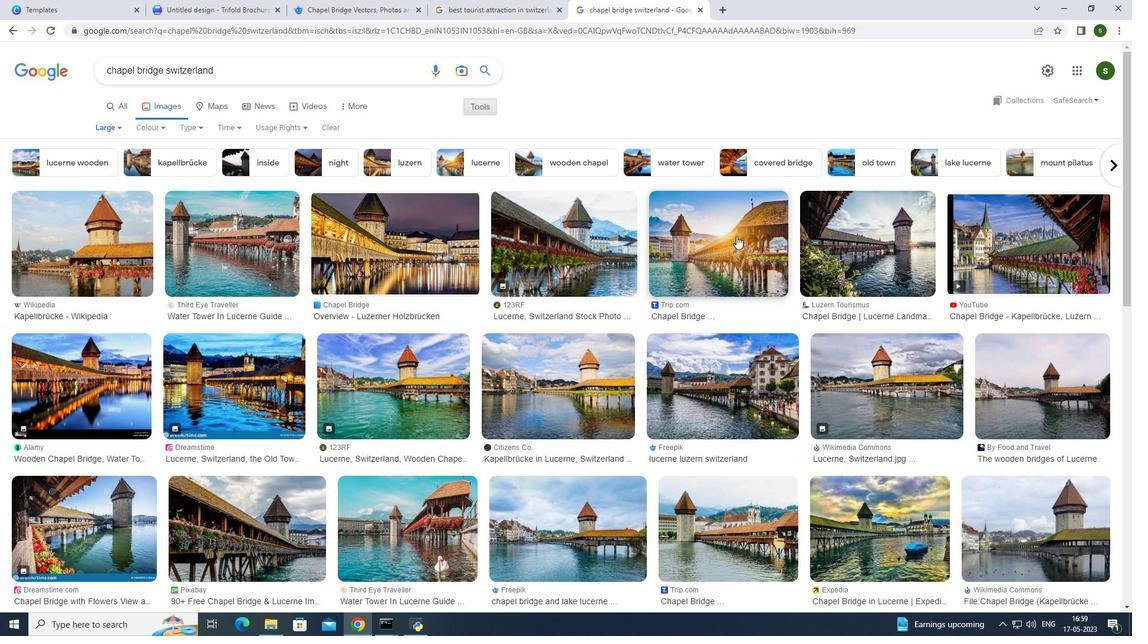 
Action: Mouse moved to (777, 267)
Screenshot: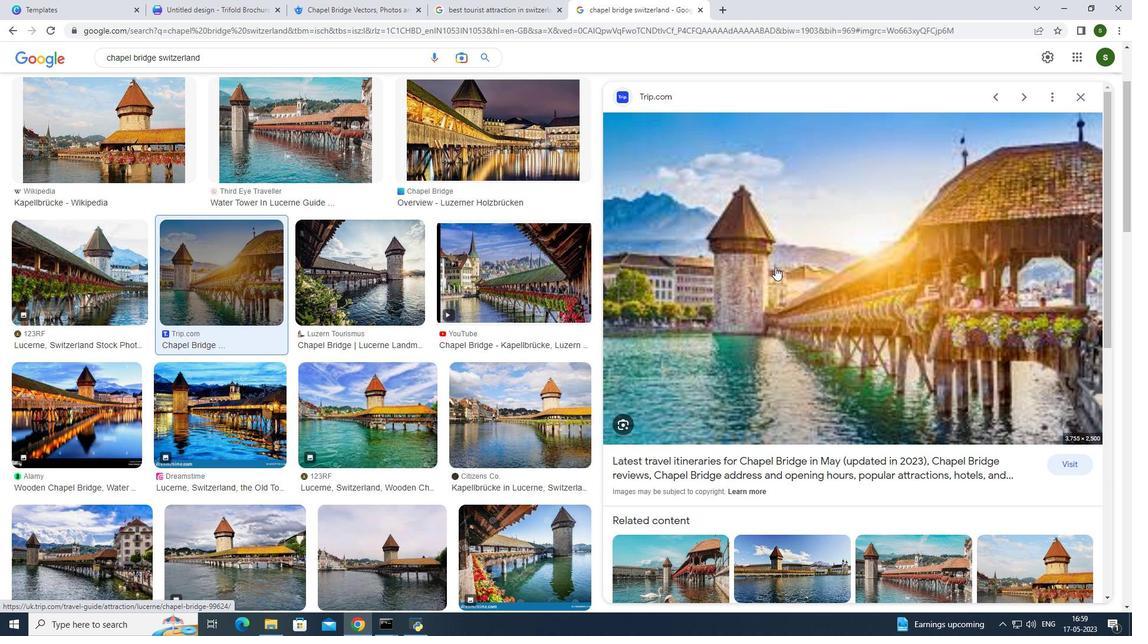 
Action: Mouse pressed right at (777, 267)
Screenshot: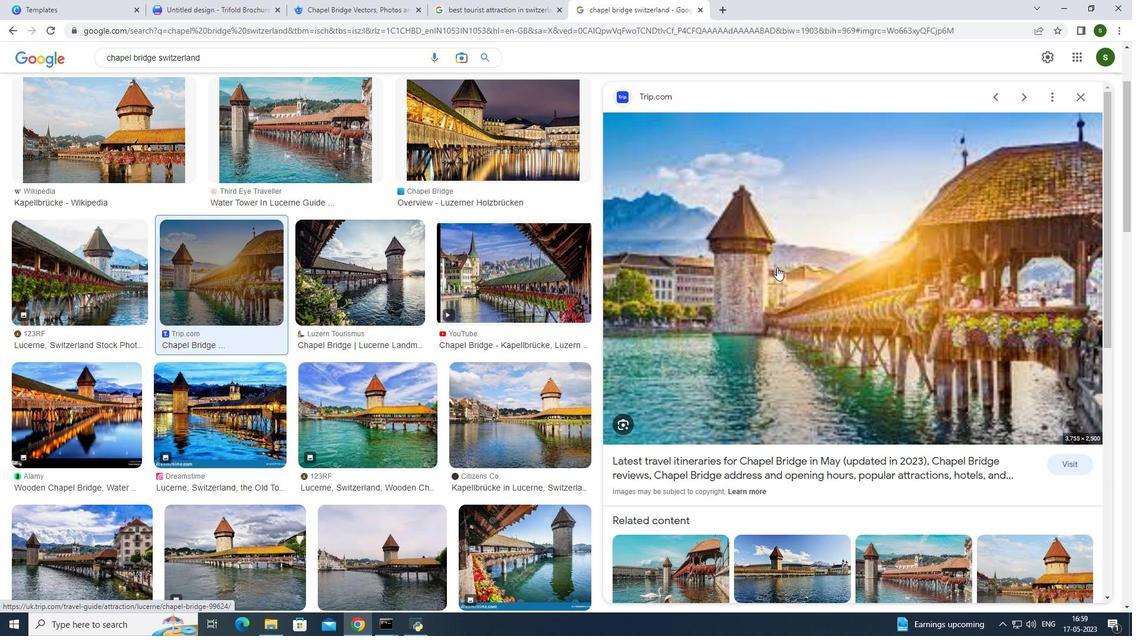 
Action: Mouse moved to (771, 94)
Screenshot: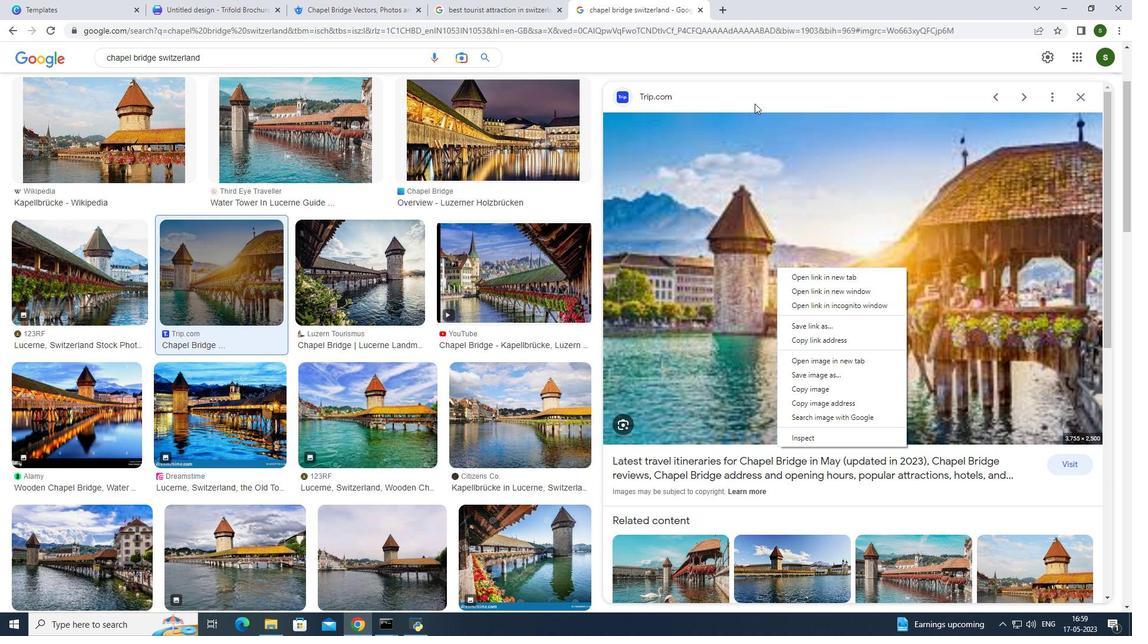 
Action: Mouse pressed left at (771, 94)
Screenshot: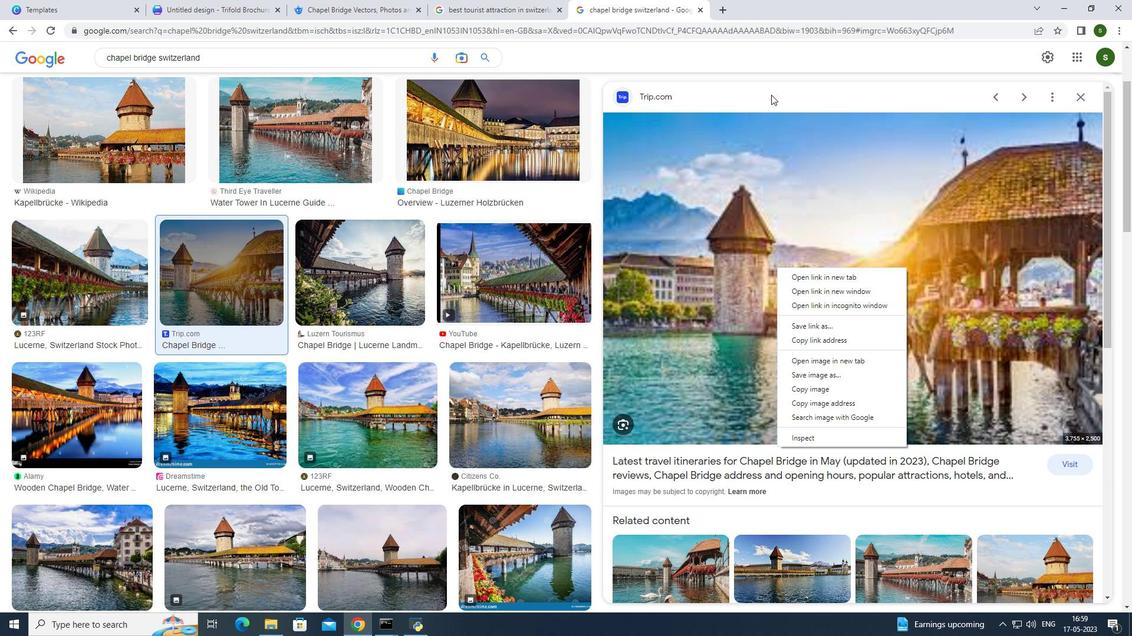 
Action: Mouse moved to (624, 0)
Screenshot: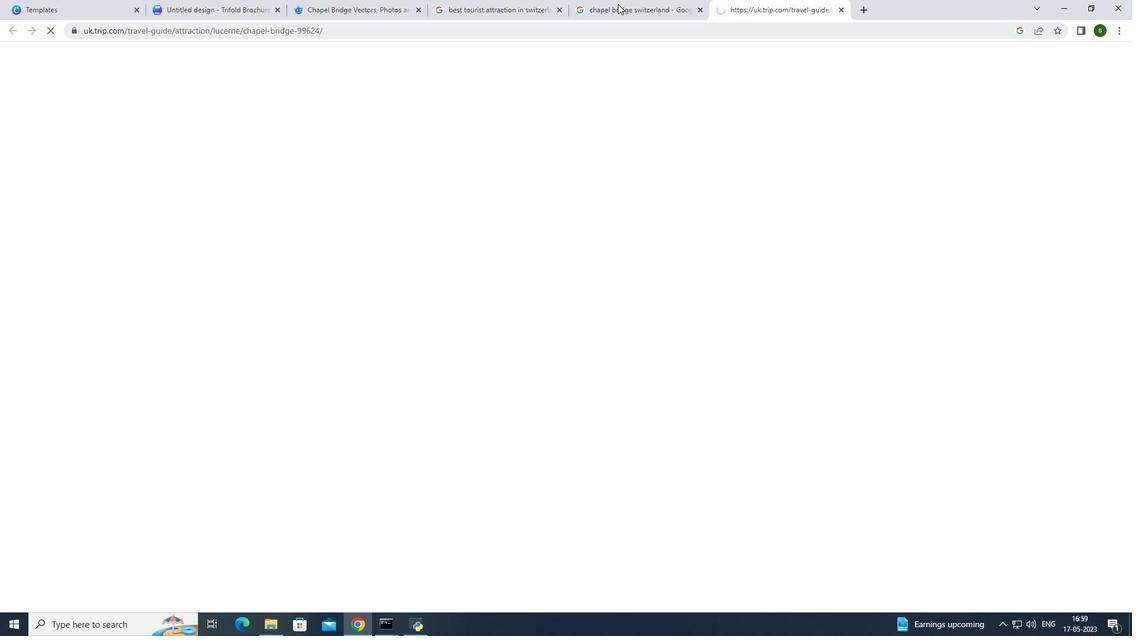 
Action: Mouse pressed left at (624, 0)
Screenshot: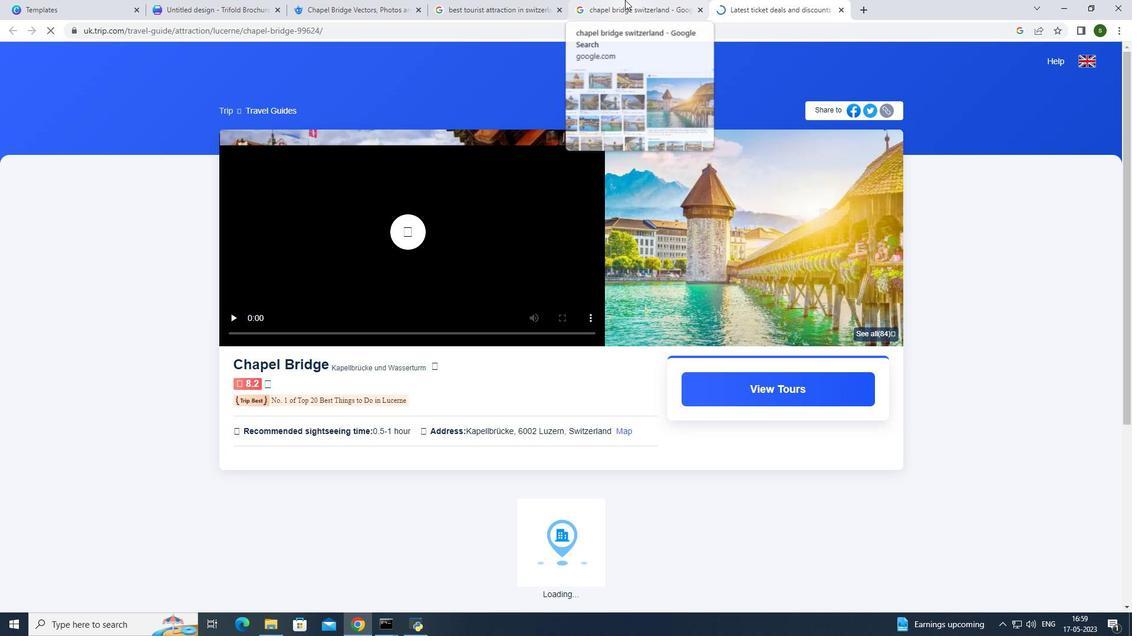 
Action: Mouse moved to (816, 291)
Screenshot: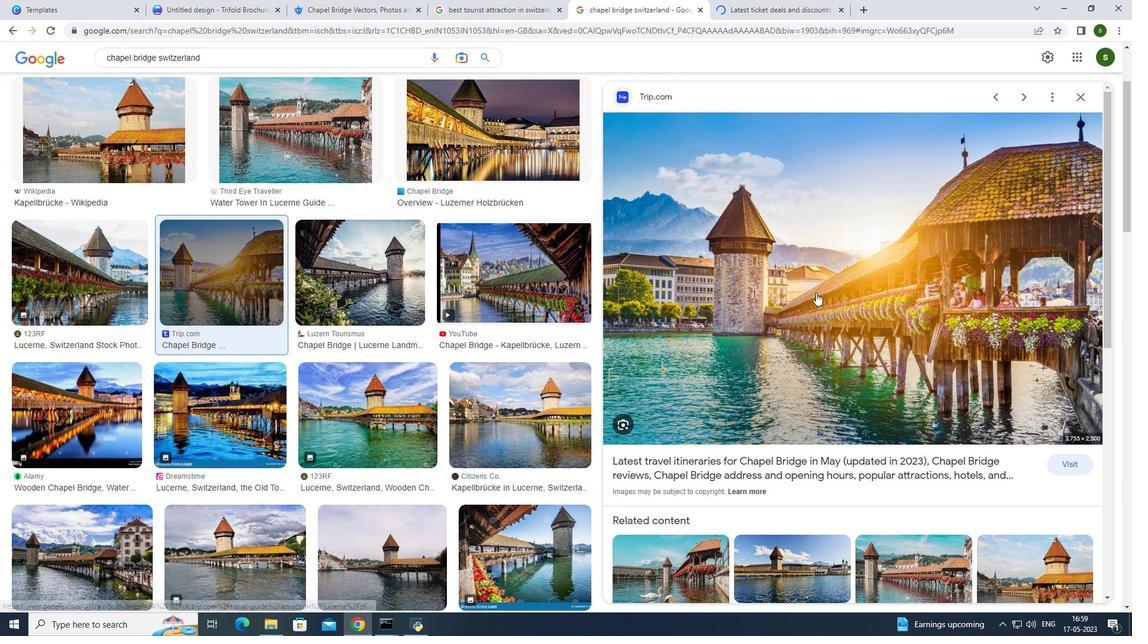 
Action: Mouse pressed right at (816, 291)
Screenshot: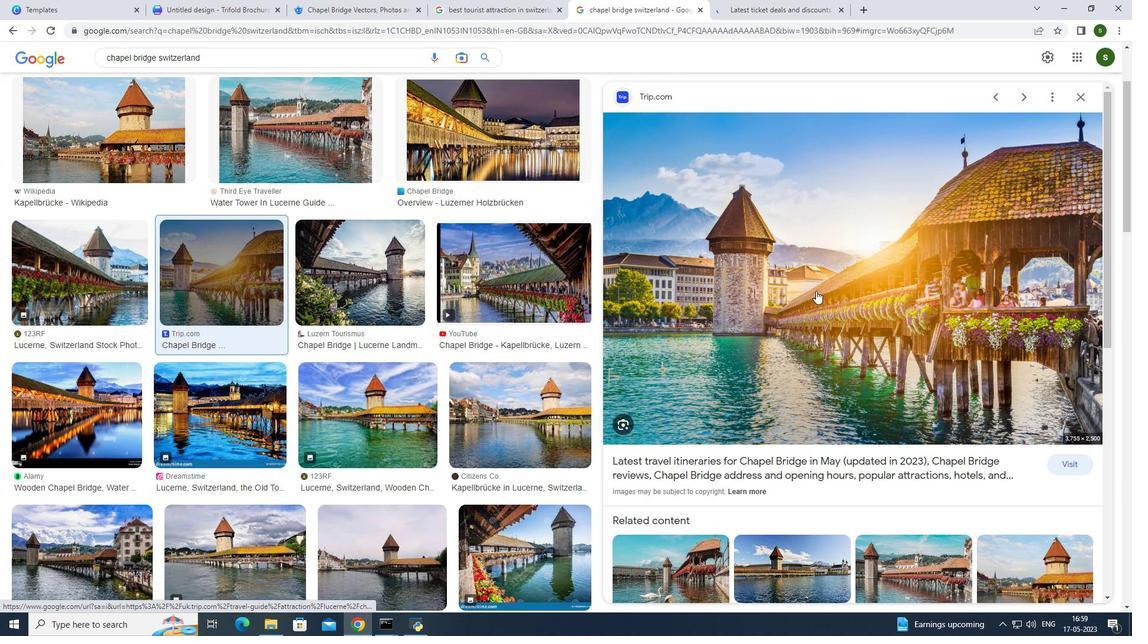 
Action: Mouse moved to (865, 420)
Screenshot: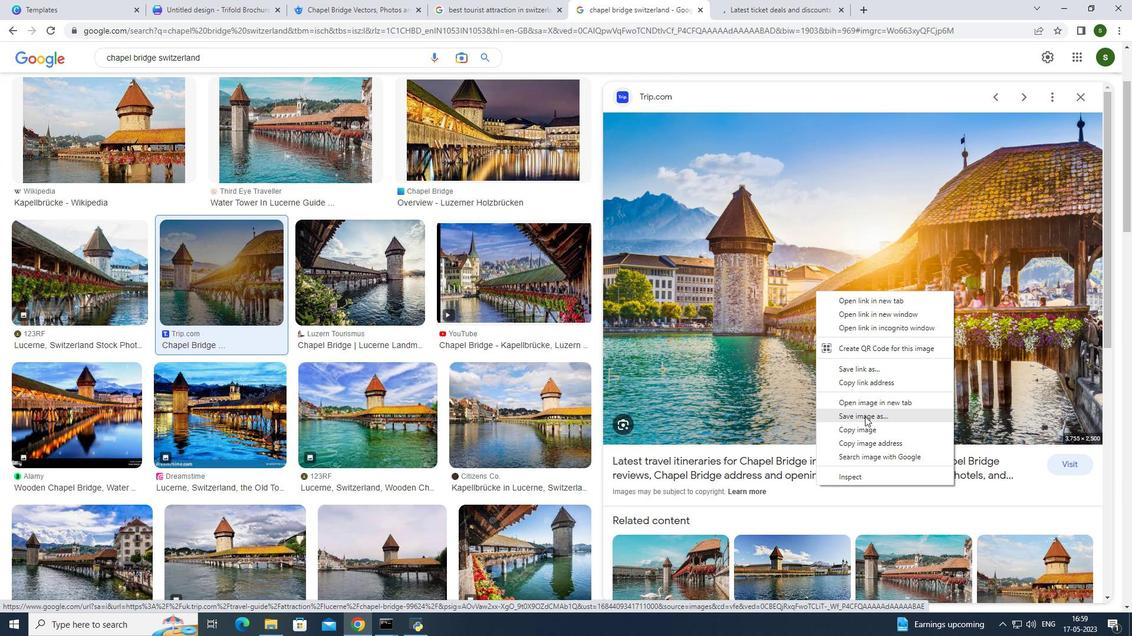 
Action: Mouse pressed left at (865, 420)
Screenshot: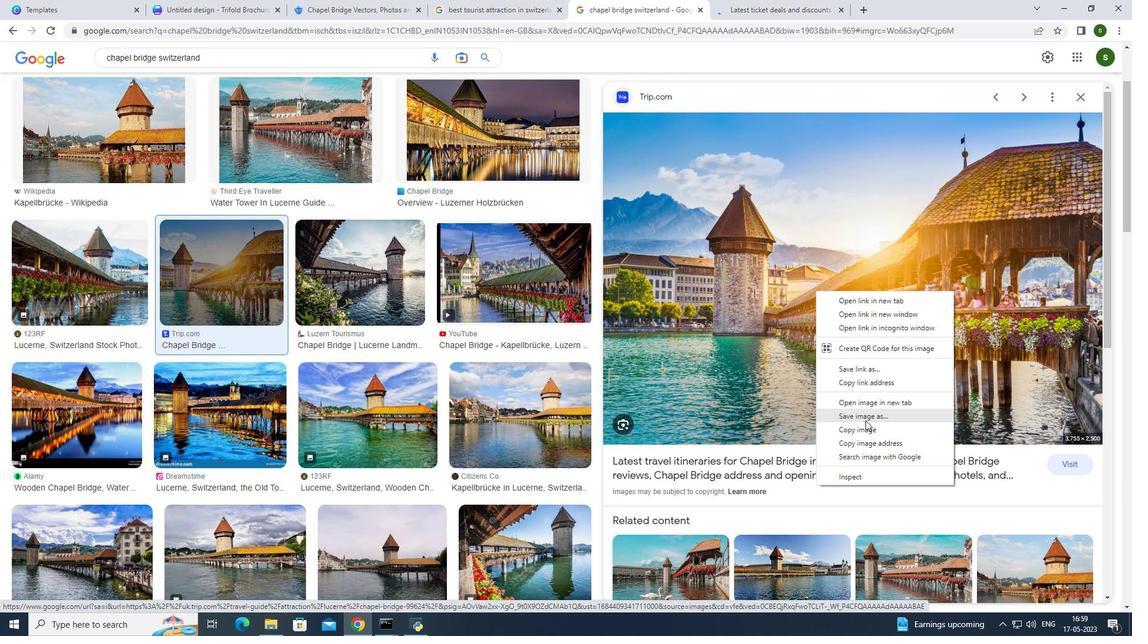 
Action: Mouse moved to (213, 217)
Screenshot: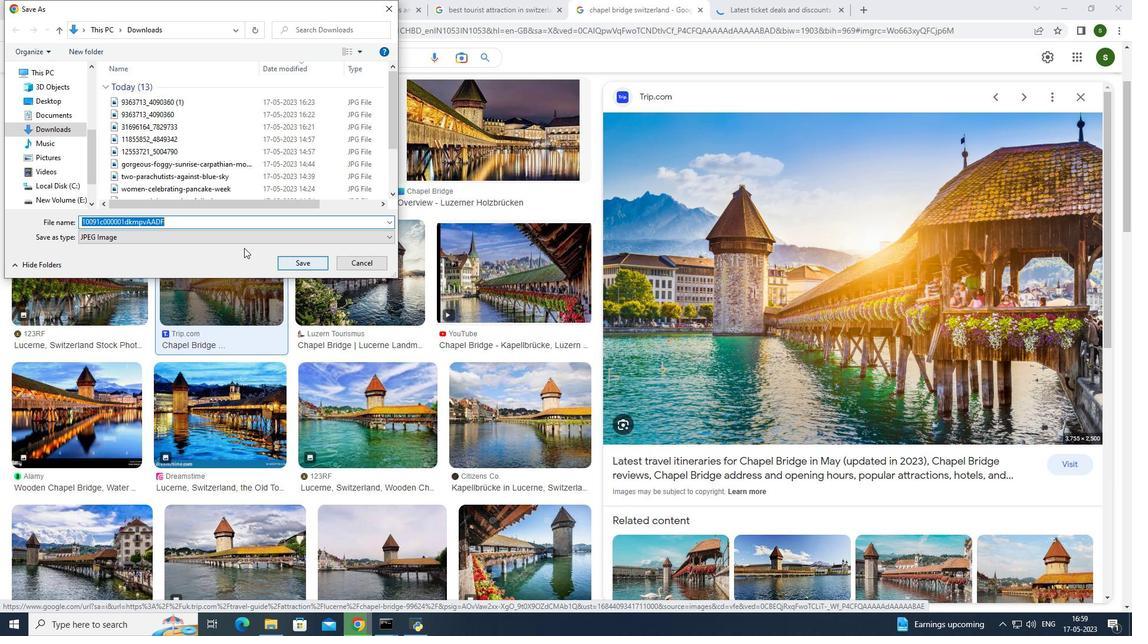 
Action: Key pressed <Key.backspace>chapel<Key.space>bridge
Screenshot: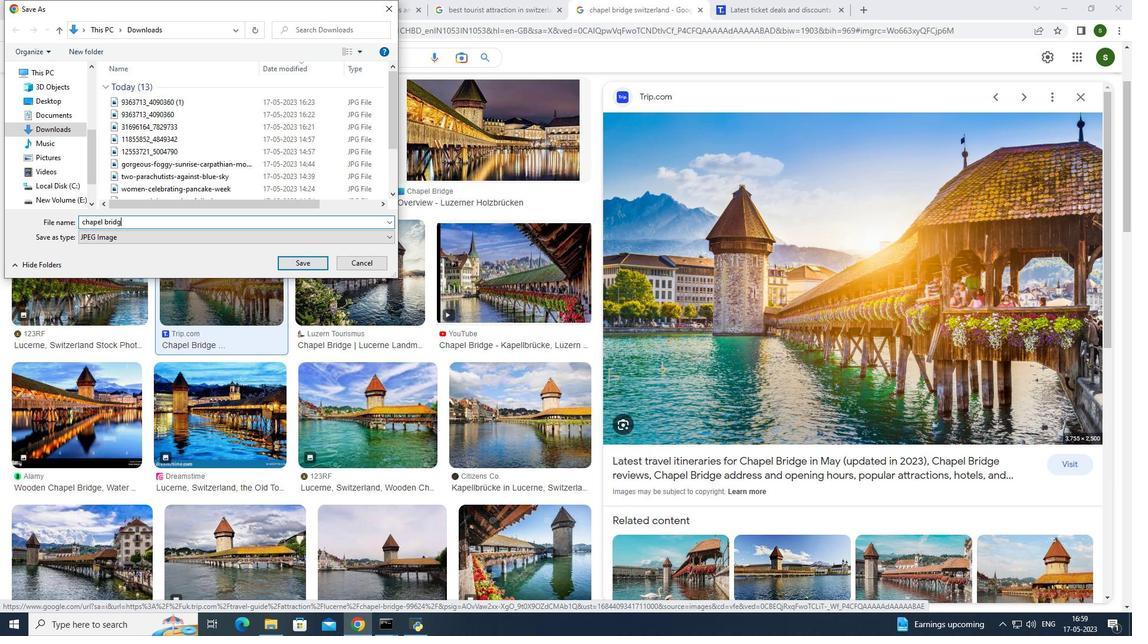 
Action: Mouse moved to (301, 261)
Screenshot: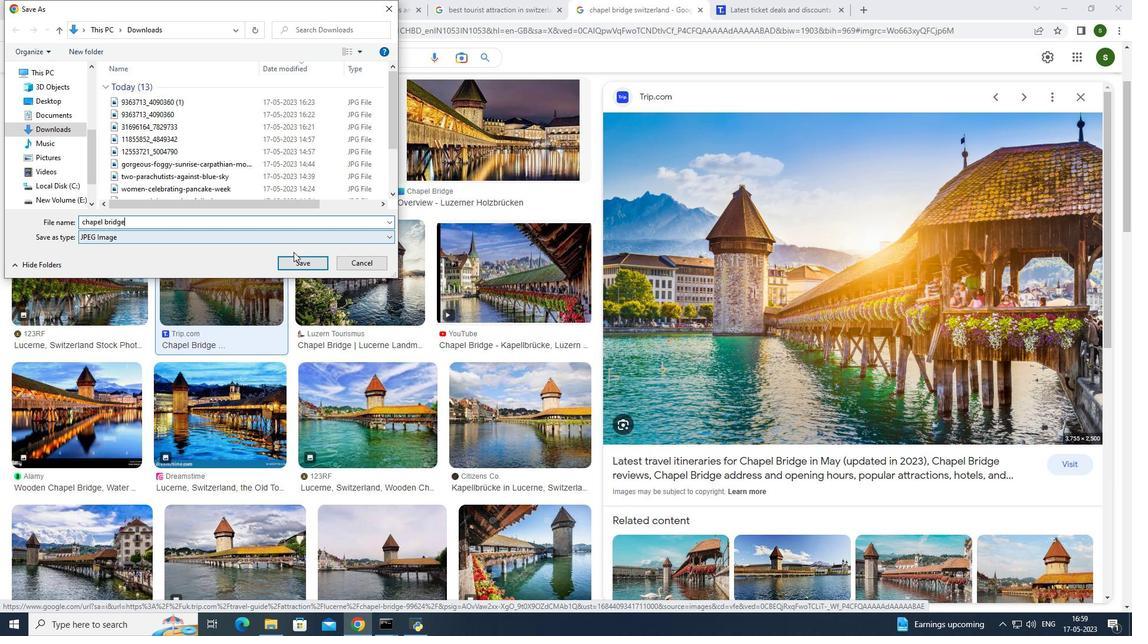 
Action: Mouse pressed left at (301, 261)
Screenshot: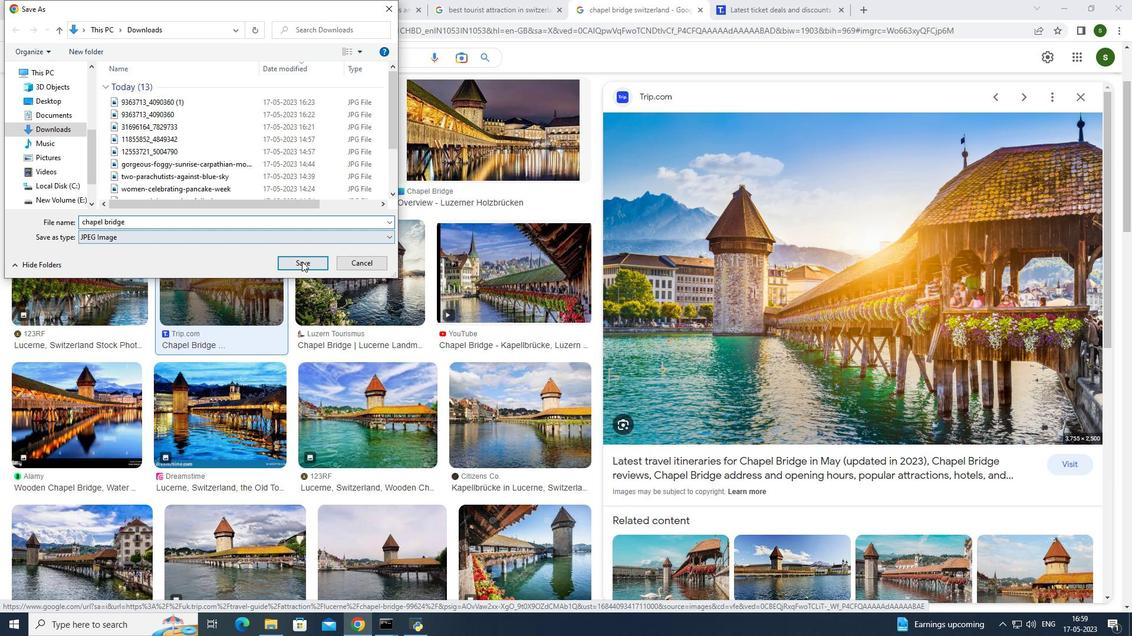 
Action: Mouse moved to (1084, 96)
Screenshot: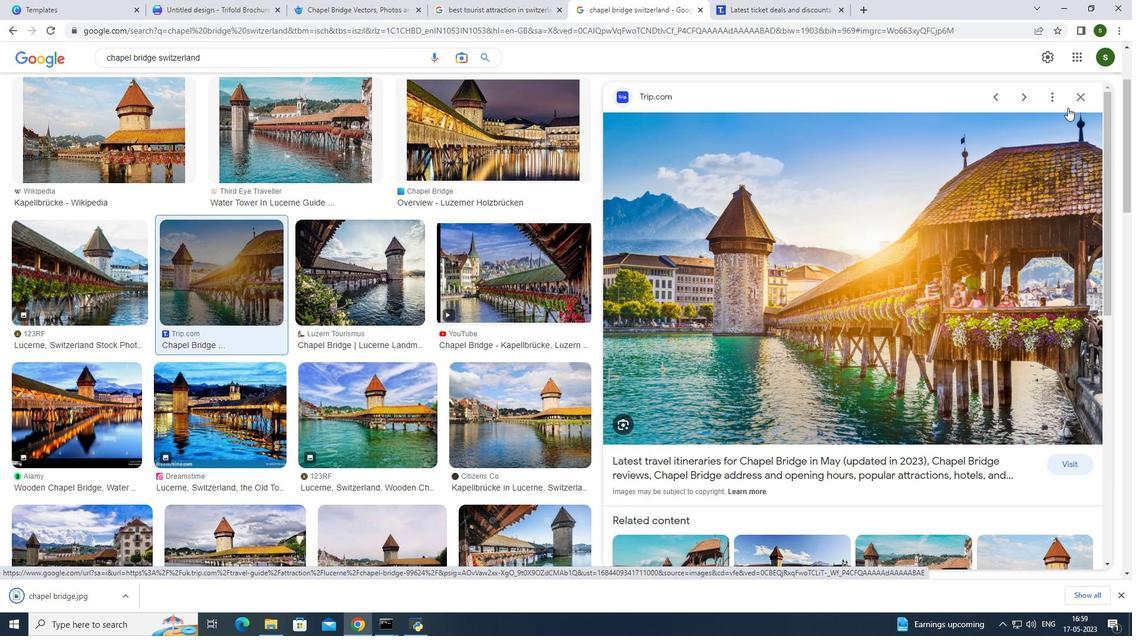 
Action: Mouse pressed left at (1084, 96)
Screenshot: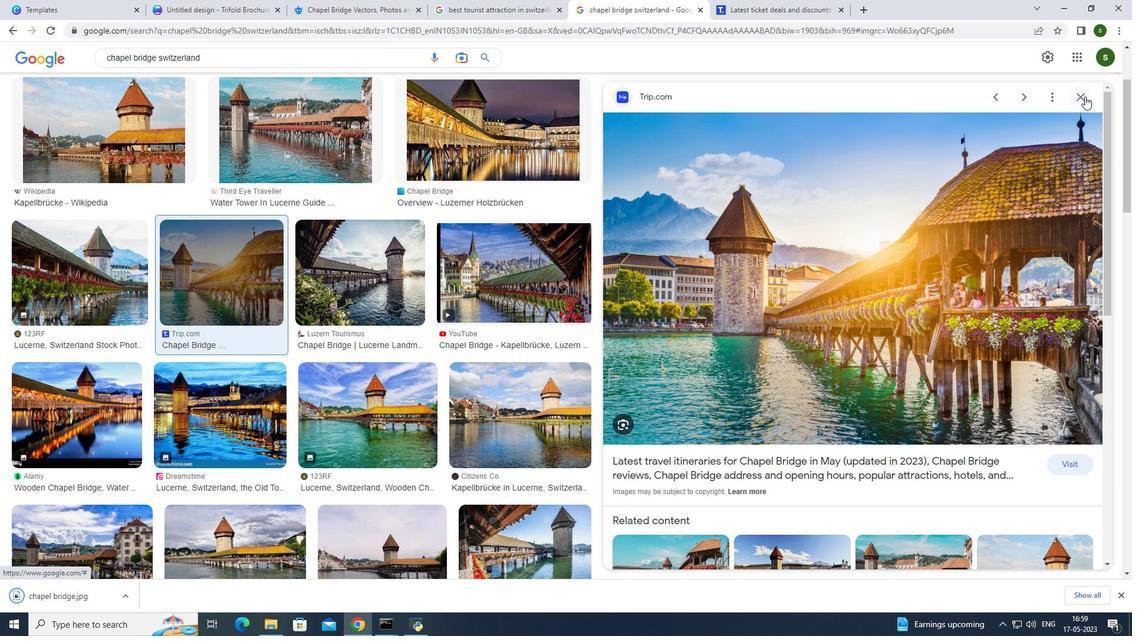
Action: Mouse moved to (485, 0)
Screenshot: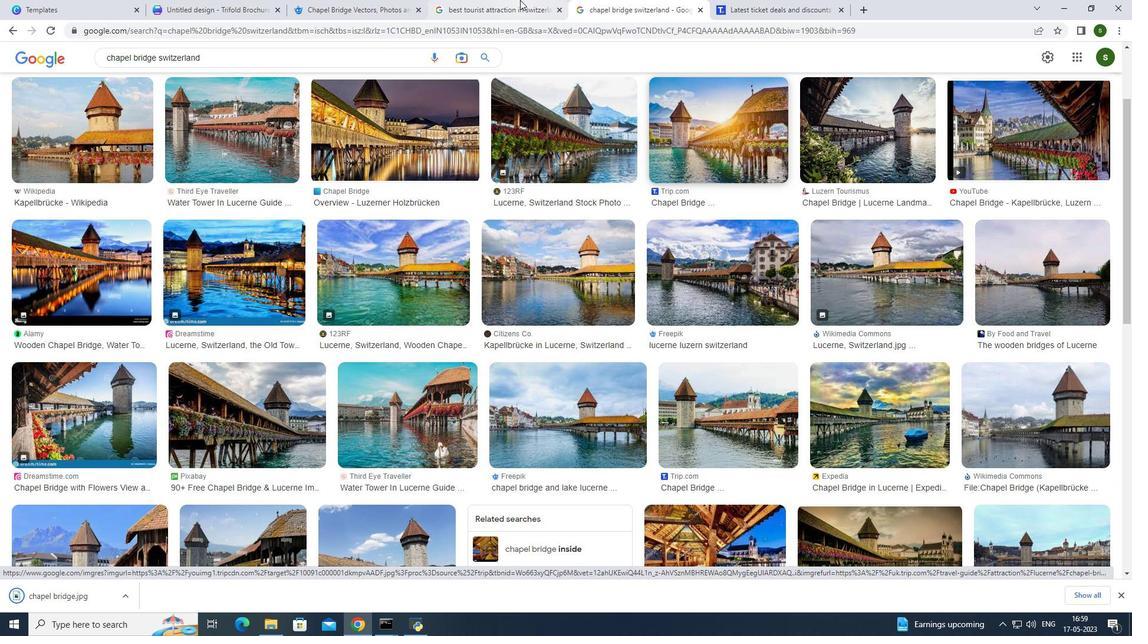 
Action: Mouse pressed left at (485, 0)
Screenshot: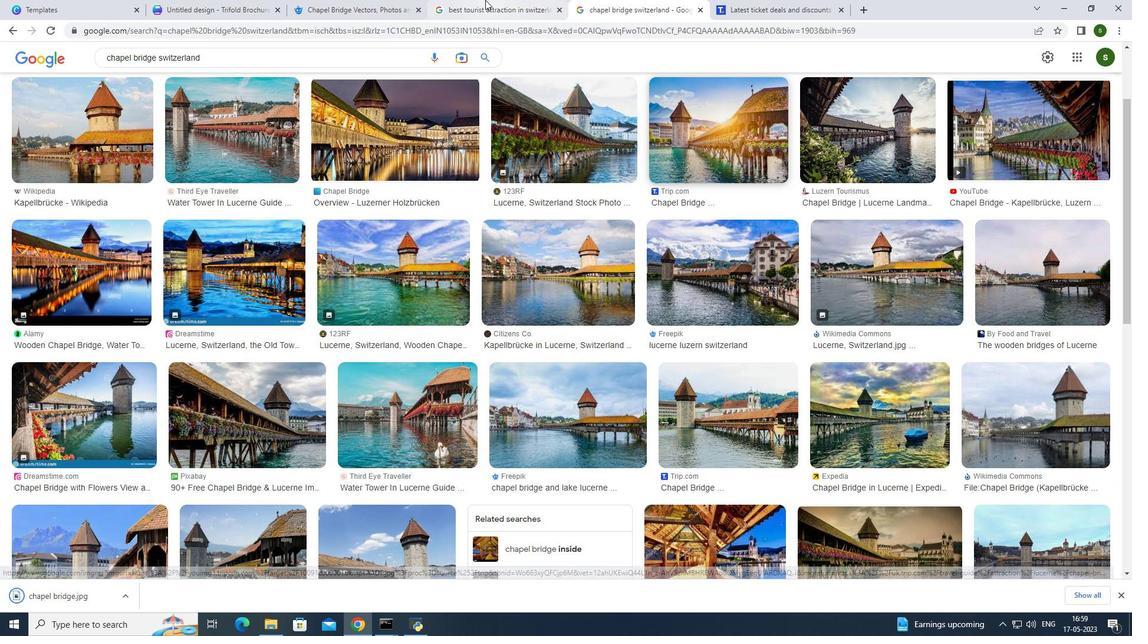 
Action: Mouse moved to (861, 8)
Screenshot: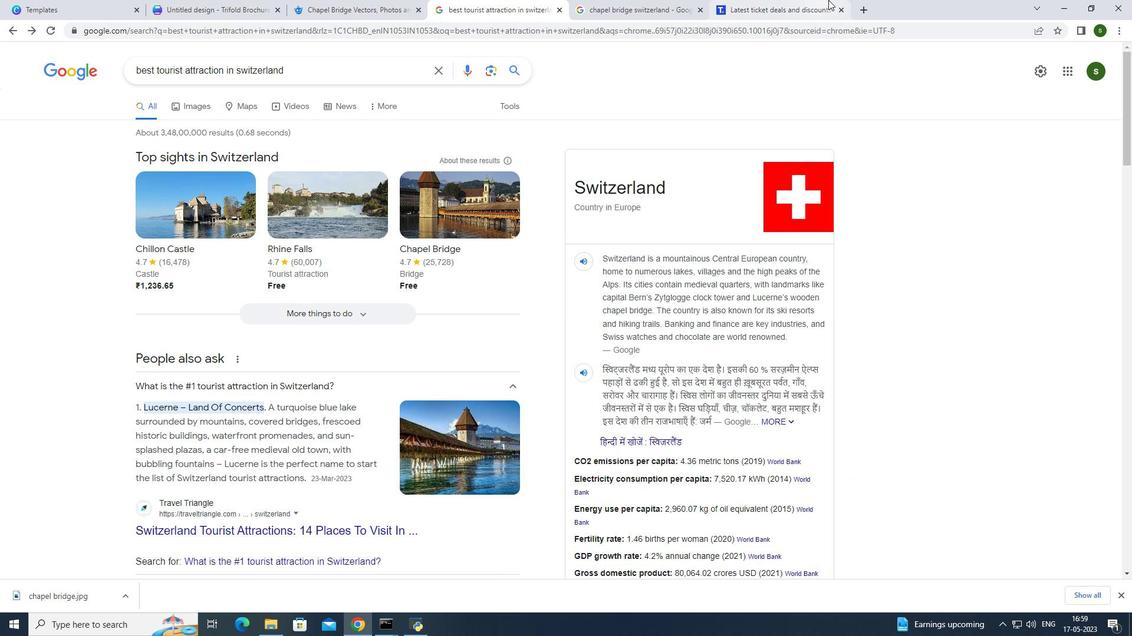 
Action: Mouse pressed left at (861, 8)
Screenshot: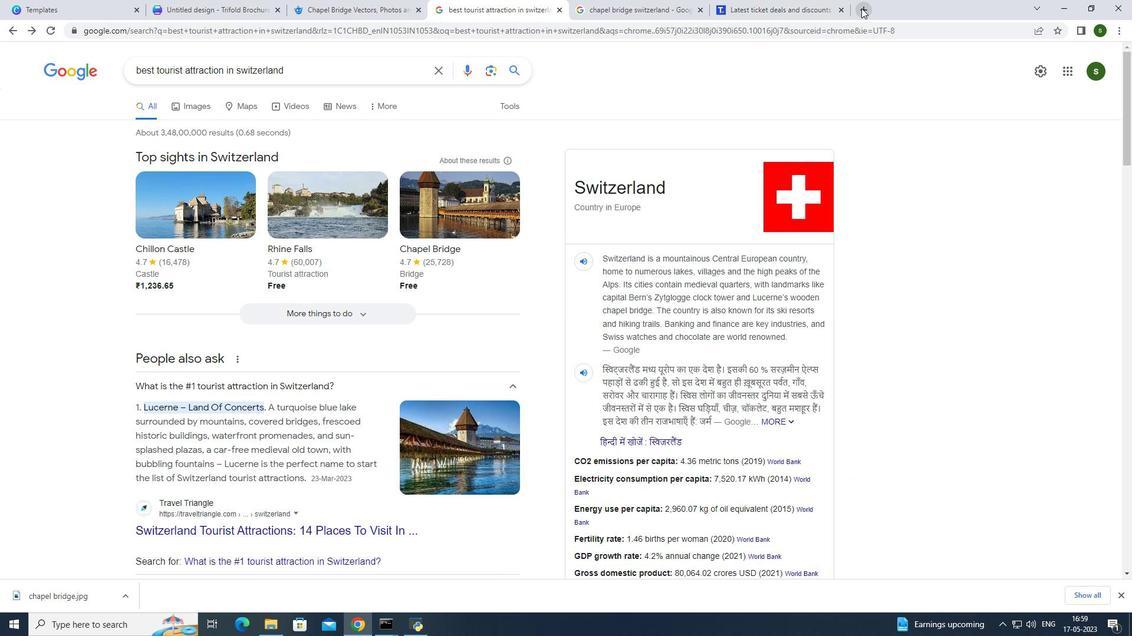 
Action: Mouse moved to (537, 36)
Screenshot: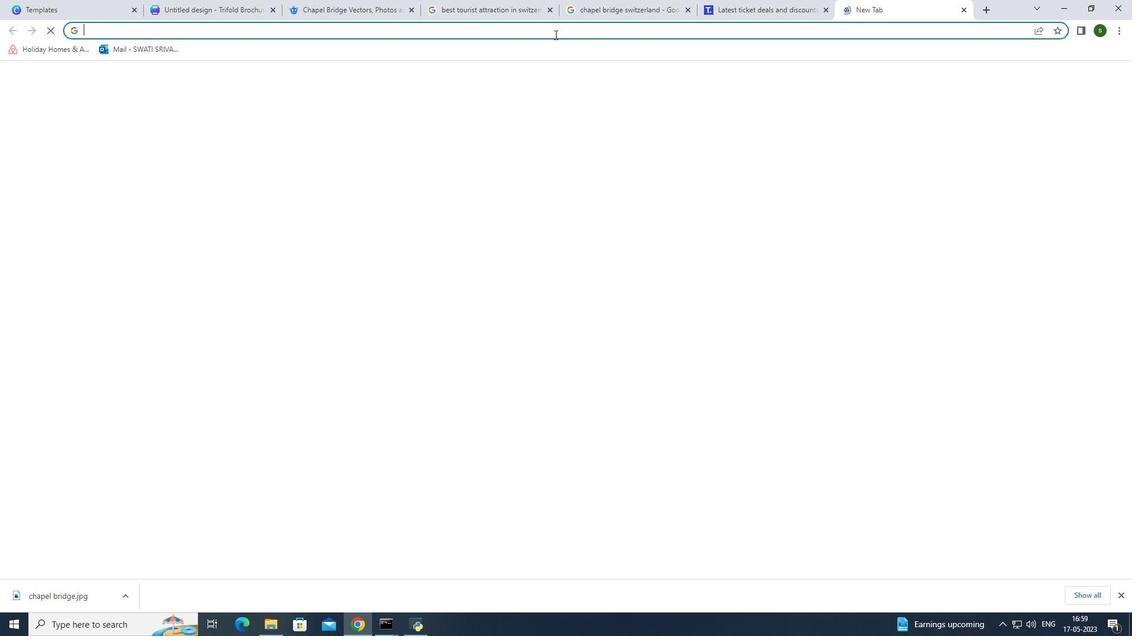 
Action: Mouse pressed left at (537, 36)
Screenshot: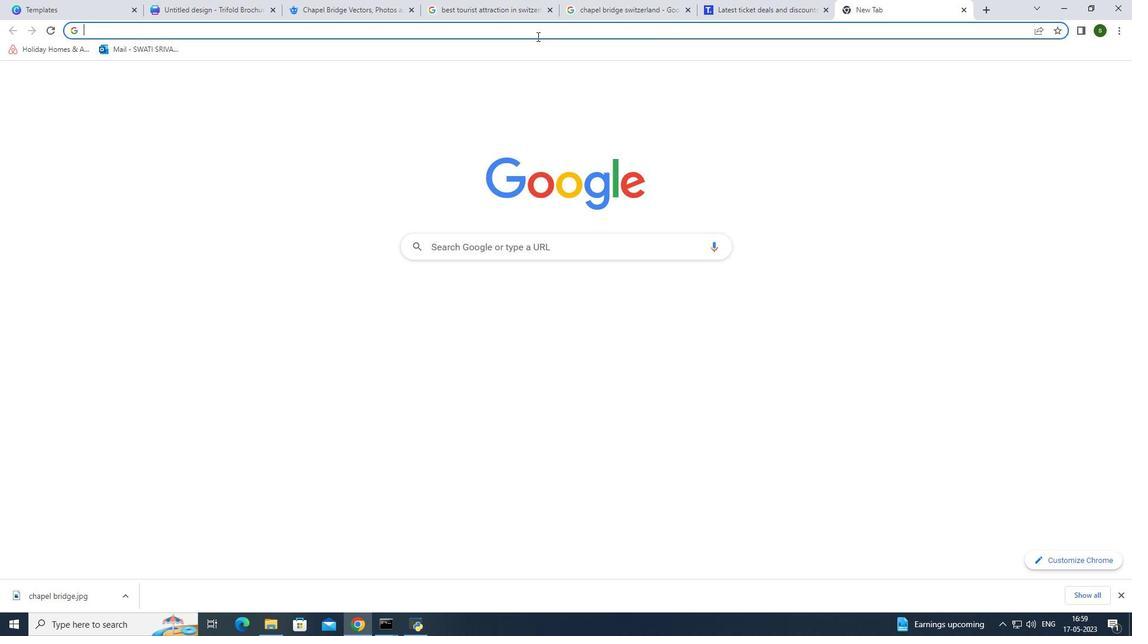 
Action: Key pressed rhine<Key.space>falls<Key.space>switzerland<Key.enter>
Screenshot: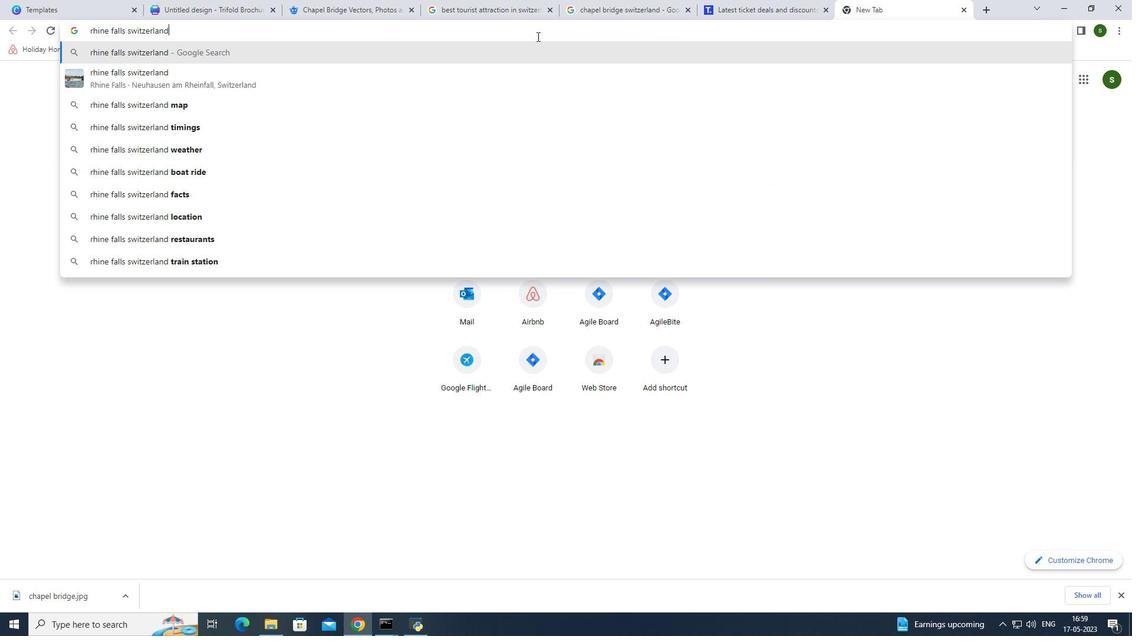 
Action: Mouse moved to (199, 112)
Screenshot: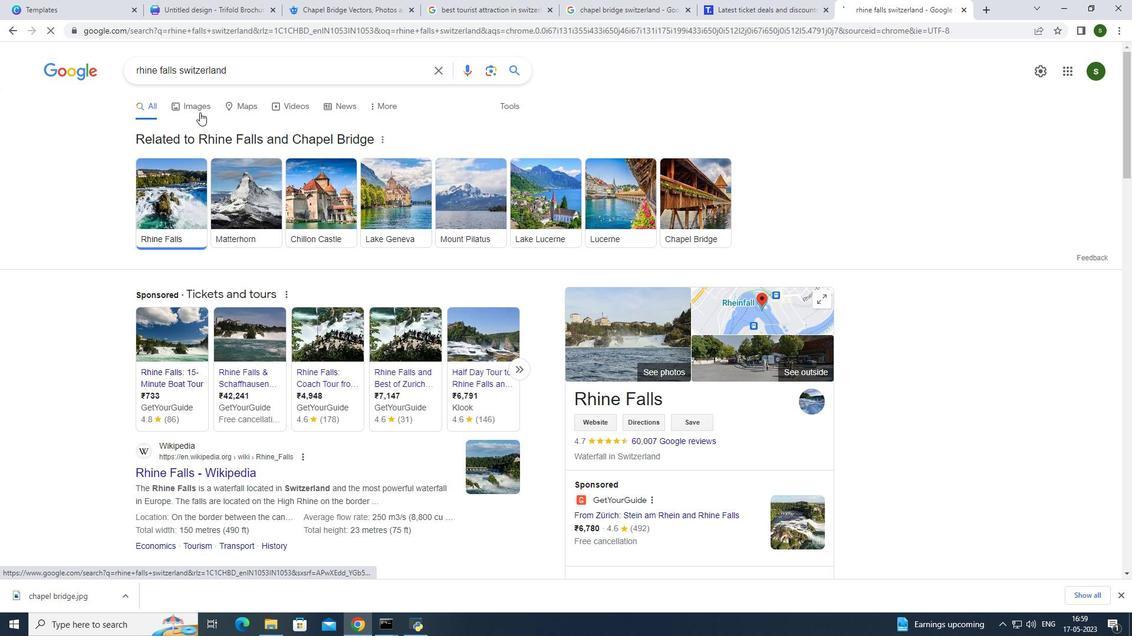
Action: Mouse pressed left at (199, 112)
Screenshot: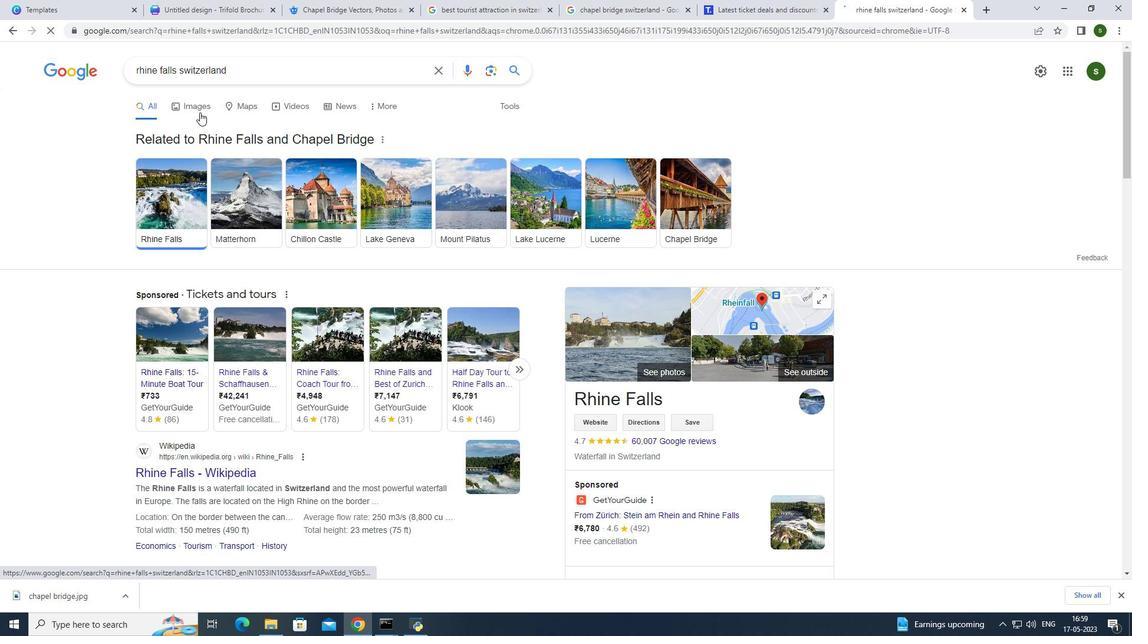 
Action: Mouse moved to (486, 110)
Screenshot: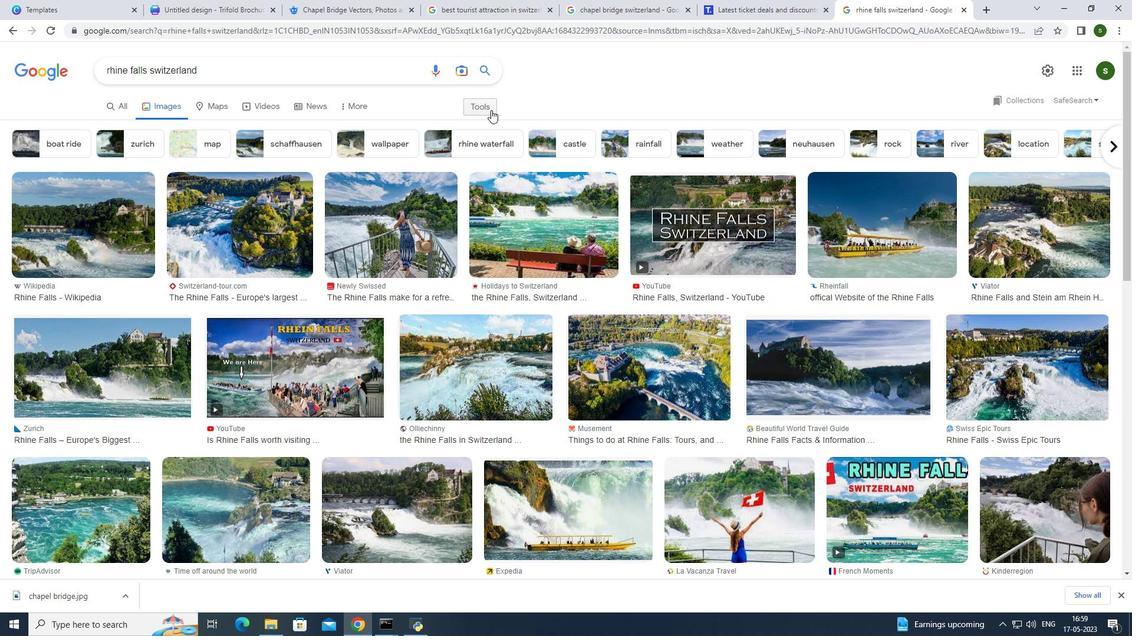 
Action: Mouse pressed left at (486, 110)
Screenshot: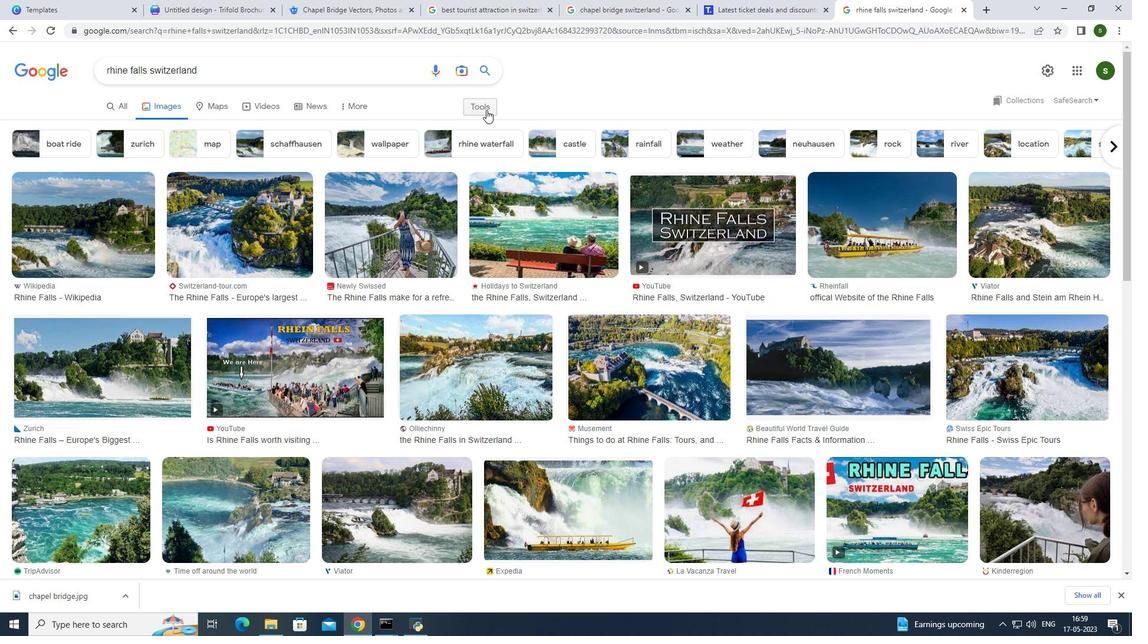 
Action: Mouse moved to (114, 125)
Screenshot: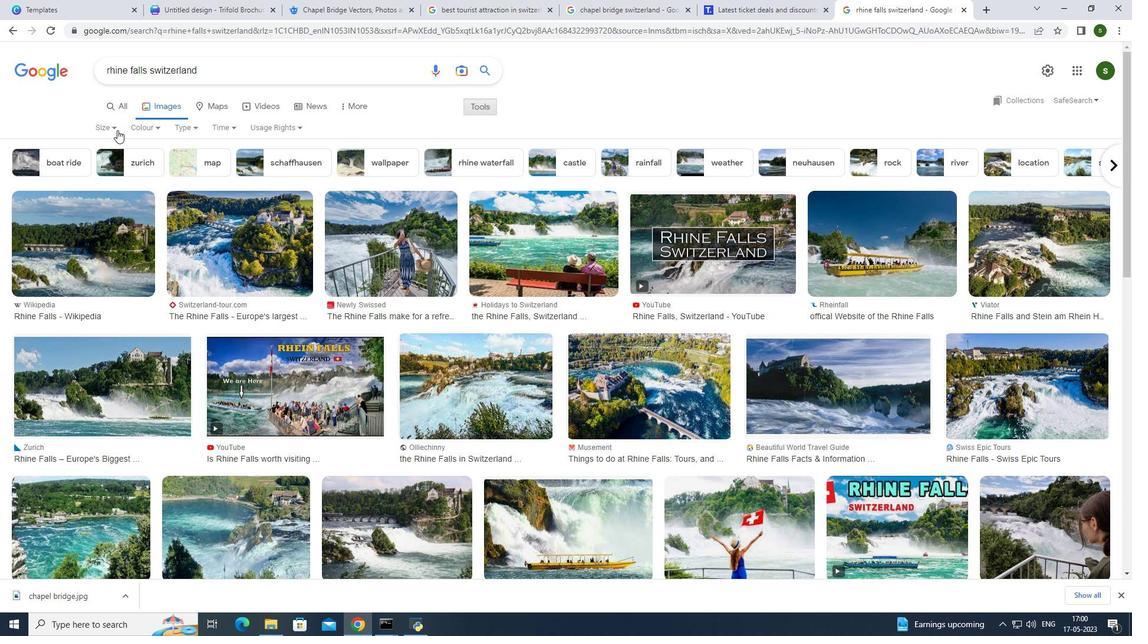
Action: Mouse pressed left at (114, 125)
Screenshot: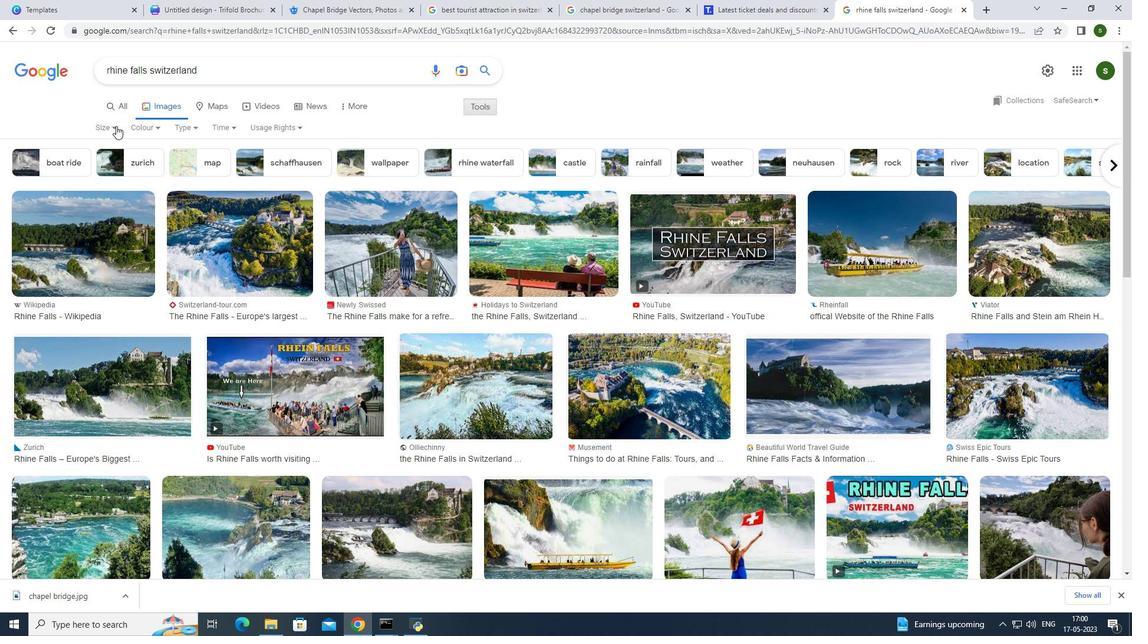 
Action: Mouse moved to (114, 163)
Screenshot: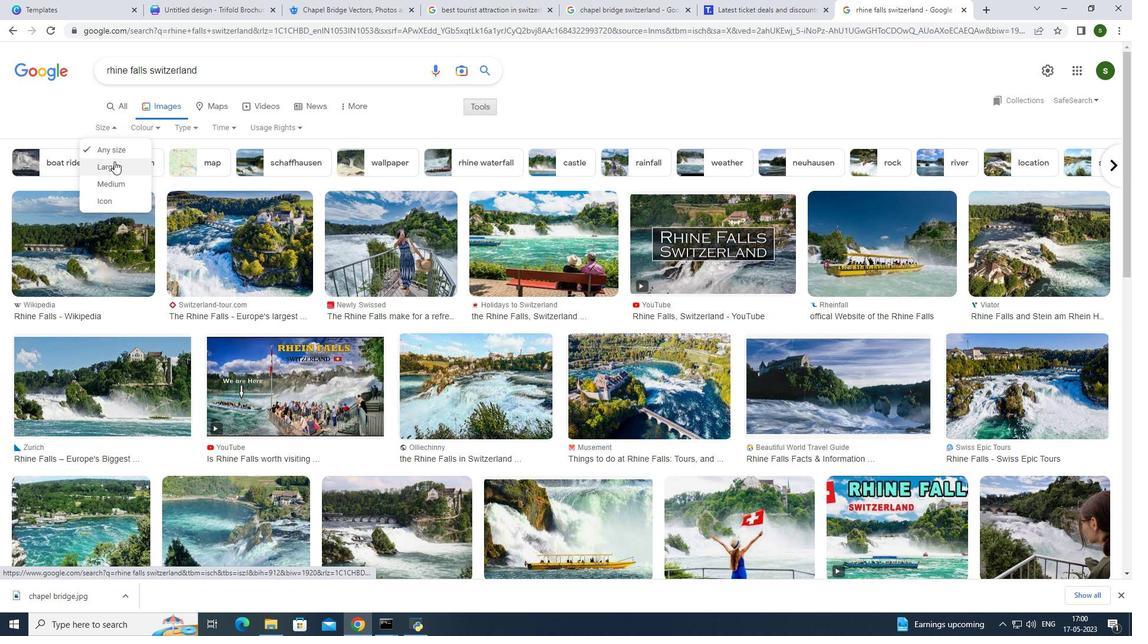 
Action: Mouse pressed left at (114, 163)
Screenshot: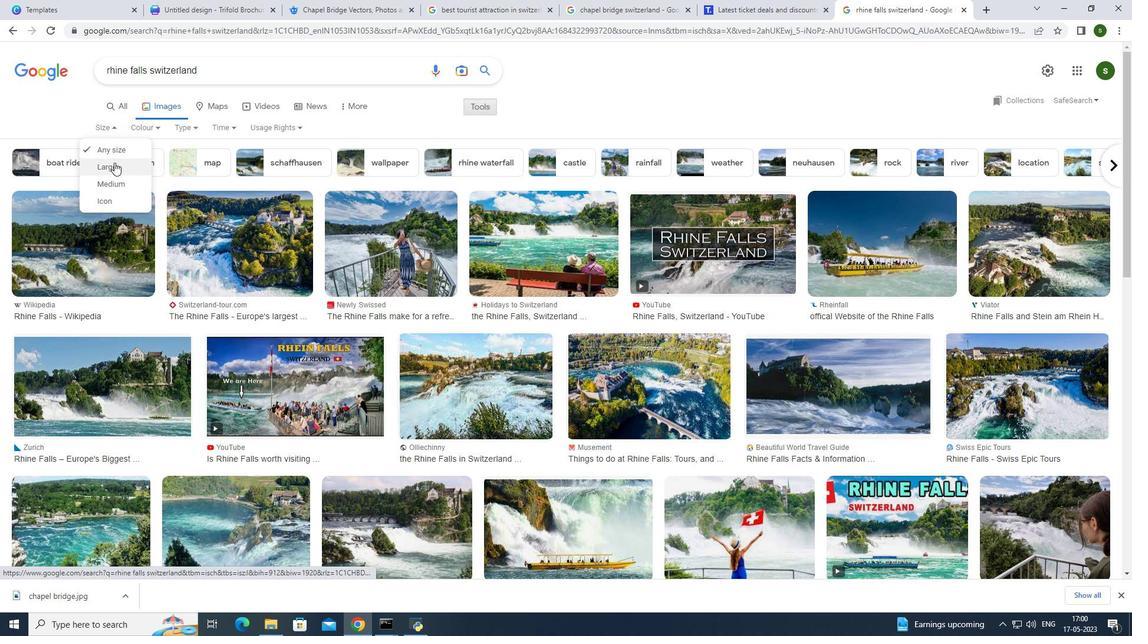 
Action: Mouse moved to (788, 294)
Screenshot: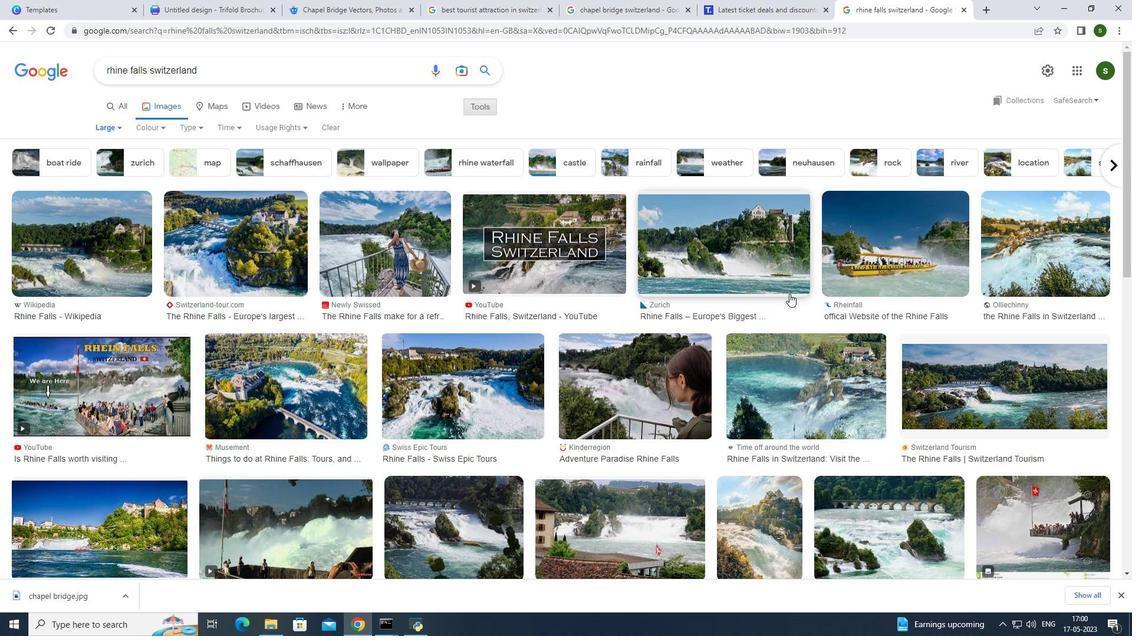 
Action: Mouse scrolled (788, 294) with delta (0, 0)
Screenshot: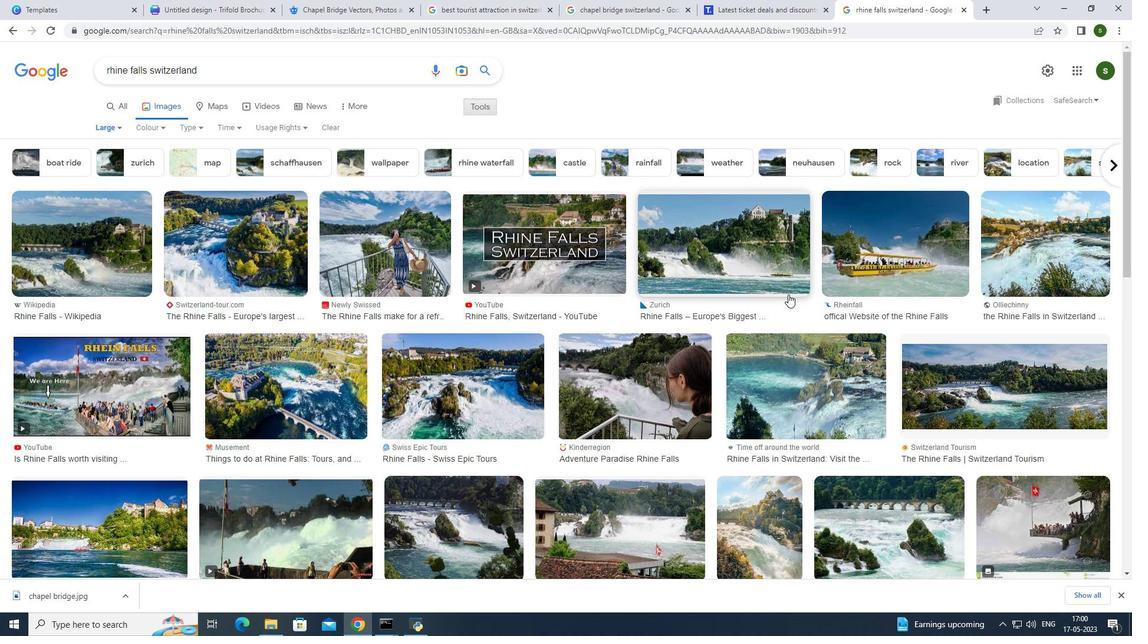 
Action: Mouse scrolled (788, 294) with delta (0, 0)
Screenshot: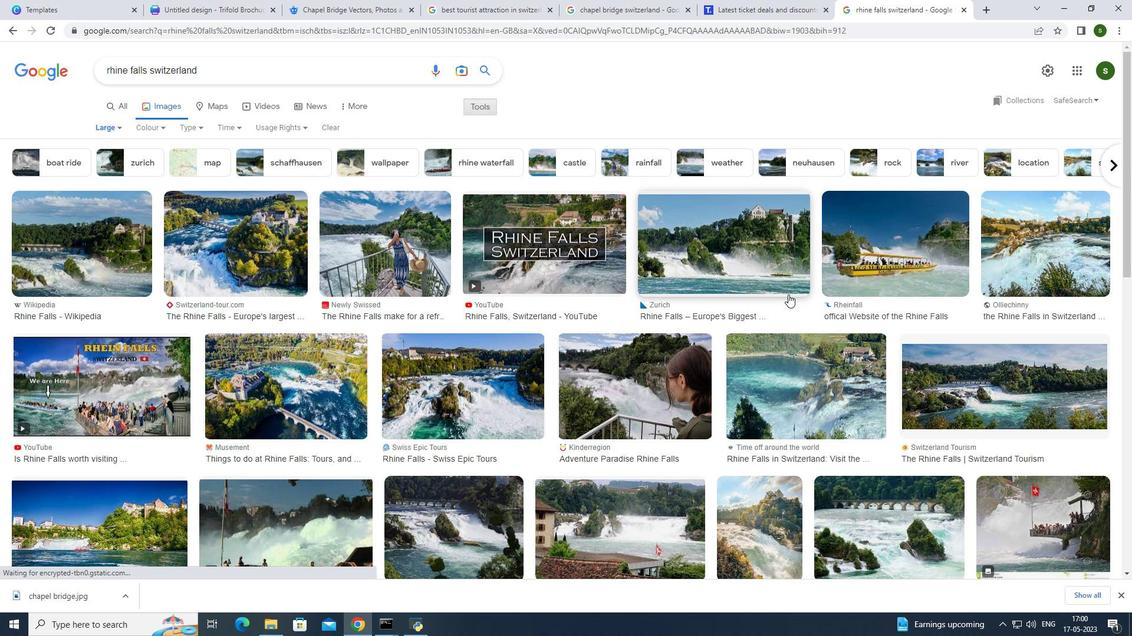 
Action: Mouse scrolled (788, 294) with delta (0, 0)
Screenshot: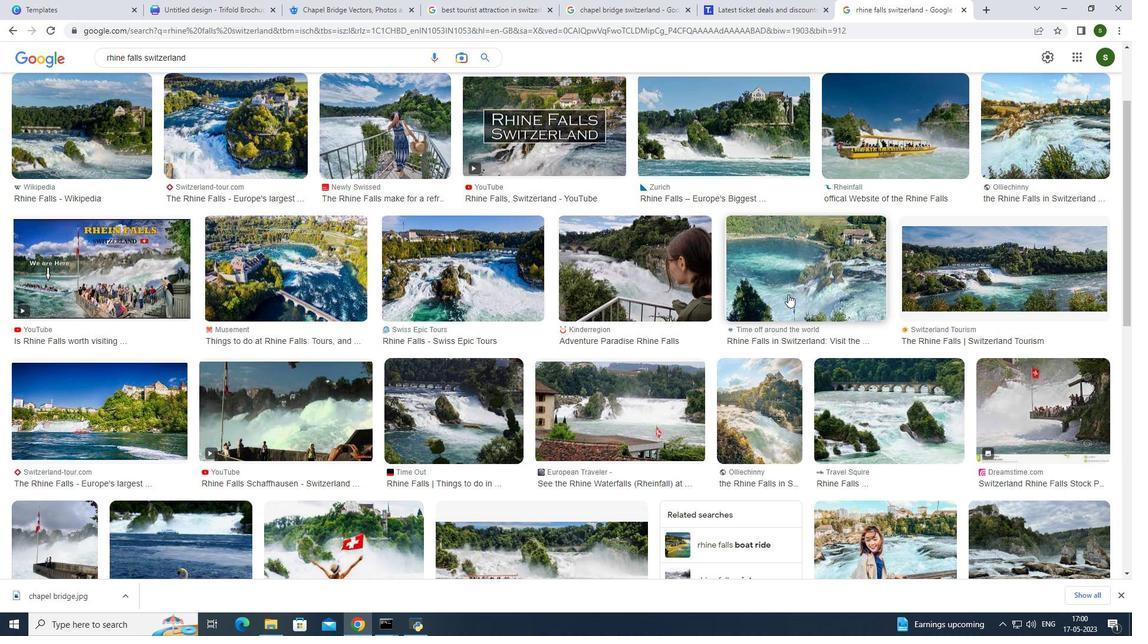 
Action: Mouse scrolled (788, 295) with delta (0, 0)
Screenshot: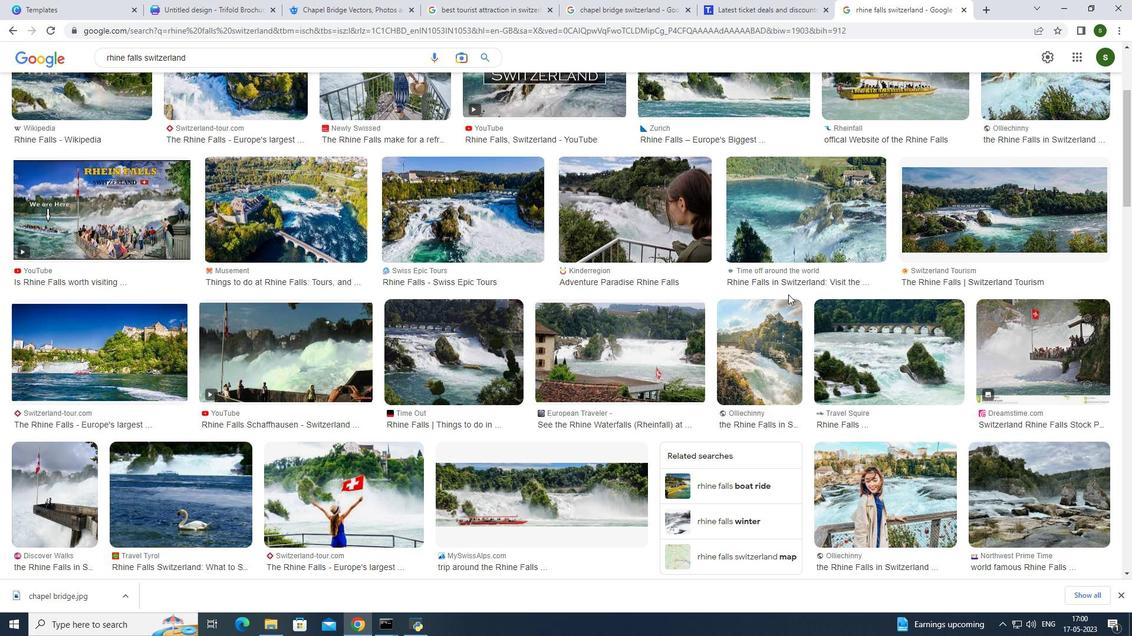 
Action: Mouse scrolled (788, 294) with delta (0, 0)
Screenshot: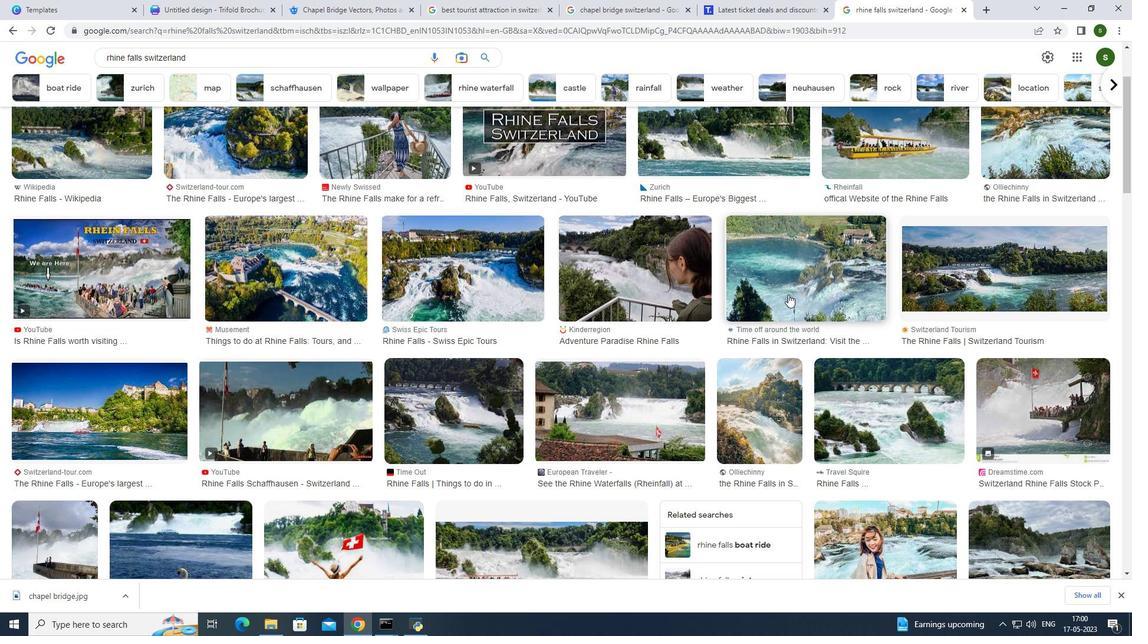 
Action: Mouse scrolled (788, 294) with delta (0, 0)
Screenshot: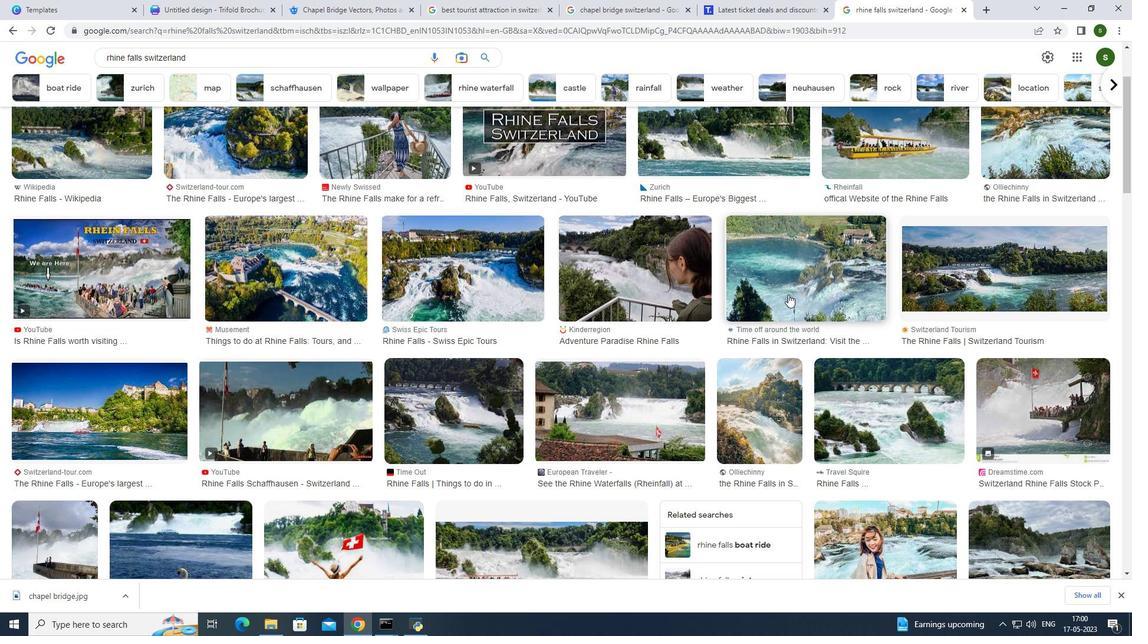 
Action: Mouse scrolled (788, 294) with delta (0, 0)
Screenshot: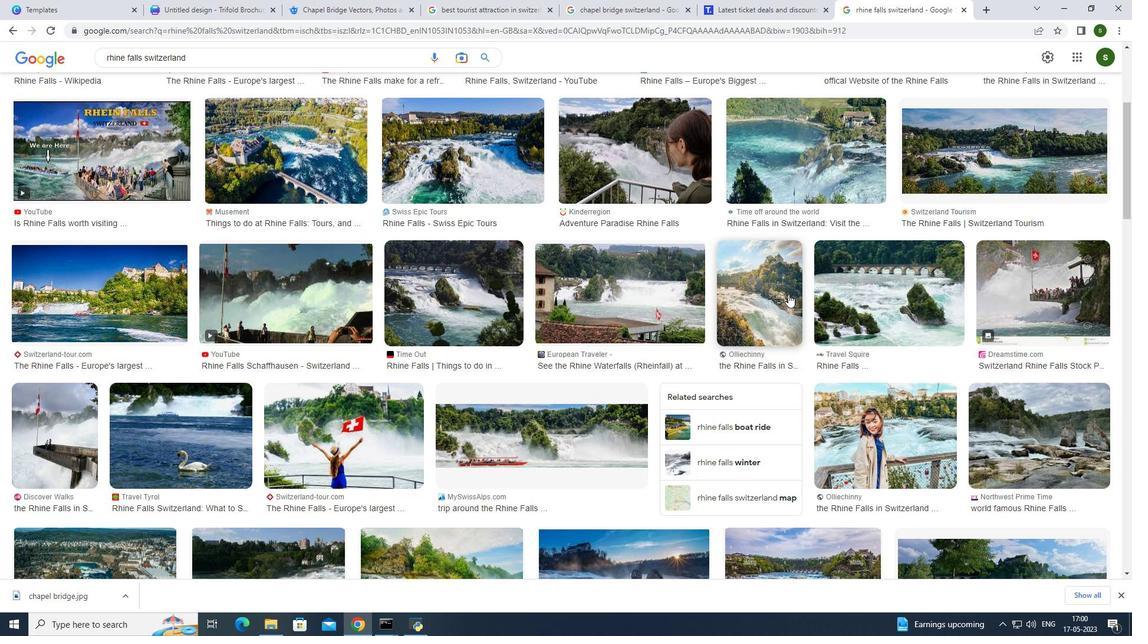 
Action: Mouse scrolled (788, 294) with delta (0, 0)
Screenshot: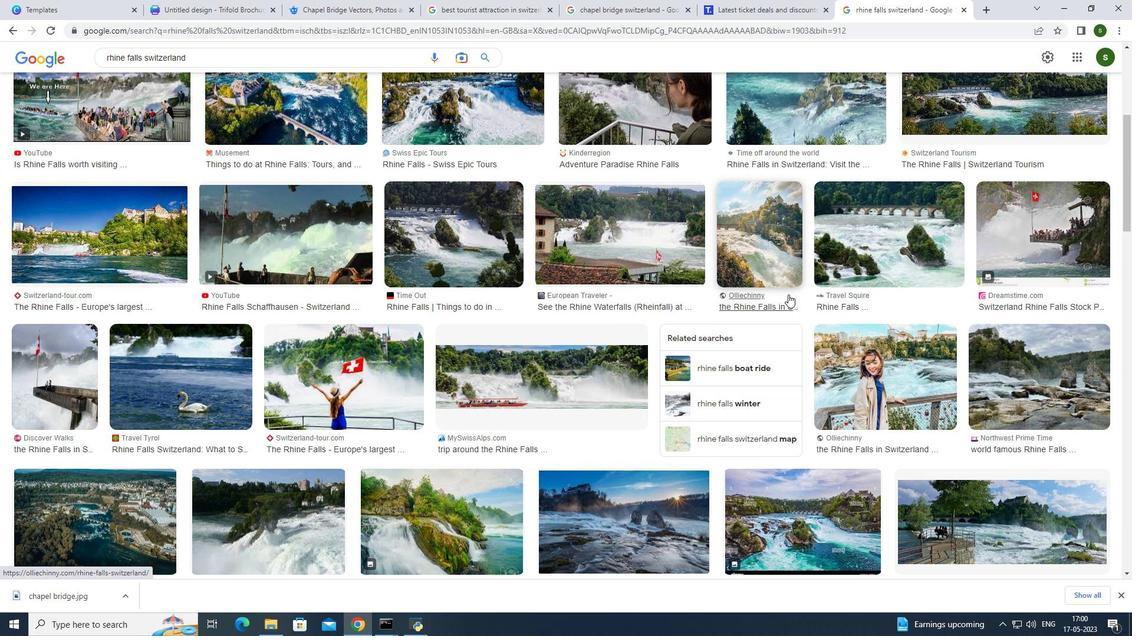 
Action: Mouse scrolled (788, 294) with delta (0, 0)
Screenshot: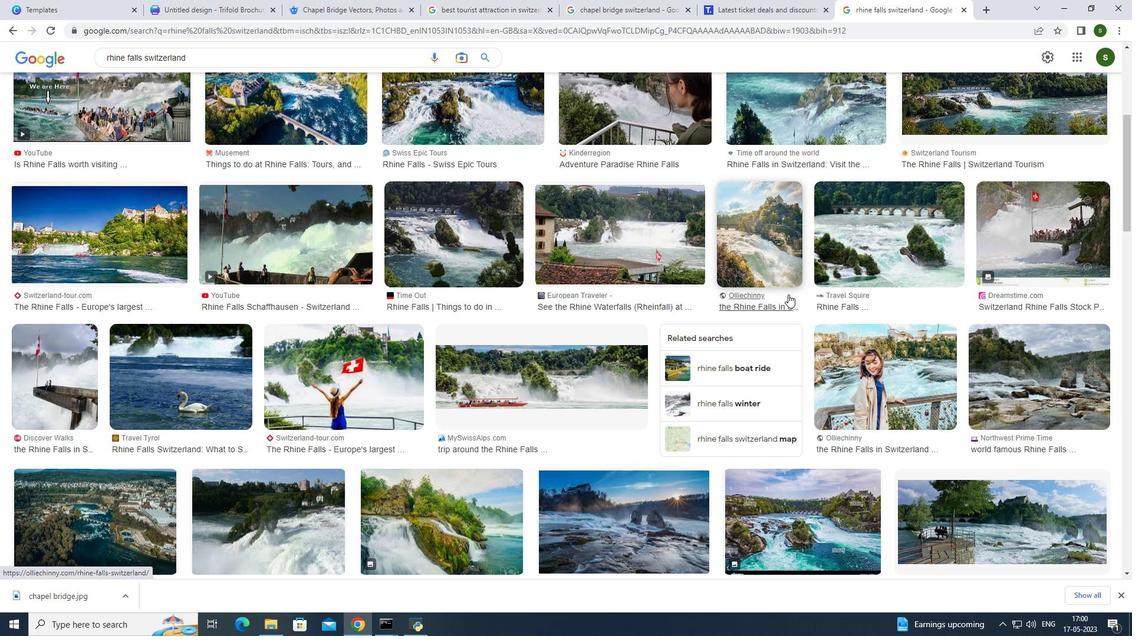 
Action: Mouse scrolled (788, 294) with delta (0, 0)
Screenshot: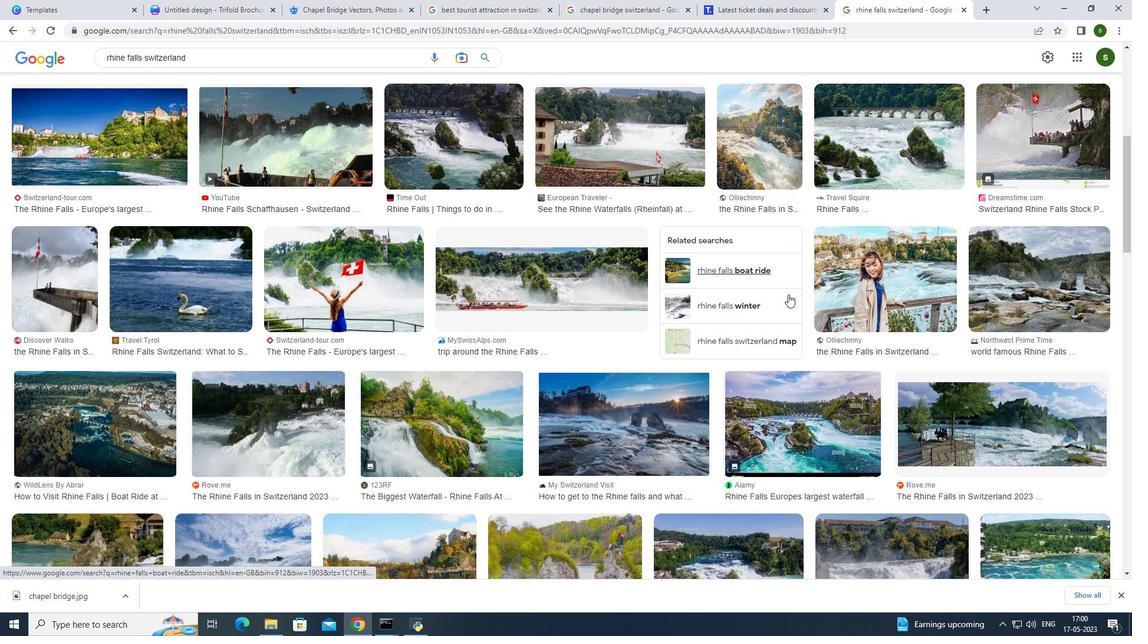
Action: Mouse moved to (404, 328)
Screenshot: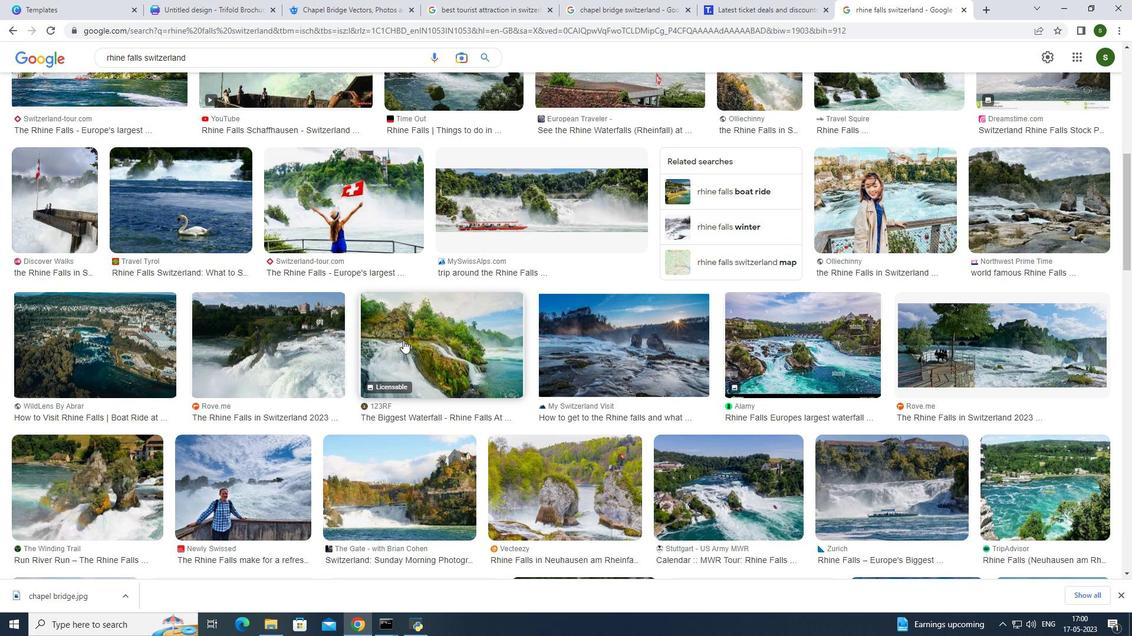 
Action: Mouse pressed left at (404, 328)
Screenshot: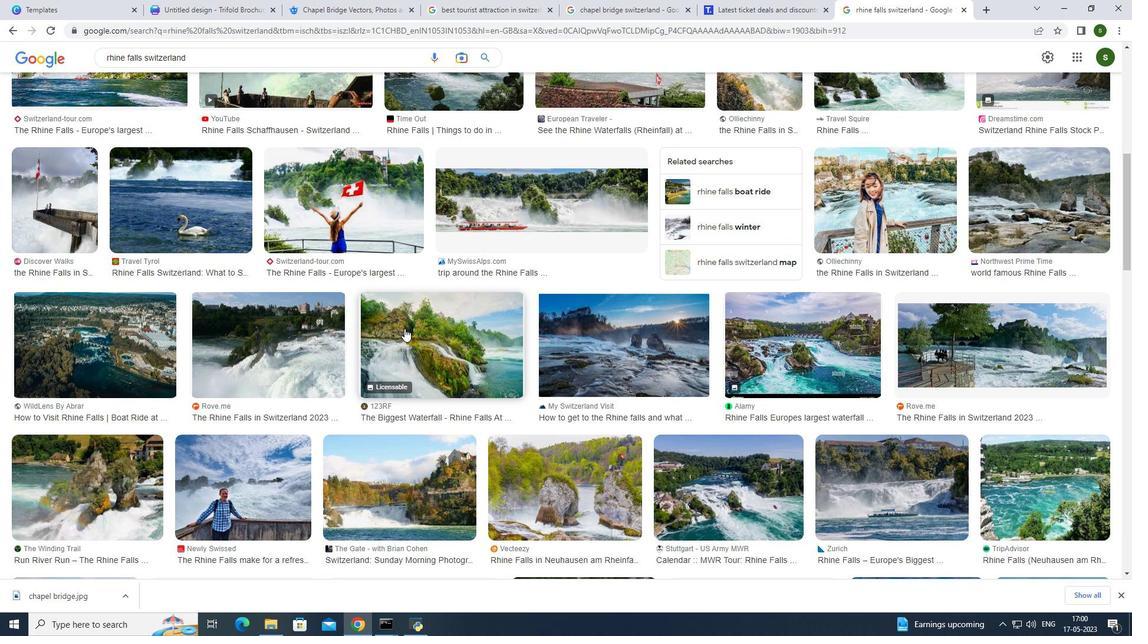 
Action: Mouse moved to (737, 267)
Screenshot: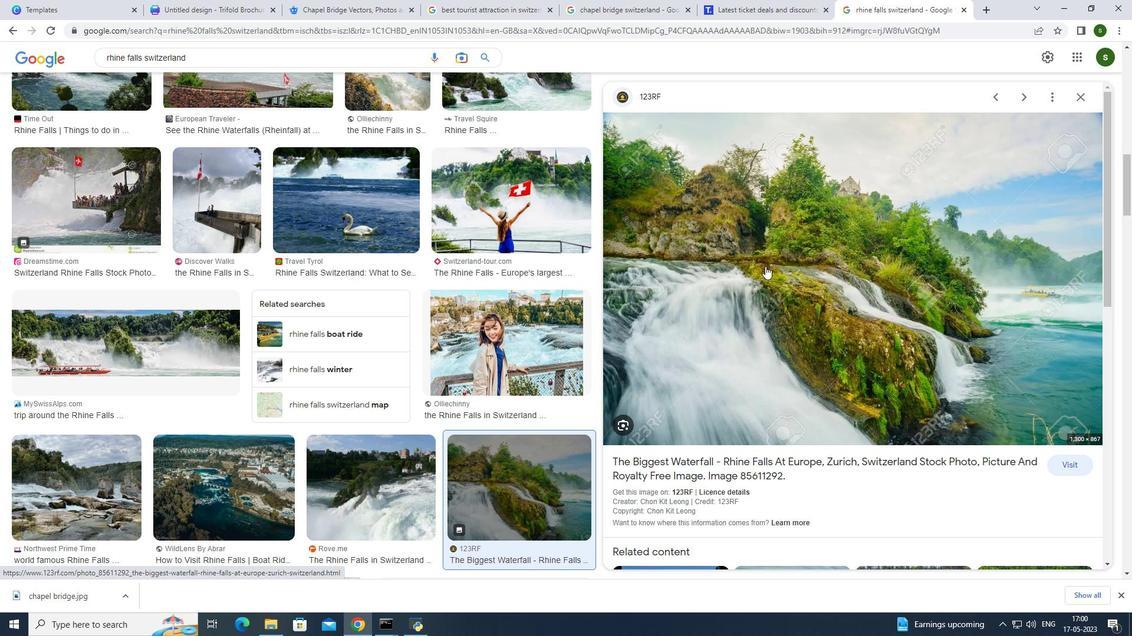 
Action: Mouse scrolled (737, 266) with delta (0, 0)
Screenshot: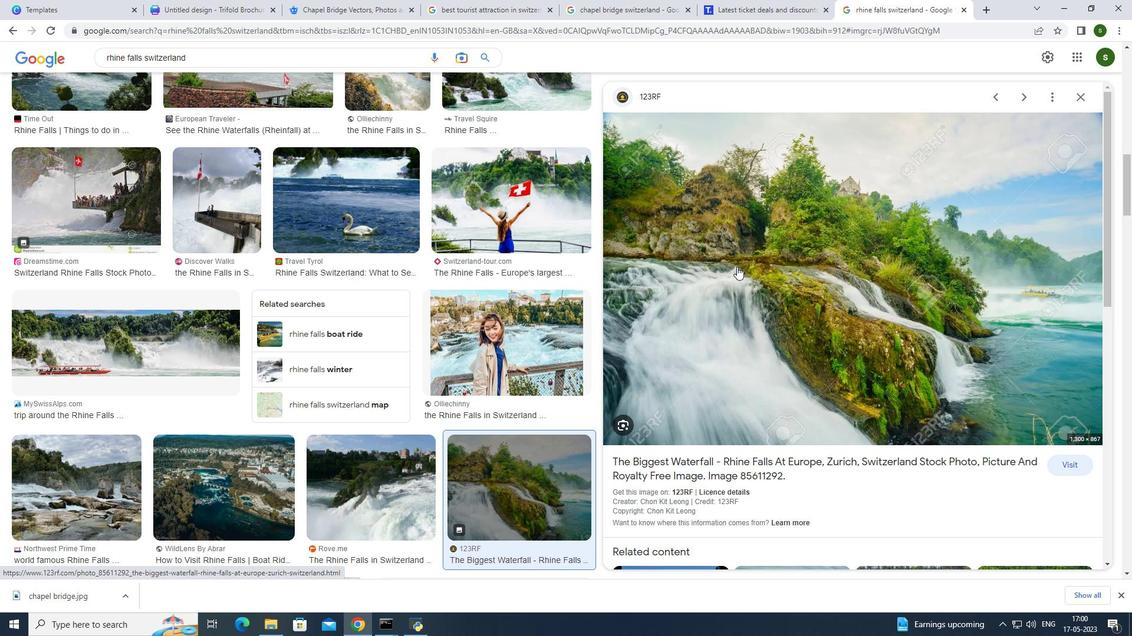 
Action: Mouse scrolled (737, 266) with delta (0, 0)
Screenshot: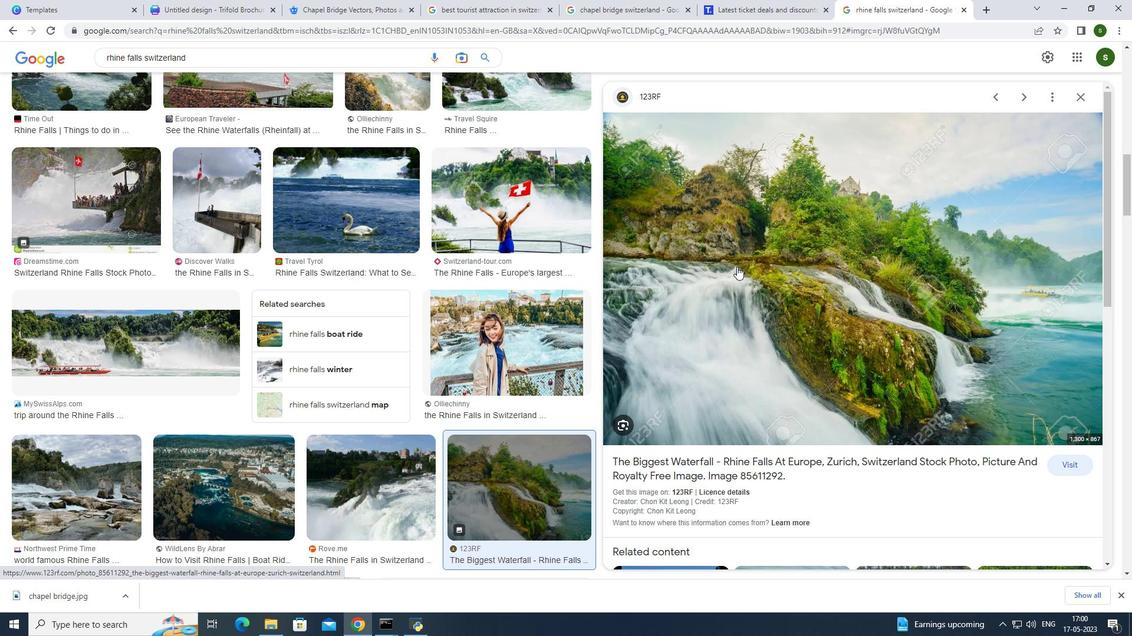 
Action: Mouse scrolled (737, 266) with delta (0, 0)
Screenshot: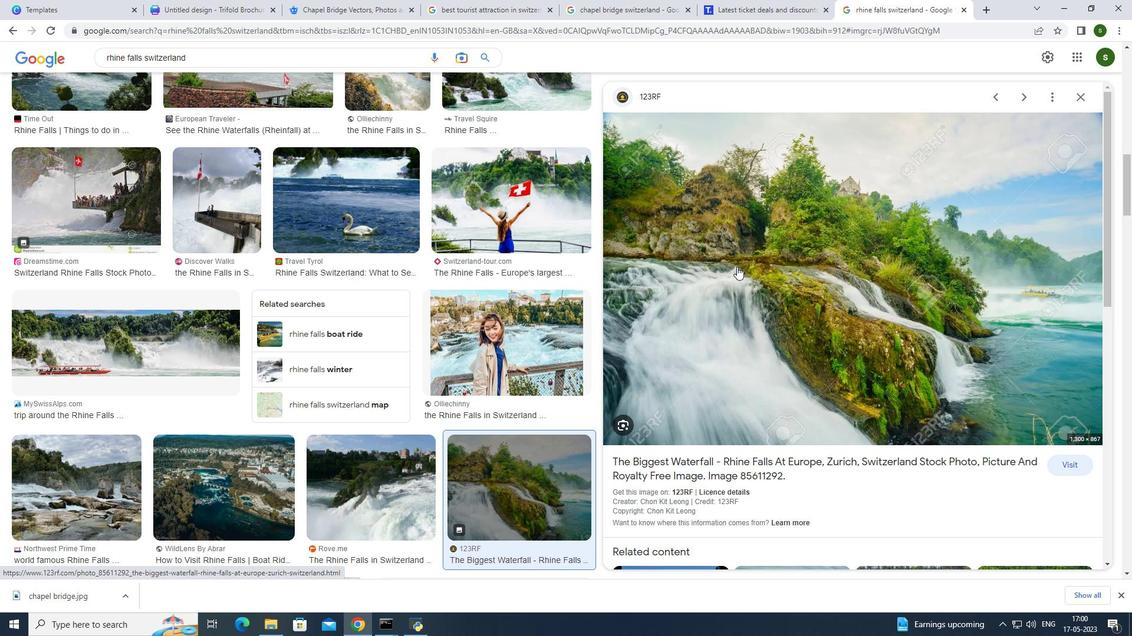 
Action: Mouse moved to (737, 267)
Screenshot: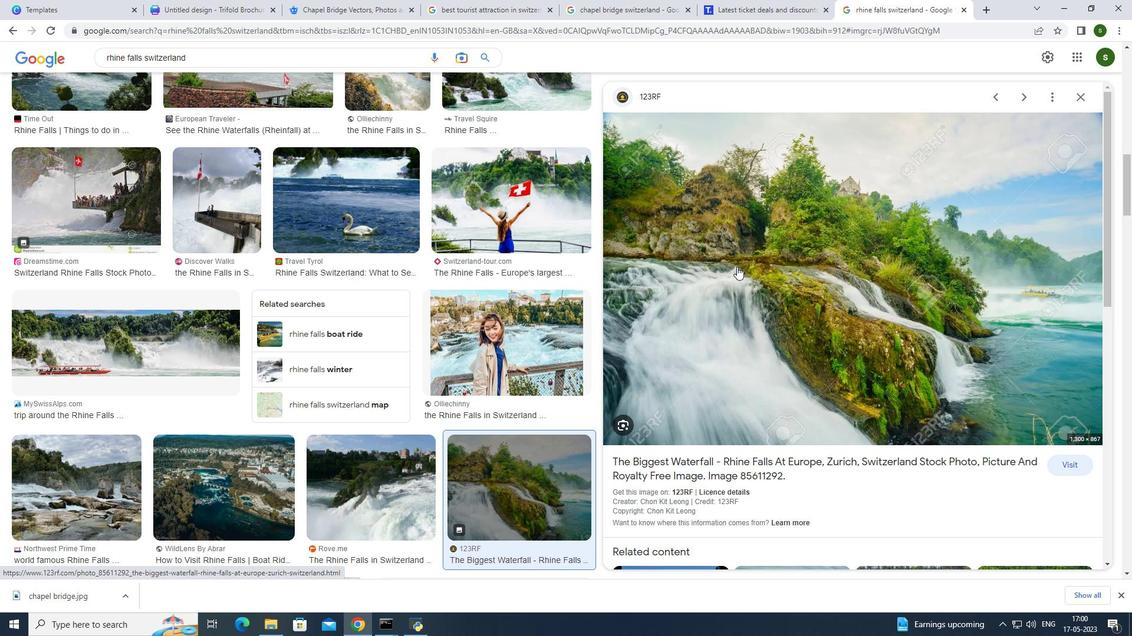 
Action: Mouse scrolled (737, 267) with delta (0, 0)
Screenshot: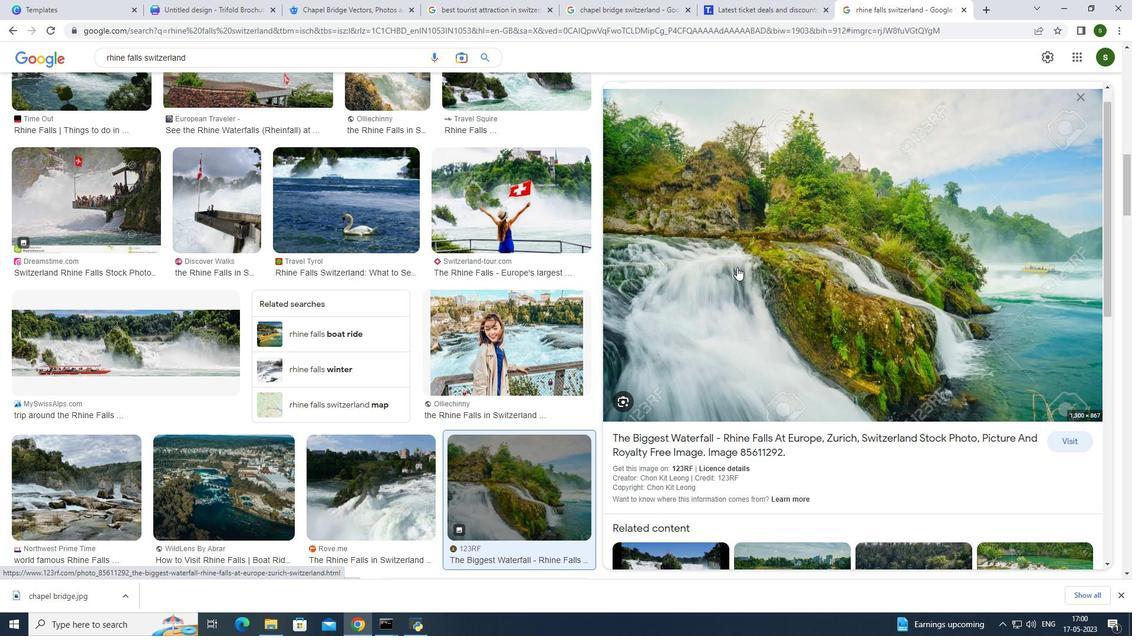 
Action: Mouse moved to (1090, 97)
Screenshot: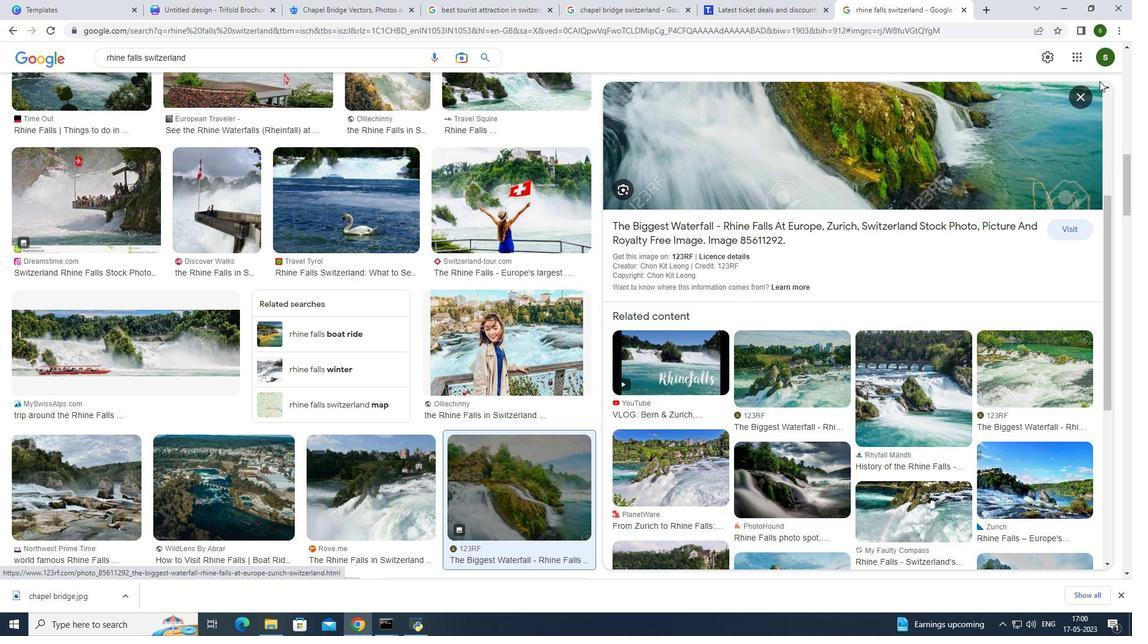 
Action: Mouse pressed left at (1090, 97)
Screenshot: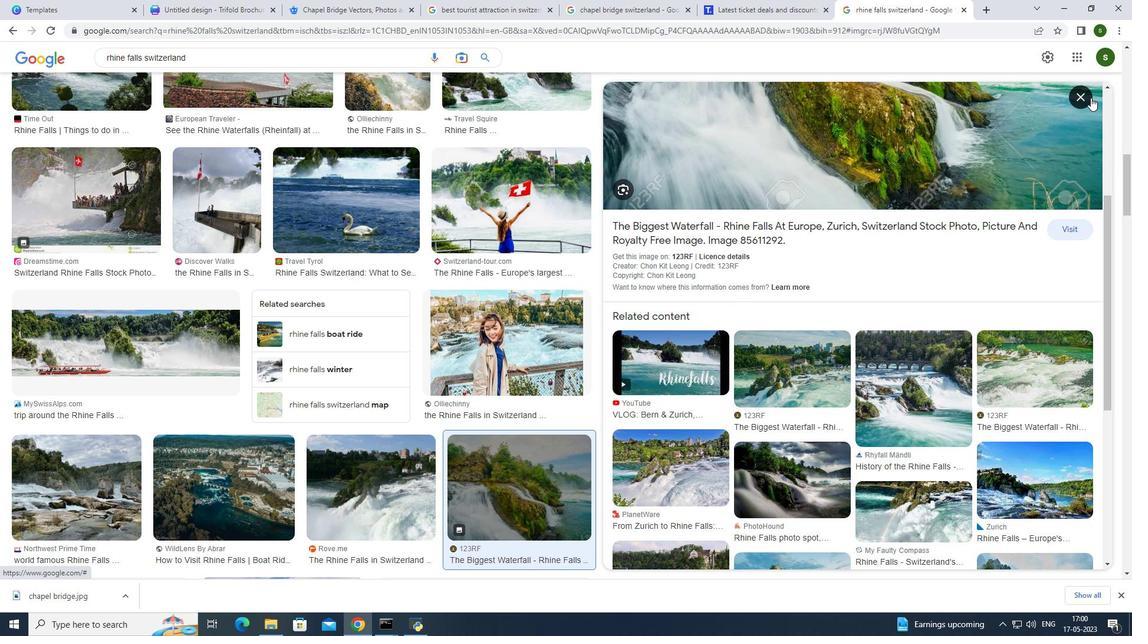 
Action: Mouse moved to (265, 483)
Screenshot: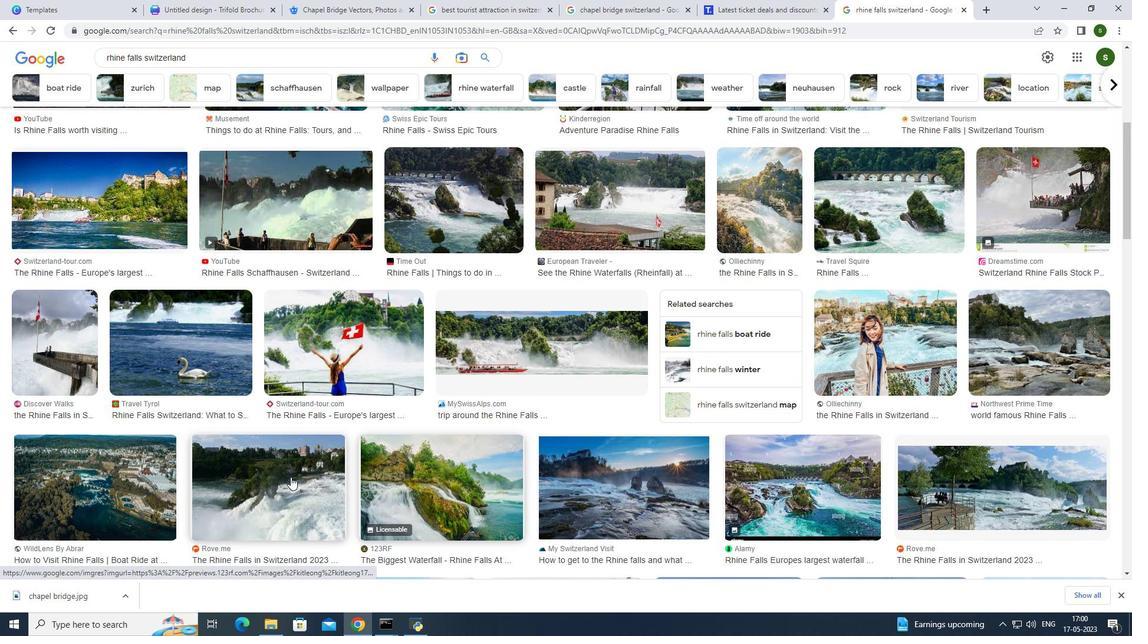 
Action: Mouse pressed left at (265, 483)
Screenshot: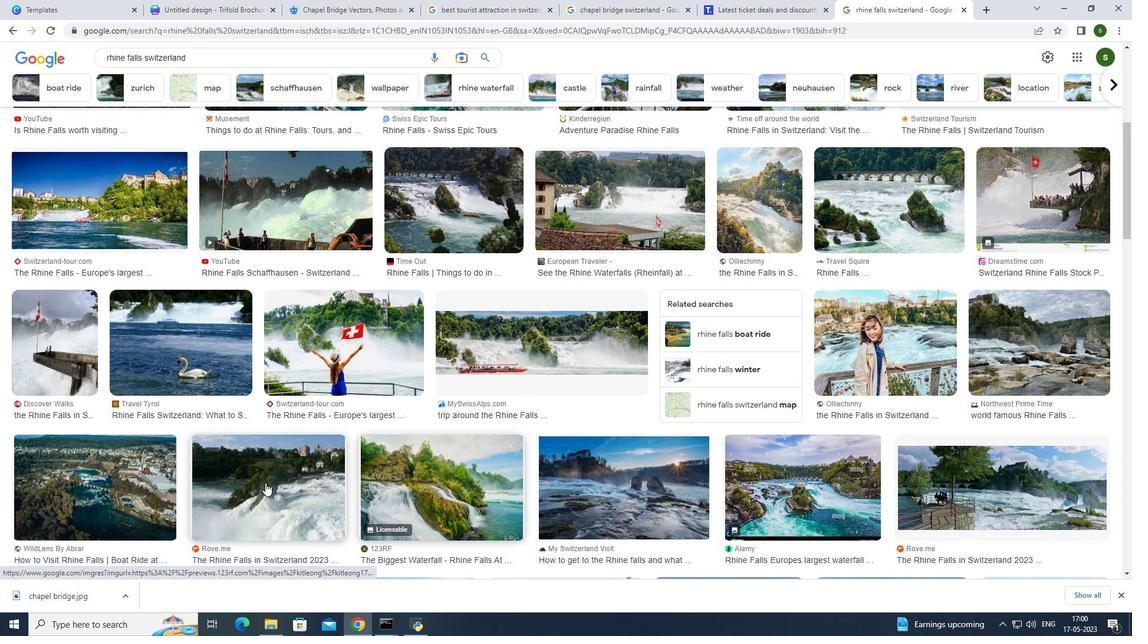 
Action: Mouse moved to (1085, 98)
Screenshot: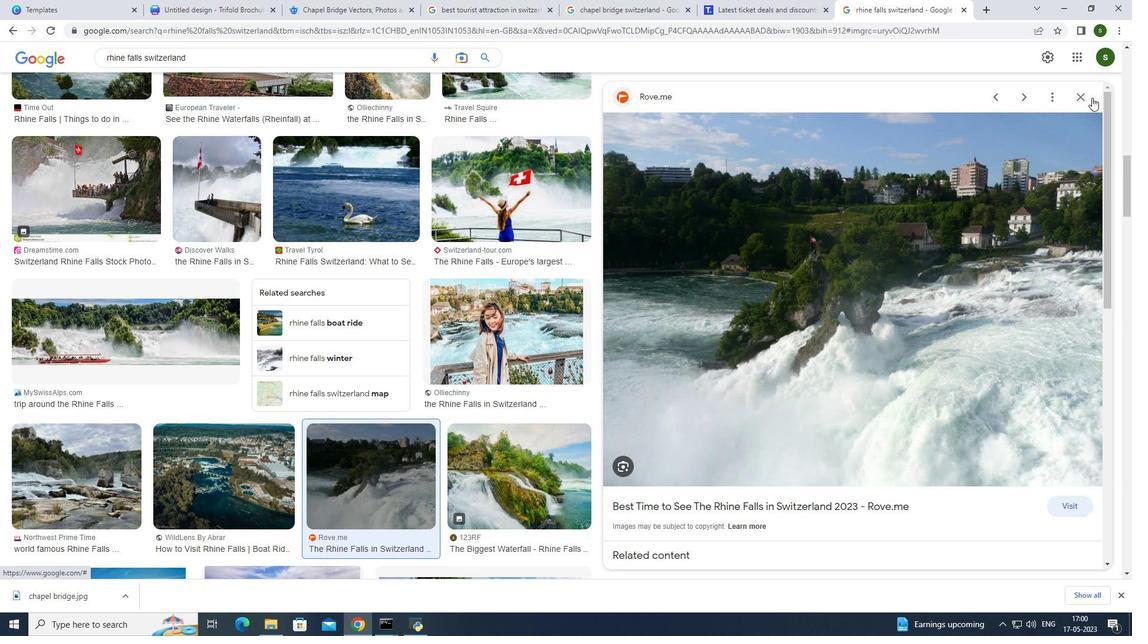 
Action: Mouse pressed left at (1085, 98)
Screenshot: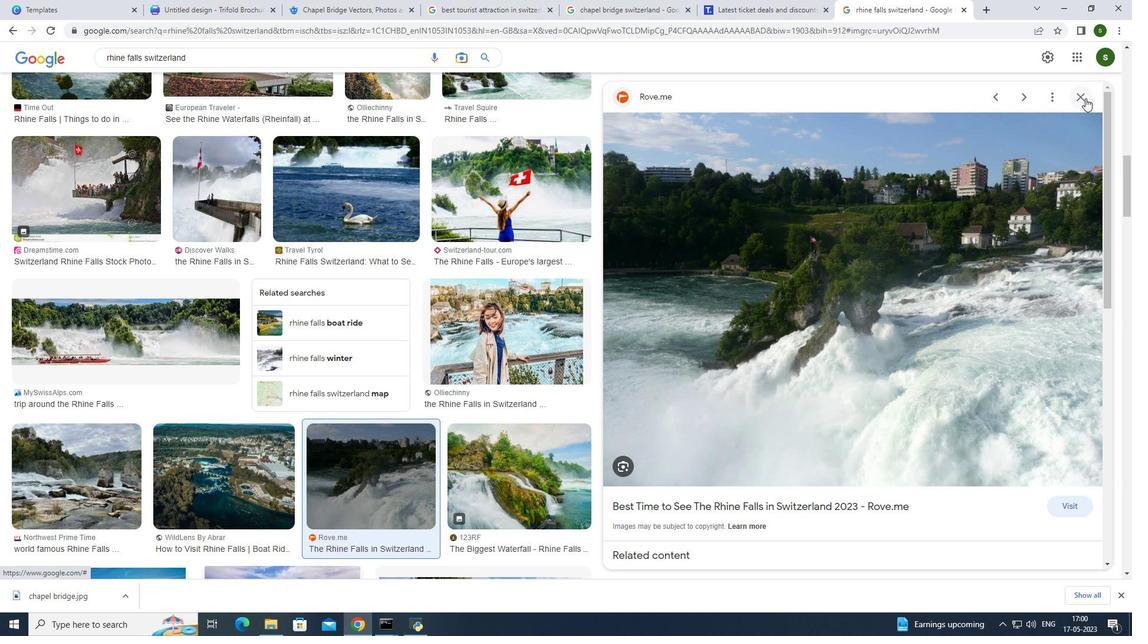 
Action: Mouse moved to (1020, 320)
Screenshot: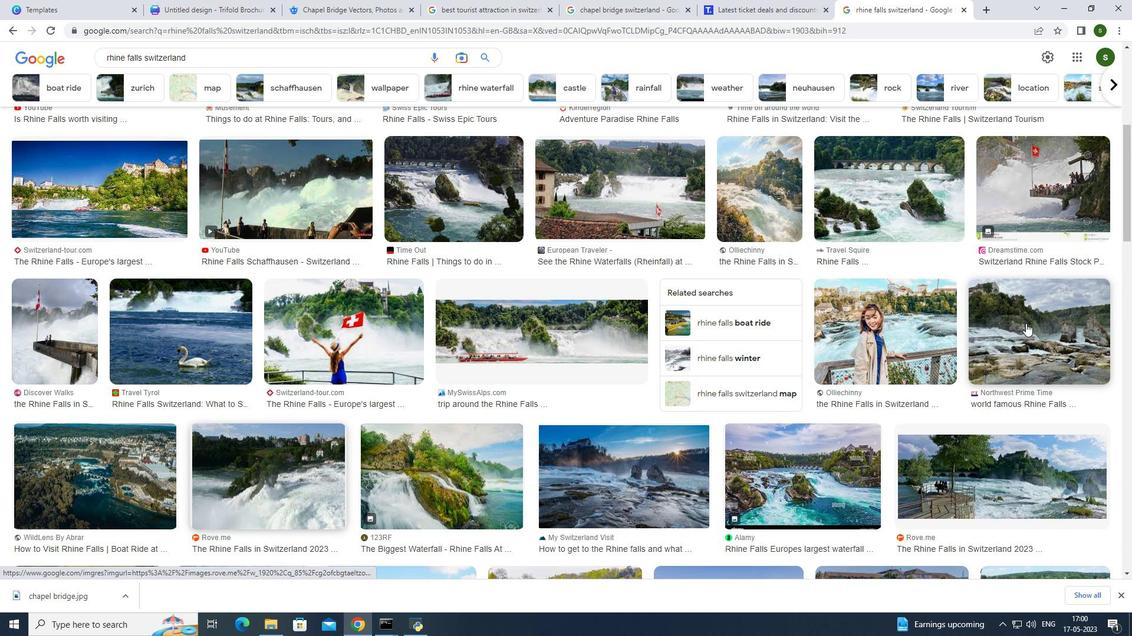 
Action: Mouse pressed left at (1020, 320)
Screenshot: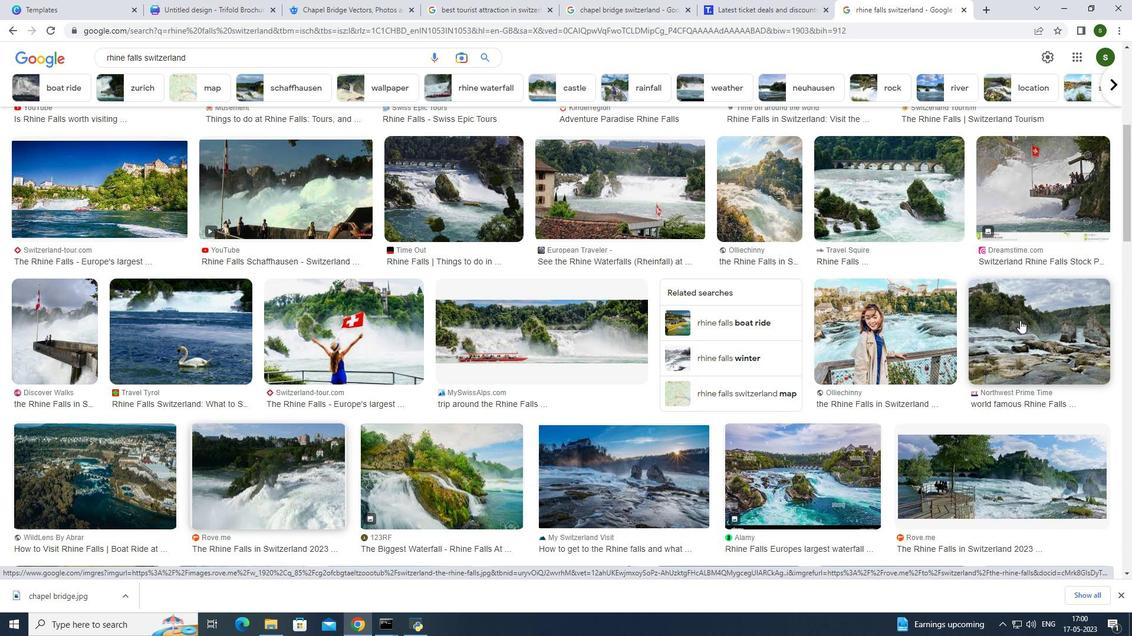 
Action: Mouse moved to (828, 251)
Screenshot: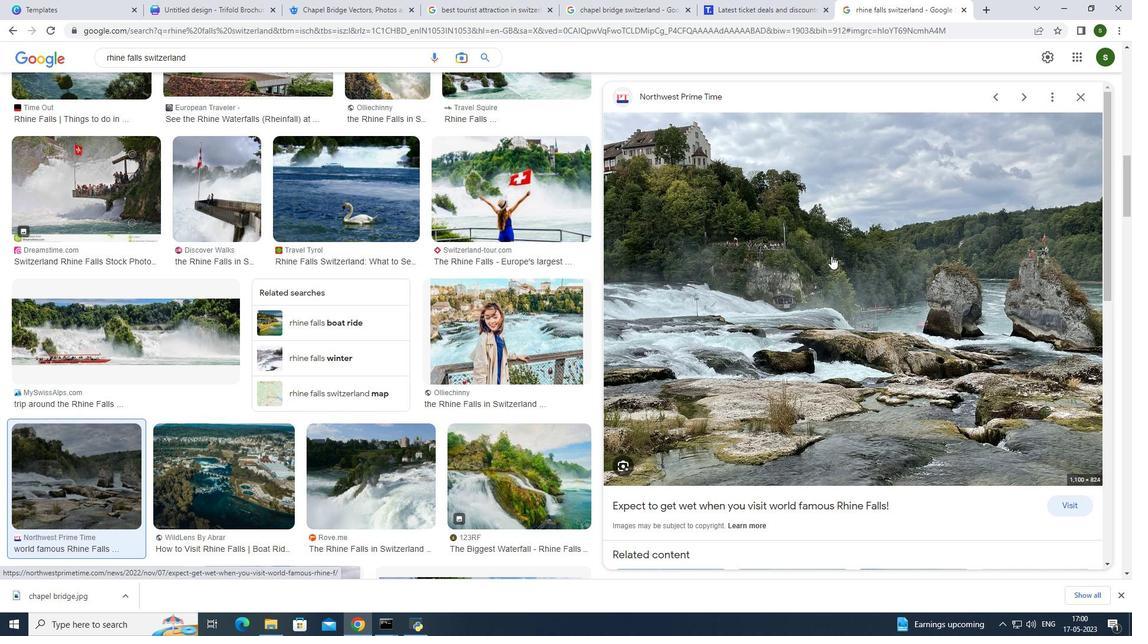 
Action: Mouse pressed right at (828, 251)
Screenshot: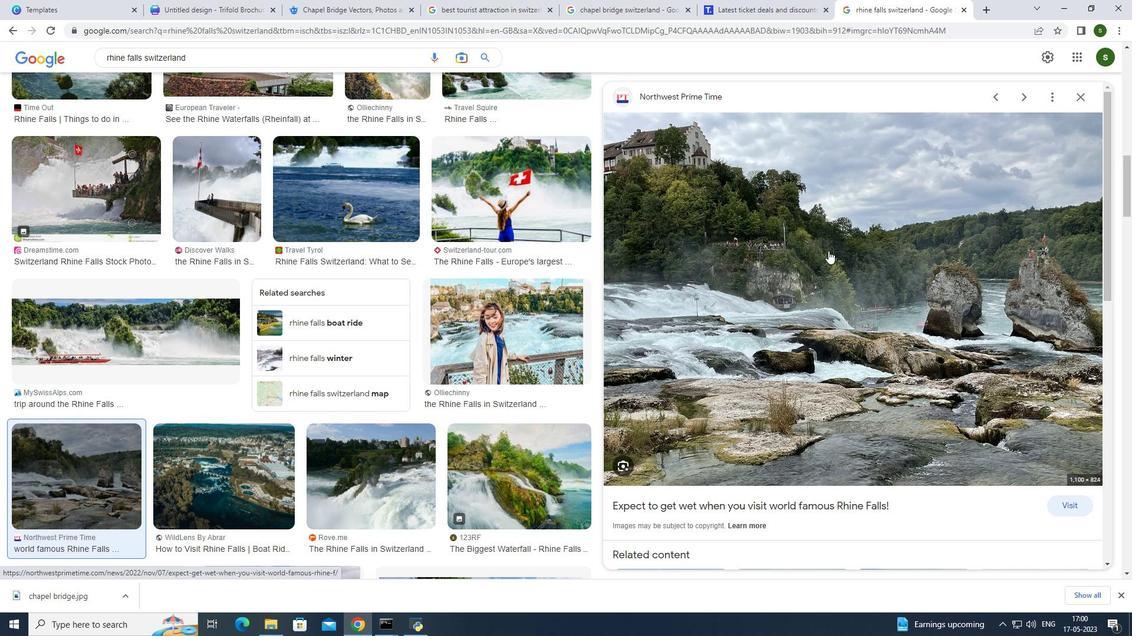 
Action: Mouse moved to (890, 376)
Screenshot: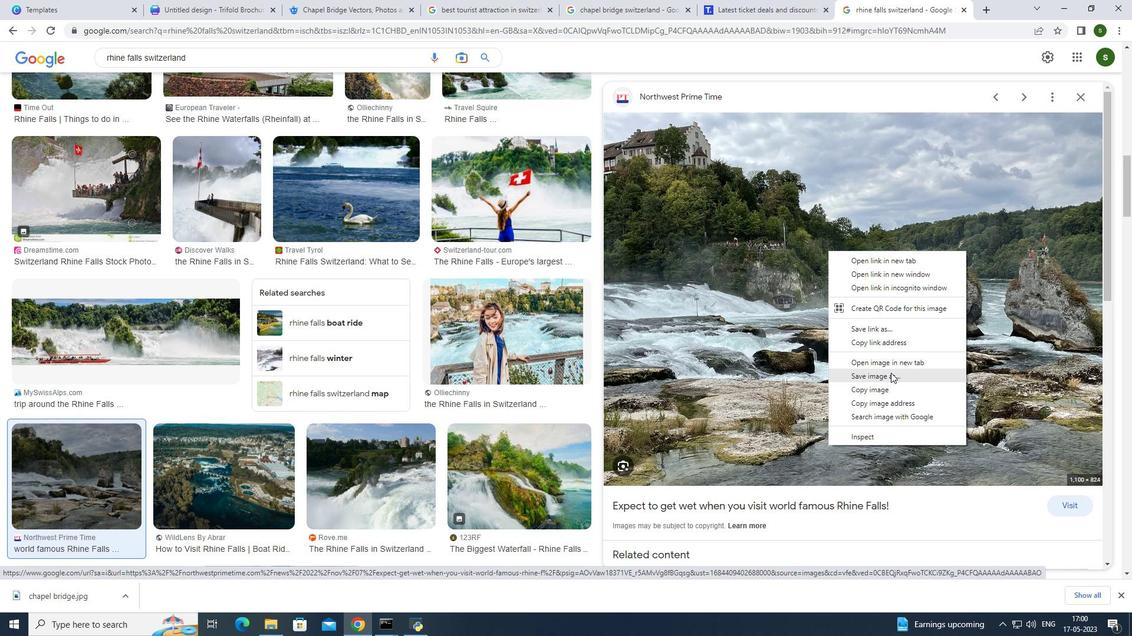 
Action: Mouse pressed left at (890, 376)
Screenshot: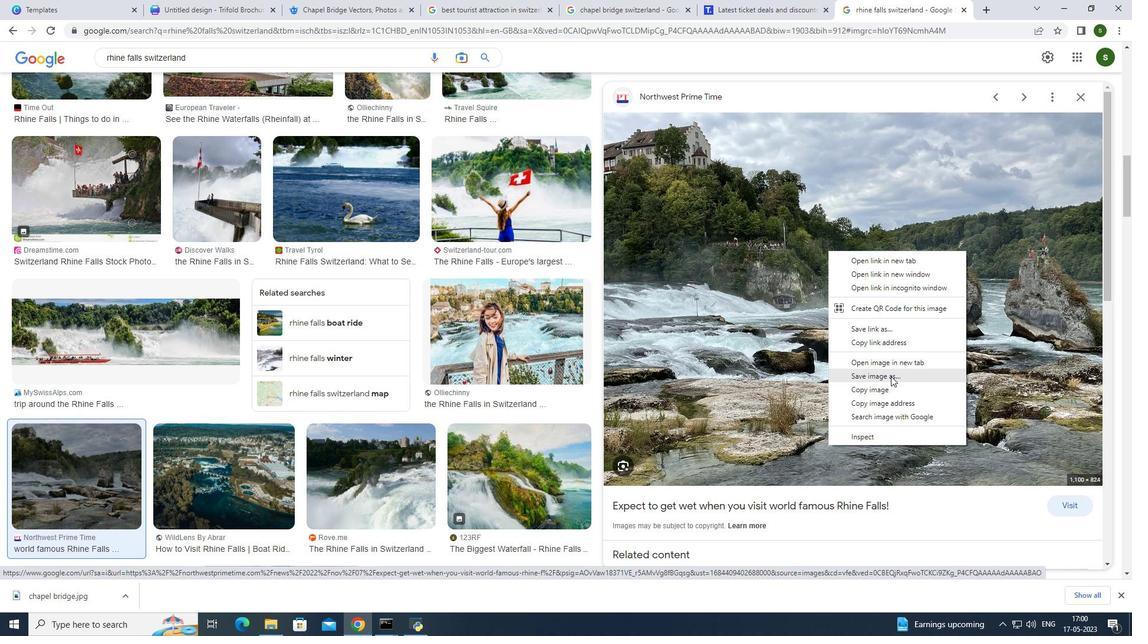 
Action: Mouse moved to (202, 218)
Screenshot: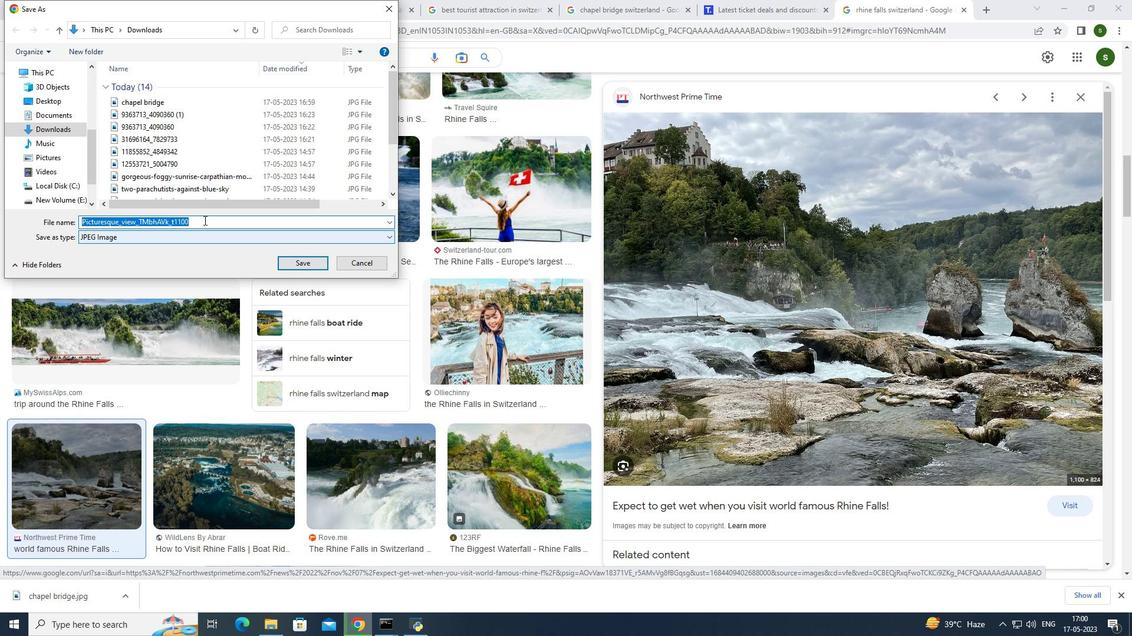 
Action: Key pressed <Key.backspace>rhine<Key.space>falls
Screenshot: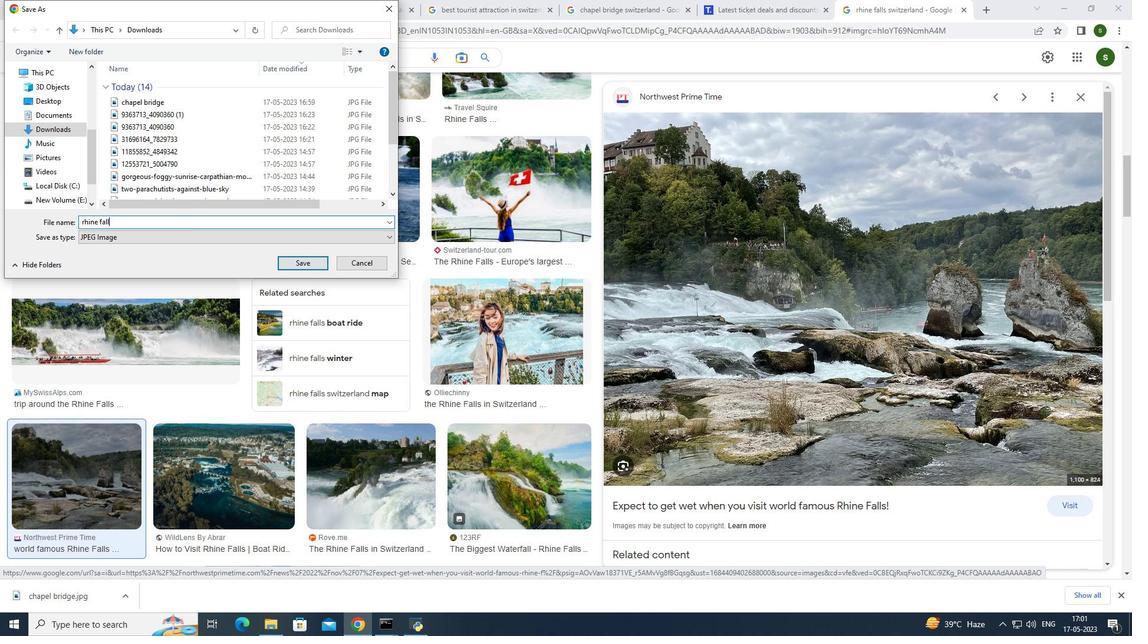 
Action: Mouse moved to (314, 262)
Screenshot: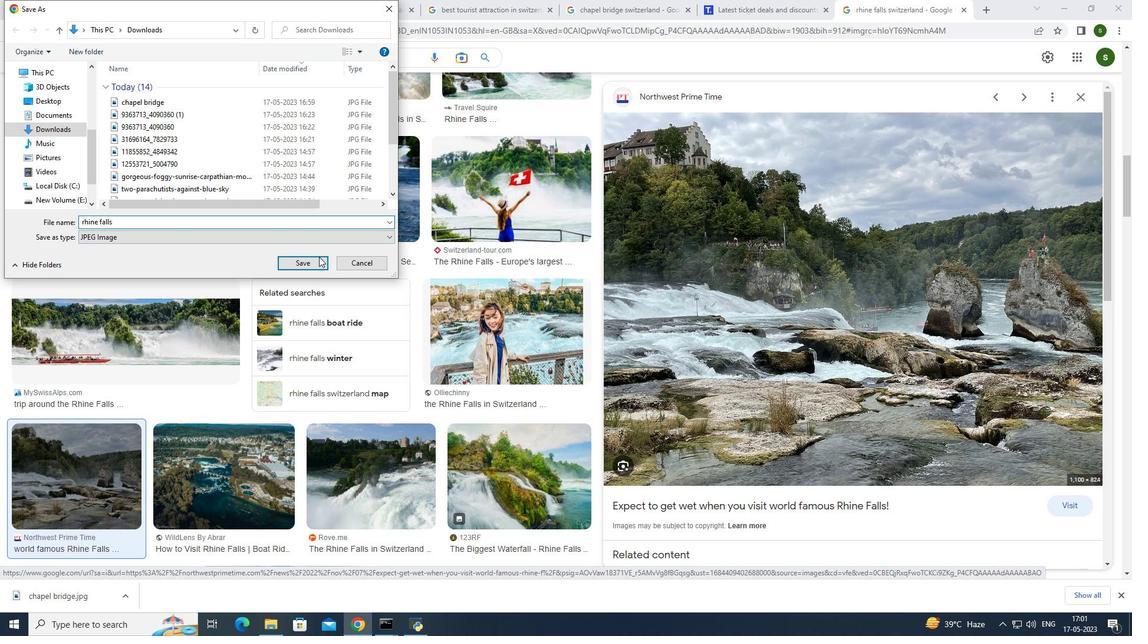 
Action: Mouse pressed left at (314, 262)
Screenshot: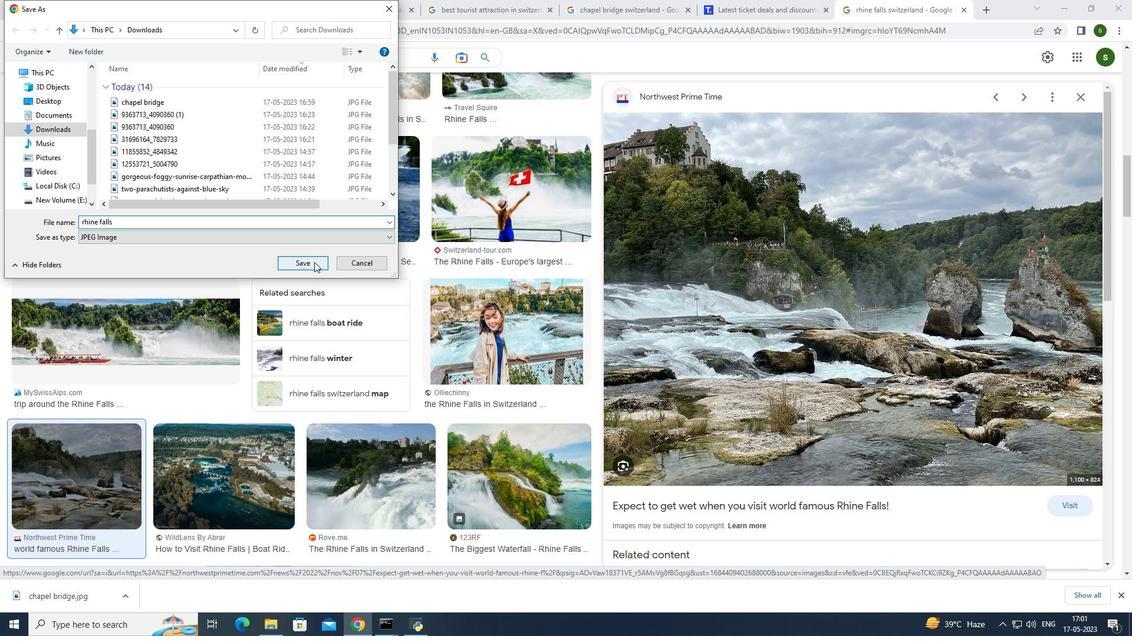 
Action: Mouse moved to (453, 0)
